 Task: Craft a Travel Agency Website.
Action: Mouse moved to (104, 181)
Screenshot: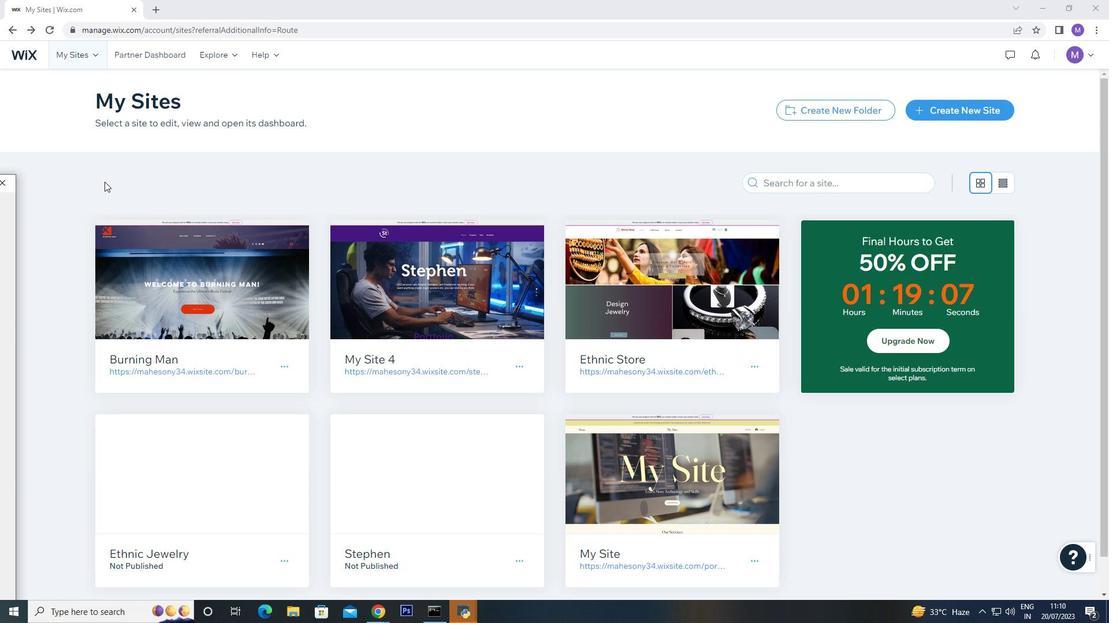 
Action: Mouse pressed left at (104, 181)
Screenshot: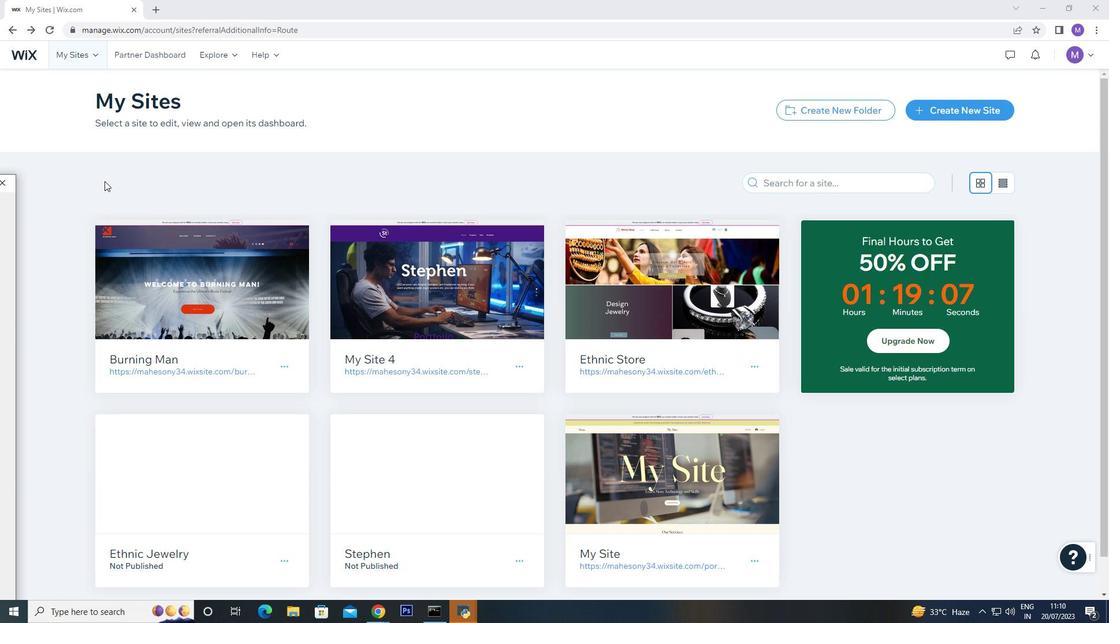
Action: Mouse moved to (92, 52)
Screenshot: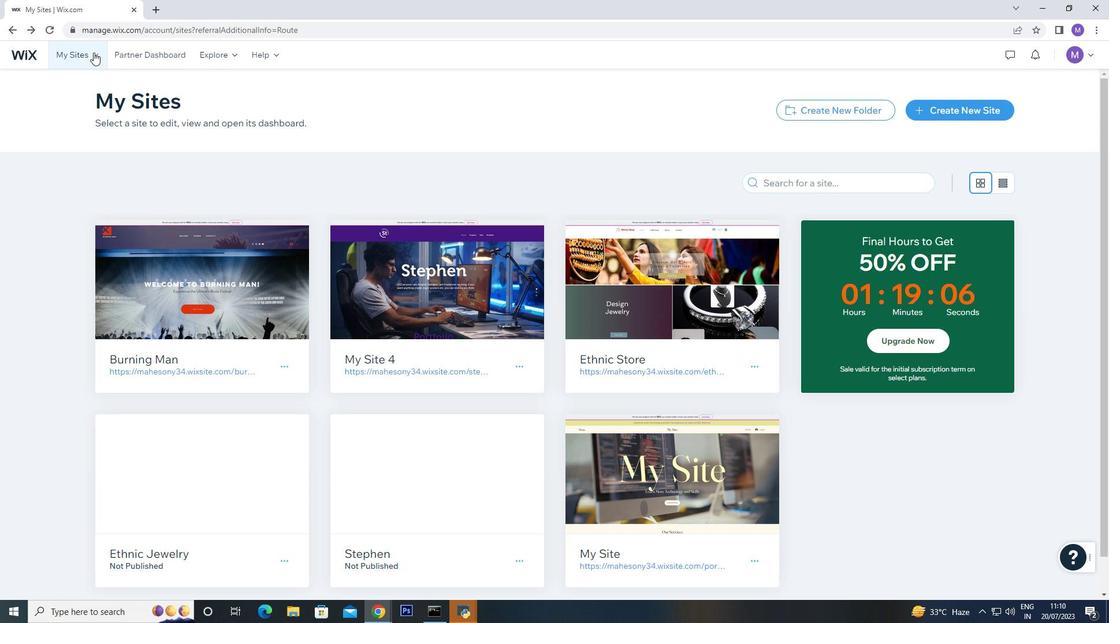 
Action: Mouse pressed left at (92, 52)
Screenshot: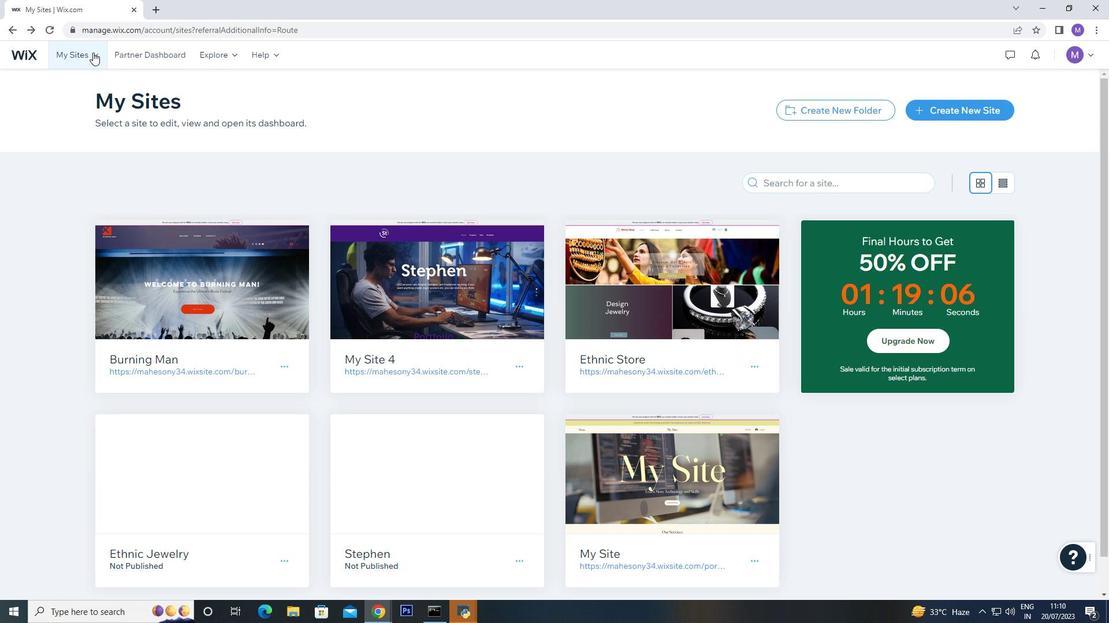 
Action: Mouse moved to (209, 98)
Screenshot: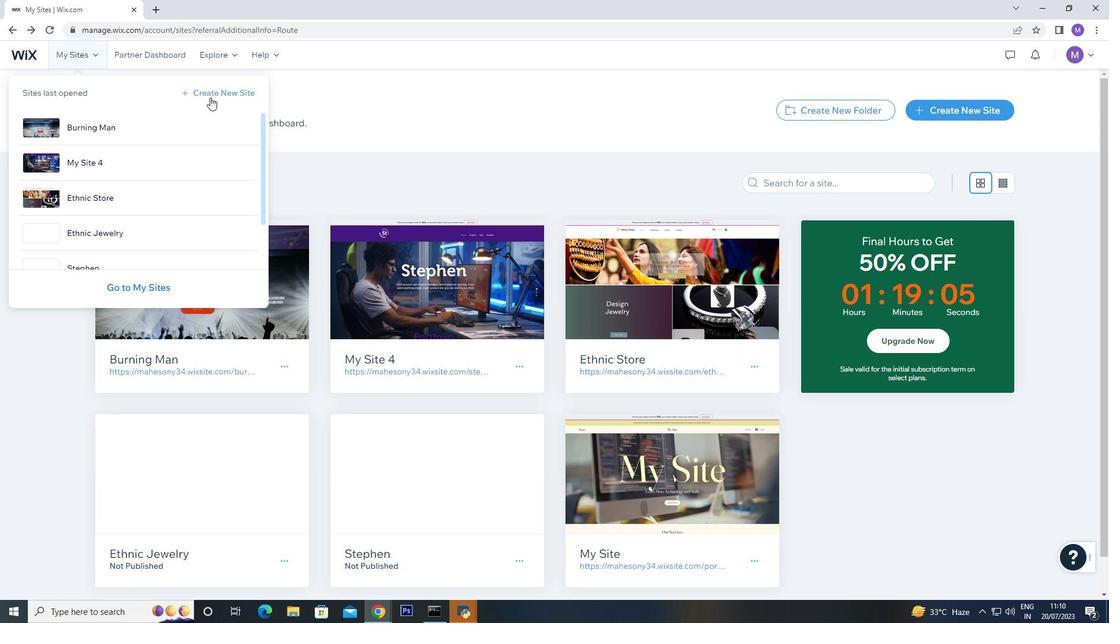 
Action: Mouse pressed left at (209, 98)
Screenshot: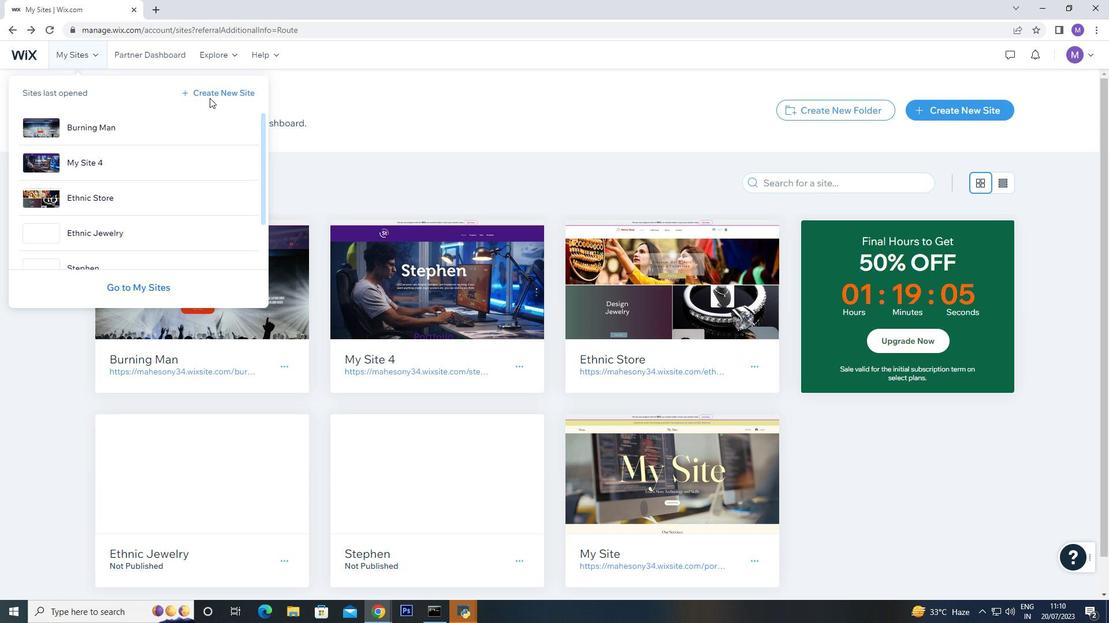 
Action: Mouse moved to (209, 94)
Screenshot: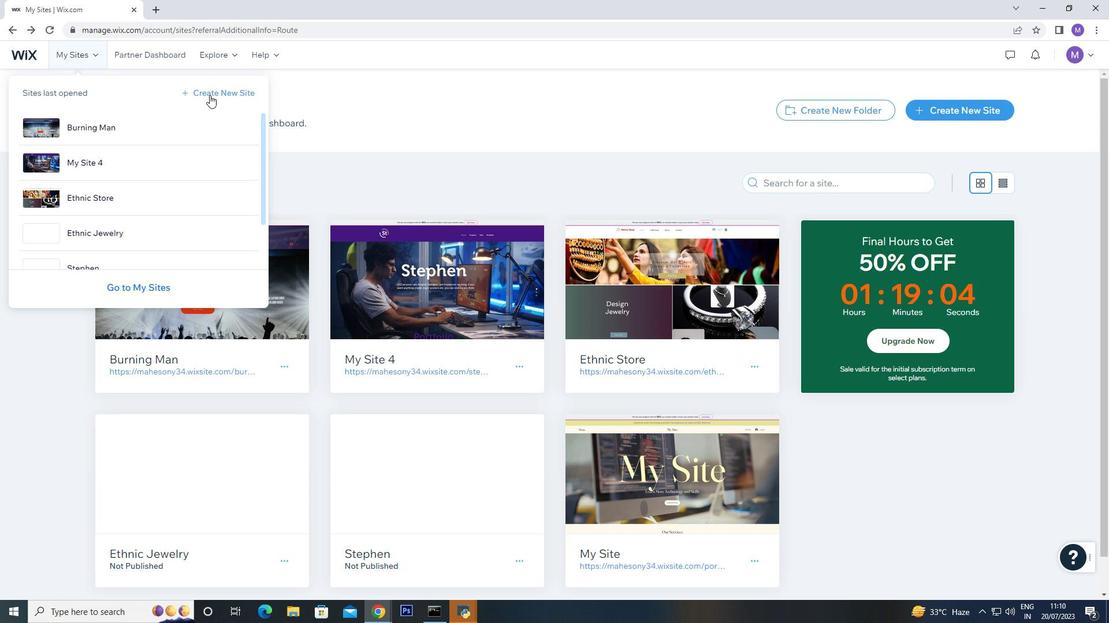 
Action: Mouse pressed left at (209, 94)
Screenshot: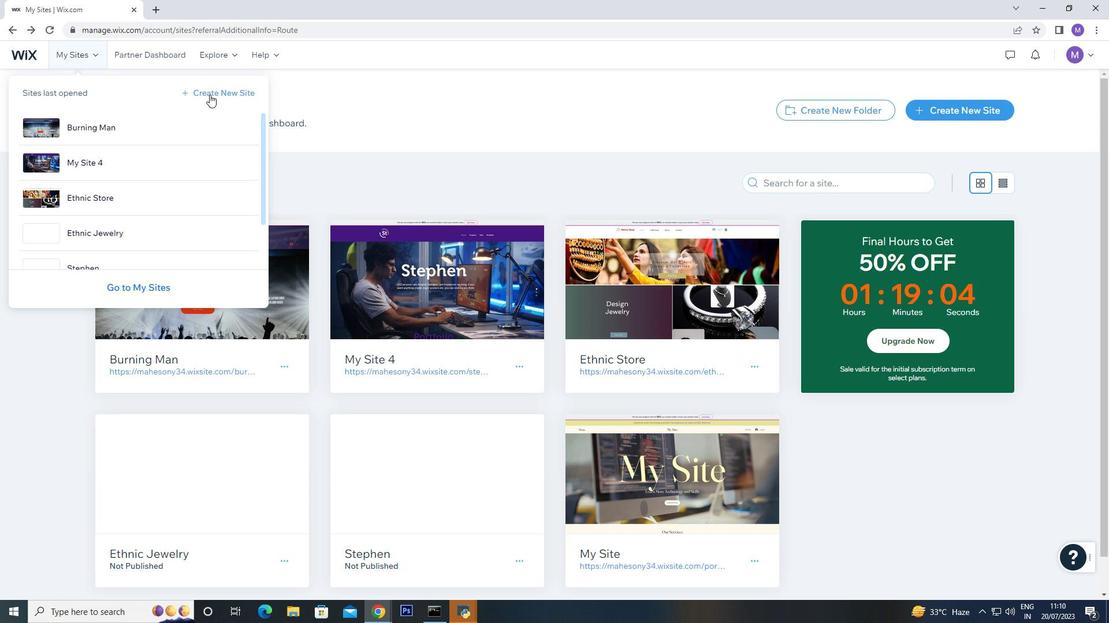 
Action: Mouse moved to (452, 202)
Screenshot: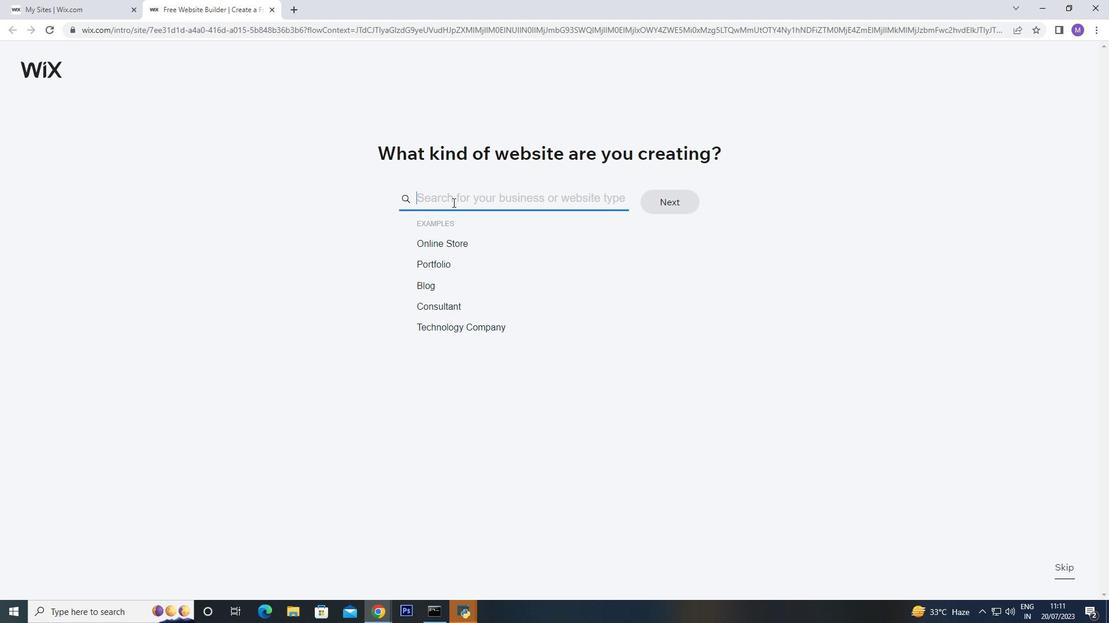 
Action: Mouse pressed left at (452, 202)
Screenshot: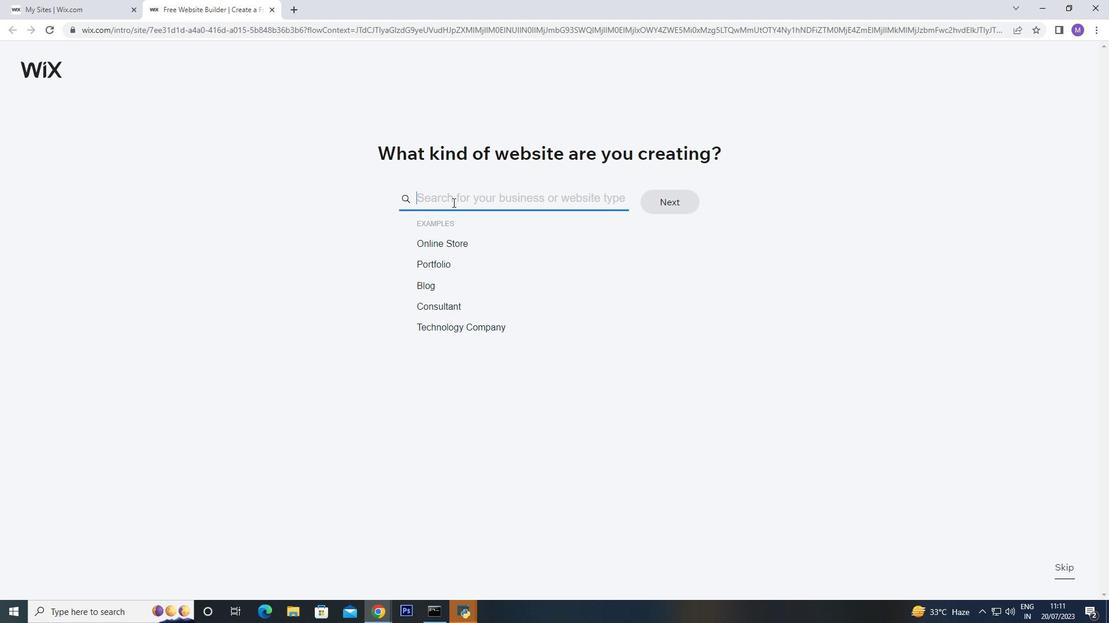 
Action: Mouse moved to (456, 199)
Screenshot: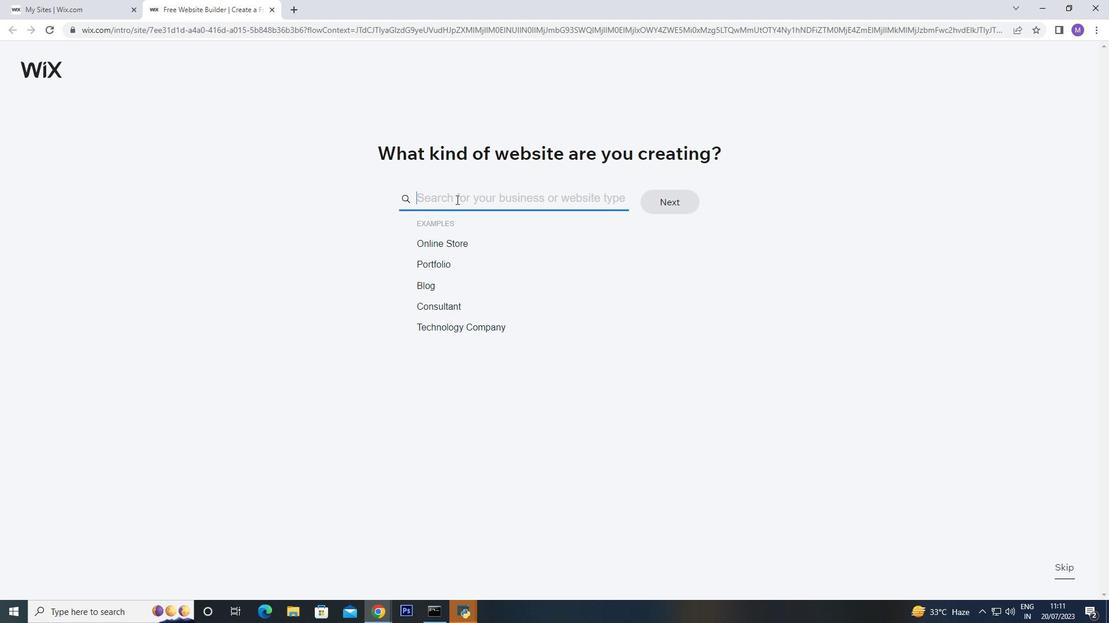 
Action: Key pressed <Key.shift>Tra<Key.caps_lock><Key.backspace><Key.backspace><Key.backspace><Key.backspace><Key.shift>tRAVEL<Key.space>AGENCY
Screenshot: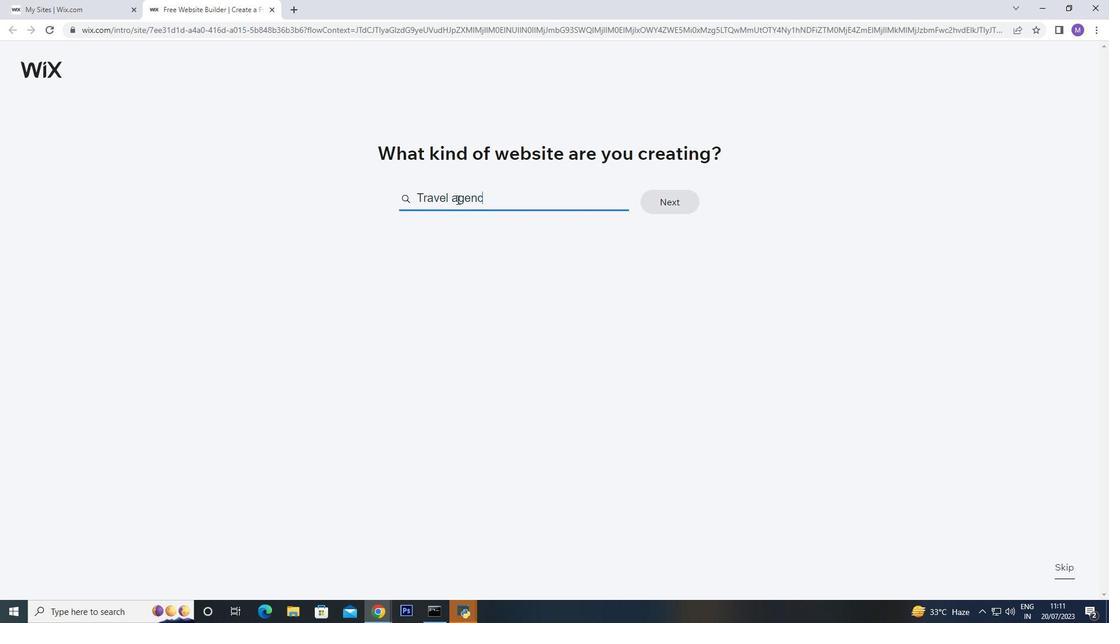 
Action: Mouse moved to (552, 255)
Screenshot: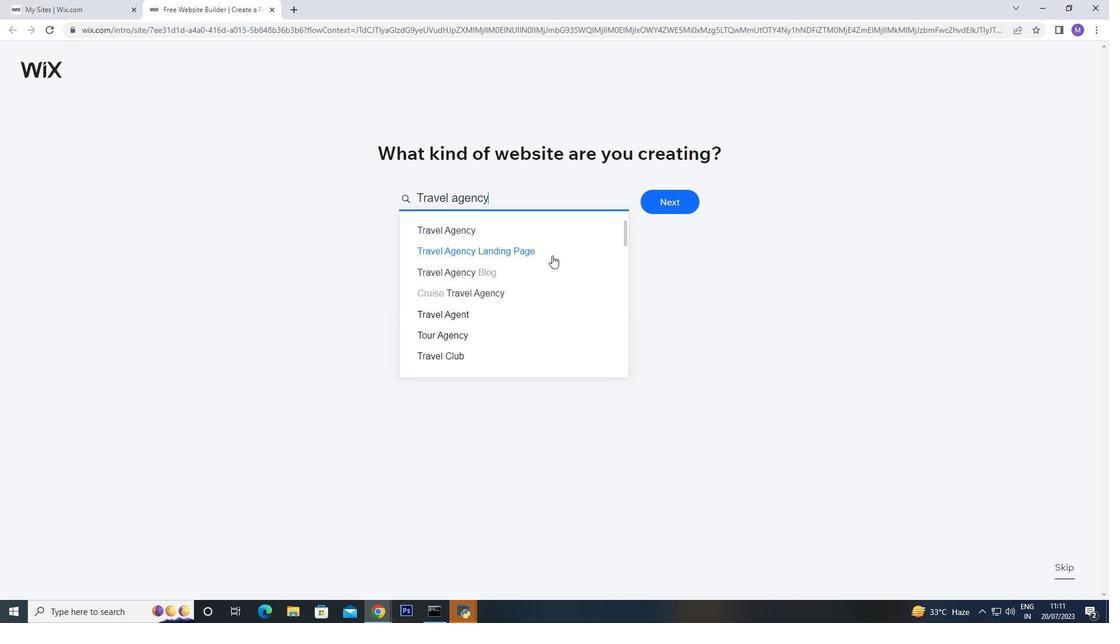 
Action: Mouse pressed left at (552, 255)
Screenshot: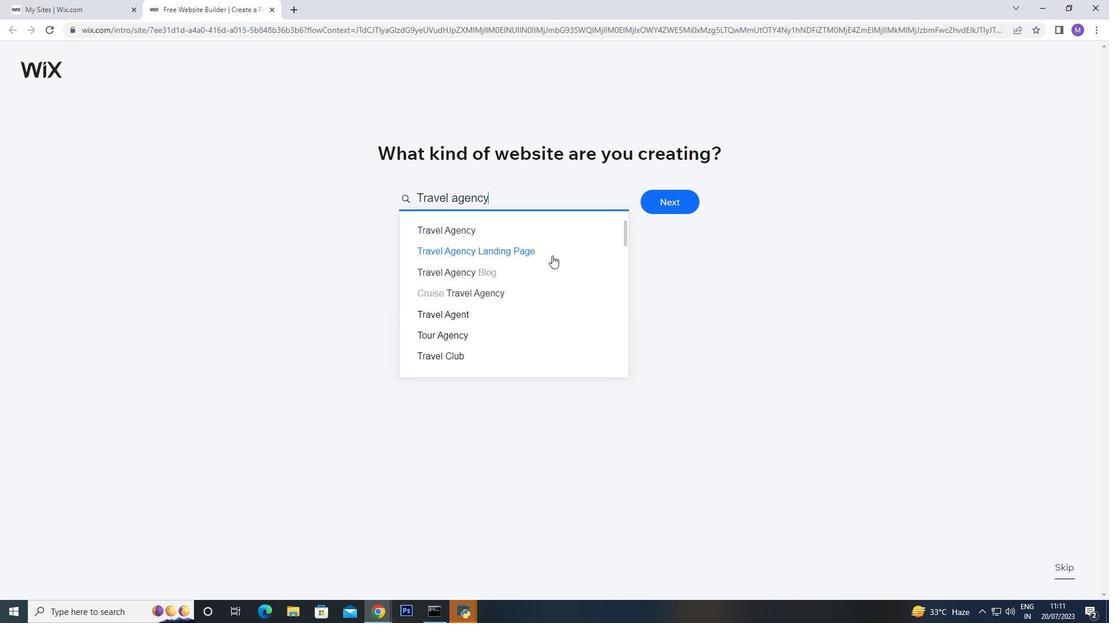 
Action: Mouse moved to (663, 201)
Screenshot: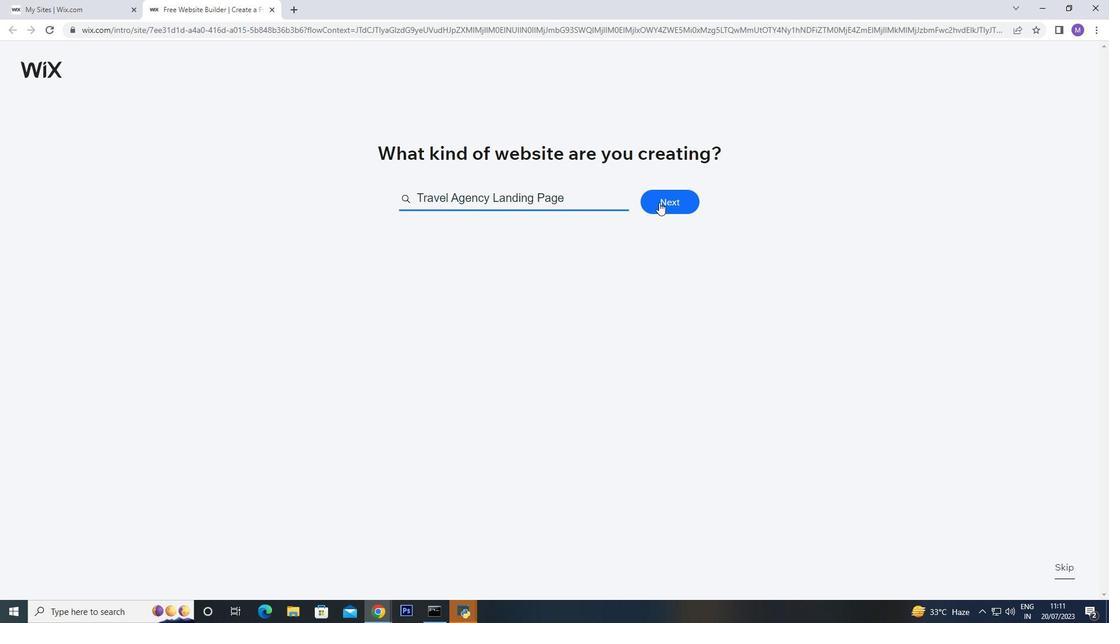 
Action: Mouse pressed left at (663, 201)
Screenshot: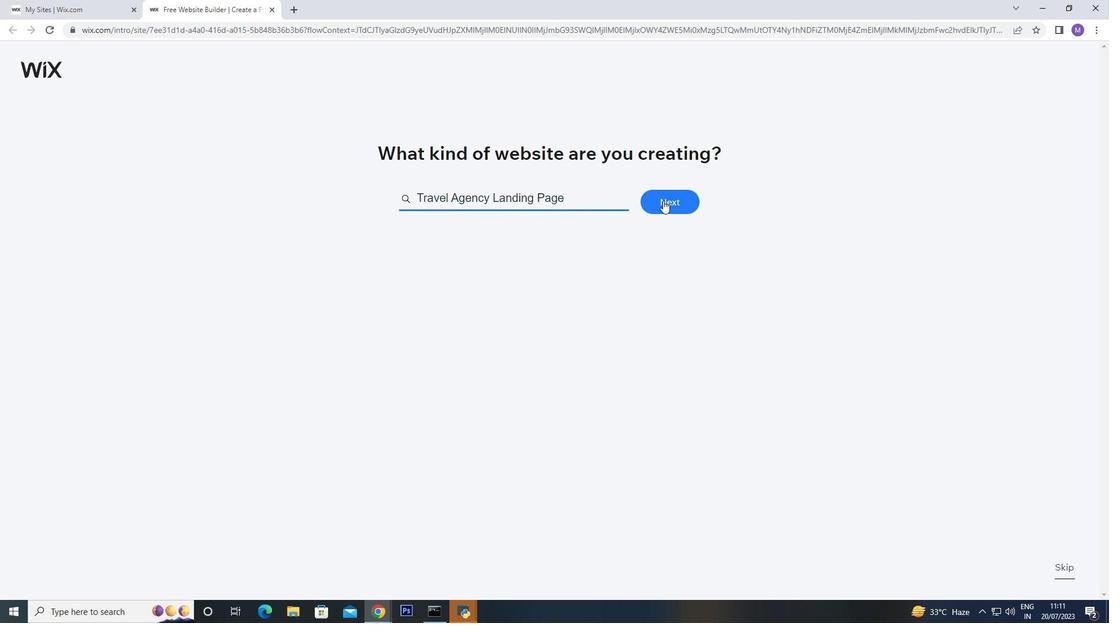 
Action: Mouse moved to (665, 201)
Screenshot: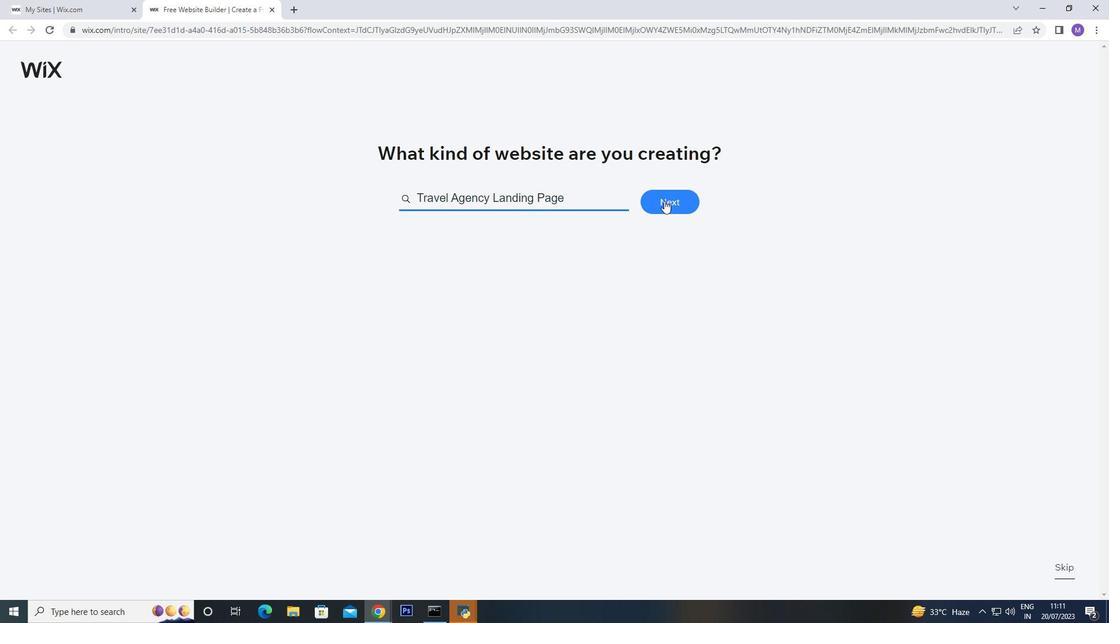 
Action: Mouse pressed left at (665, 201)
Screenshot: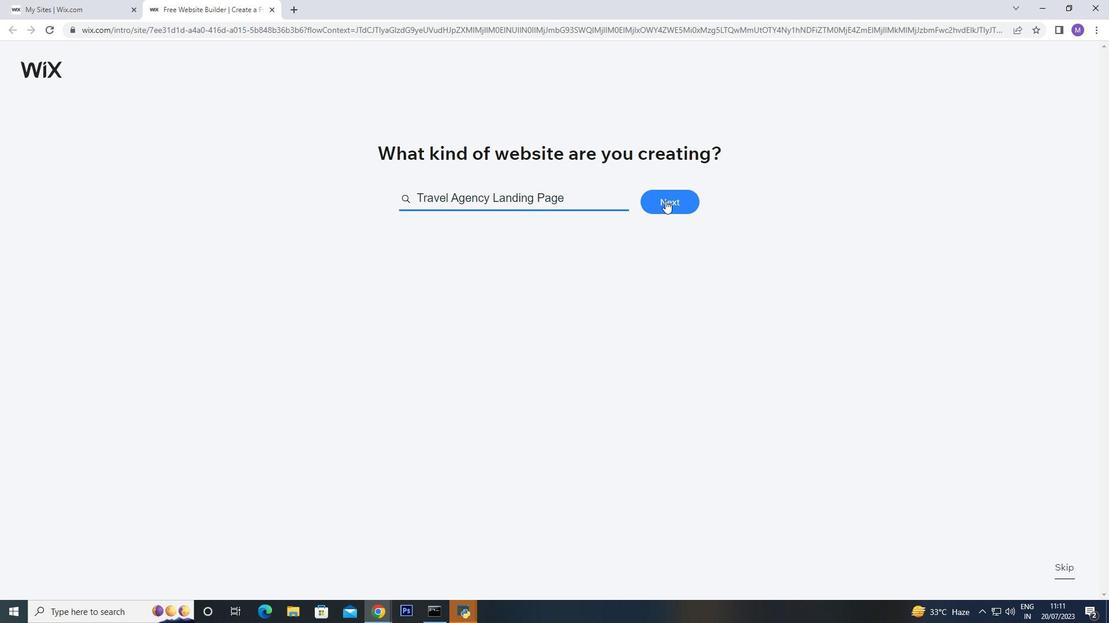 
Action: Mouse moved to (568, 272)
Screenshot: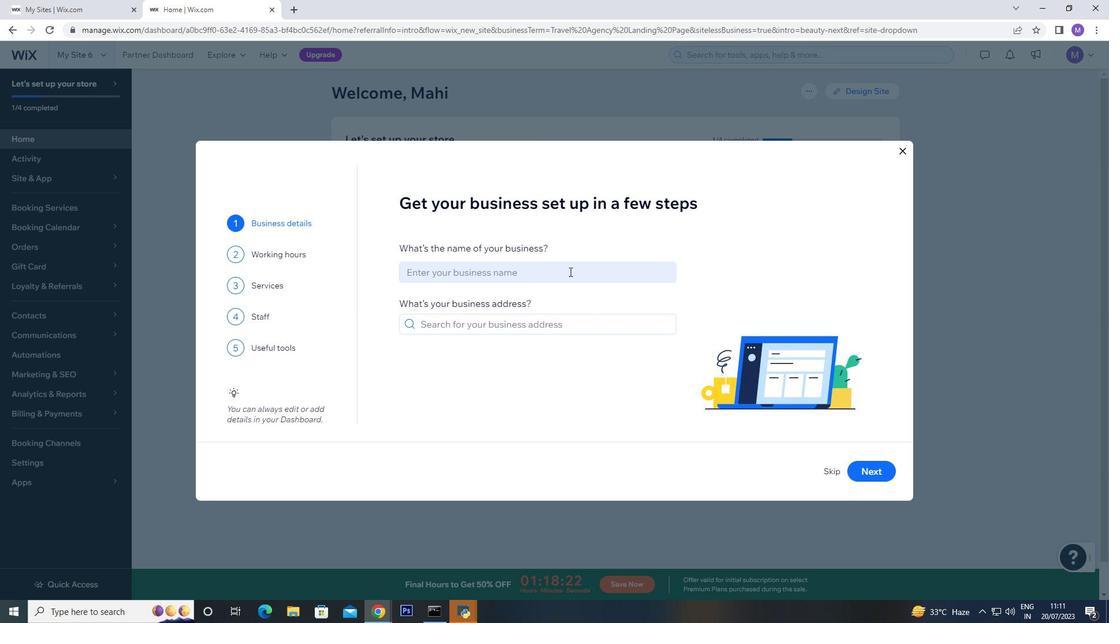 
Action: Mouse pressed left at (568, 272)
Screenshot: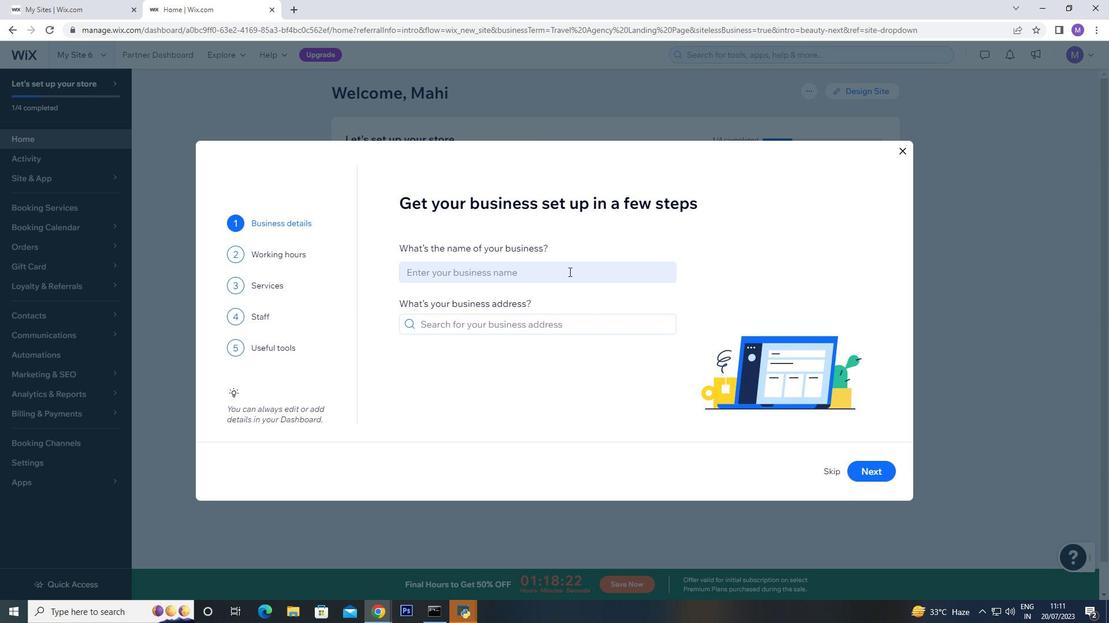 
Action: Mouse moved to (577, 275)
Screenshot: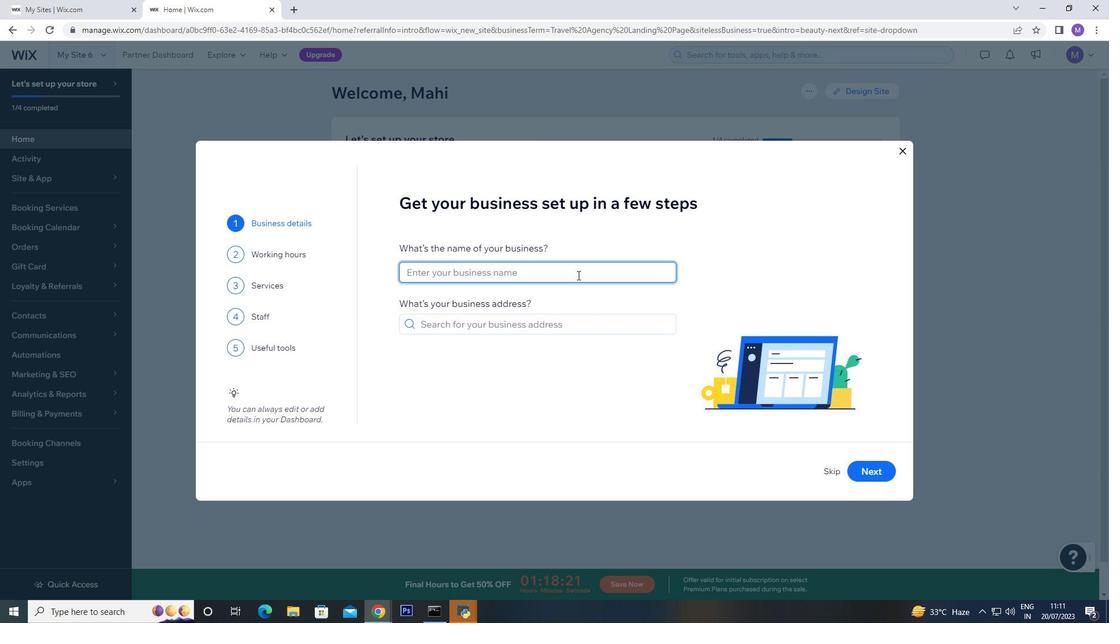 
Action: Key pressed <Key.shift>tOUR<Key.space>AND<Key.space><Key.shift>tRAVEL
Screenshot: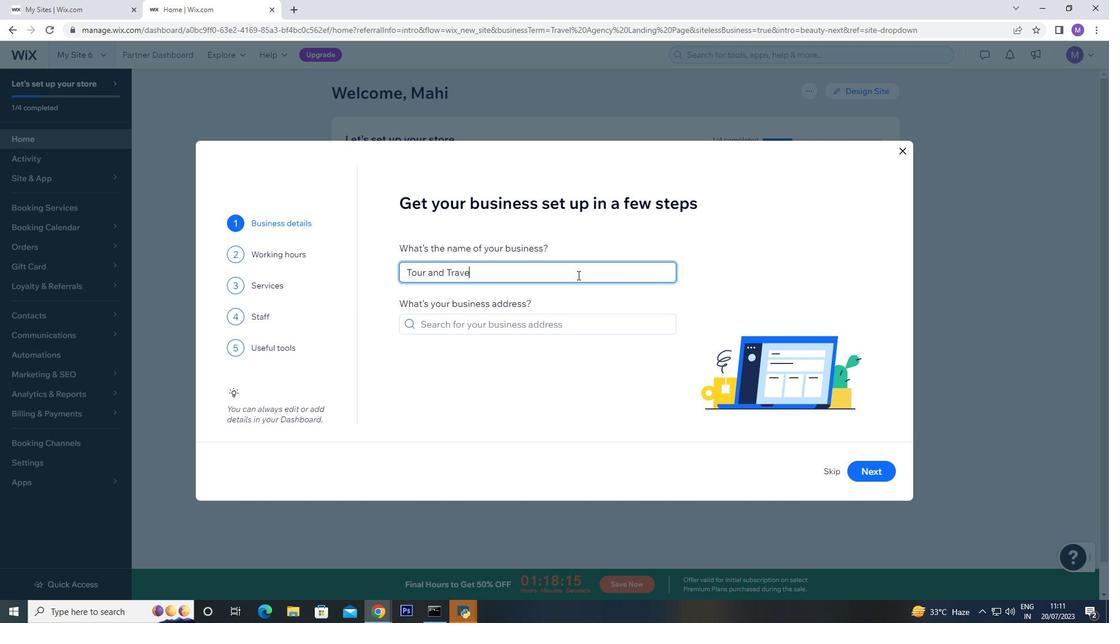 
Action: Mouse moved to (883, 469)
Screenshot: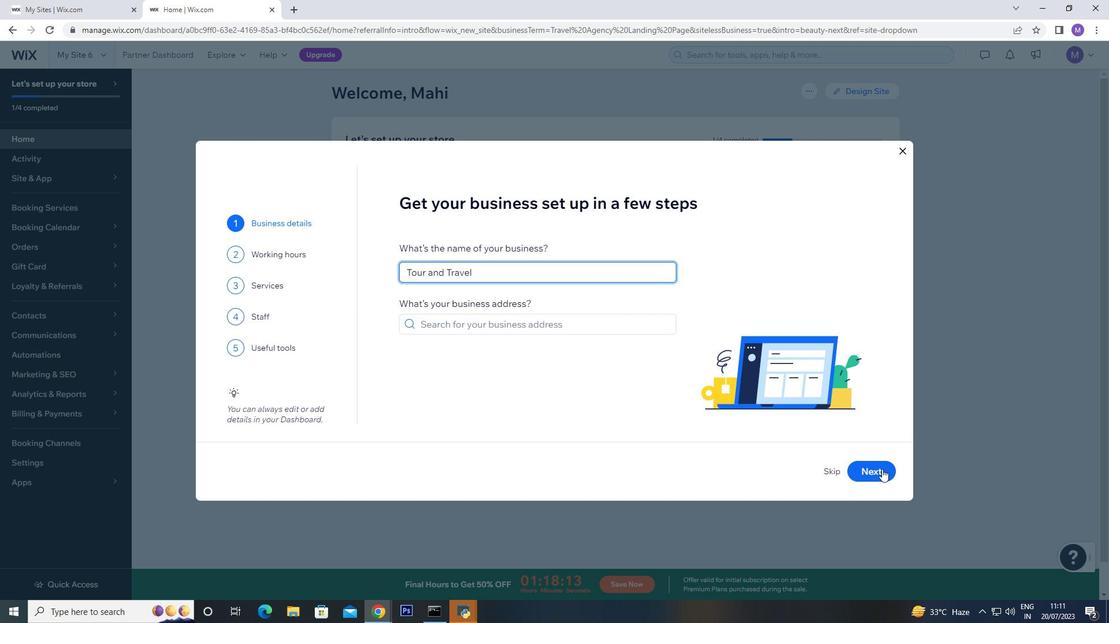 
Action: Mouse pressed left at (883, 469)
Screenshot: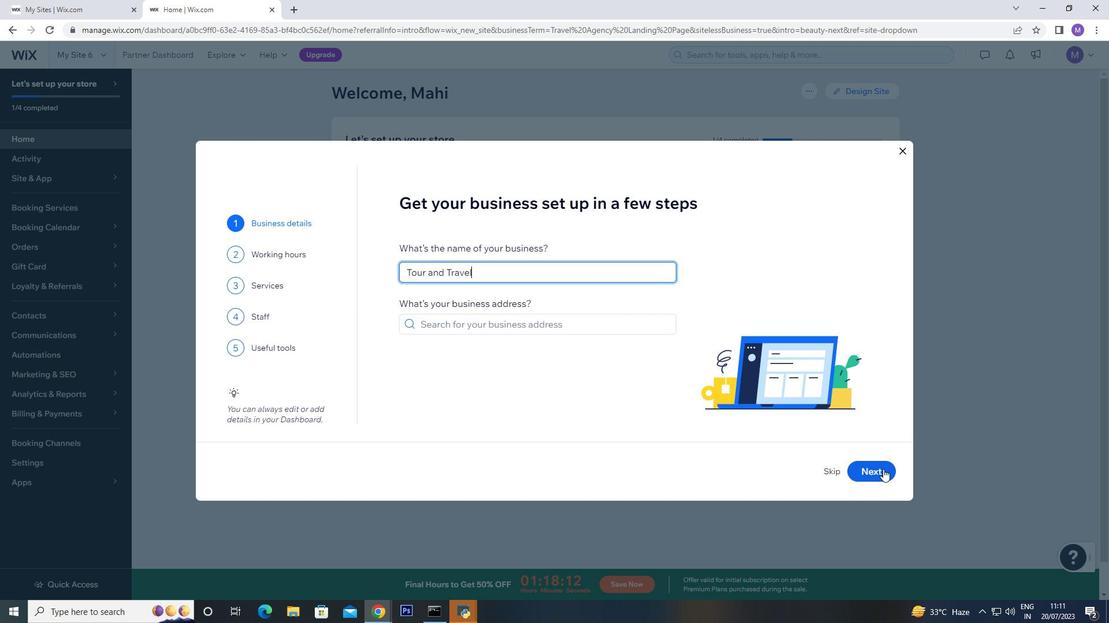 
Action: Mouse moved to (616, 252)
Screenshot: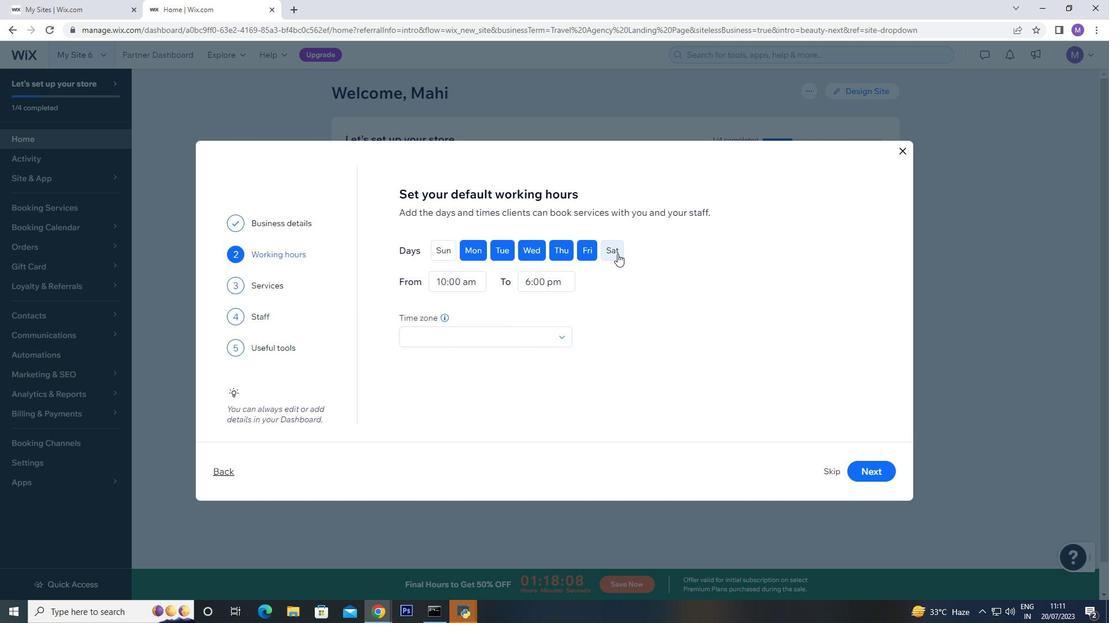 
Action: Mouse pressed left at (616, 252)
Screenshot: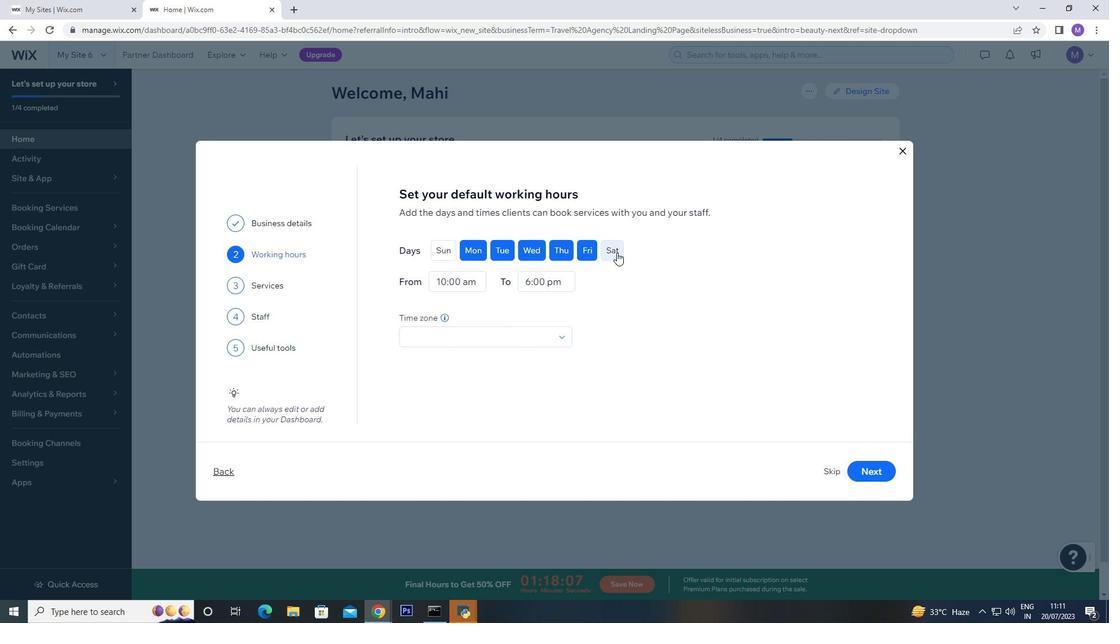 
Action: Mouse moved to (881, 473)
Screenshot: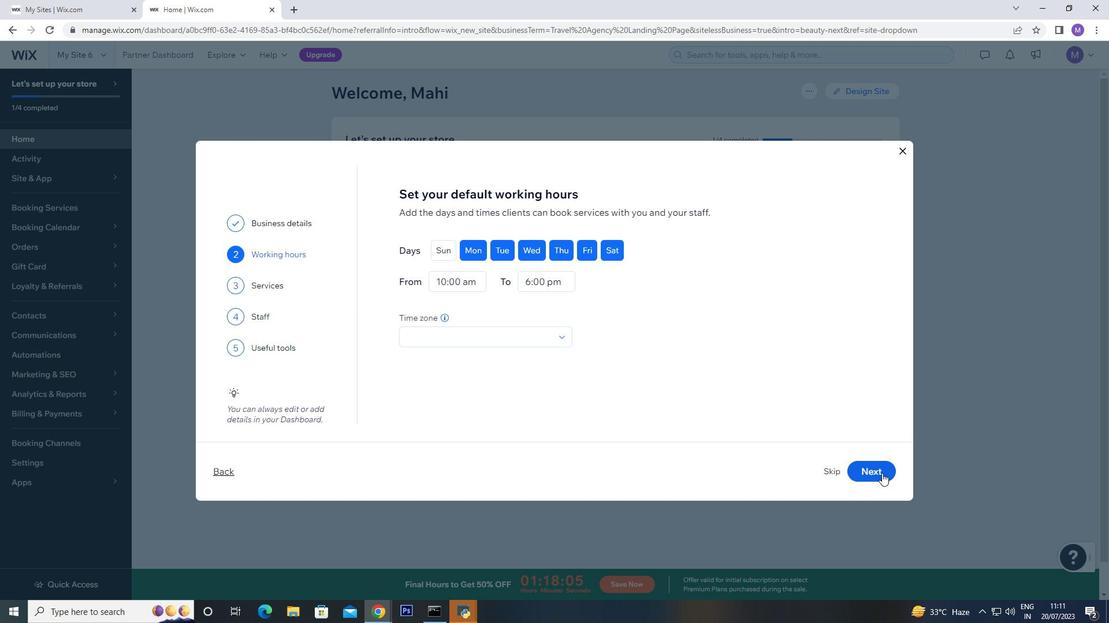 
Action: Mouse pressed left at (881, 473)
Screenshot: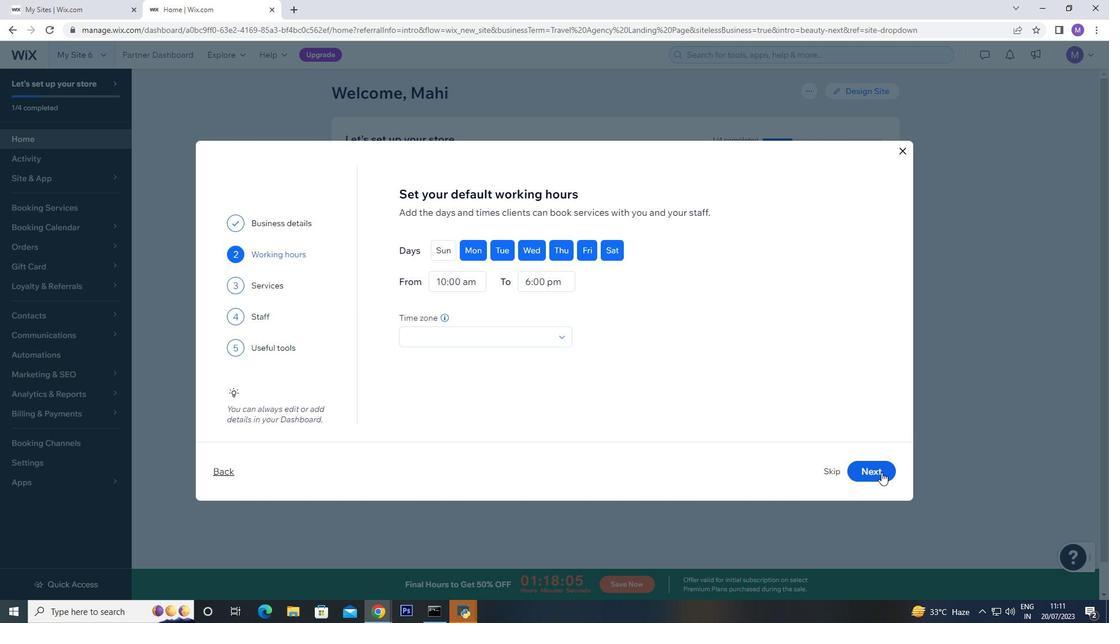 
Action: Mouse moved to (418, 289)
Screenshot: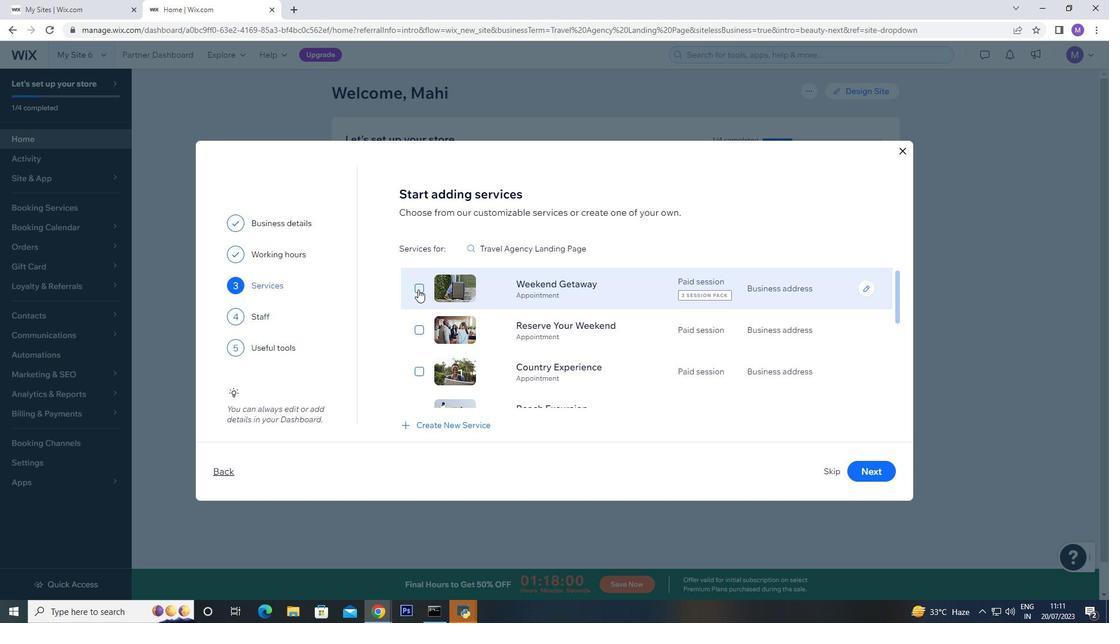 
Action: Mouse pressed left at (418, 289)
Screenshot: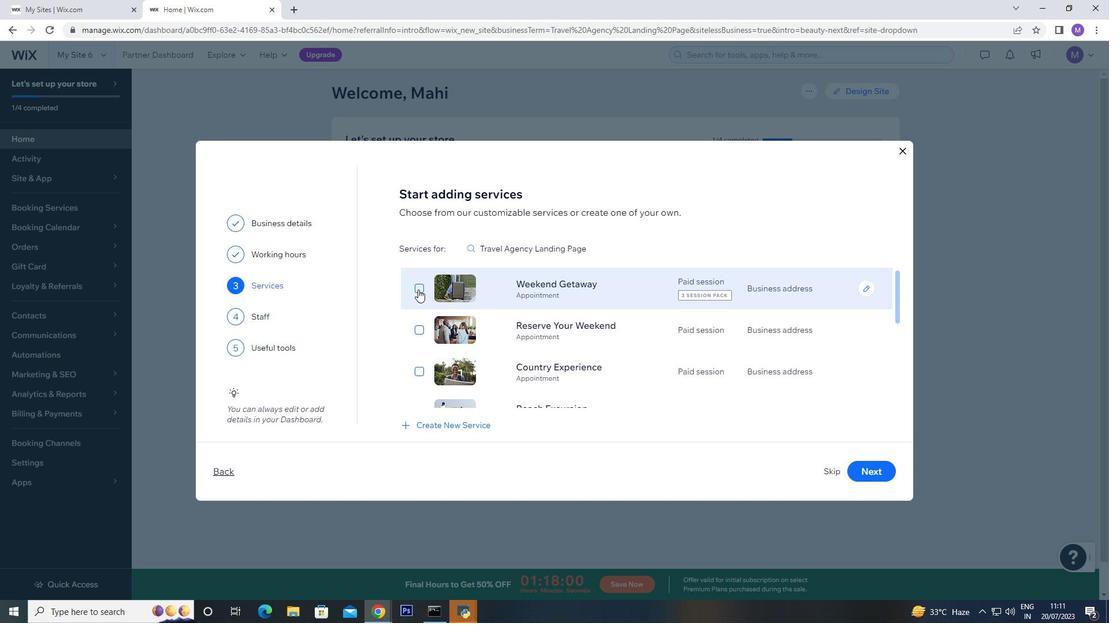 
Action: Mouse moved to (415, 373)
Screenshot: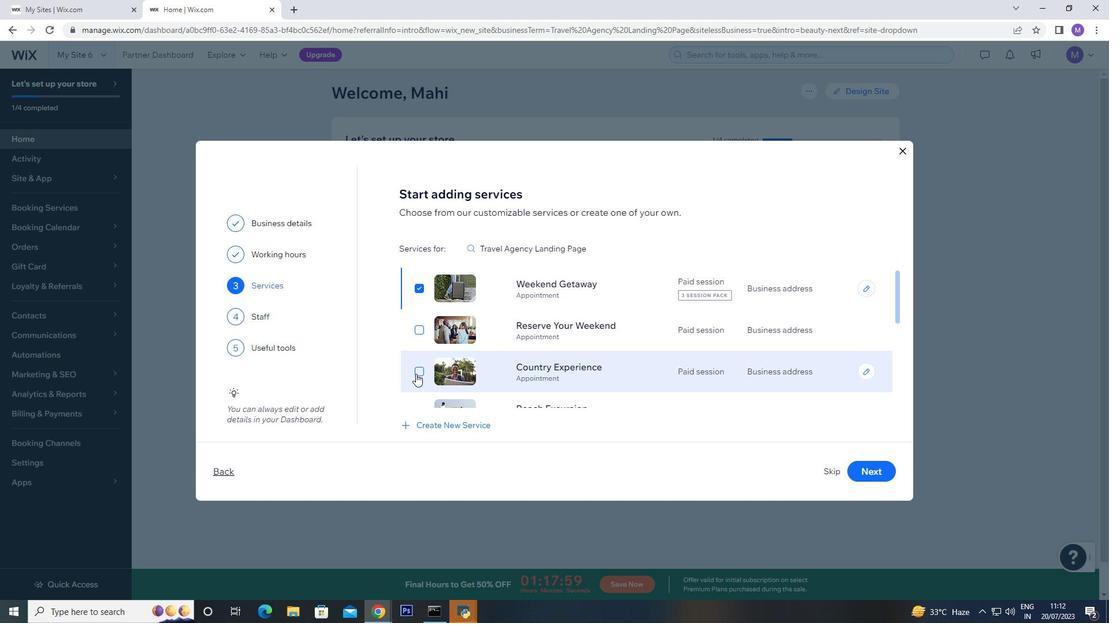 
Action: Mouse pressed left at (415, 373)
Screenshot: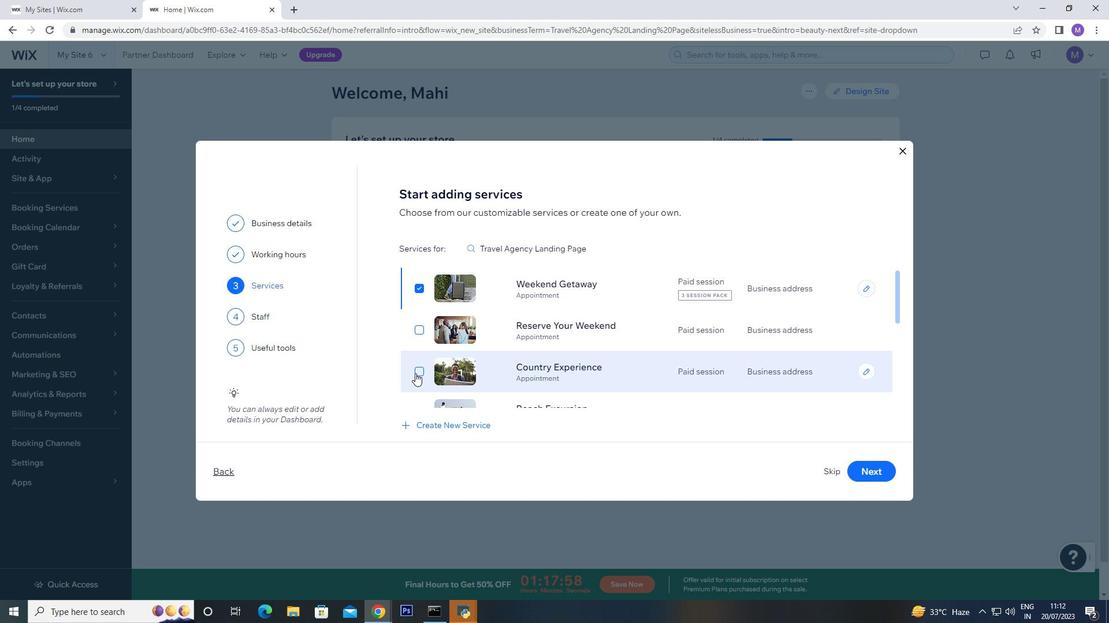 
Action: Mouse moved to (478, 345)
Screenshot: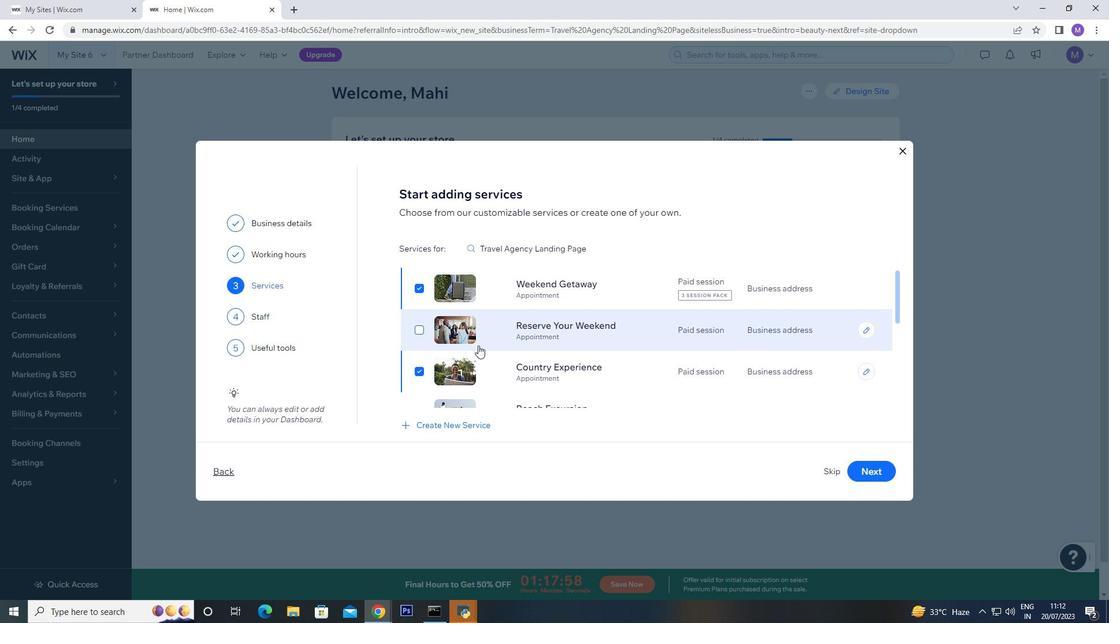 
Action: Mouse scrolled (478, 345) with delta (0, 0)
Screenshot: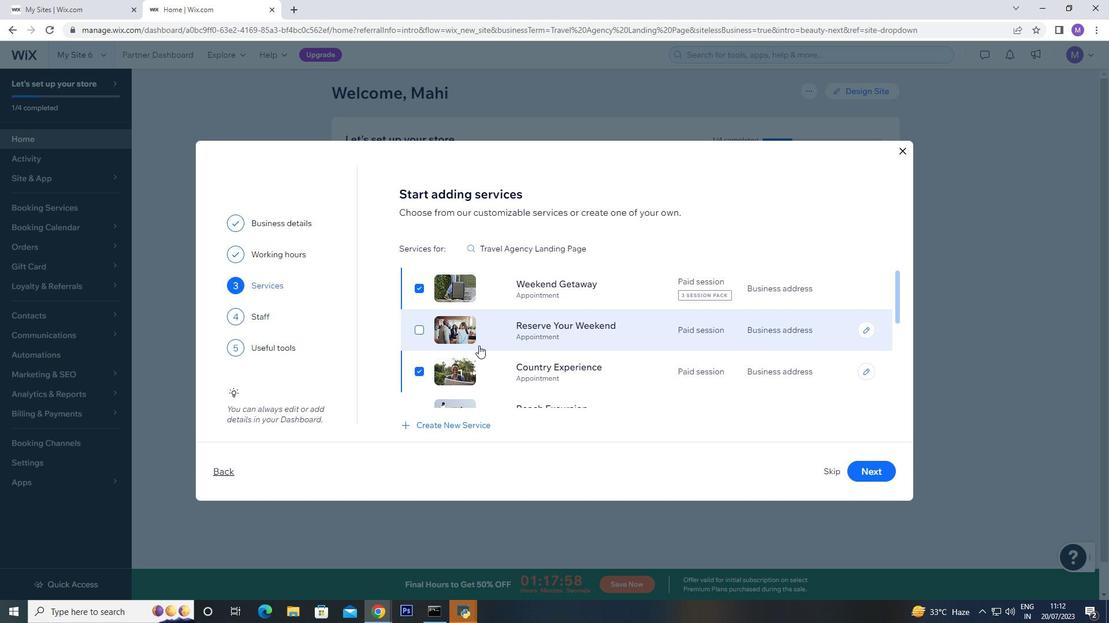 
Action: Mouse moved to (479, 345)
Screenshot: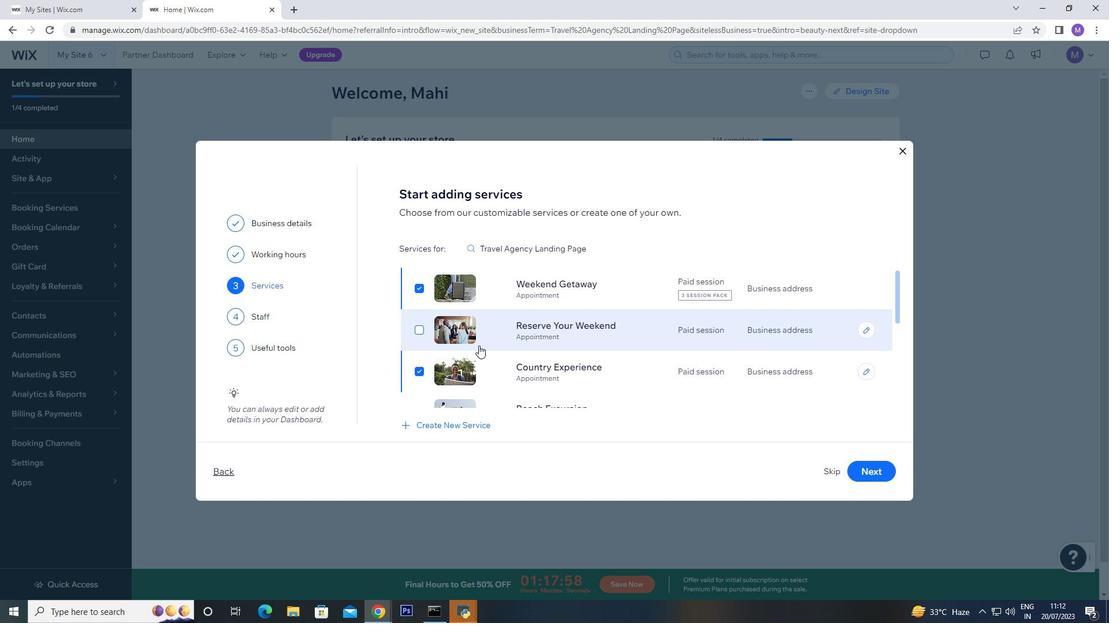 
Action: Mouse scrolled (479, 344) with delta (0, 0)
Screenshot: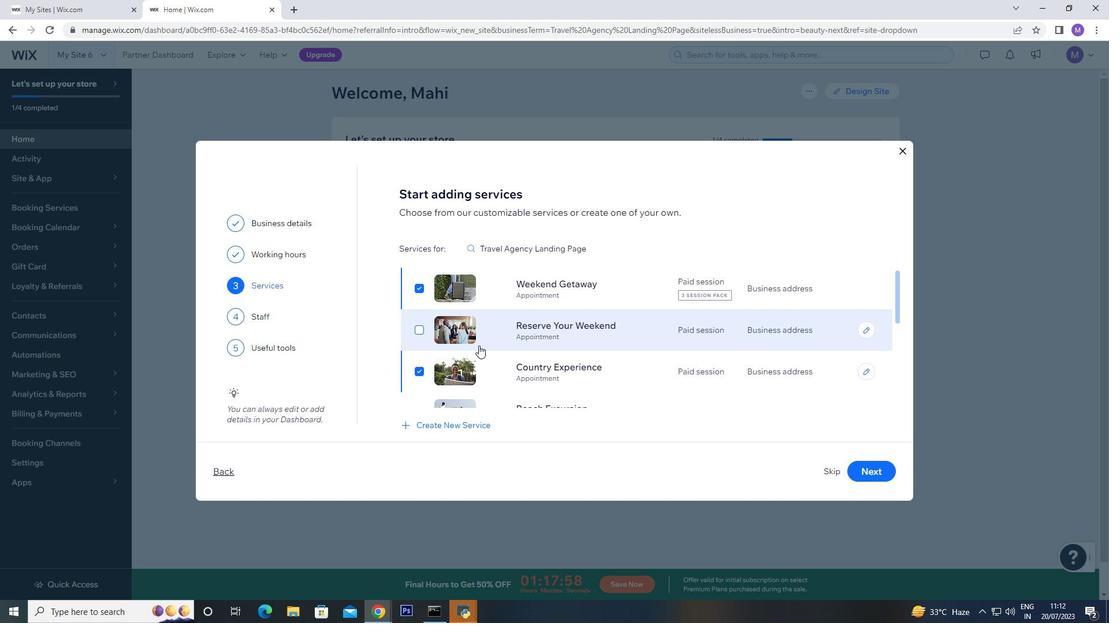 
Action: Mouse moved to (479, 345)
Screenshot: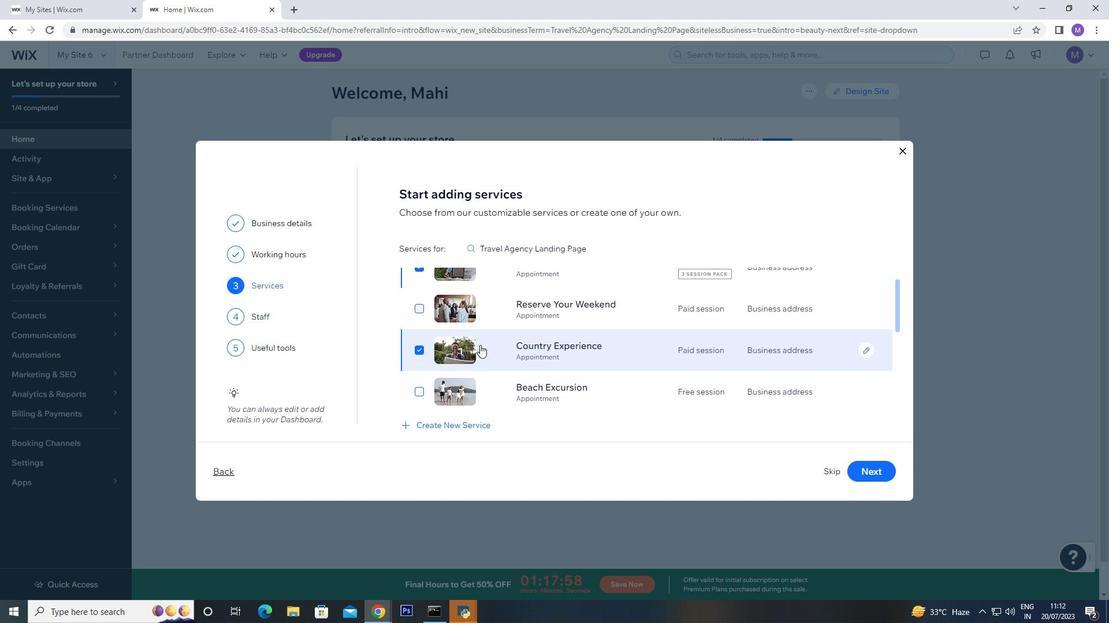 
Action: Mouse scrolled (479, 344) with delta (0, 0)
Screenshot: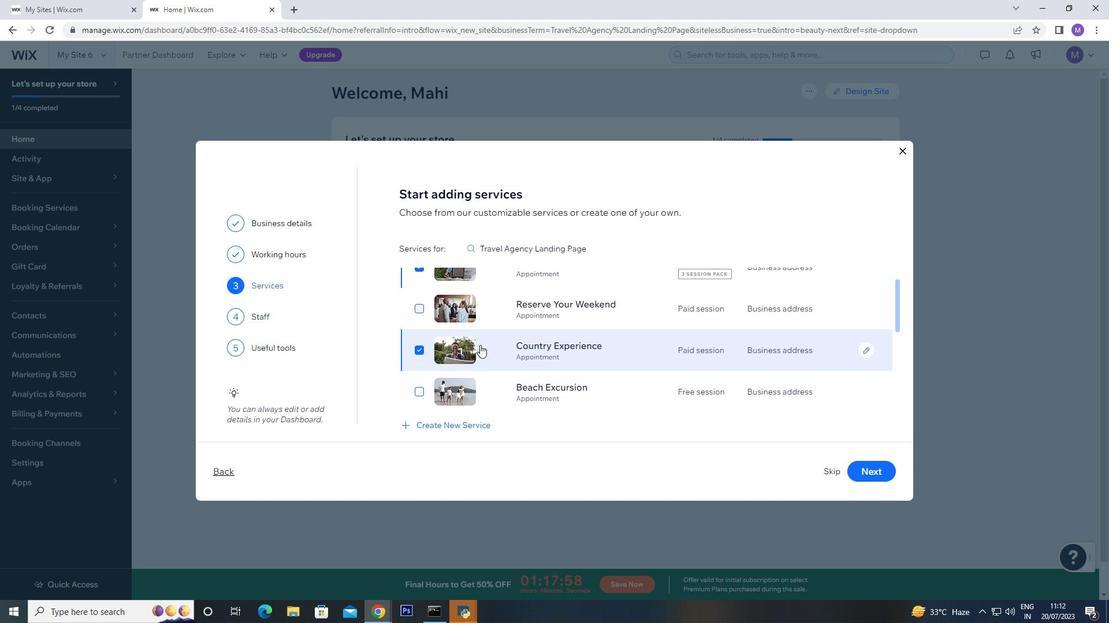
Action: Mouse moved to (418, 323)
Screenshot: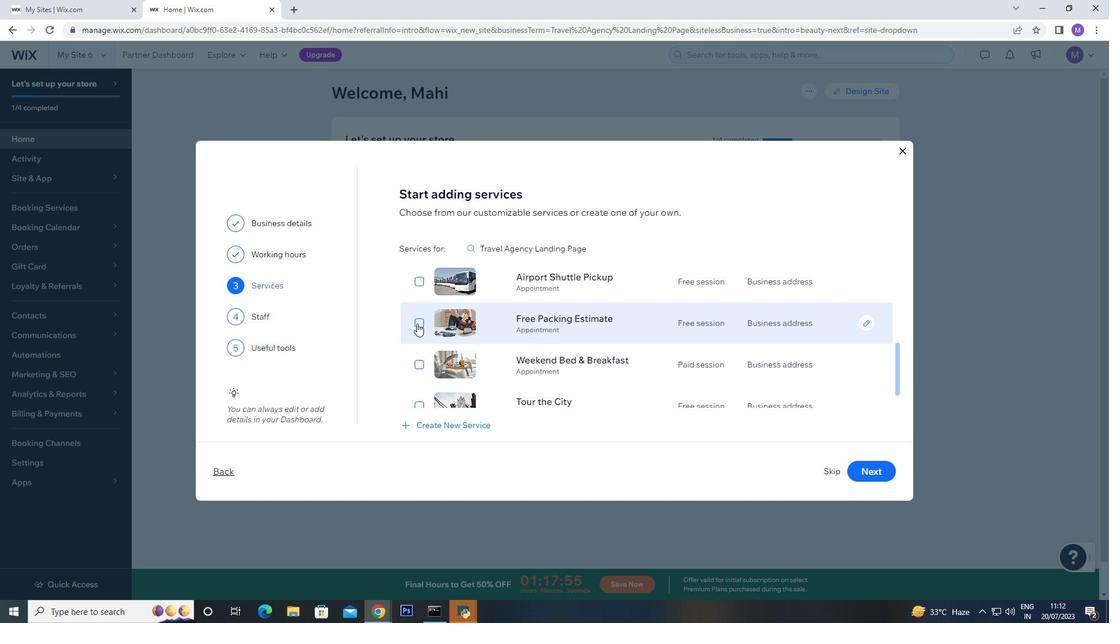 
Action: Mouse pressed left at (418, 323)
Screenshot: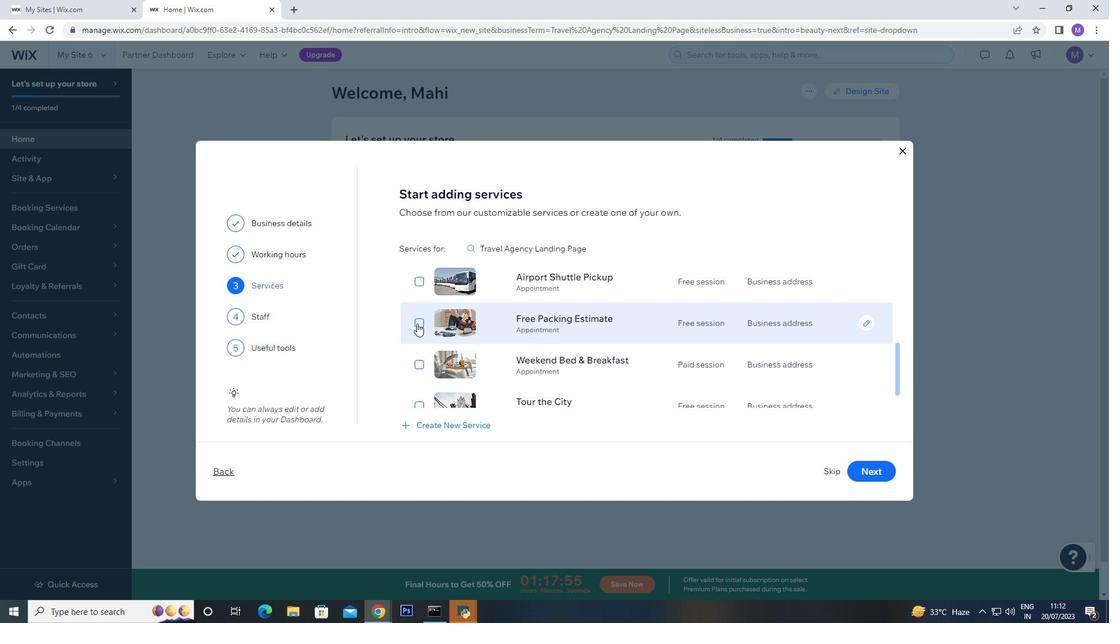 
Action: Mouse pressed left at (418, 323)
Screenshot: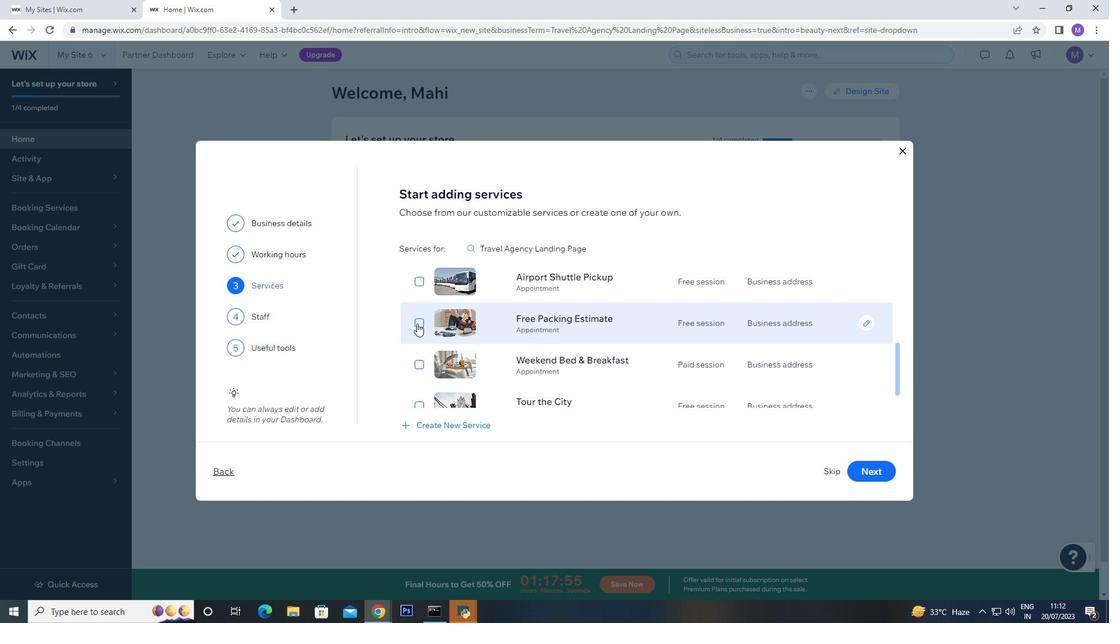 
Action: Mouse pressed right at (418, 323)
Screenshot: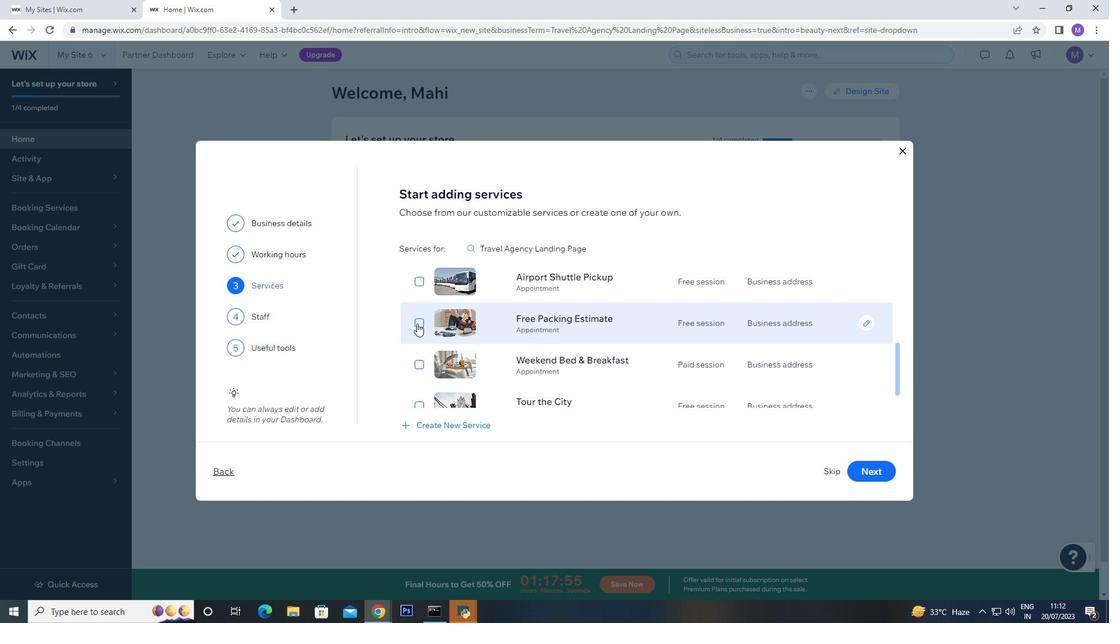
Action: Mouse moved to (418, 319)
Screenshot: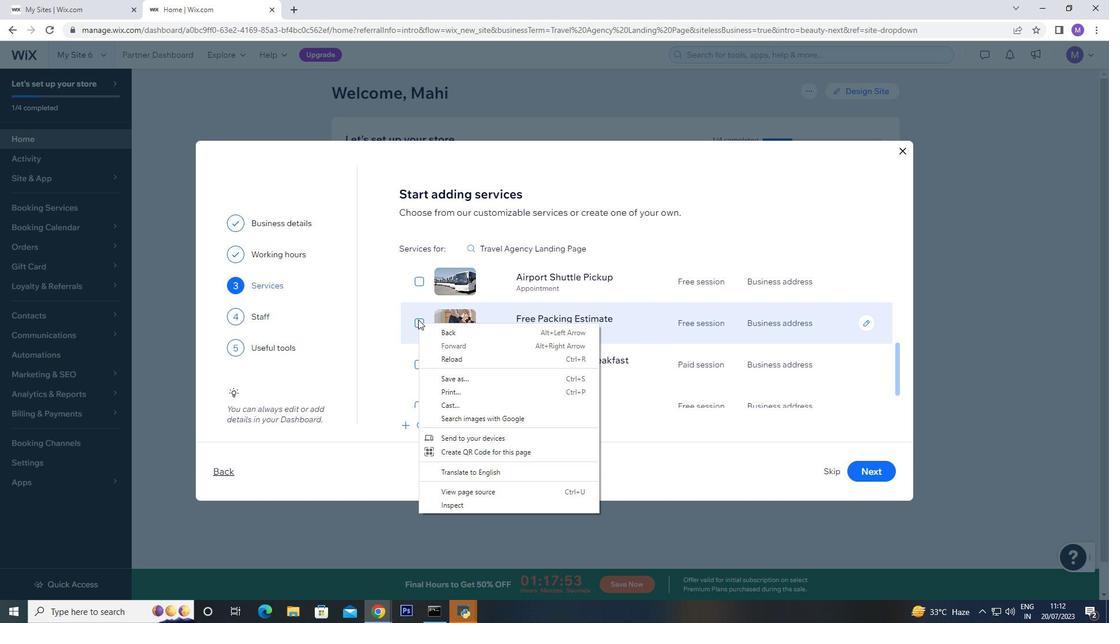 
Action: Mouse pressed left at (418, 319)
Screenshot: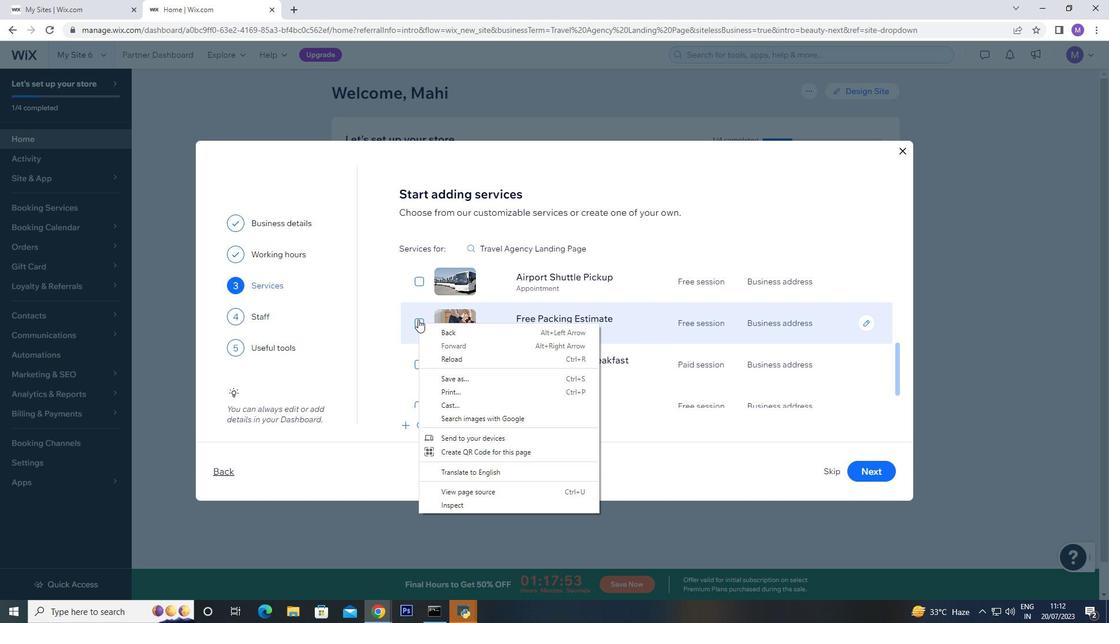 
Action: Mouse moved to (638, 362)
Screenshot: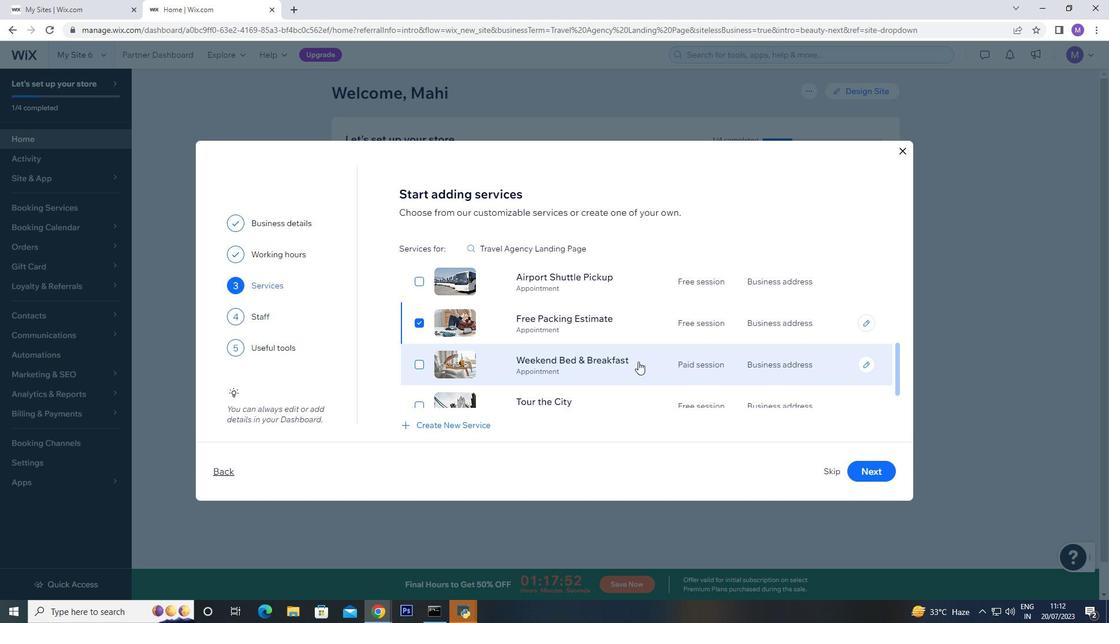 
Action: Mouse scrolled (638, 361) with delta (0, 0)
Screenshot: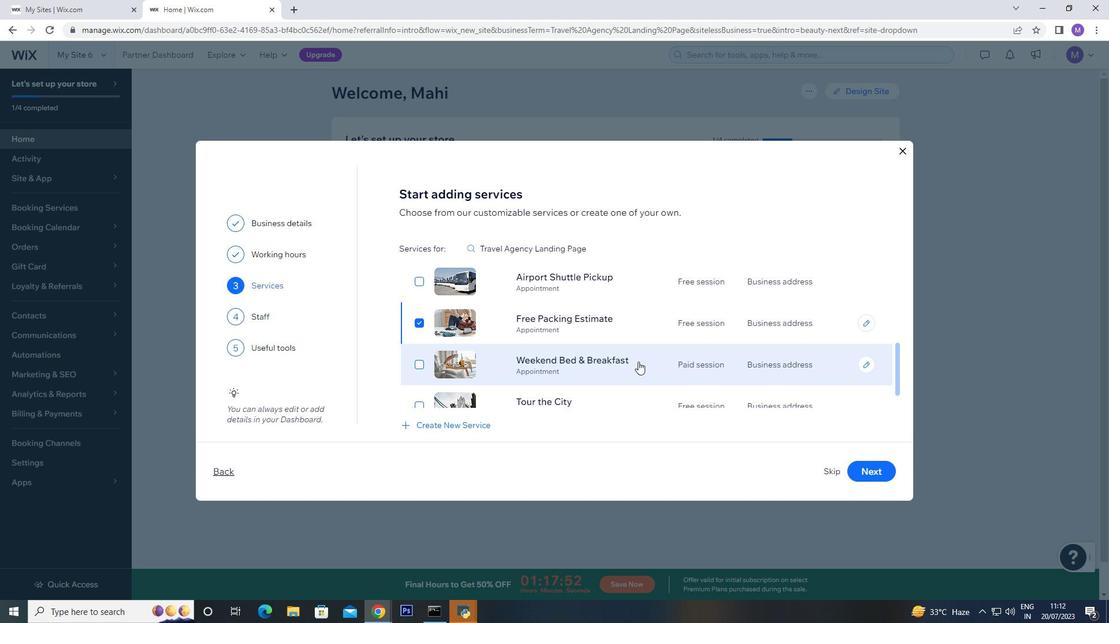 
Action: Mouse scrolled (638, 361) with delta (0, 0)
Screenshot: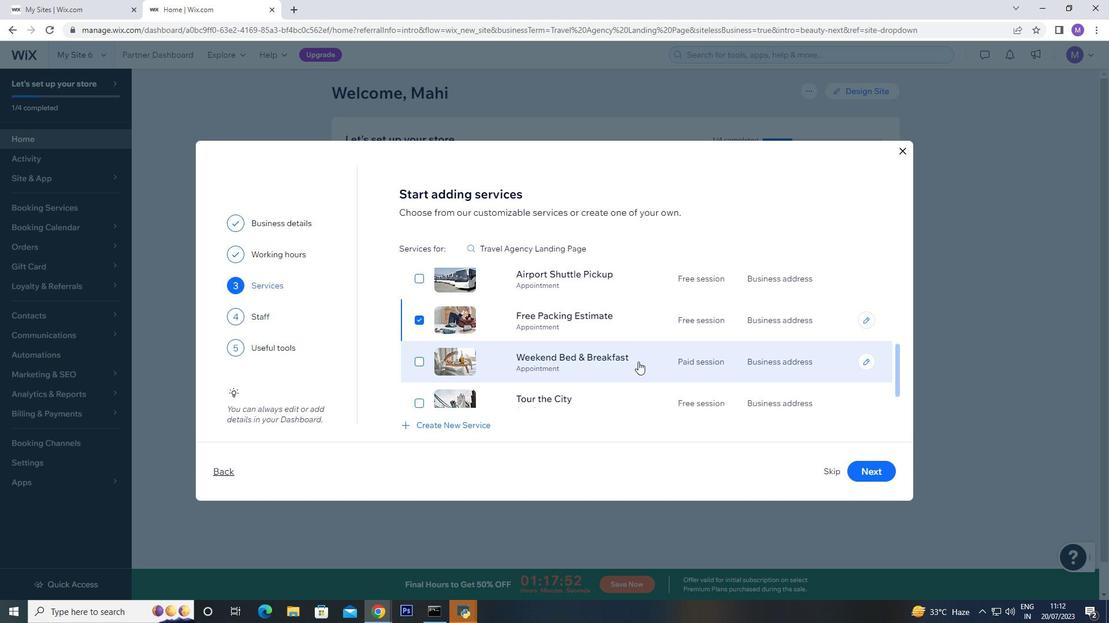 
Action: Mouse moved to (420, 384)
Screenshot: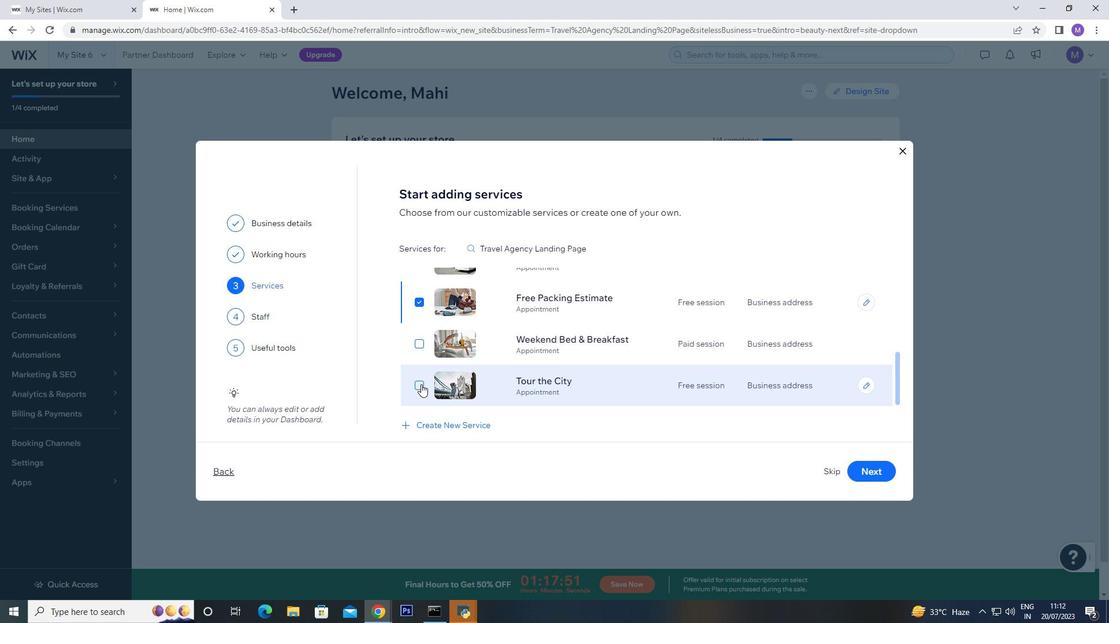 
Action: Mouse pressed left at (420, 384)
Screenshot: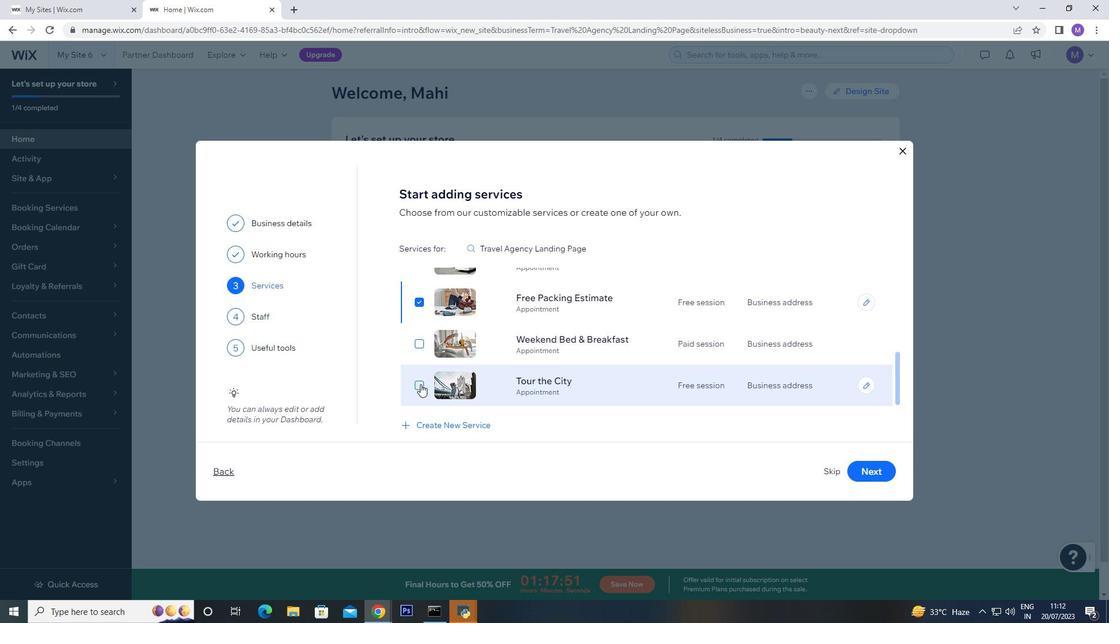 
Action: Mouse moved to (869, 471)
Screenshot: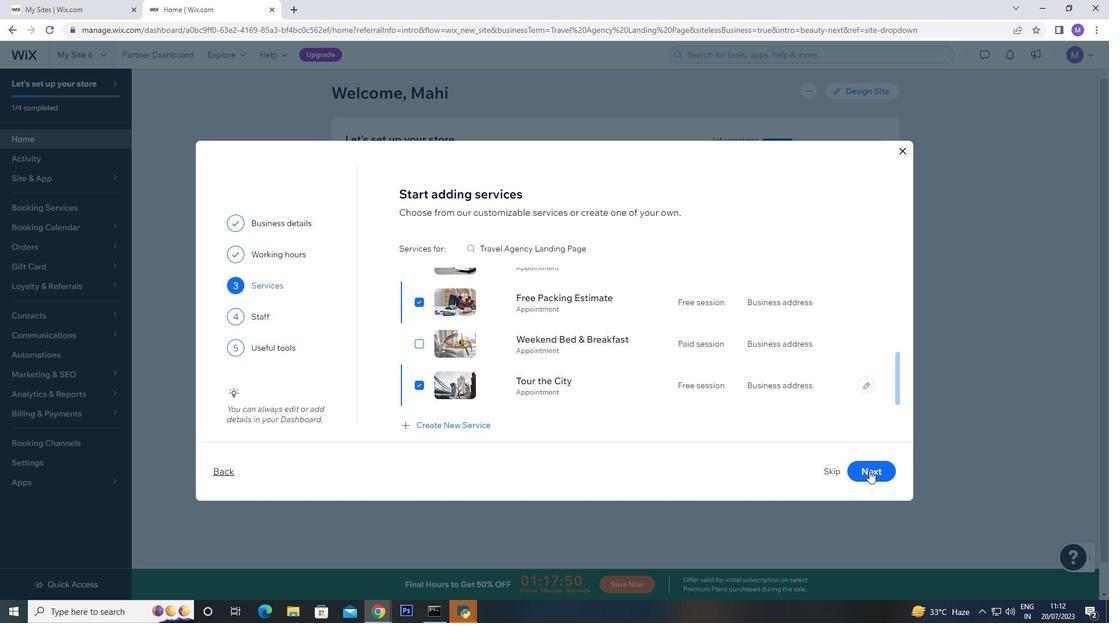
Action: Mouse pressed left at (869, 471)
Screenshot: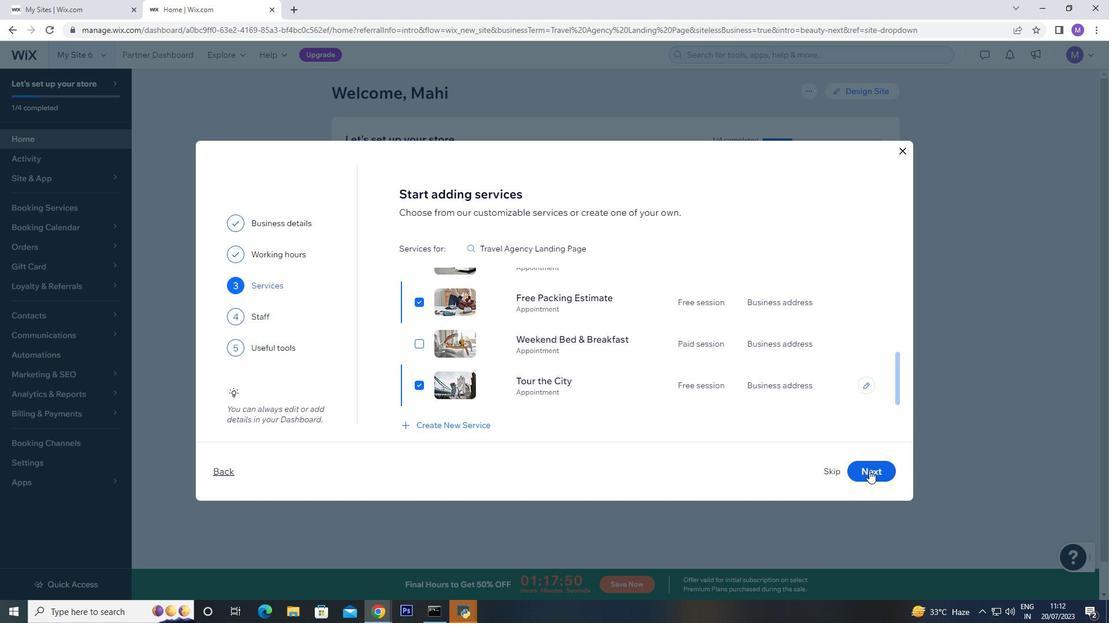 
Action: Mouse moved to (542, 265)
Screenshot: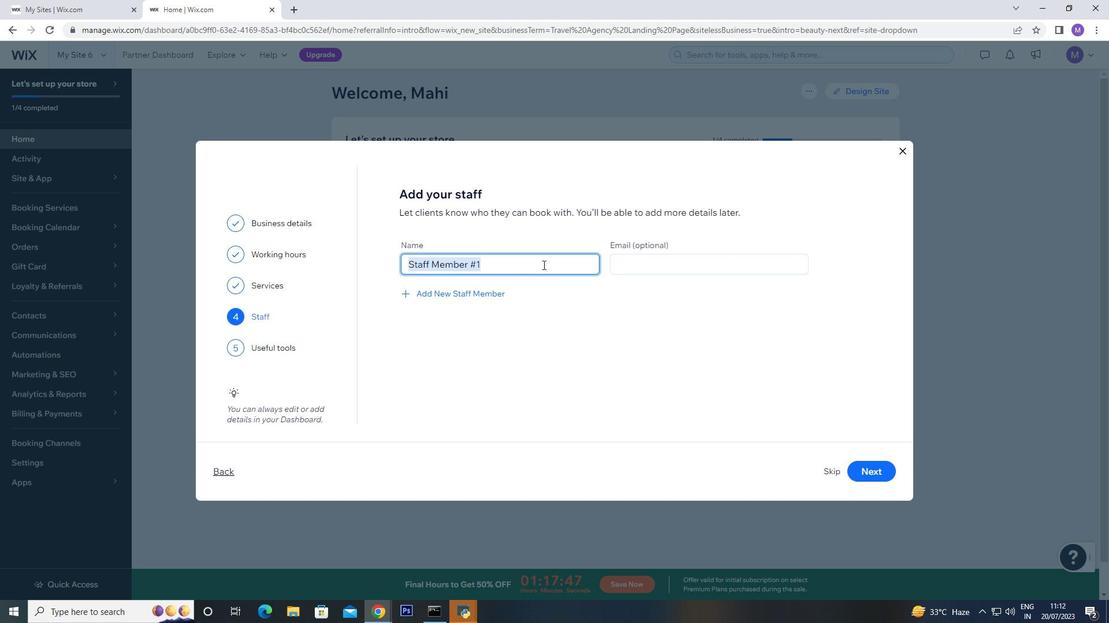 
Action: Mouse pressed left at (542, 265)
Screenshot: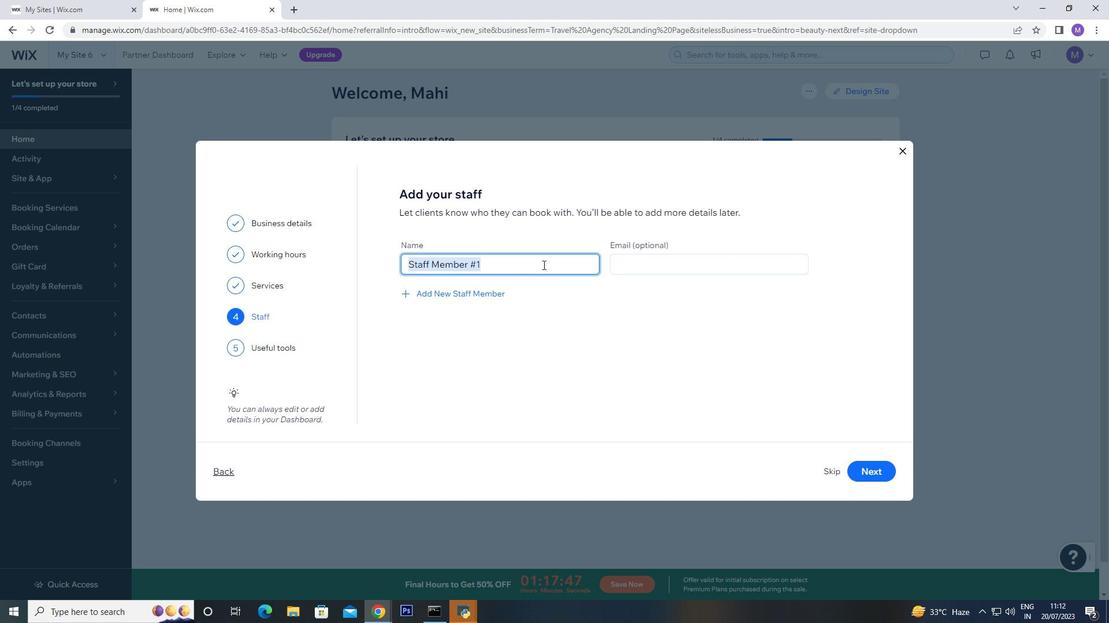 
Action: Mouse pressed left at (542, 265)
Screenshot: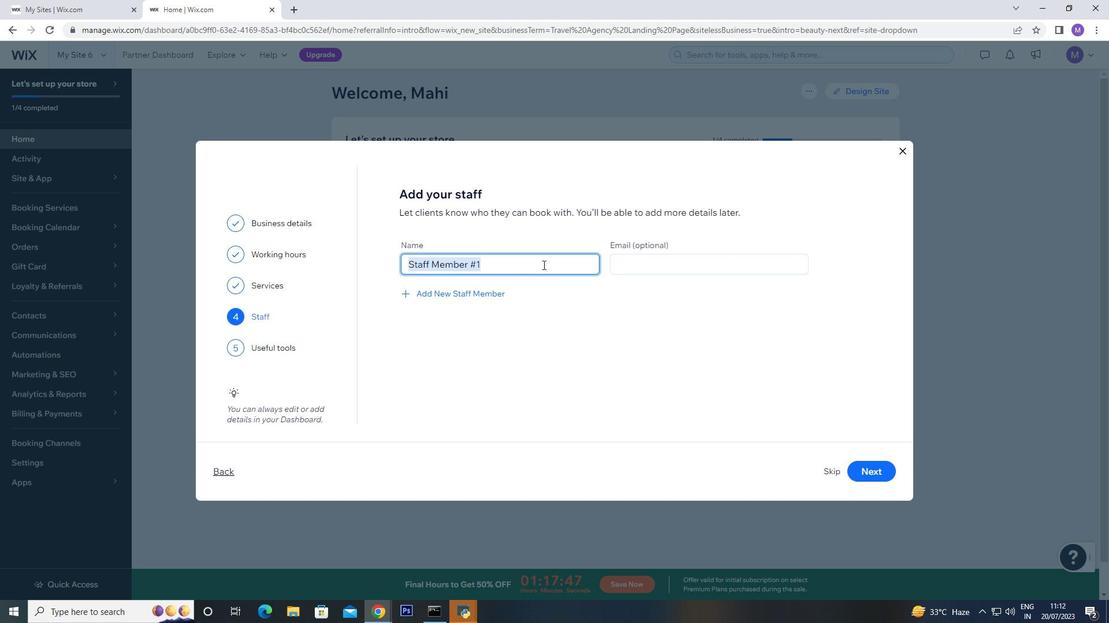 
Action: Mouse moved to (529, 264)
Screenshot: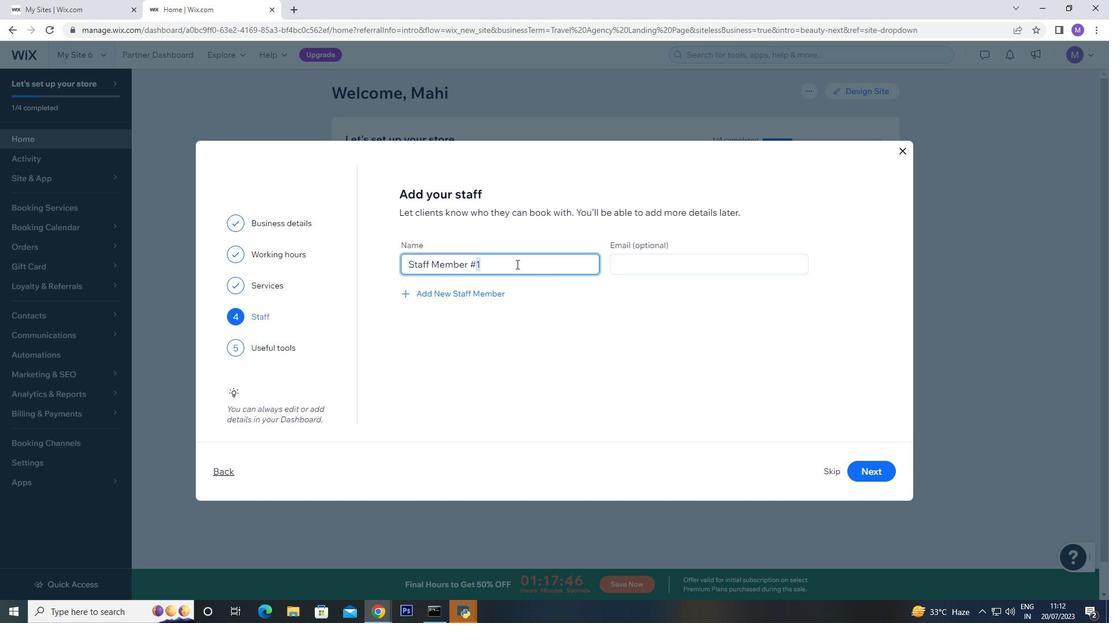 
Action: Mouse pressed left at (529, 264)
Screenshot: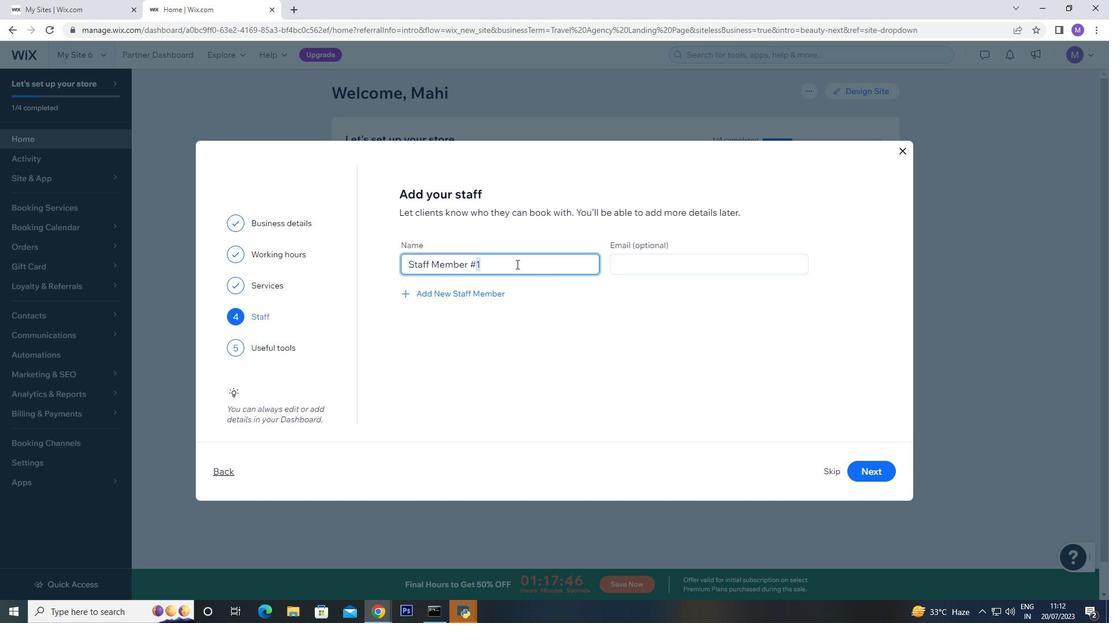 
Action: Mouse moved to (466, 265)
Screenshot: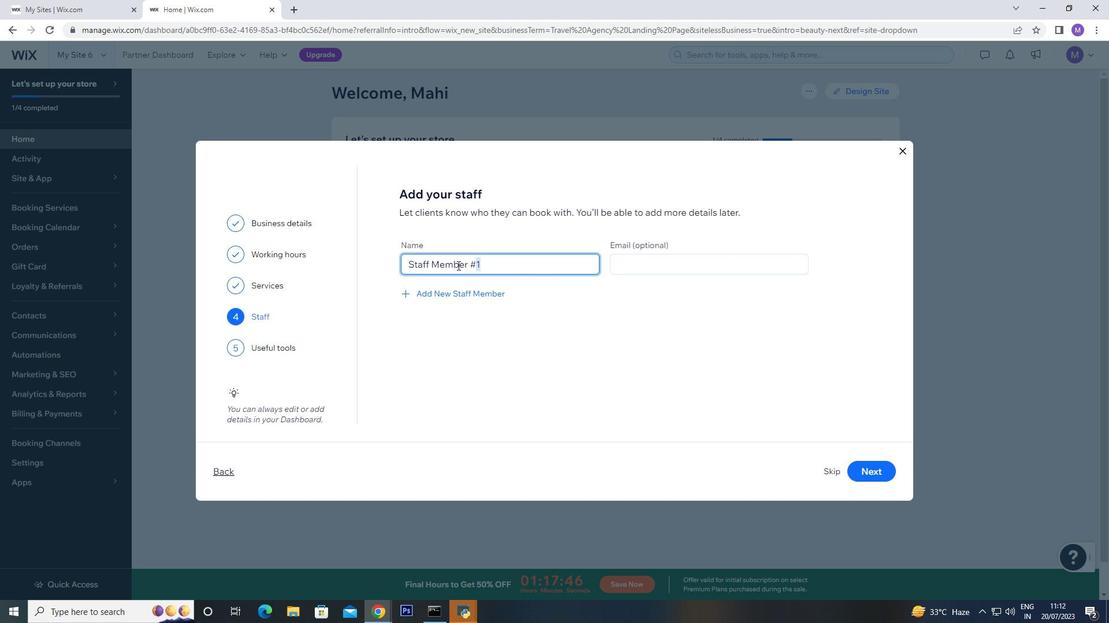 
Action: Mouse pressed left at (466, 265)
Screenshot: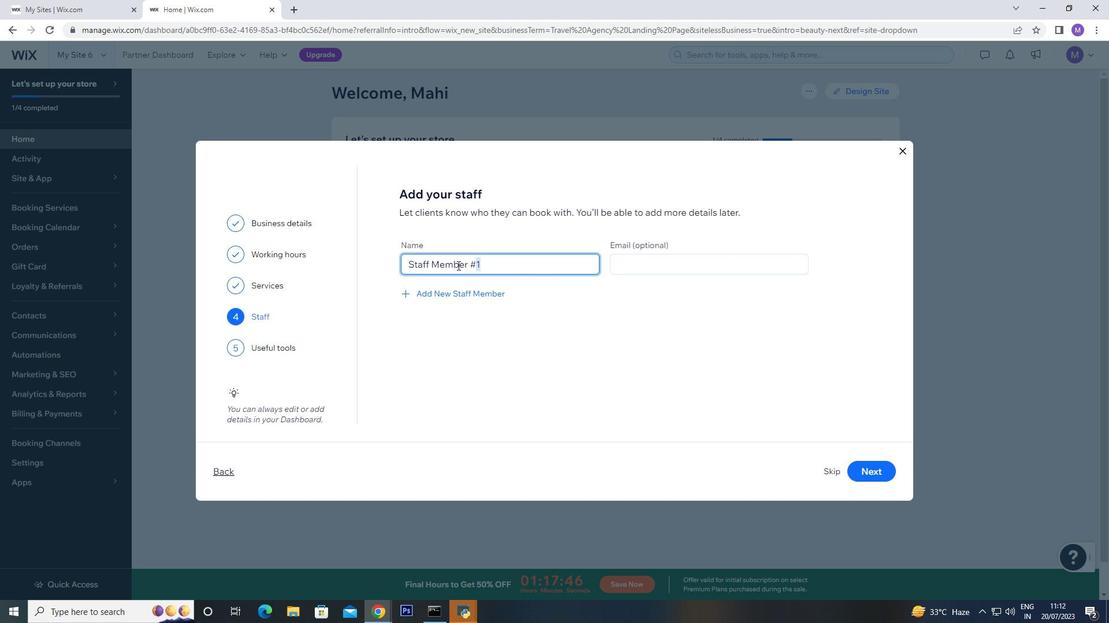 
Action: Mouse moved to (463, 265)
Screenshot: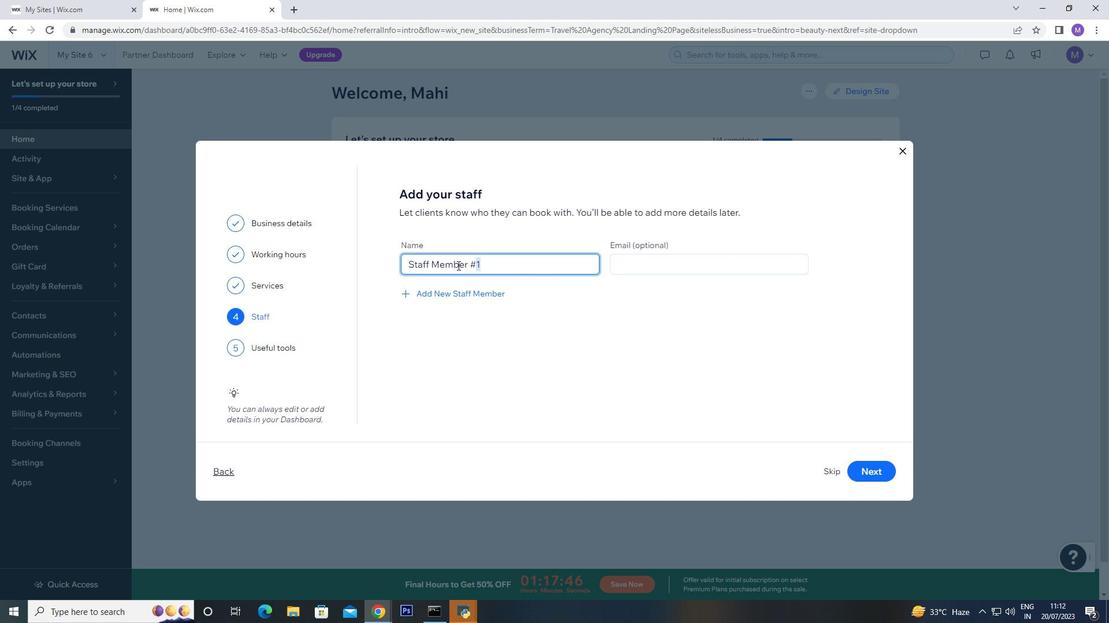 
Action: Mouse pressed right at (466, 265)
Screenshot: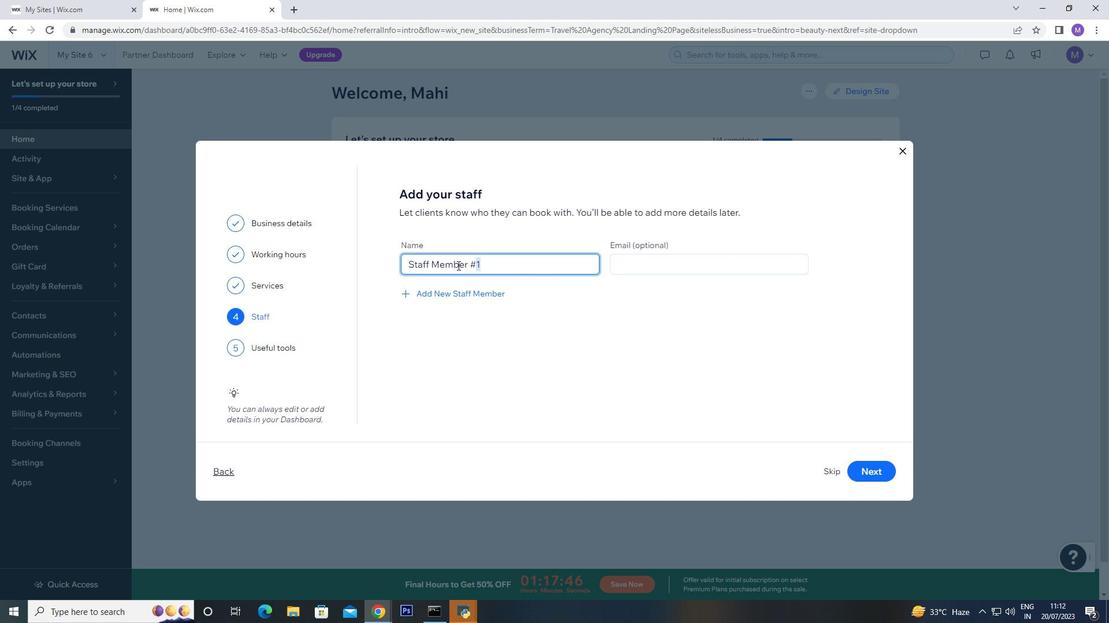 
Action: Mouse moved to (441, 265)
Screenshot: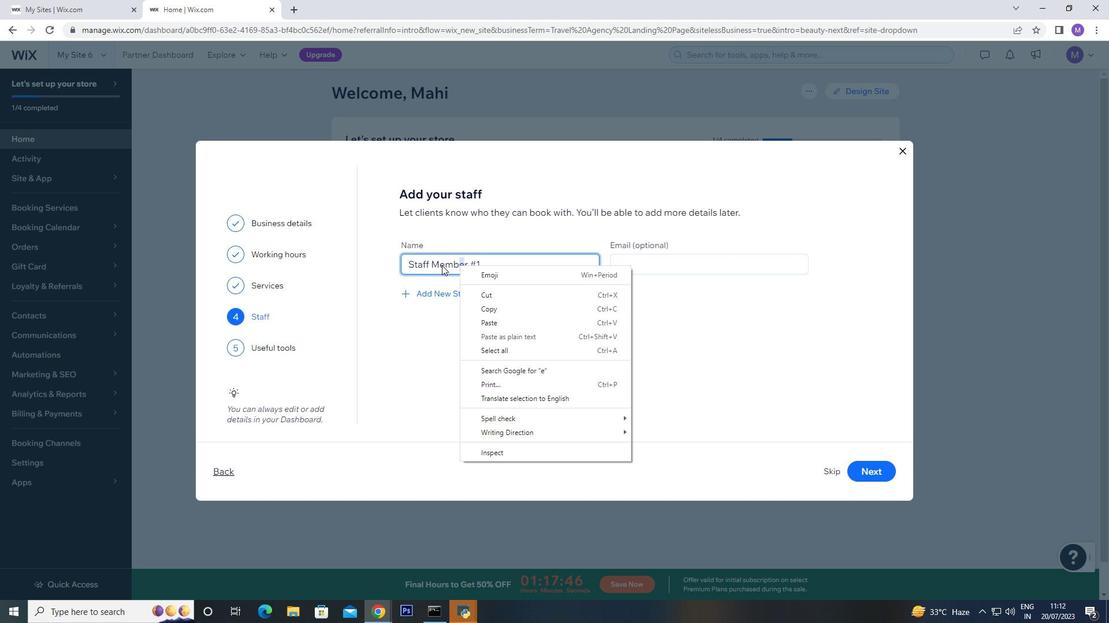 
Action: Mouse pressed left at (441, 265)
Screenshot: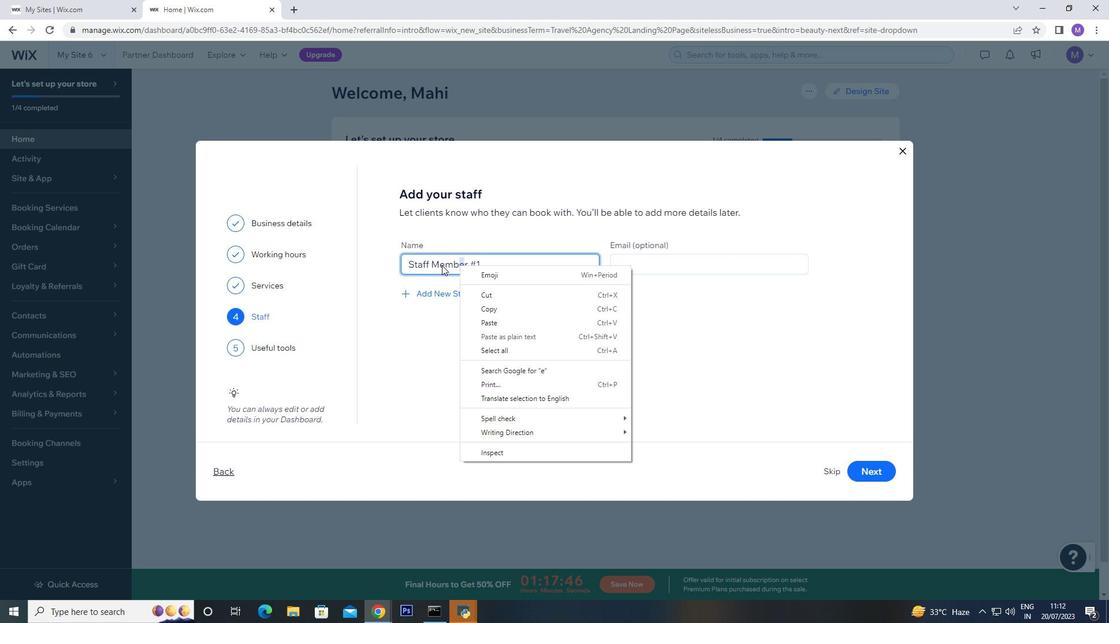 
Action: Mouse pressed left at (441, 265)
Screenshot: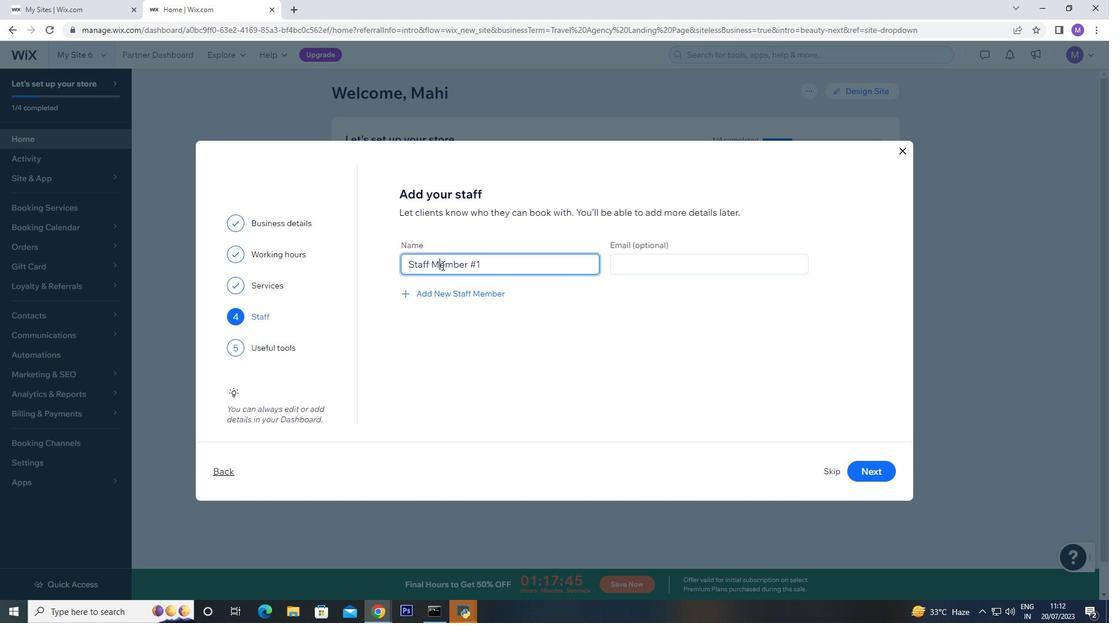 
Action: Key pressed ctrl+A<Key.shift>jHON
Screenshot: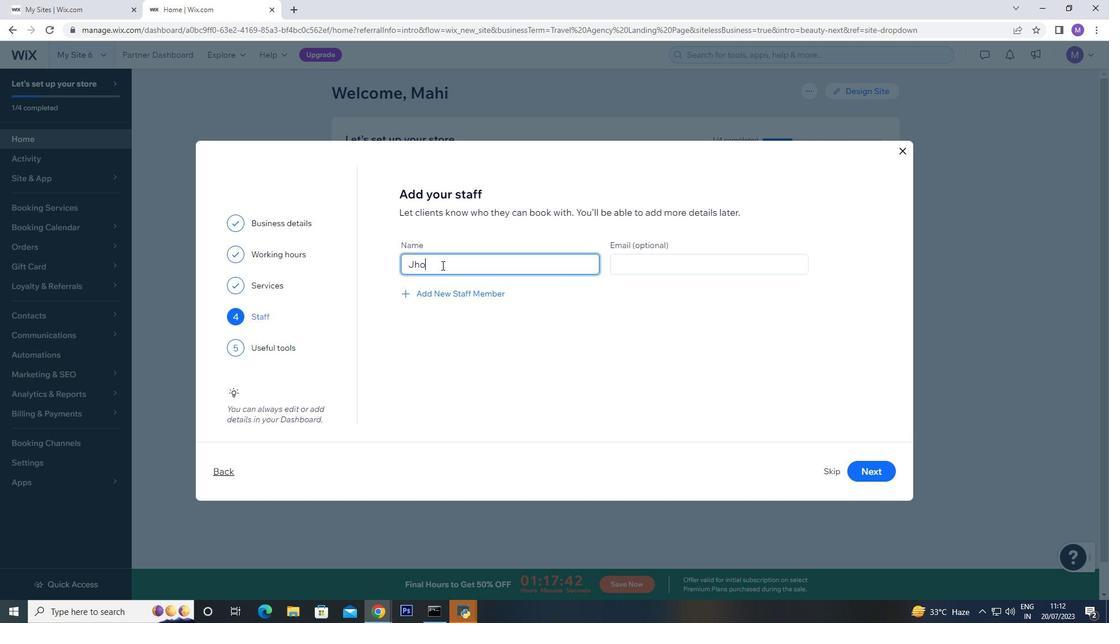 
Action: Mouse moved to (872, 471)
Screenshot: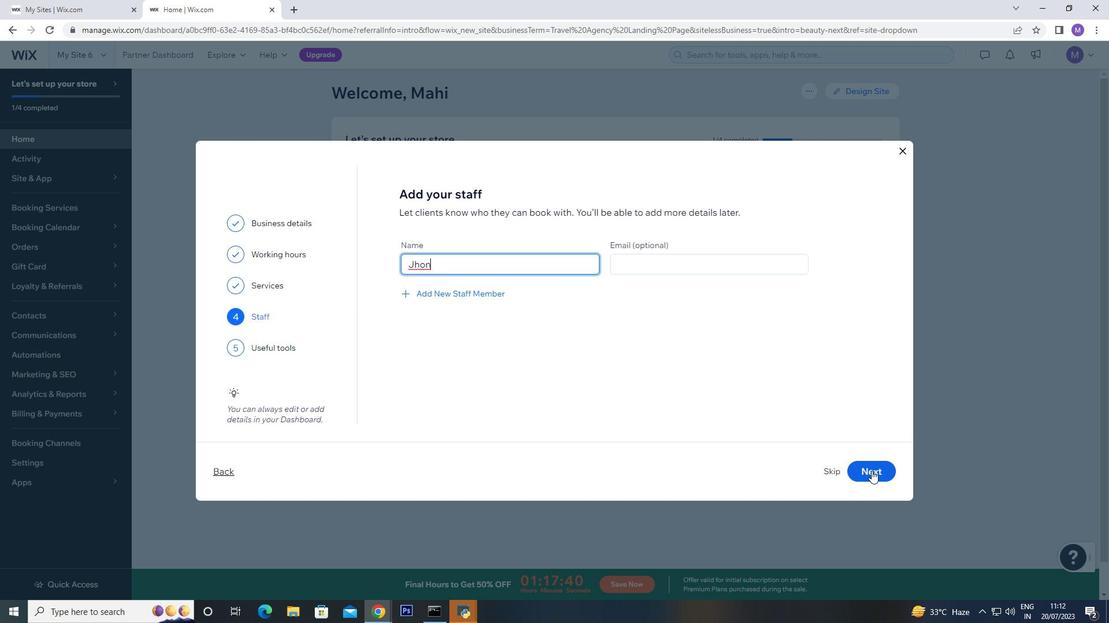 
Action: Mouse pressed left at (872, 471)
Screenshot: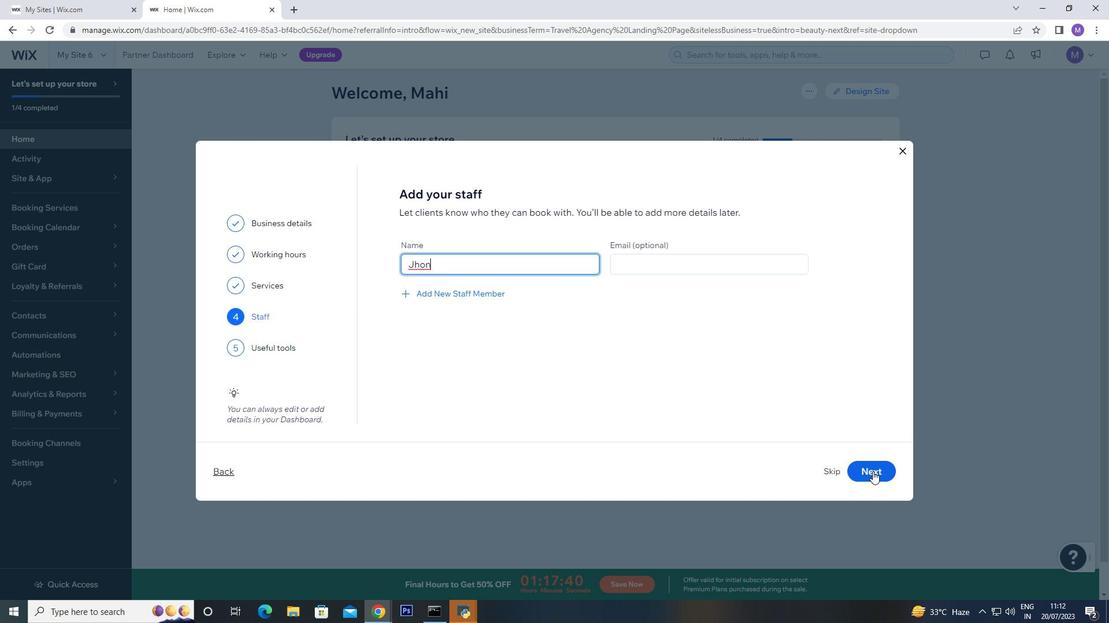 
Action: Mouse moved to (411, 260)
Screenshot: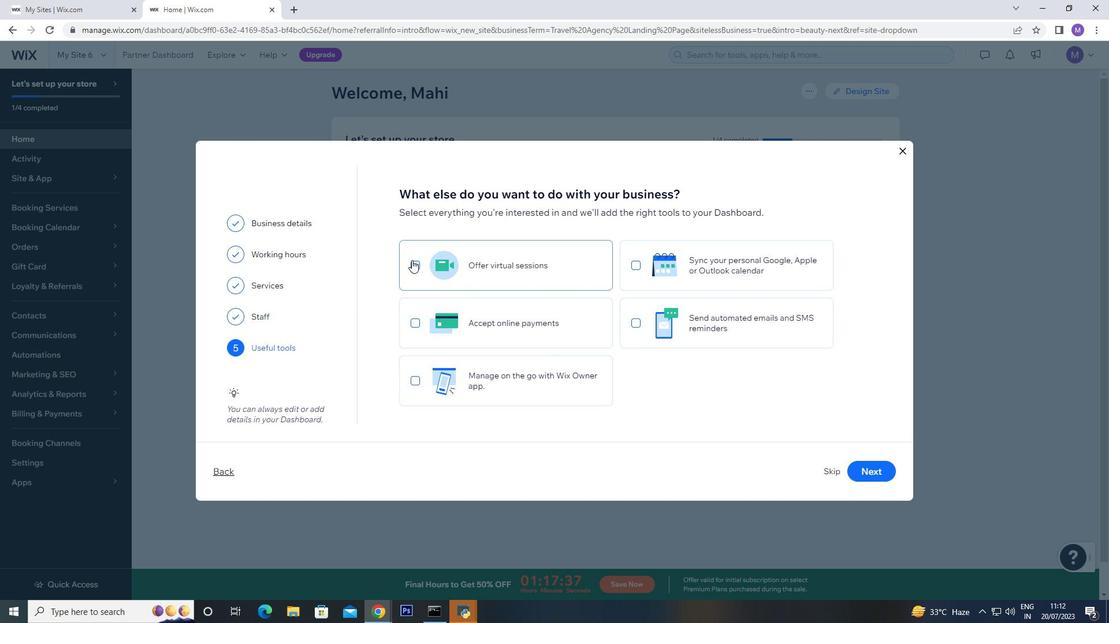 
Action: Mouse pressed left at (411, 260)
Screenshot: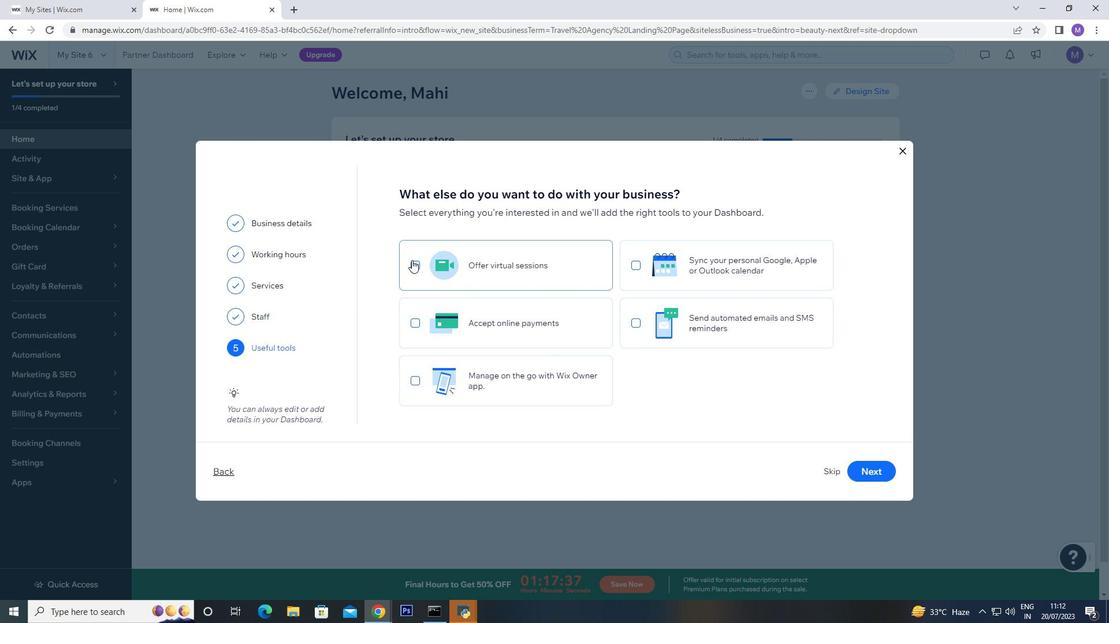 
Action: Mouse moved to (414, 323)
Screenshot: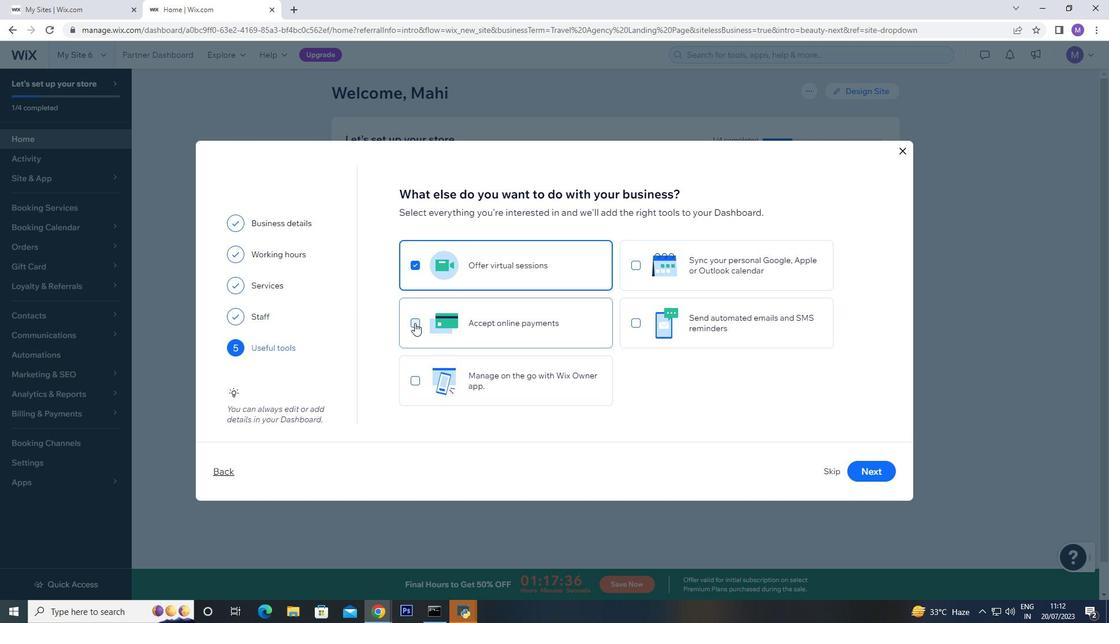 
Action: Mouse pressed left at (414, 323)
Screenshot: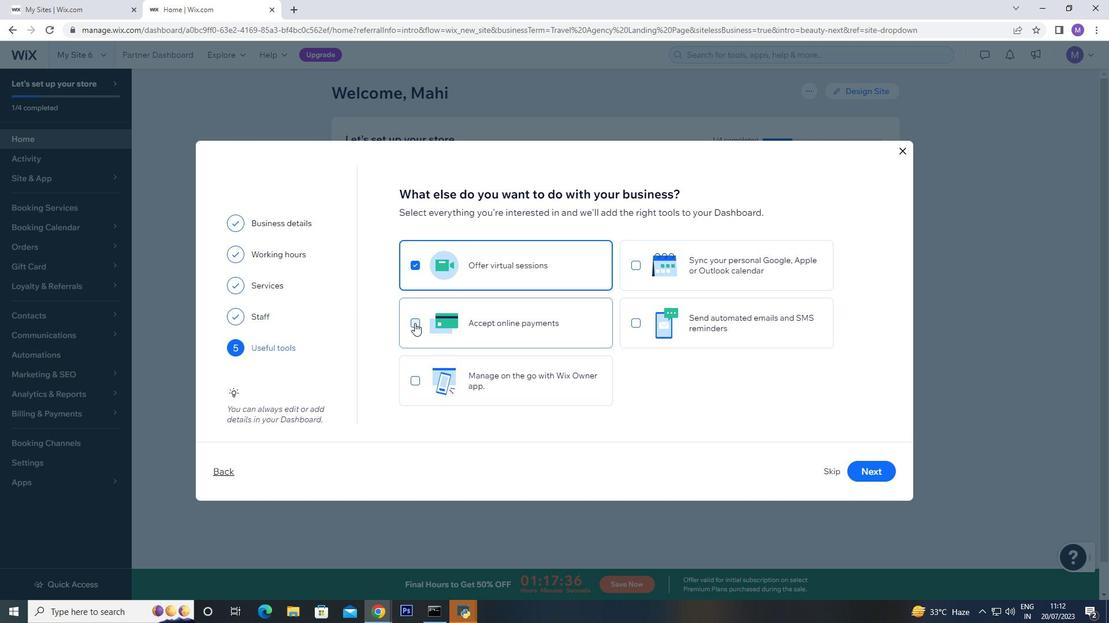 
Action: Mouse moved to (883, 473)
Screenshot: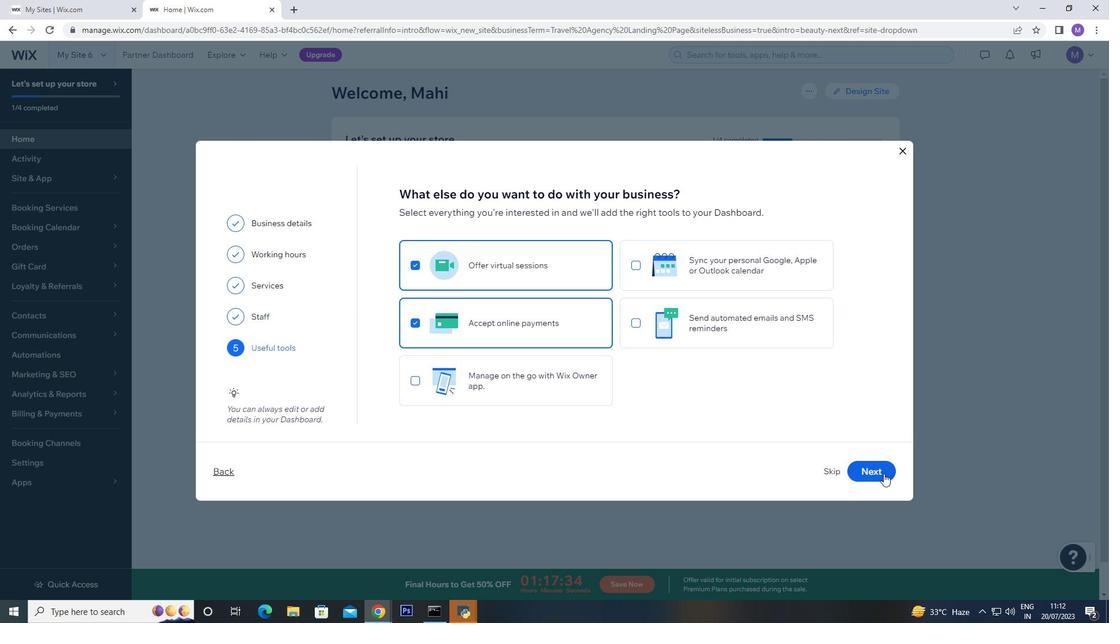 
Action: Mouse pressed left at (883, 473)
Screenshot: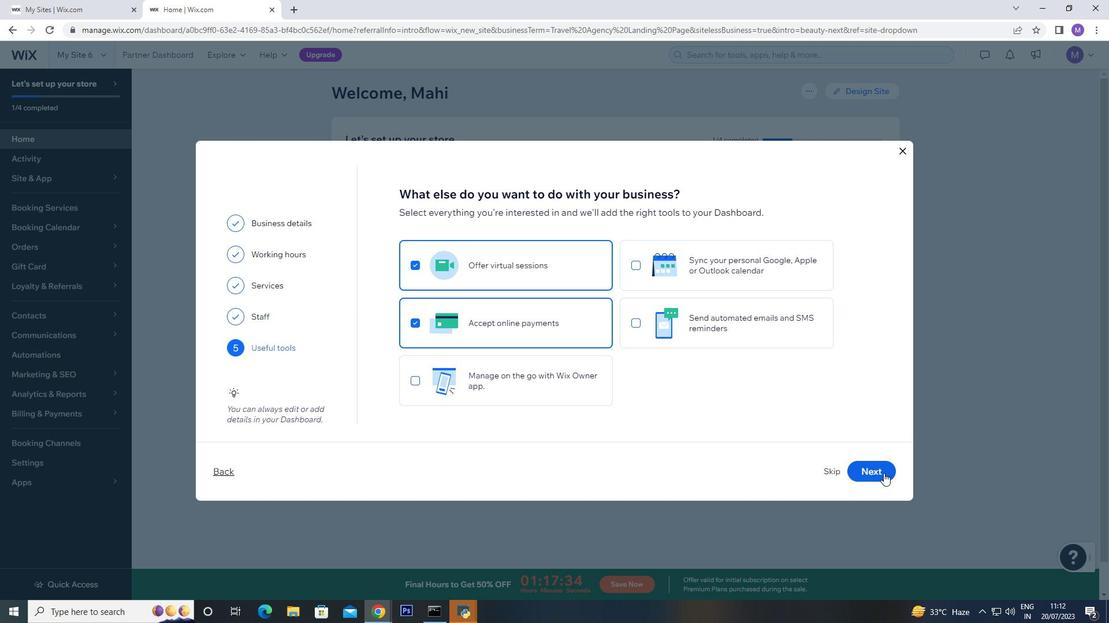 
Action: Mouse moved to (588, 324)
Screenshot: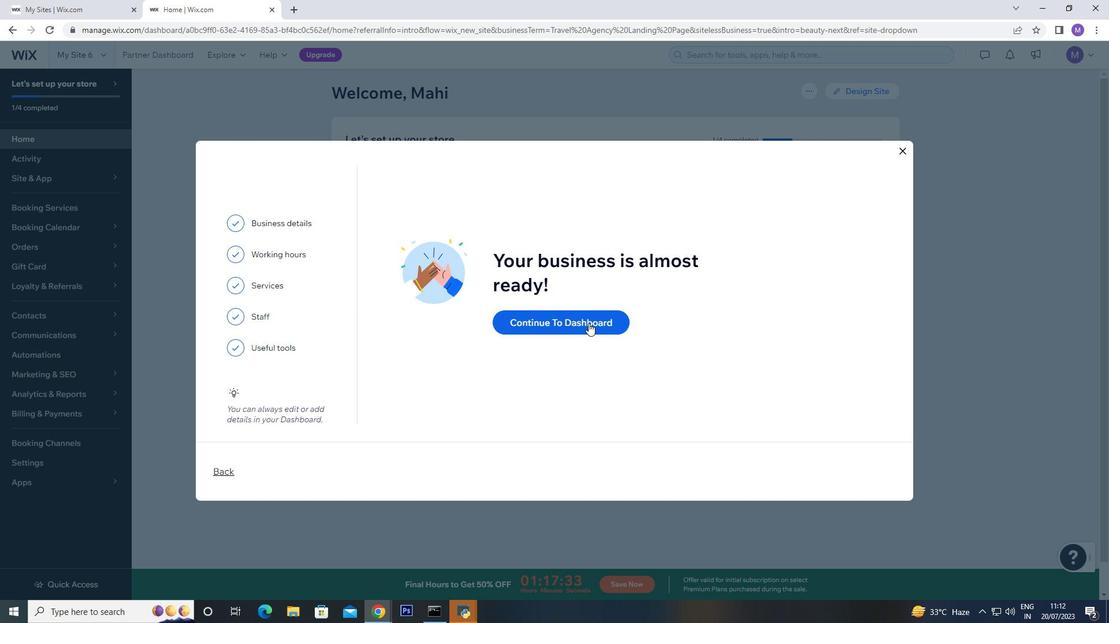 
Action: Mouse pressed left at (588, 324)
Screenshot: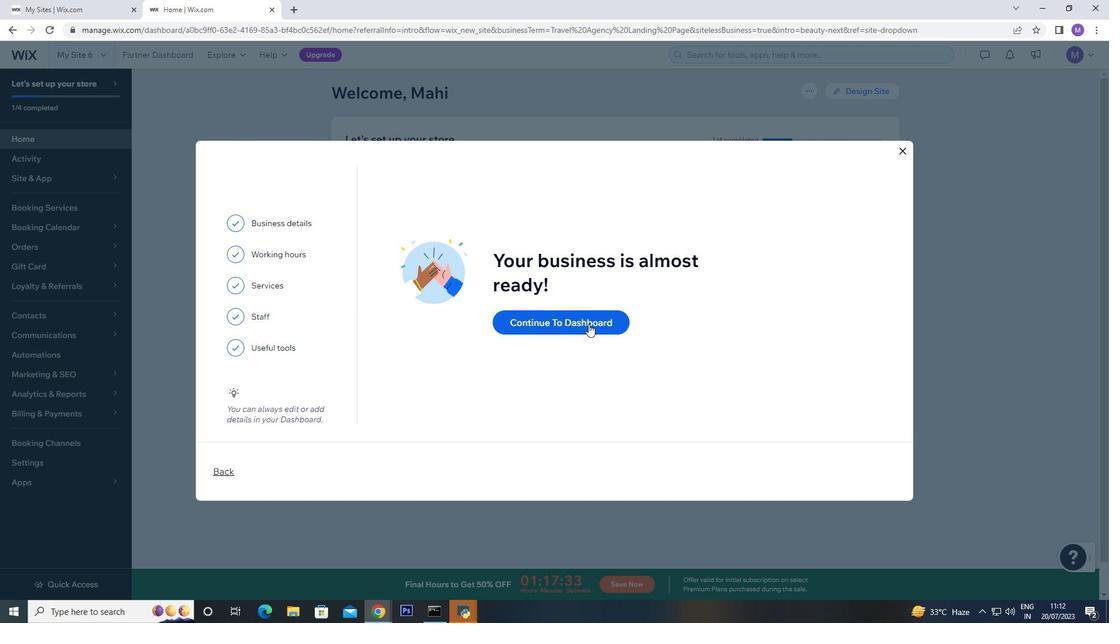 
Action: Mouse moved to (549, 254)
Screenshot: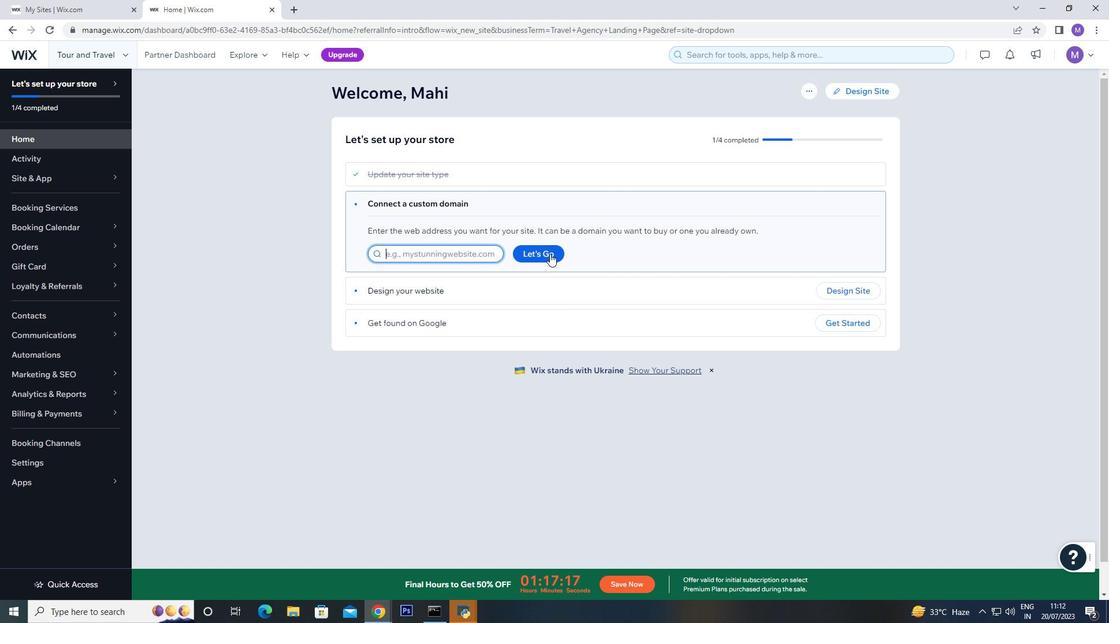 
Action: Mouse pressed left at (549, 254)
Screenshot: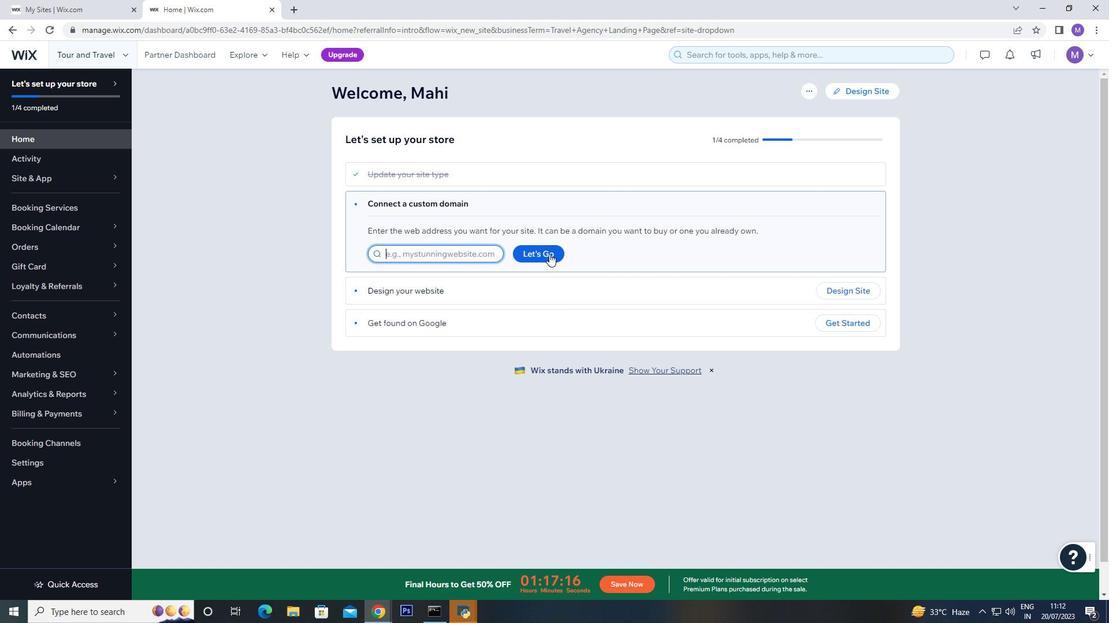 
Action: Mouse moved to (868, 89)
Screenshot: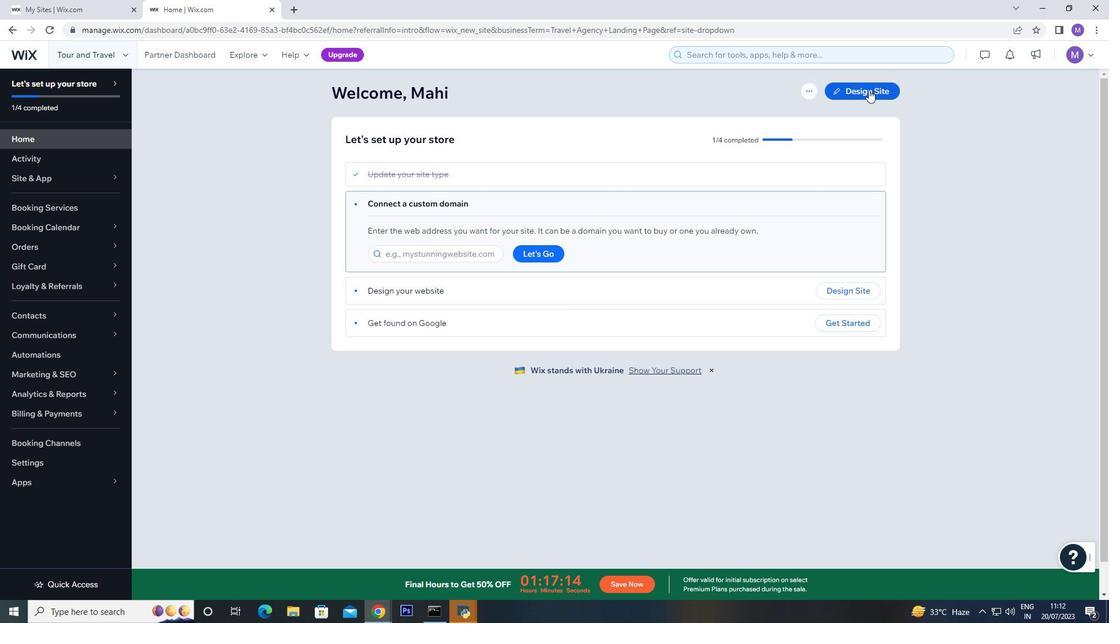 
Action: Mouse pressed left at (868, 89)
Screenshot: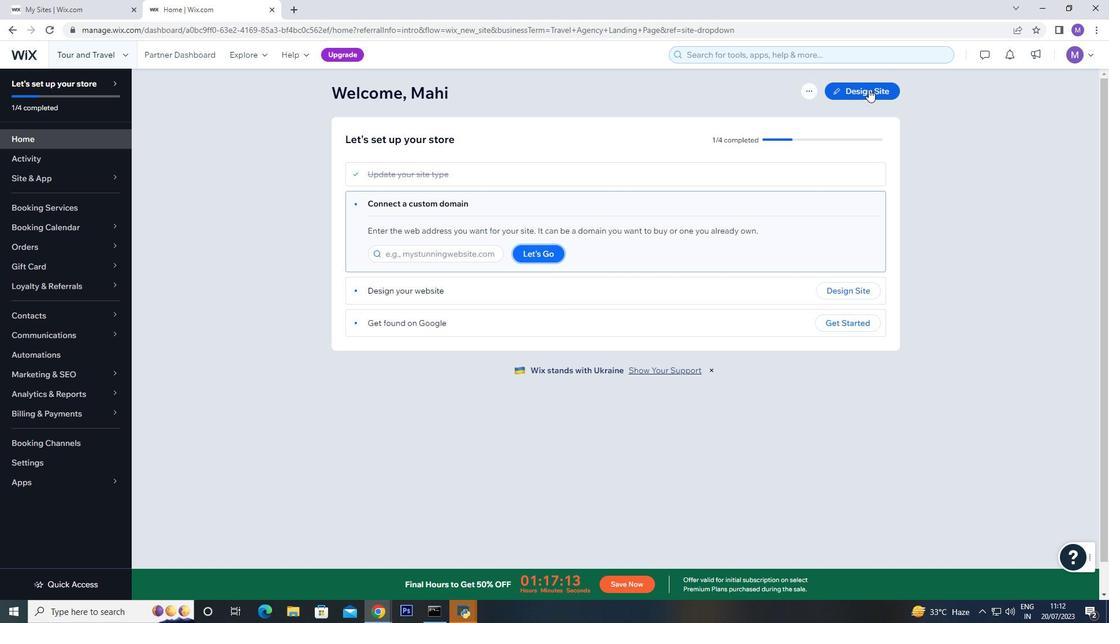 
Action: Mouse moved to (458, 369)
Screenshot: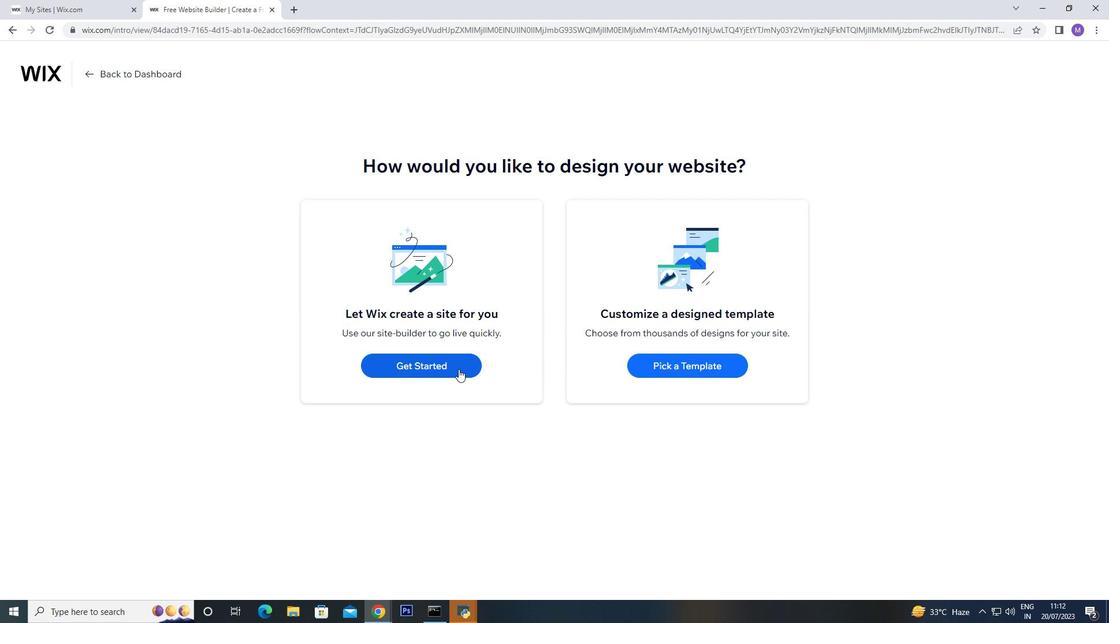 
Action: Mouse pressed left at (458, 369)
Screenshot: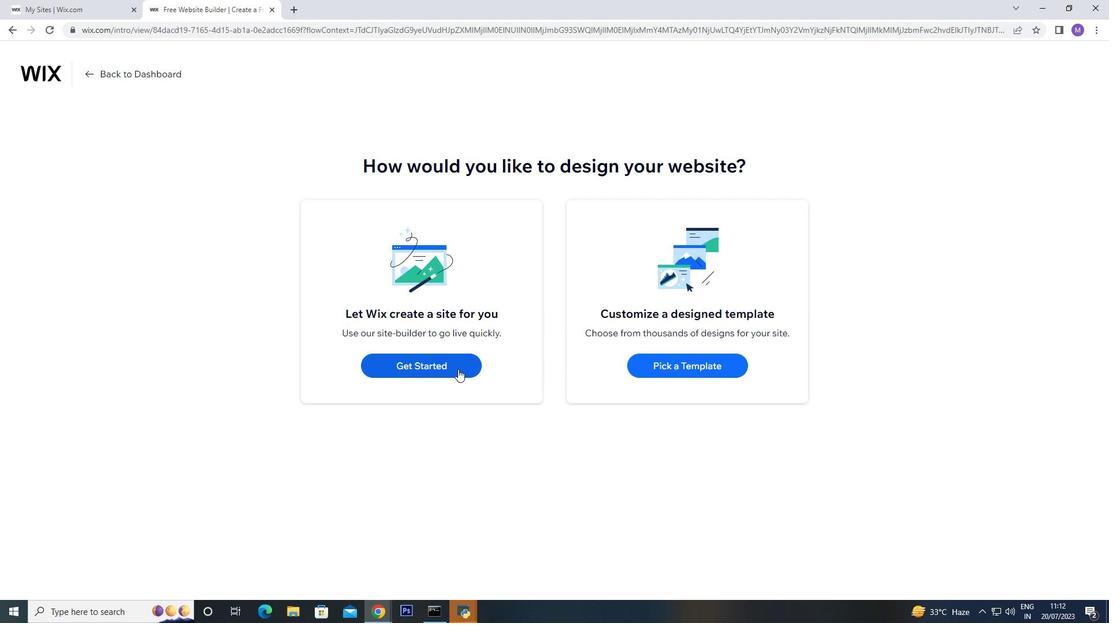 
Action: Mouse moved to (1076, 573)
Screenshot: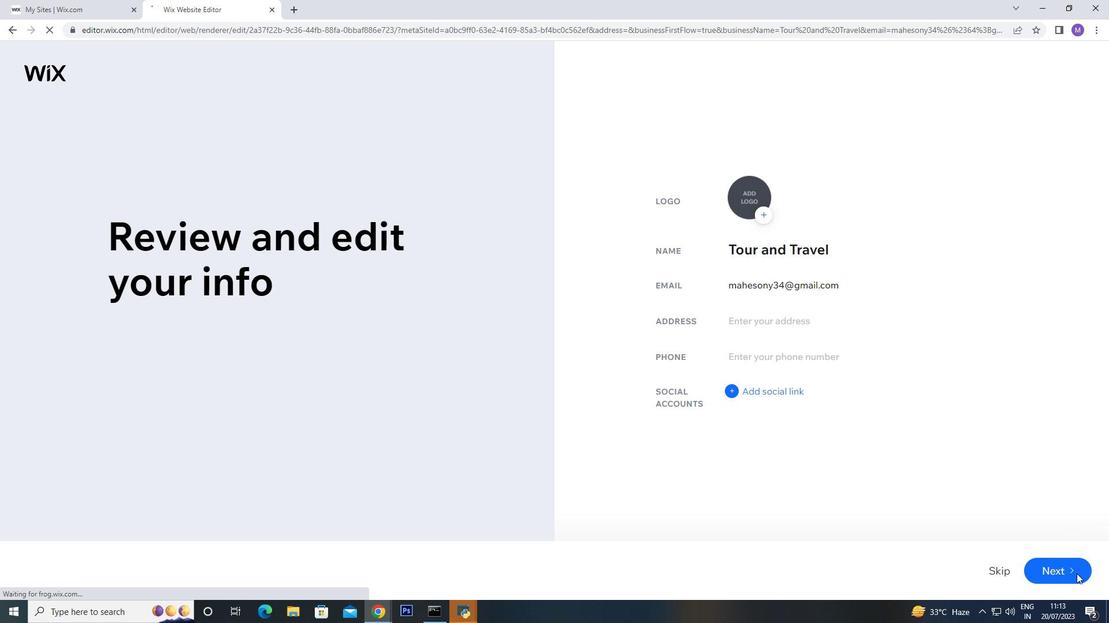 
Action: Mouse pressed left at (1076, 573)
Screenshot: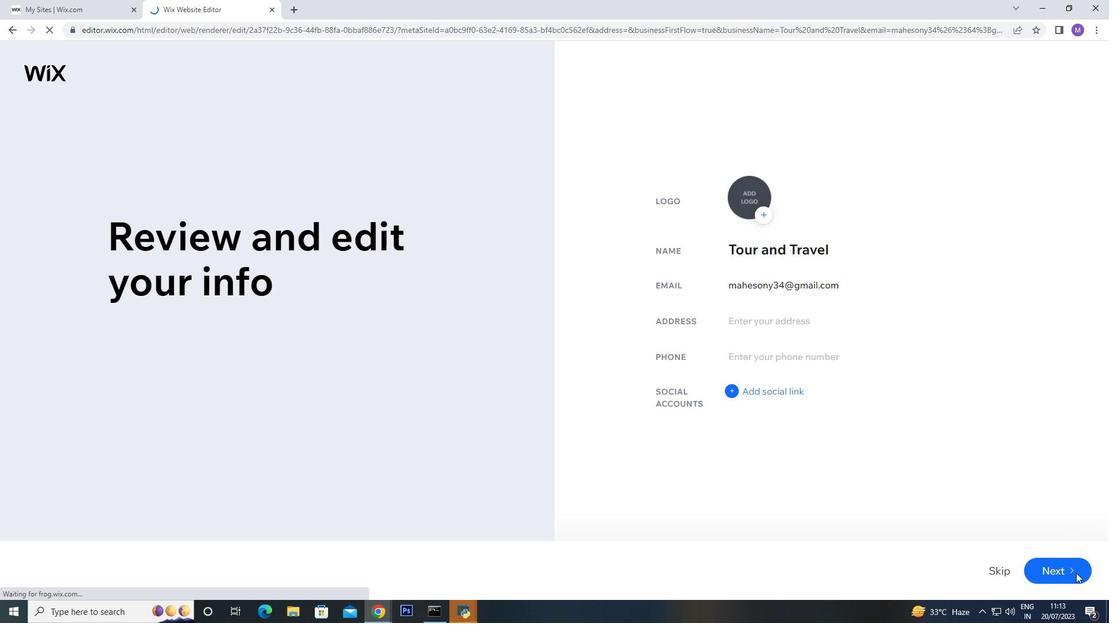 
Action: Mouse moved to (882, 329)
Screenshot: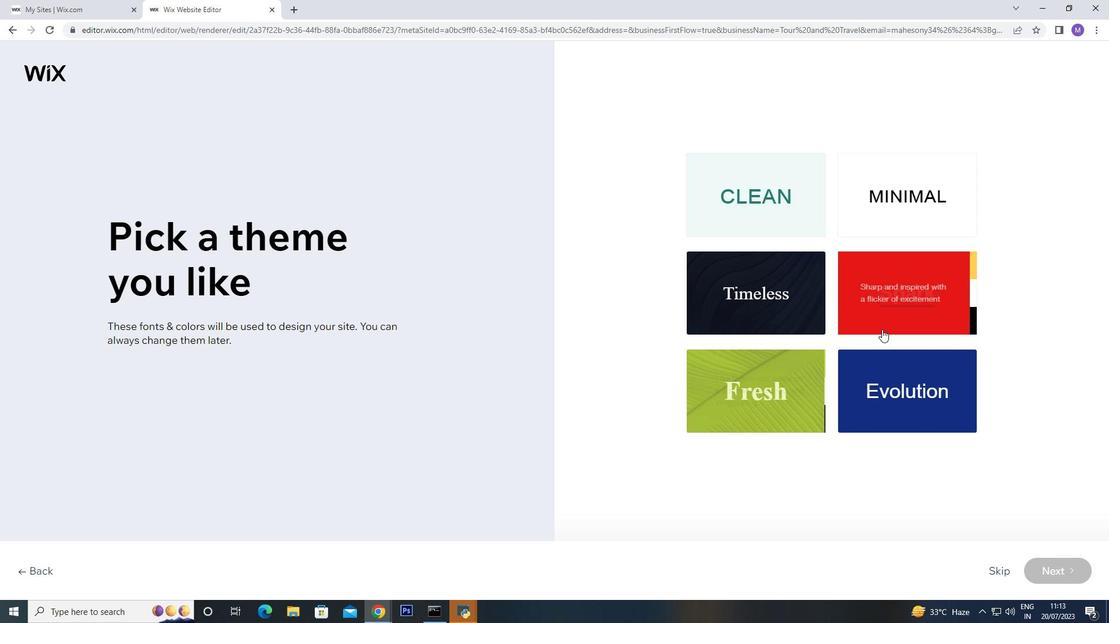 
Action: Mouse scrolled (882, 329) with delta (0, 0)
Screenshot: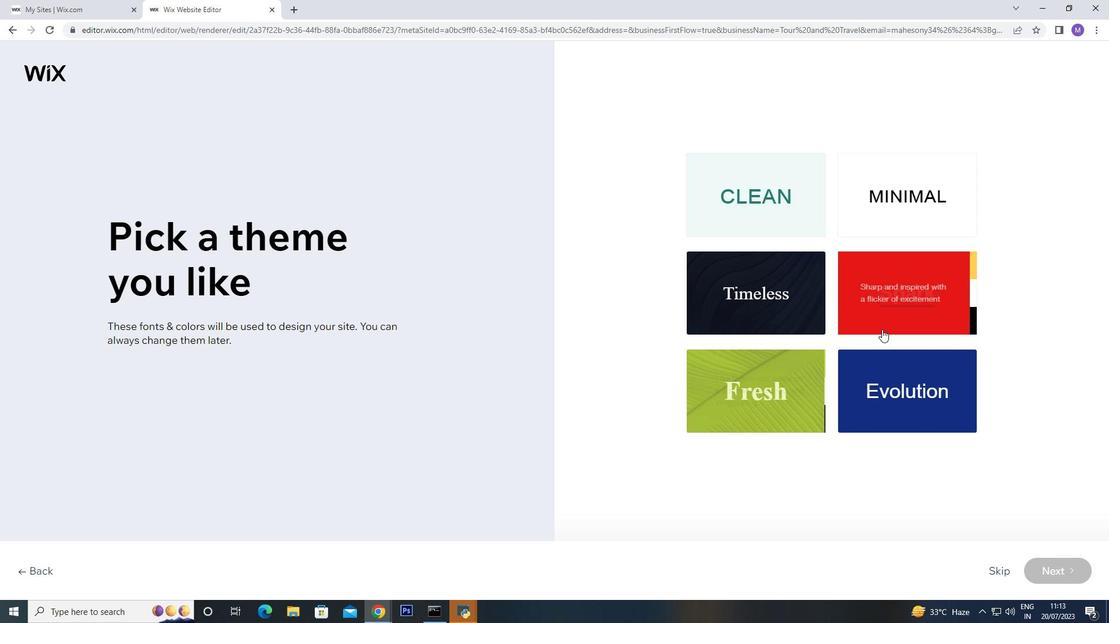 
Action: Mouse moved to (882, 330)
Screenshot: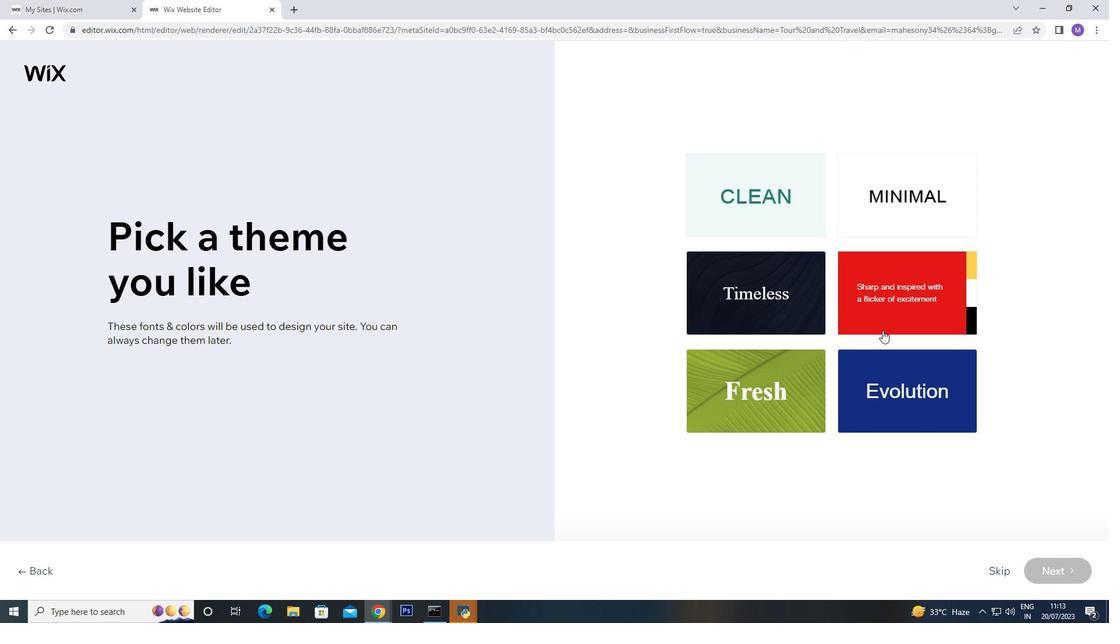 
Action: Mouse scrolled (882, 330) with delta (0, 0)
Screenshot: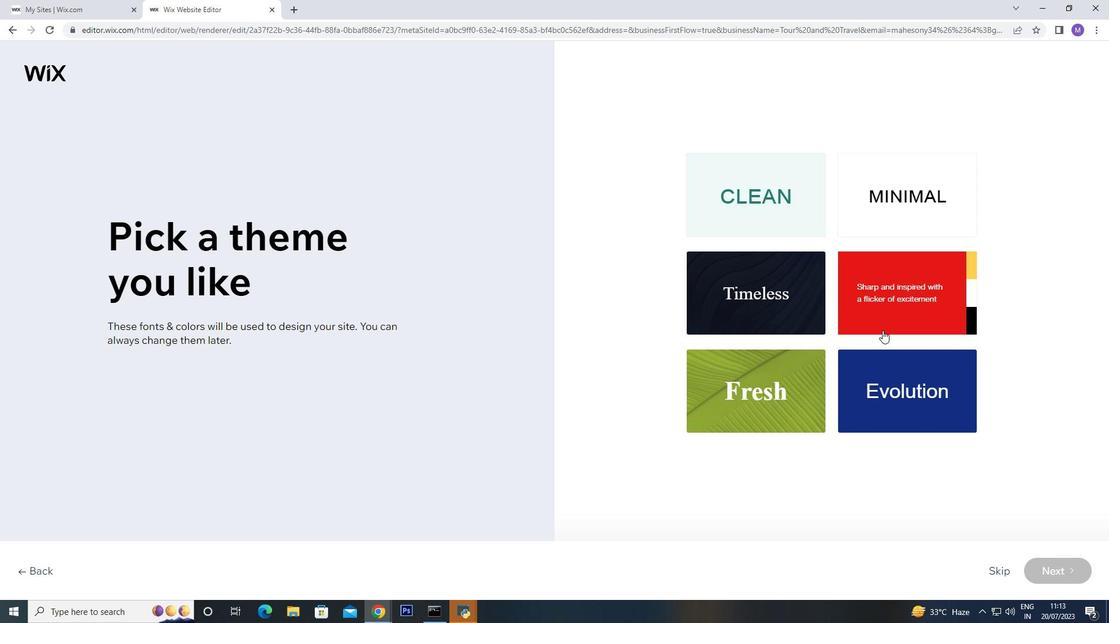 
Action: Mouse moved to (883, 331)
Screenshot: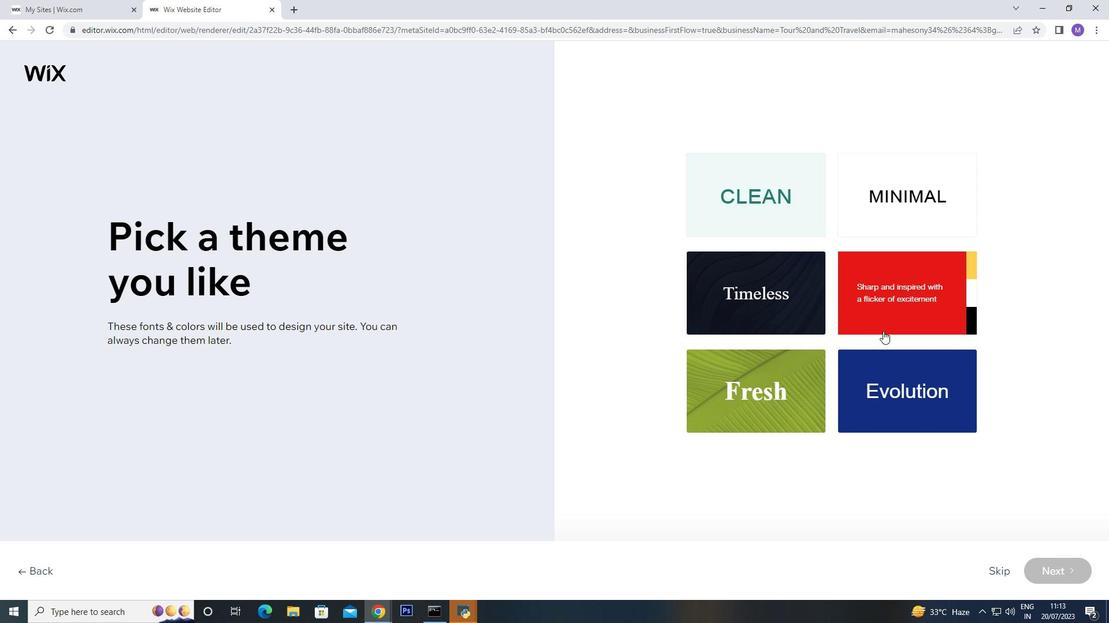 
Action: Mouse scrolled (883, 330) with delta (0, 0)
Screenshot: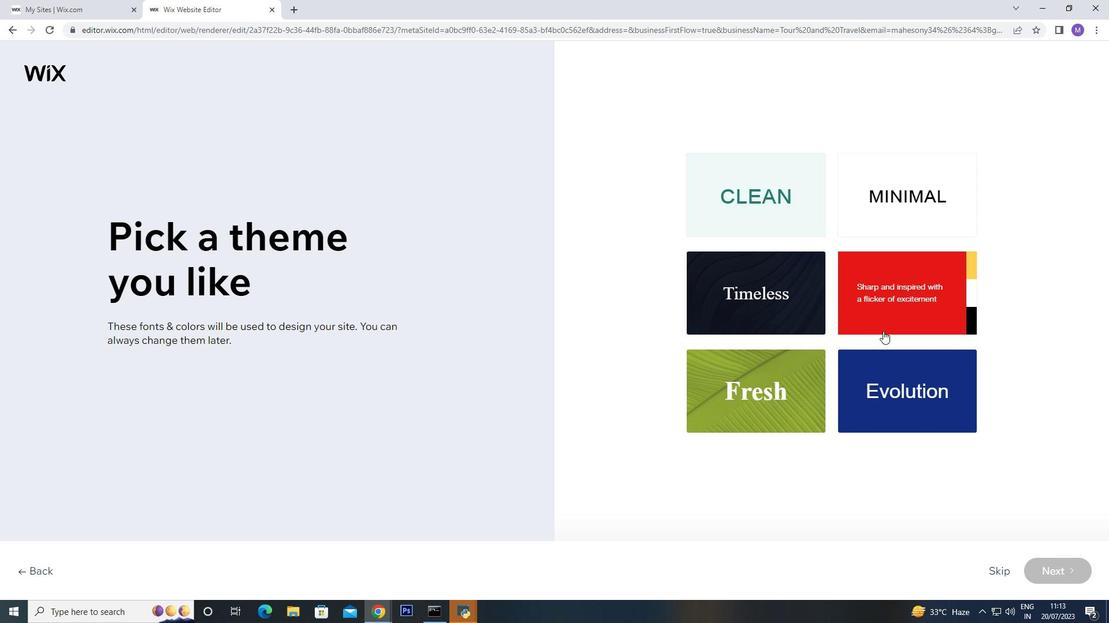 
Action: Mouse moved to (883, 332)
Screenshot: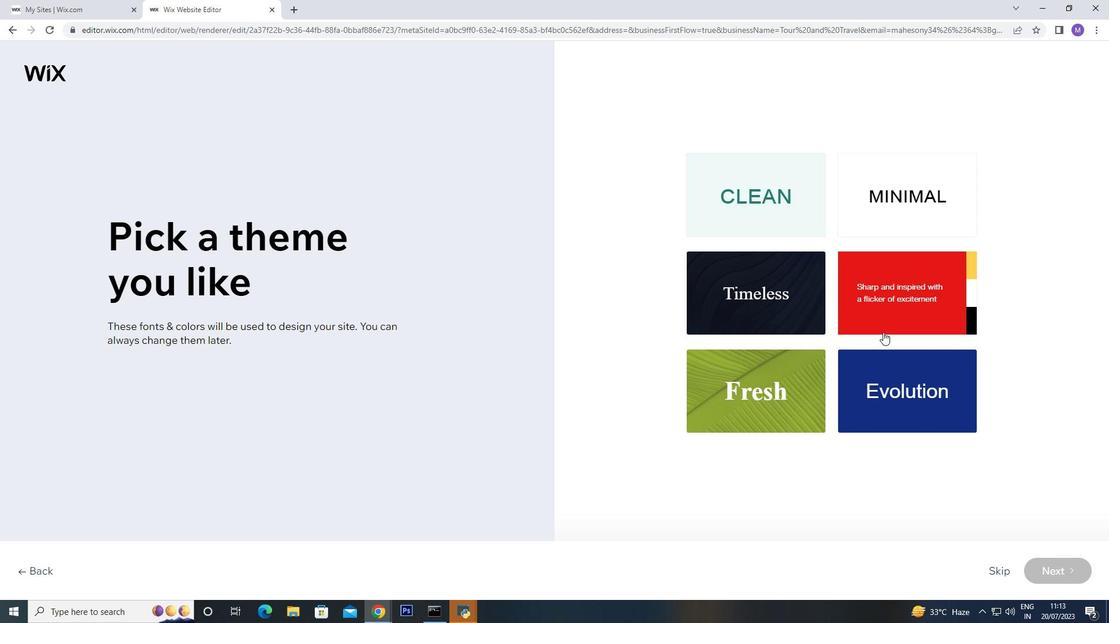 
Action: Mouse scrolled (883, 332) with delta (0, 0)
Screenshot: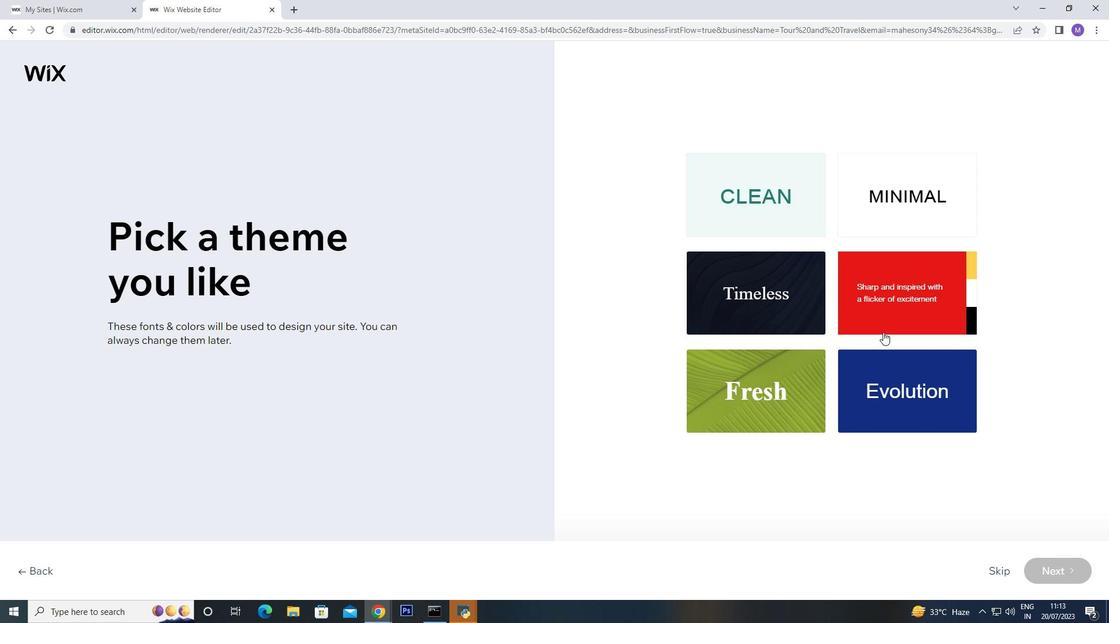 
Action: Mouse moved to (721, 321)
Screenshot: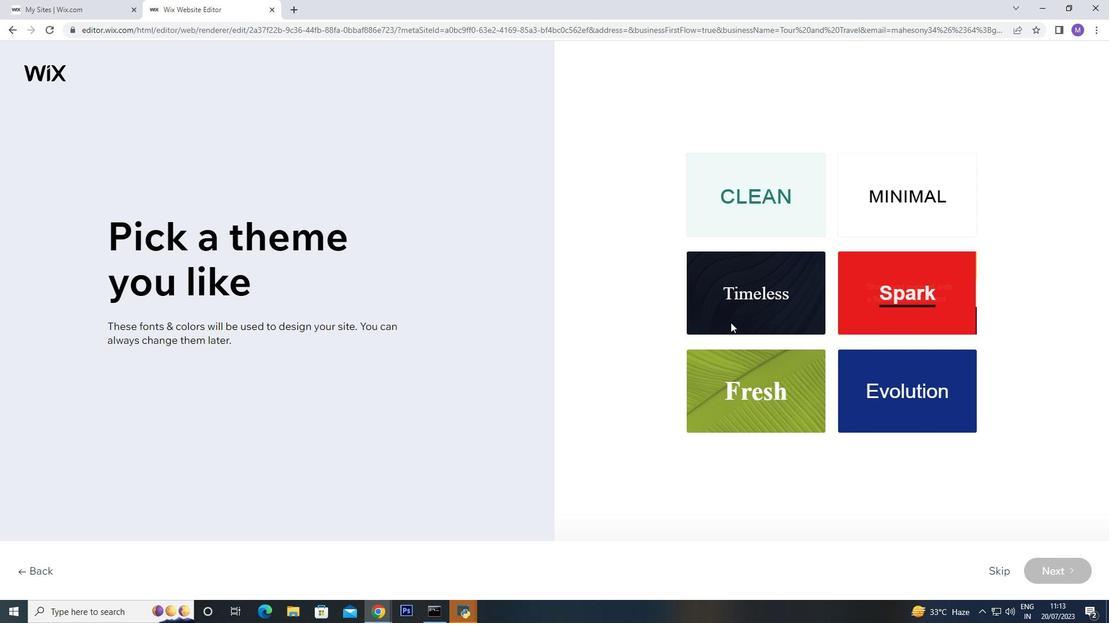 
Action: Mouse pressed left at (721, 321)
Screenshot: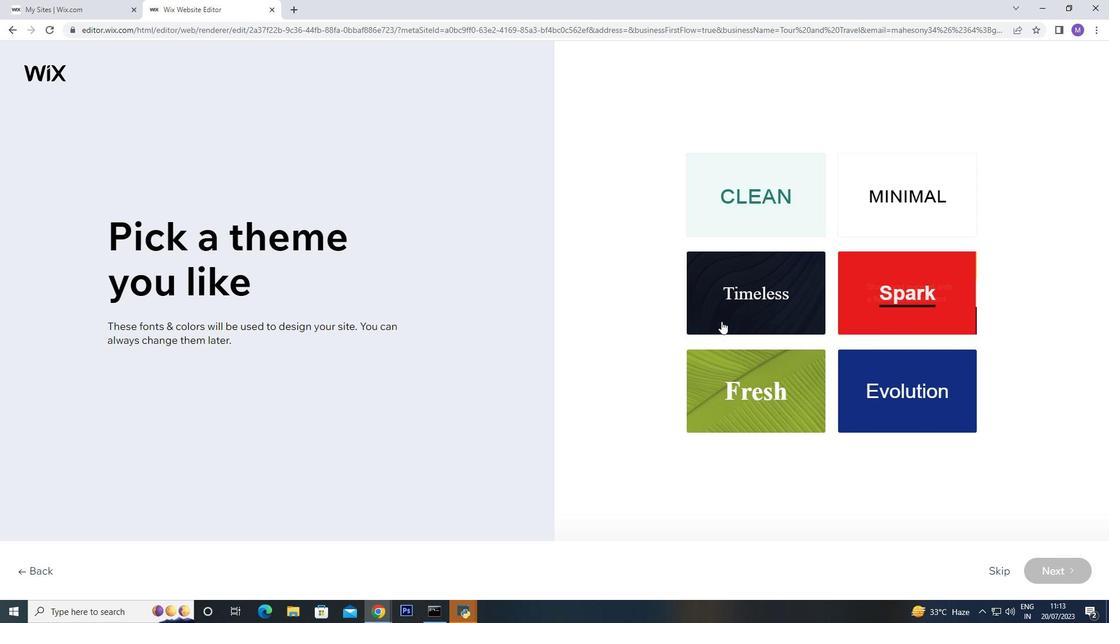 
Action: Mouse moved to (1070, 570)
Screenshot: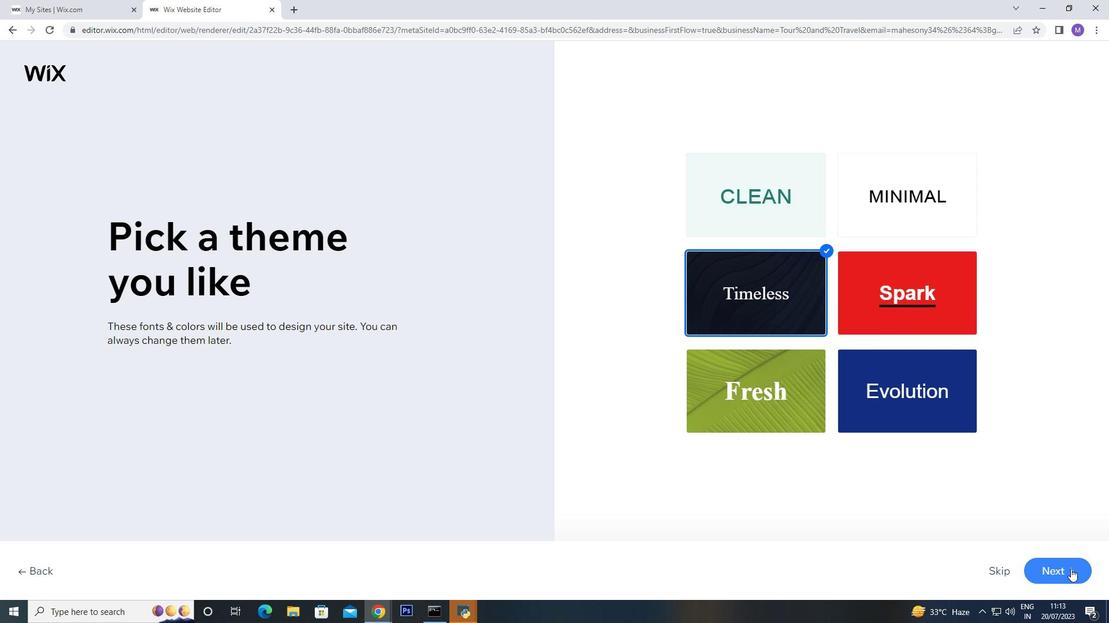 
Action: Mouse pressed left at (1070, 570)
Screenshot: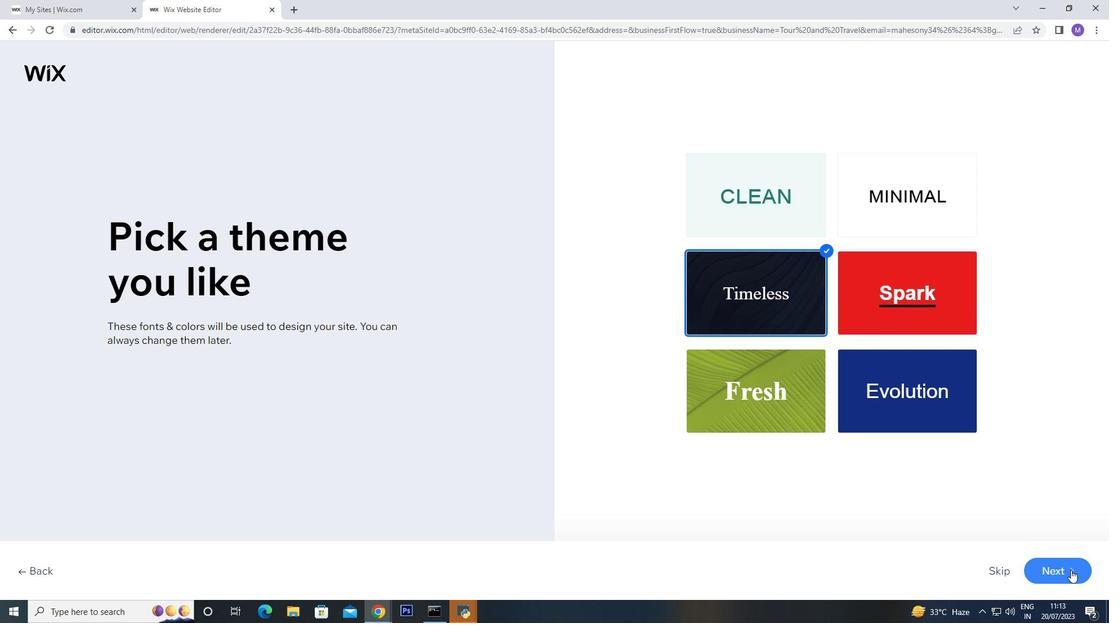 
Action: Mouse moved to (823, 433)
Screenshot: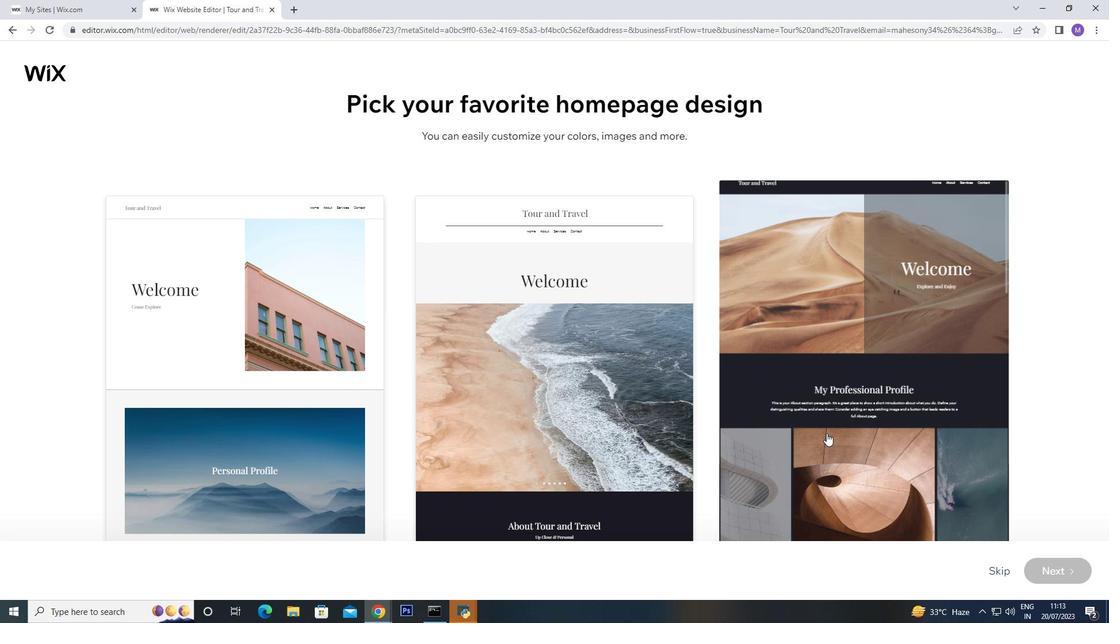 
Action: Mouse scrolled (823, 433) with delta (0, 0)
Screenshot: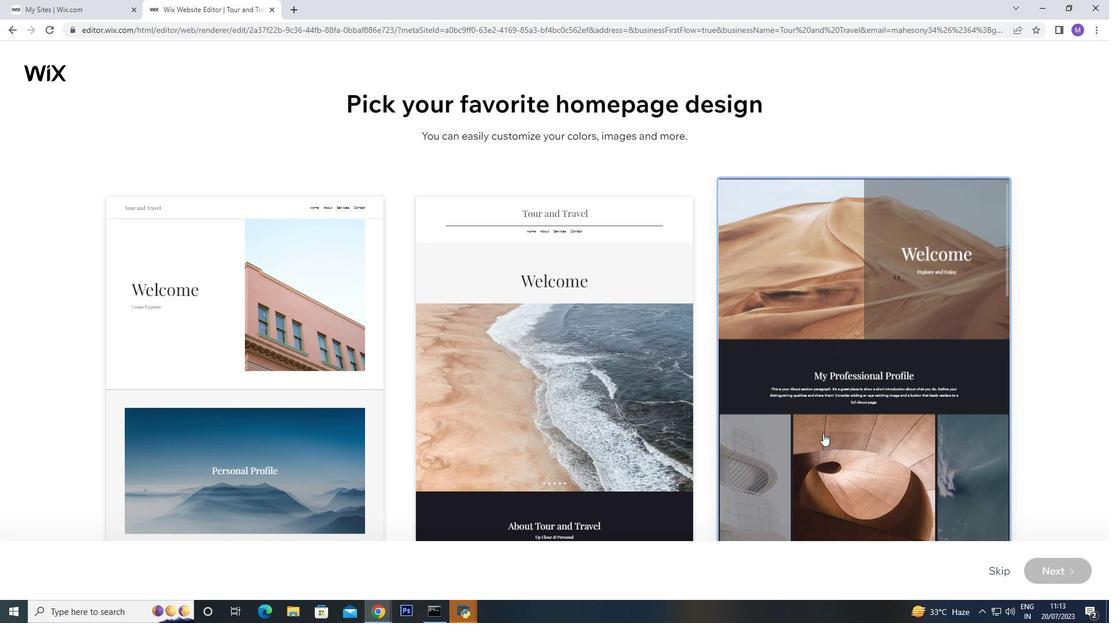
Action: Mouse moved to (810, 437)
Screenshot: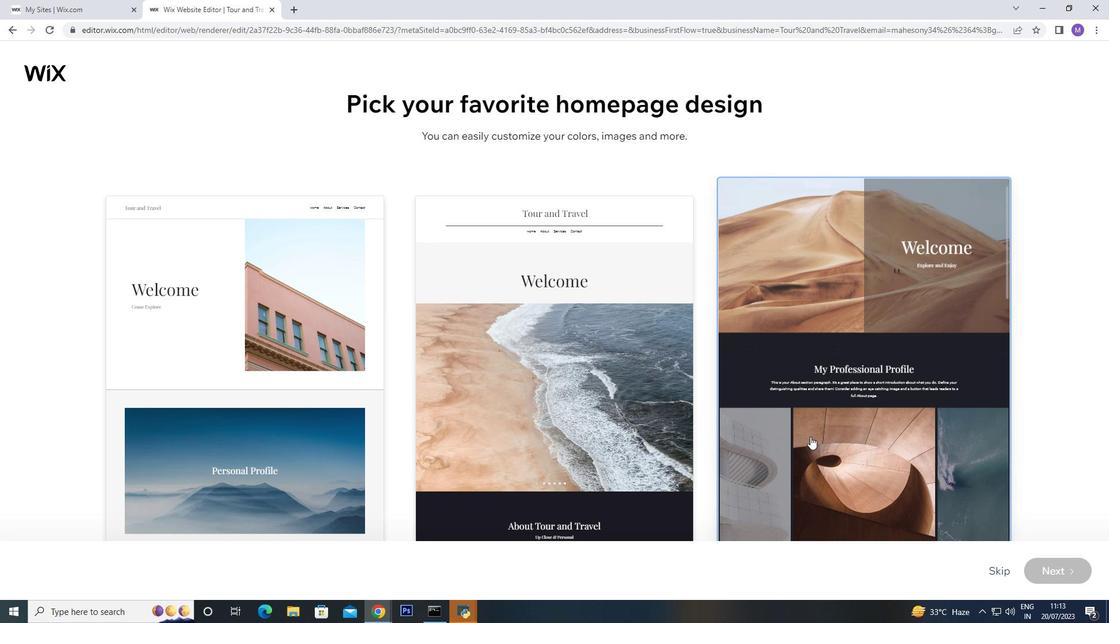 
Action: Mouse scrolled (810, 436) with delta (0, 0)
Screenshot: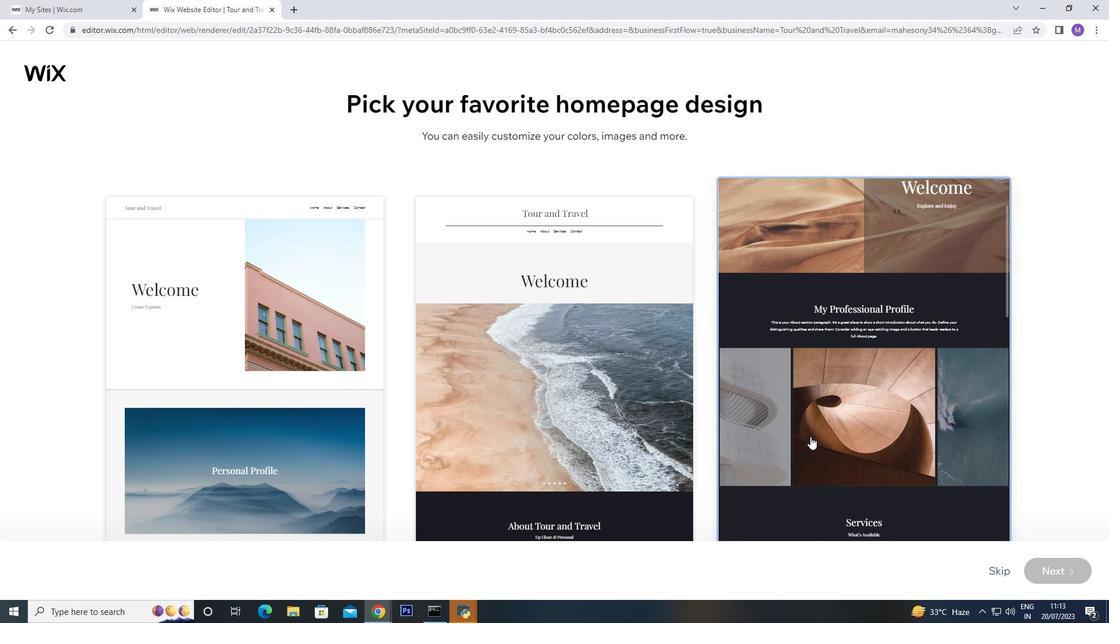 
Action: Mouse scrolled (810, 436) with delta (0, 0)
Screenshot: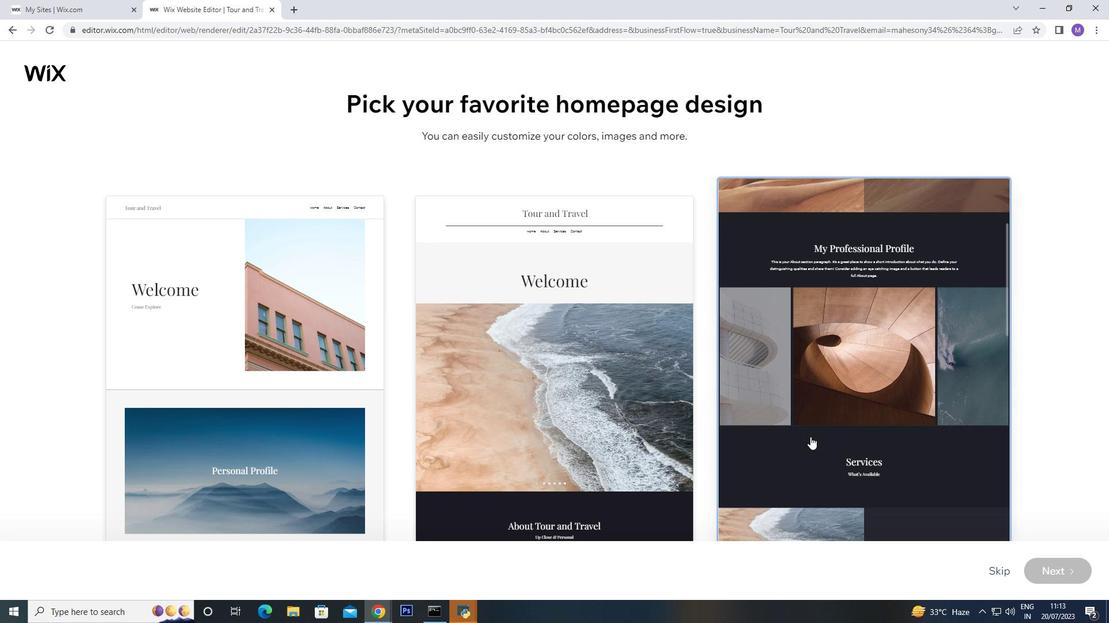 
Action: Mouse scrolled (810, 436) with delta (0, 0)
Screenshot: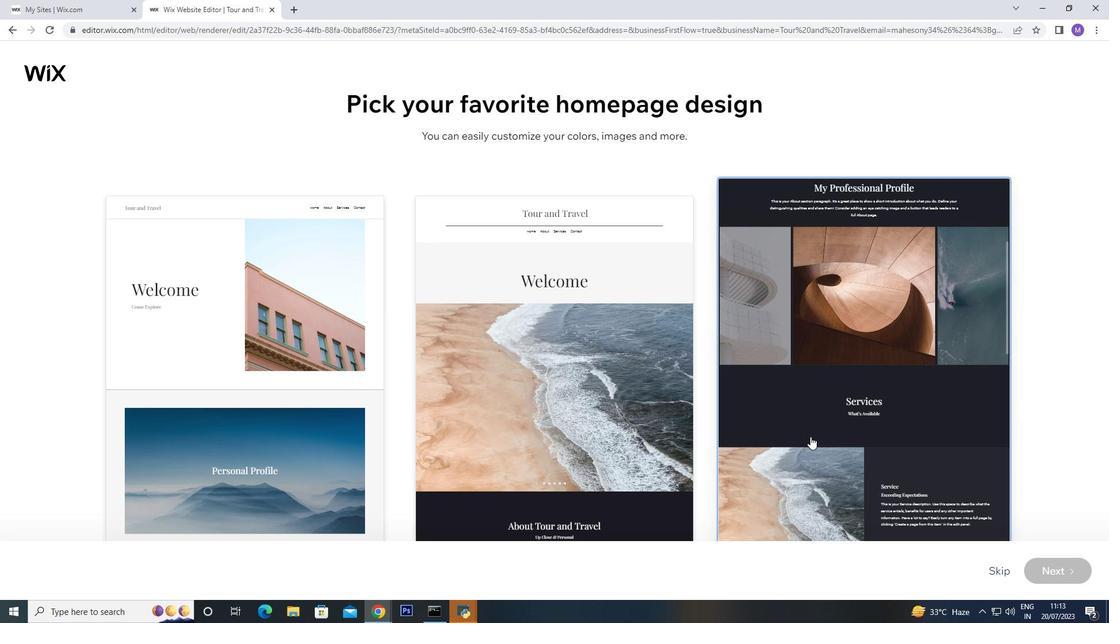 
Action: Mouse scrolled (810, 436) with delta (0, 0)
Screenshot: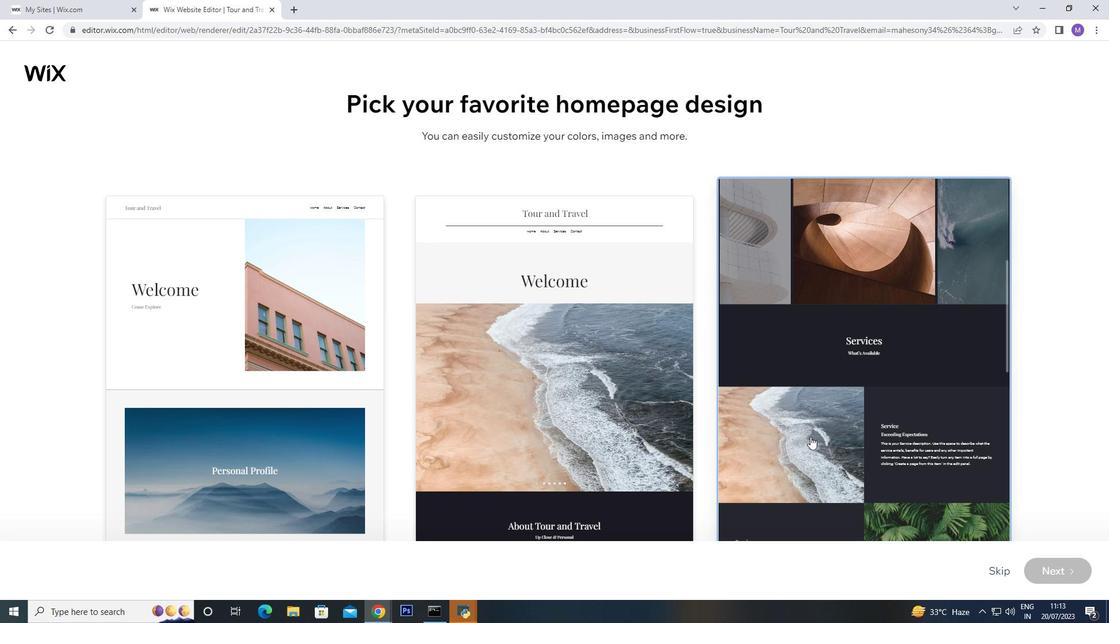 
Action: Mouse moved to (575, 457)
Screenshot: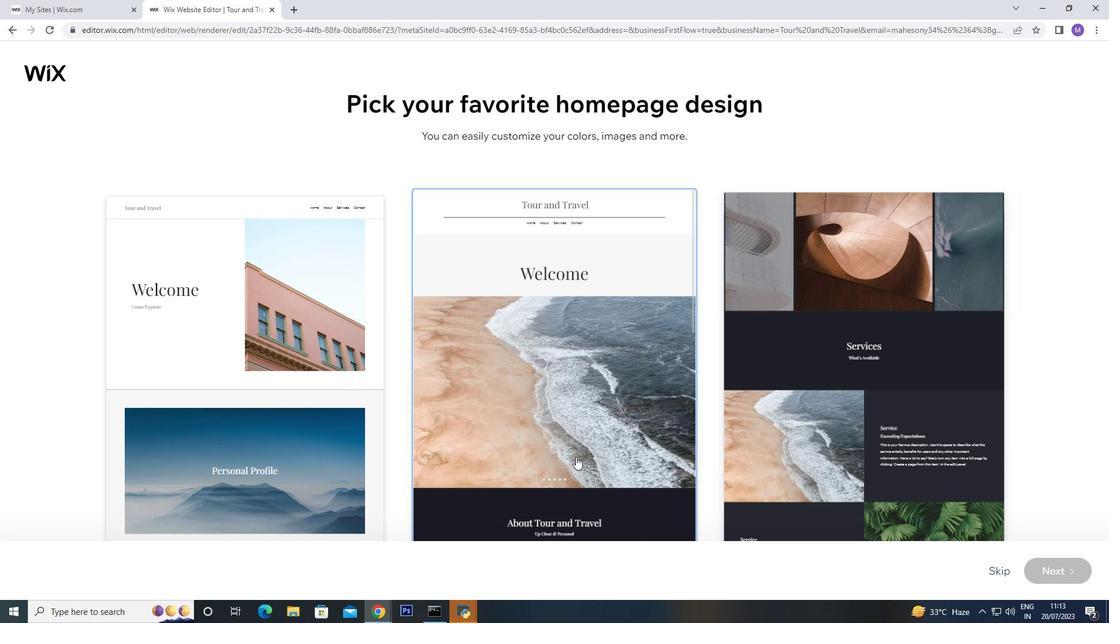 
Action: Mouse scrolled (575, 456) with delta (0, 0)
Screenshot: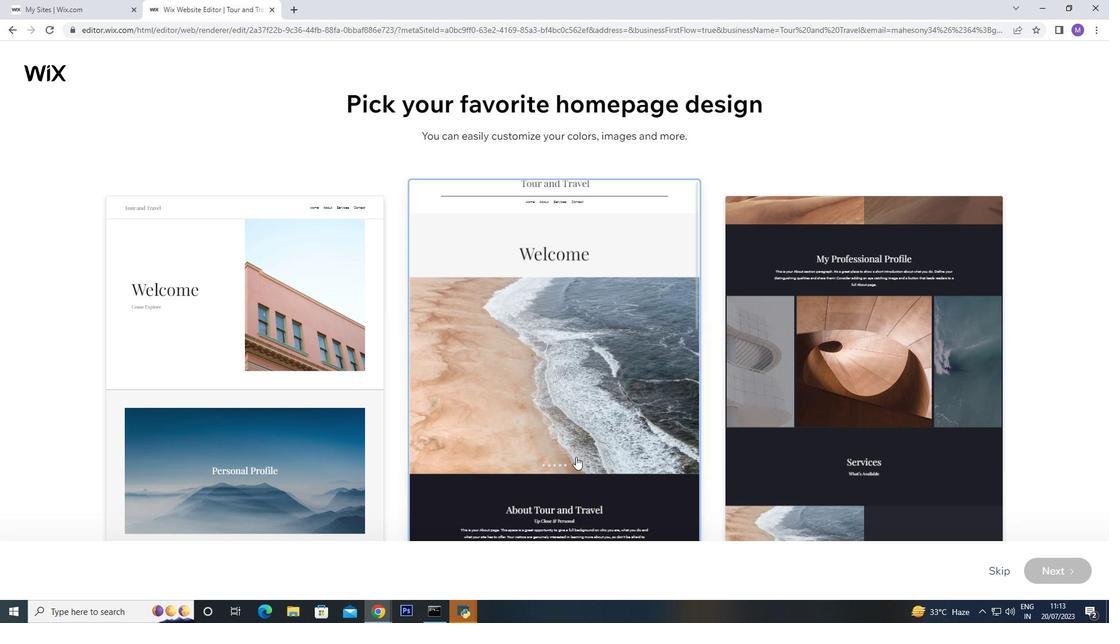 
Action: Mouse moved to (575, 457)
Screenshot: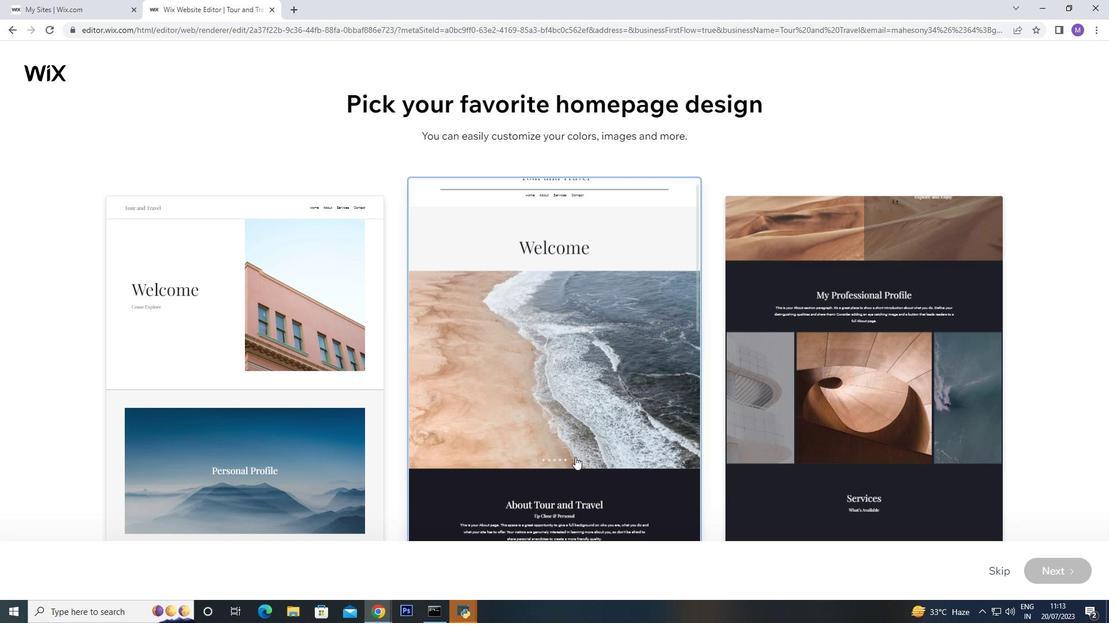 
Action: Mouse scrolled (575, 456) with delta (0, 0)
Screenshot: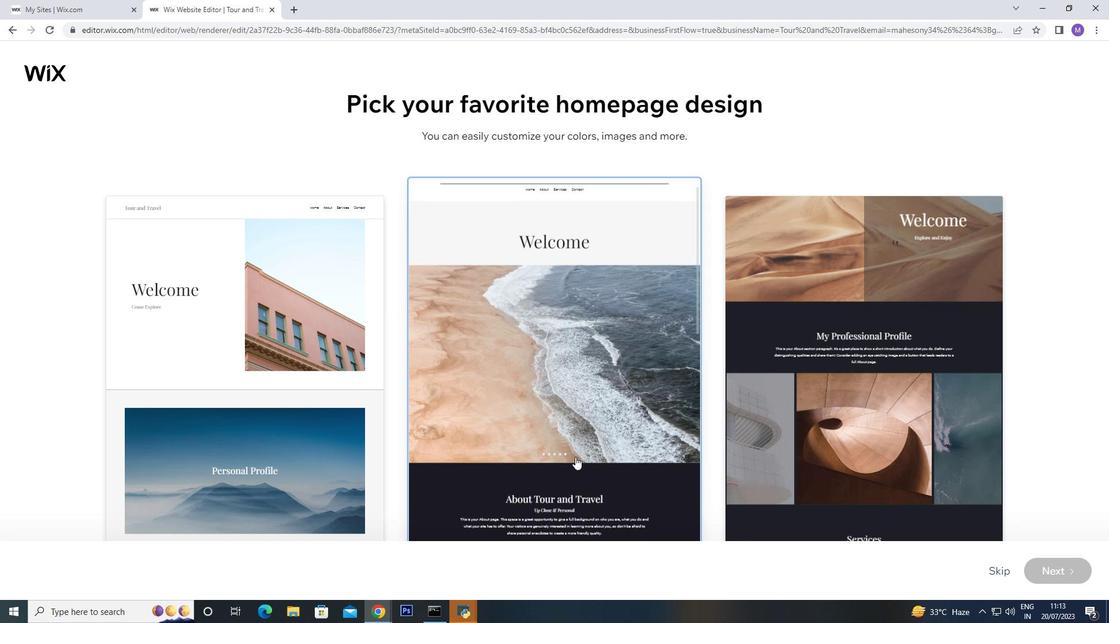 
Action: Mouse moved to (574, 460)
Screenshot: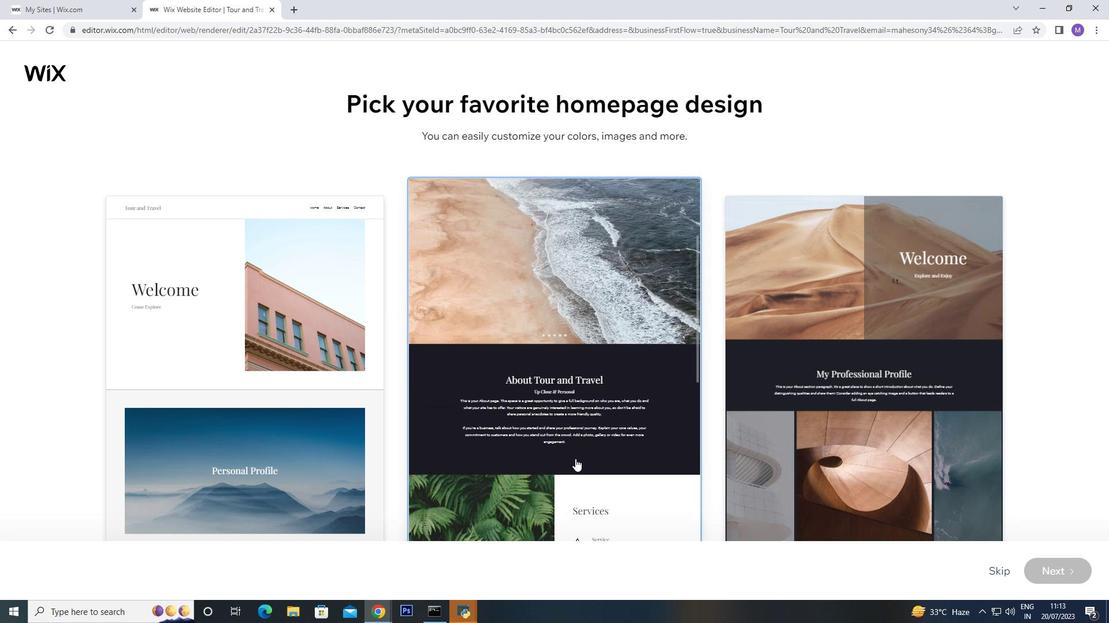 
Action: Mouse scrolled (574, 459) with delta (0, 0)
Screenshot: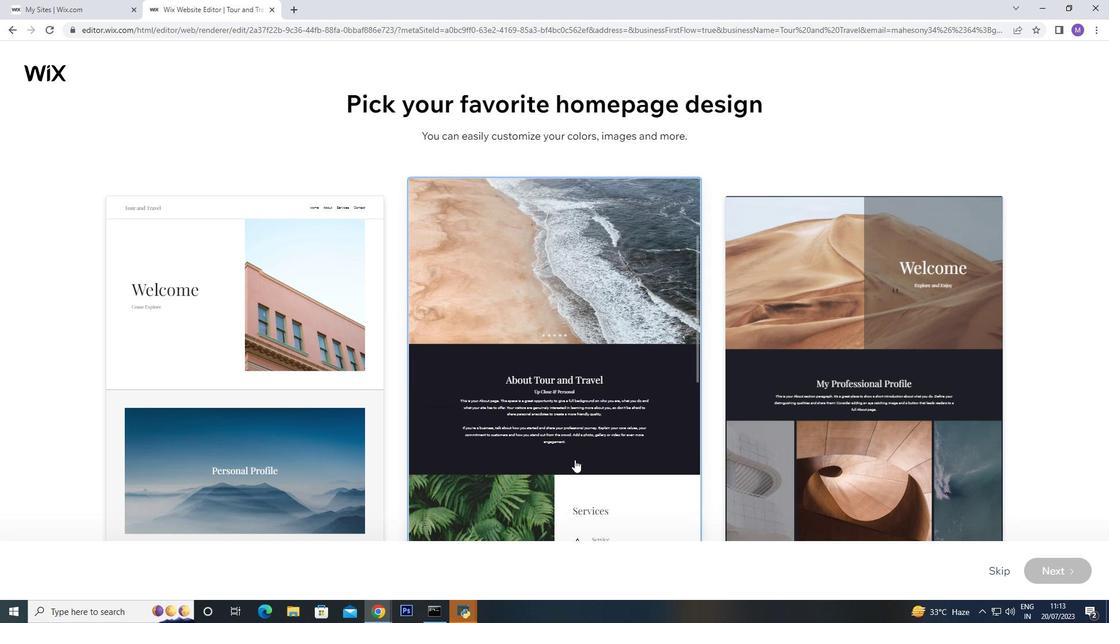 
Action: Mouse moved to (574, 460)
Screenshot: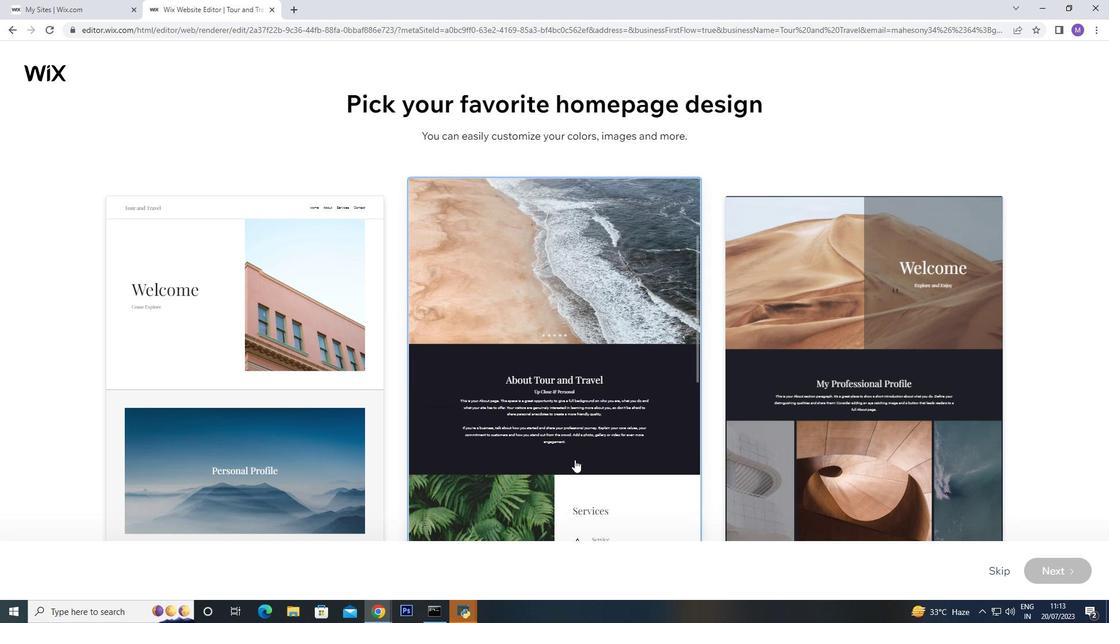 
Action: Mouse scrolled (574, 459) with delta (0, 0)
Screenshot: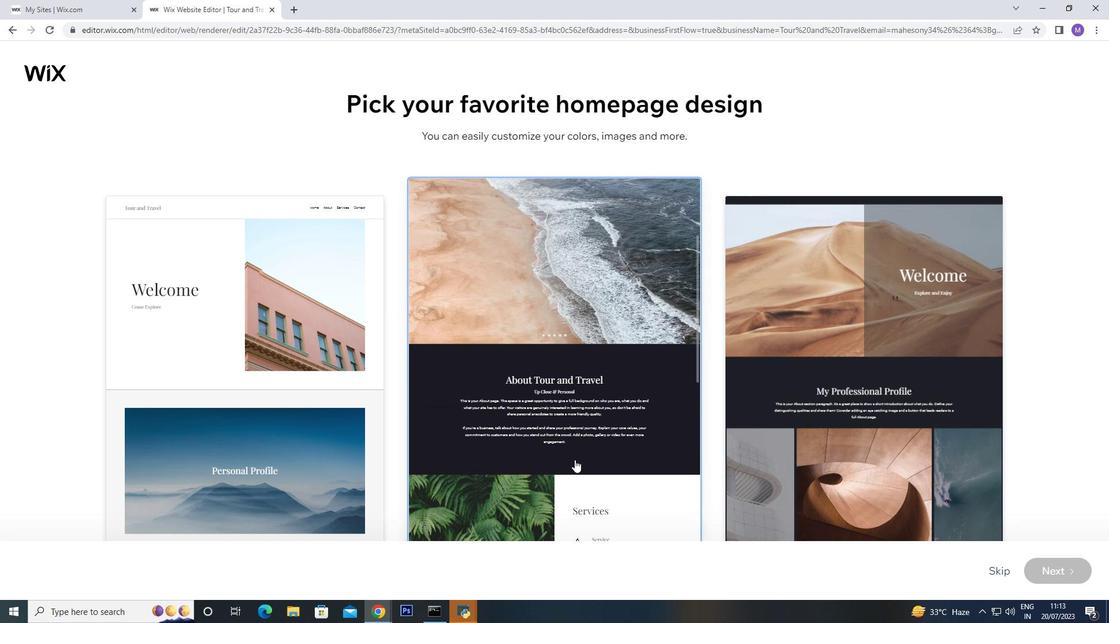 
Action: Mouse scrolled (574, 459) with delta (0, 0)
Screenshot: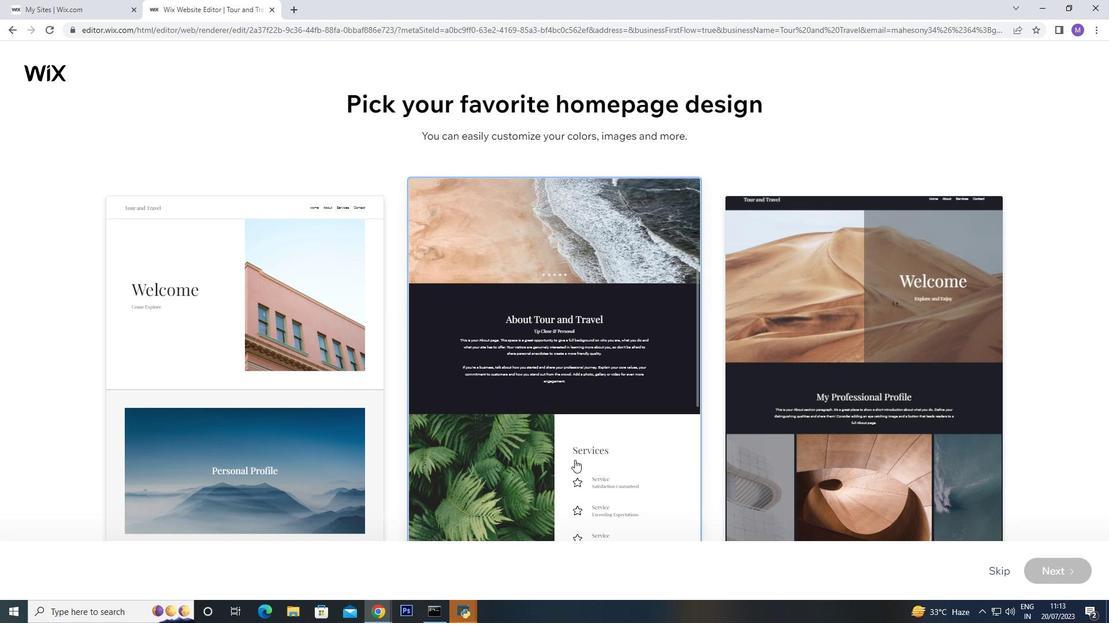 
Action: Mouse moved to (572, 472)
Screenshot: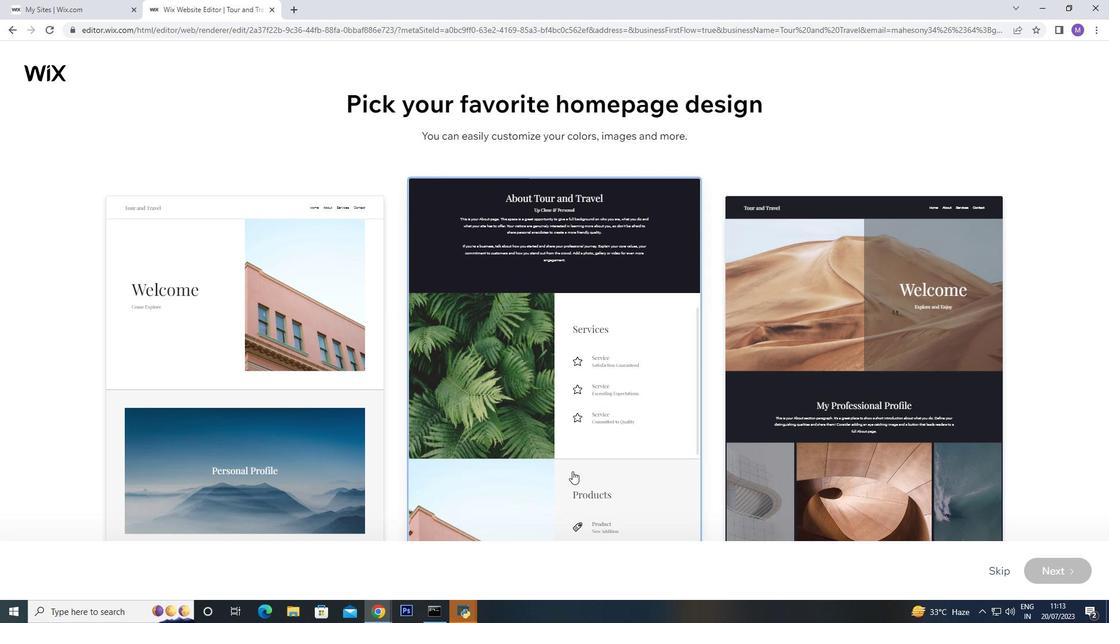 
Action: Mouse scrolled (572, 471) with delta (0, 0)
Screenshot: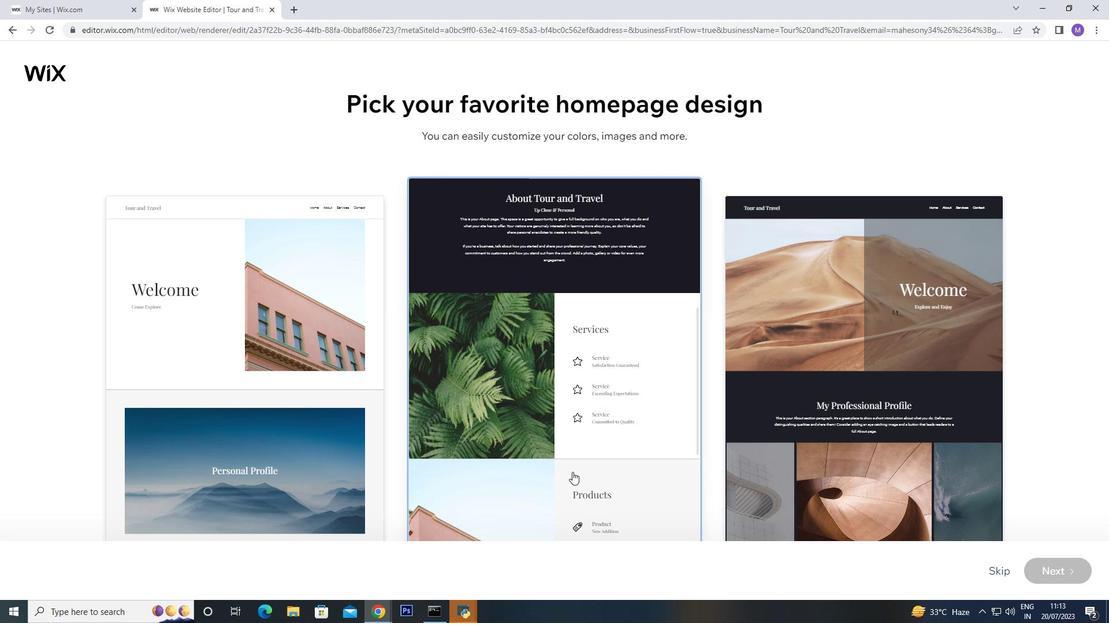 
Action: Mouse scrolled (572, 471) with delta (0, 0)
Screenshot: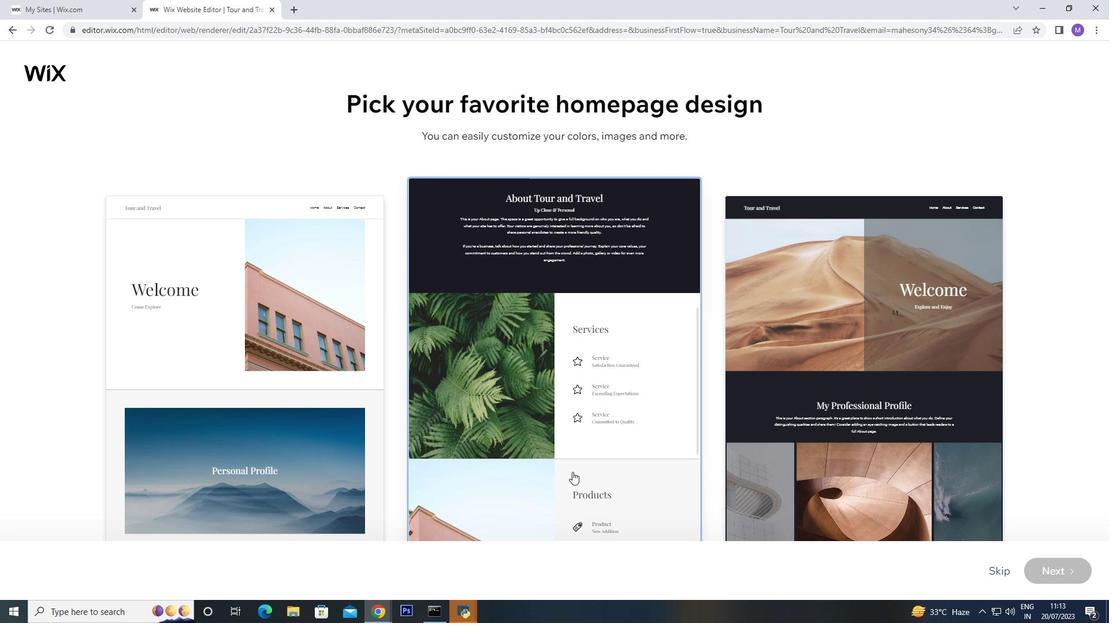
Action: Mouse scrolled (572, 471) with delta (0, 0)
Screenshot: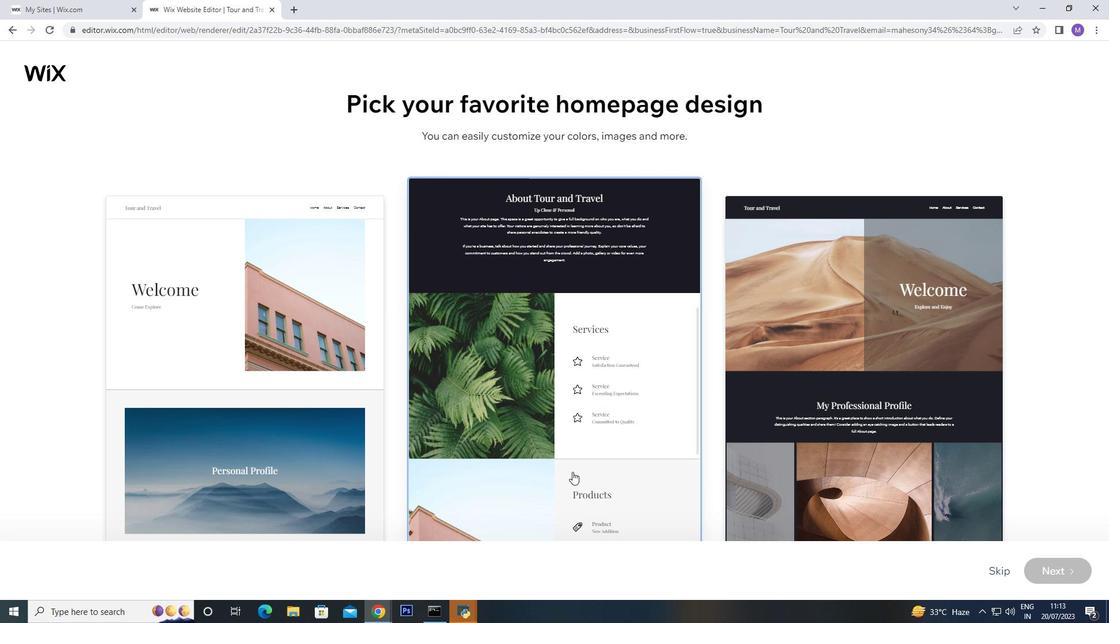 
Action: Mouse scrolled (572, 471) with delta (0, 0)
Screenshot: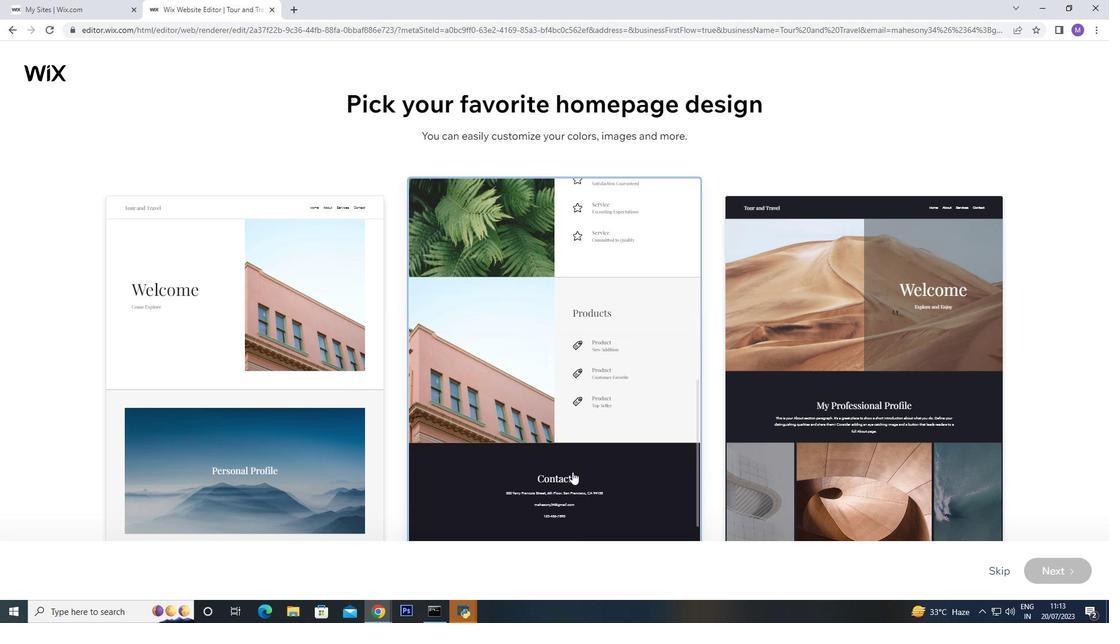 
Action: Mouse moved to (291, 486)
Screenshot: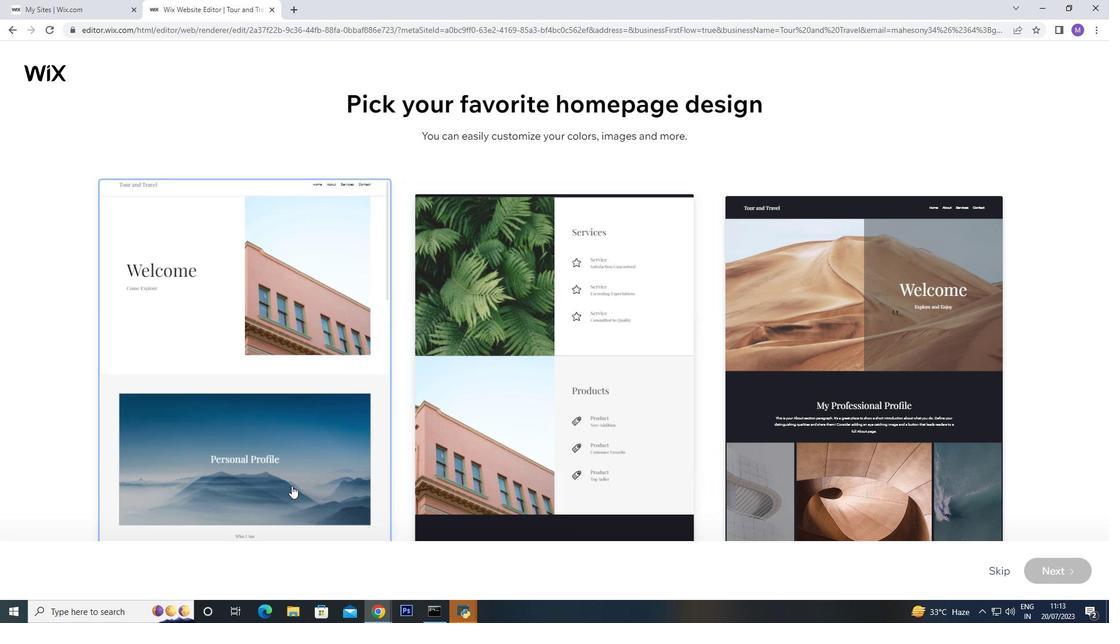 
Action: Mouse scrolled (291, 485) with delta (0, 0)
Screenshot: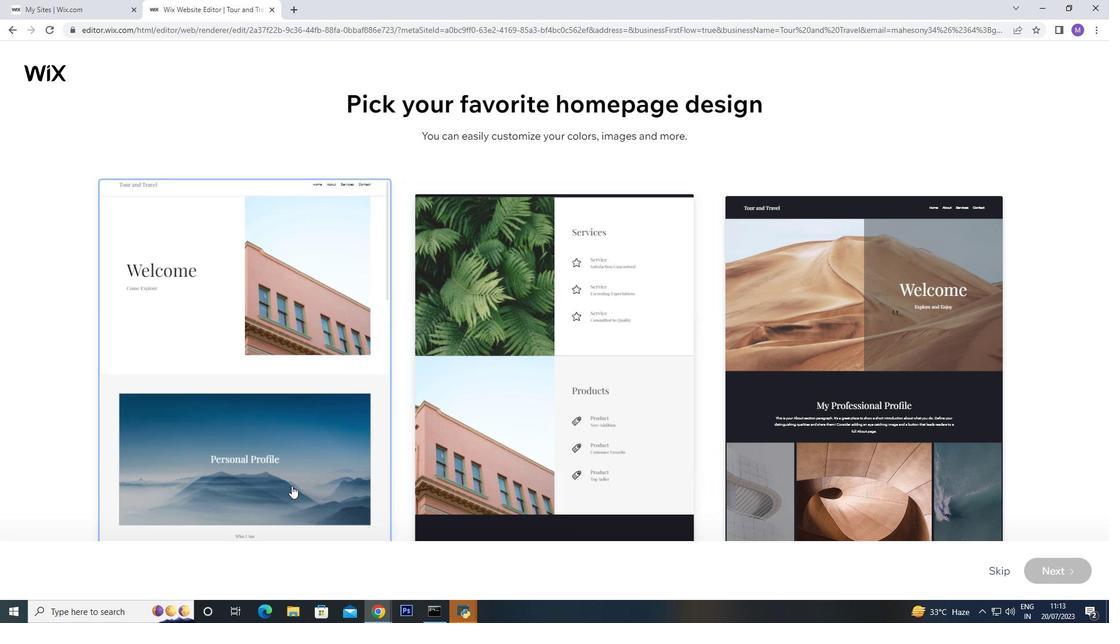 
Action: Mouse moved to (291, 487)
Screenshot: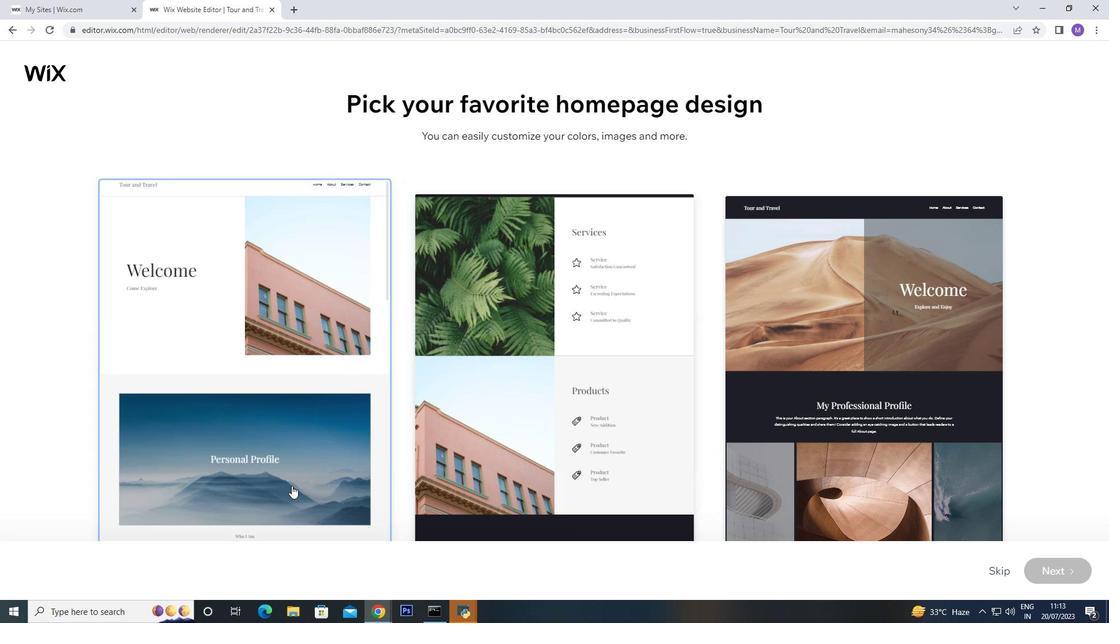 
Action: Mouse scrolled (291, 486) with delta (0, 0)
Screenshot: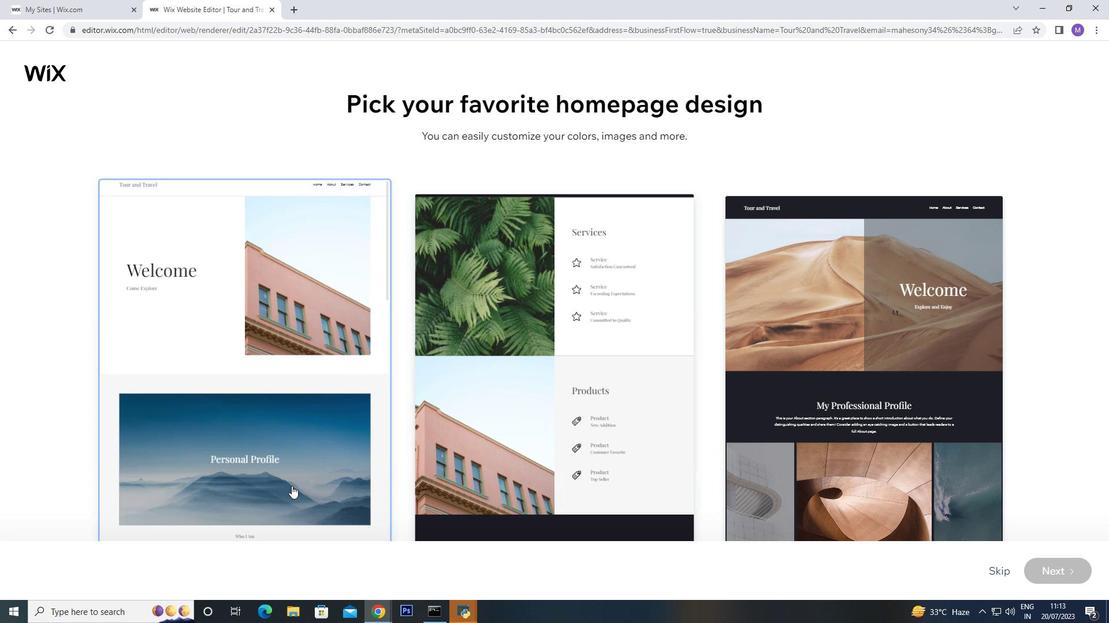 
Action: Mouse moved to (292, 489)
Screenshot: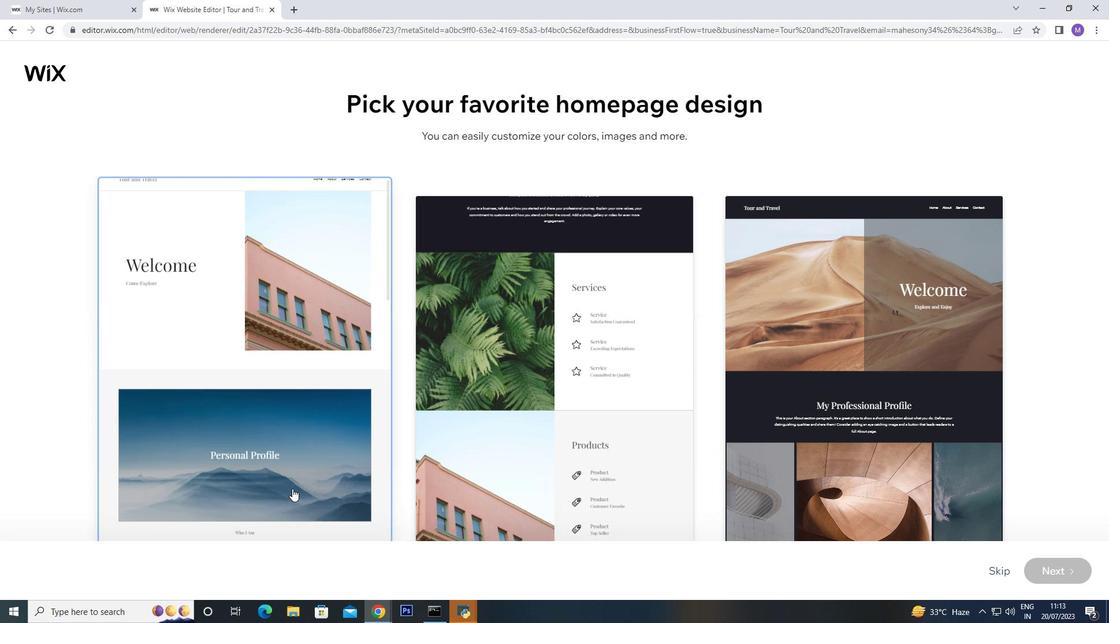 
Action: Mouse scrolled (292, 488) with delta (0, 0)
Screenshot: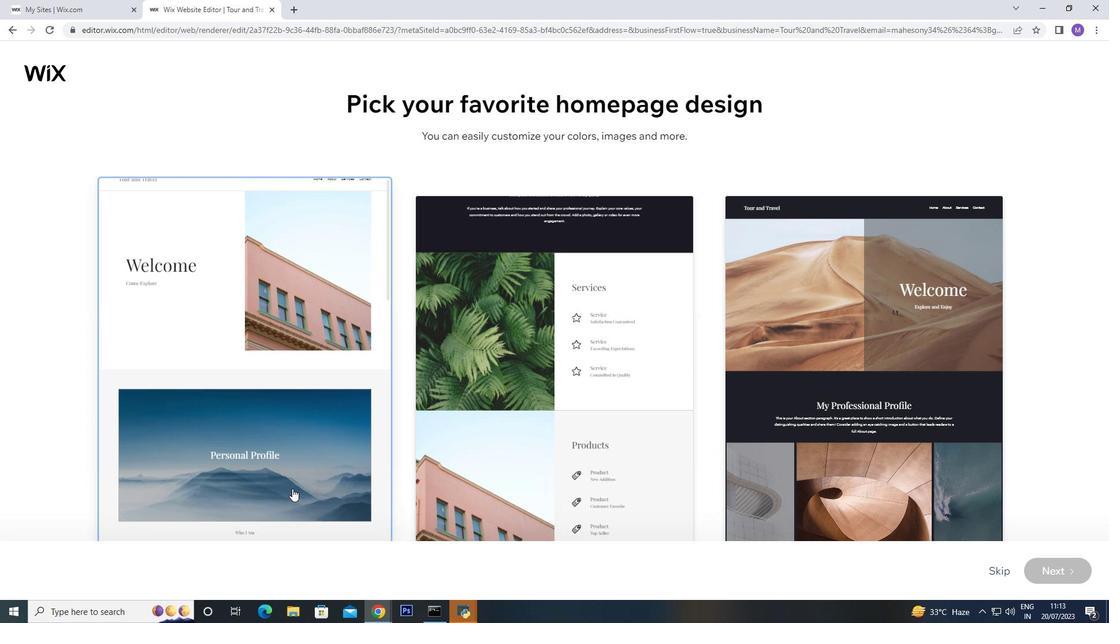 
Action: Mouse moved to (292, 490)
Screenshot: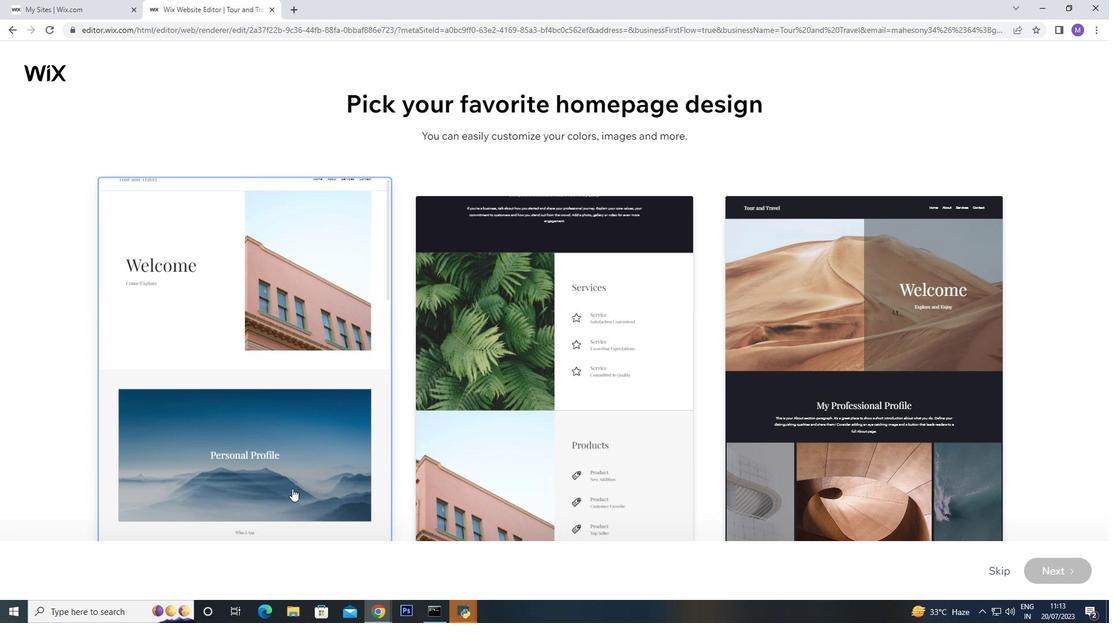 
Action: Mouse scrolled (292, 490) with delta (0, 0)
Screenshot: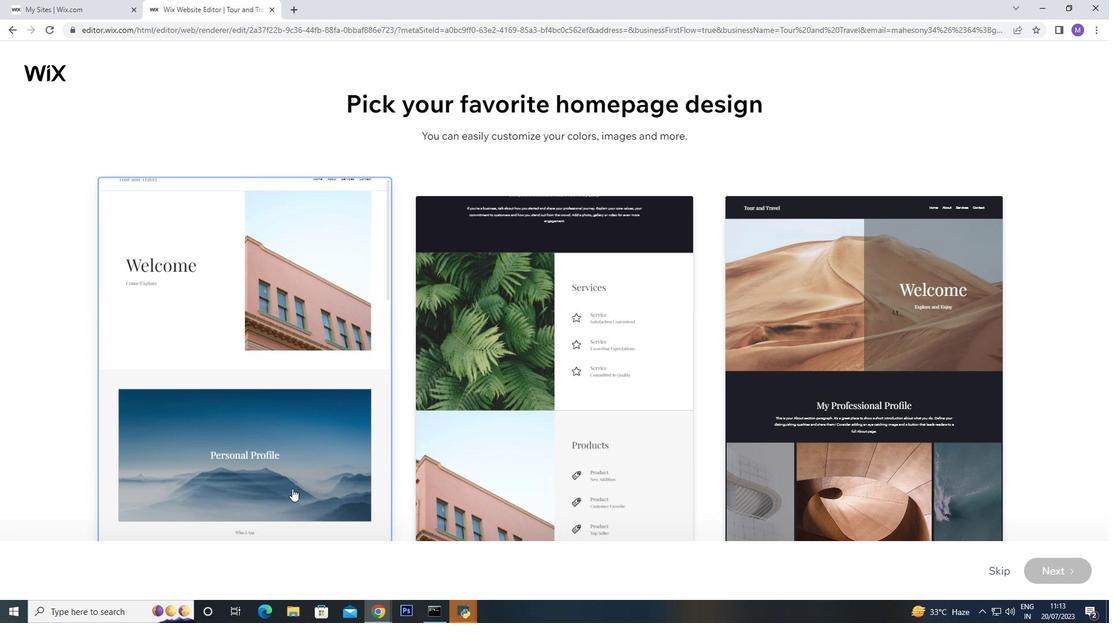 
Action: Mouse moved to (294, 492)
Screenshot: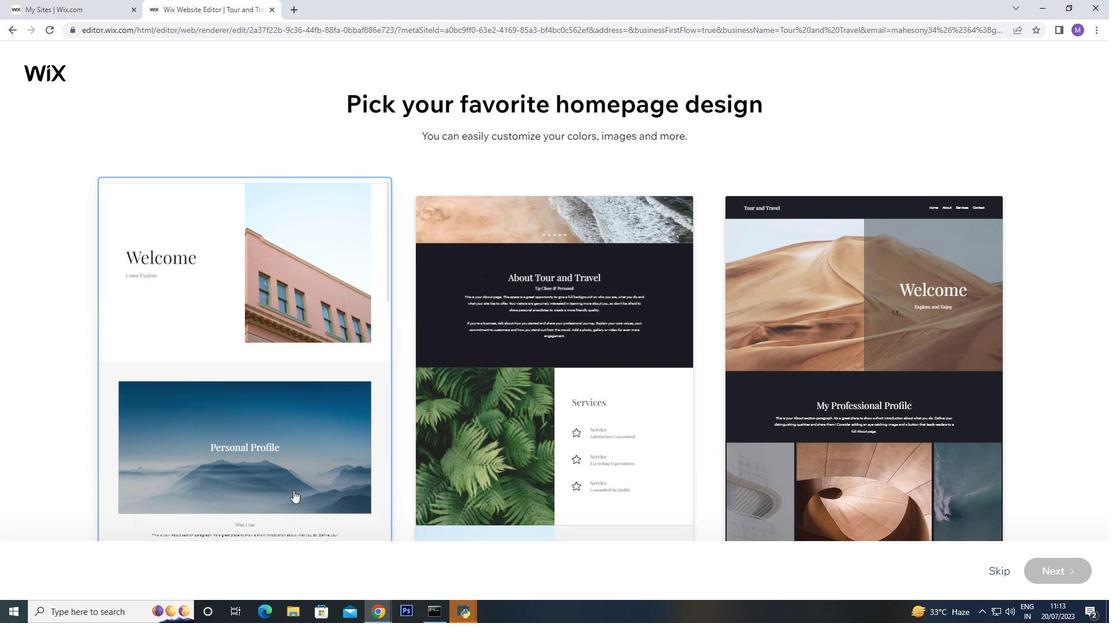 
Action: Mouse scrolled (294, 492) with delta (0, 0)
Screenshot: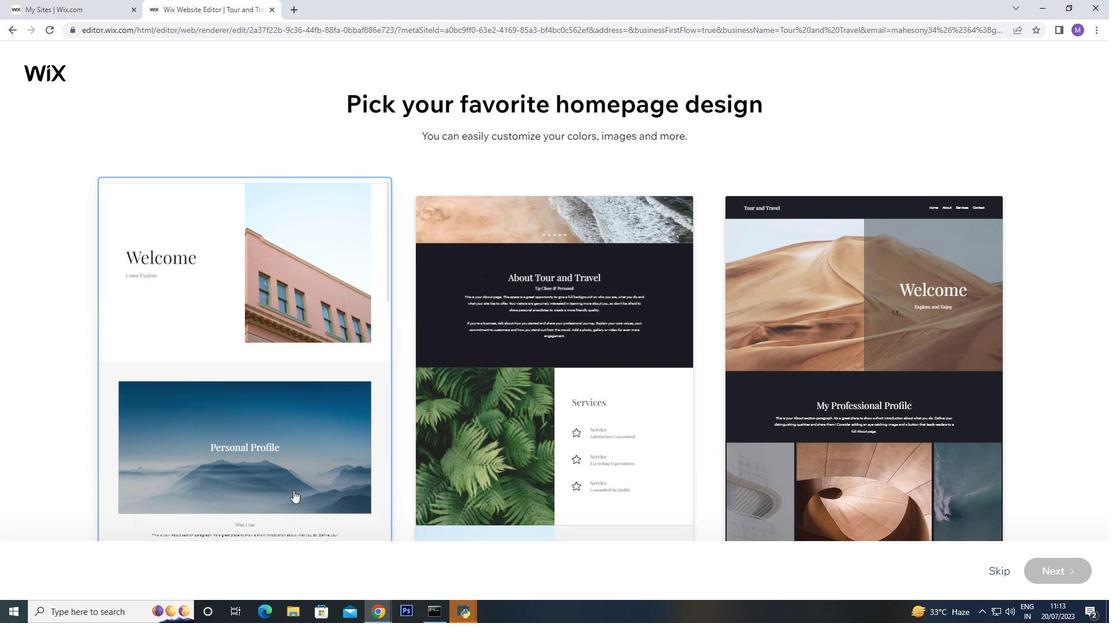
Action: Mouse moved to (345, 499)
Screenshot: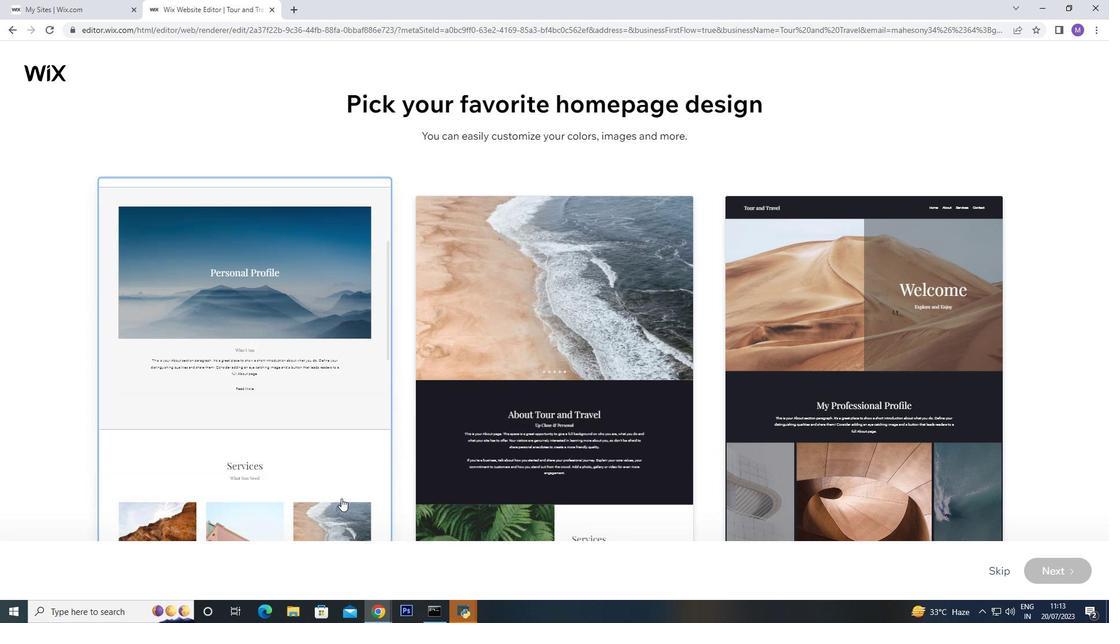 
Action: Mouse scrolled (345, 498) with delta (0, 0)
Screenshot: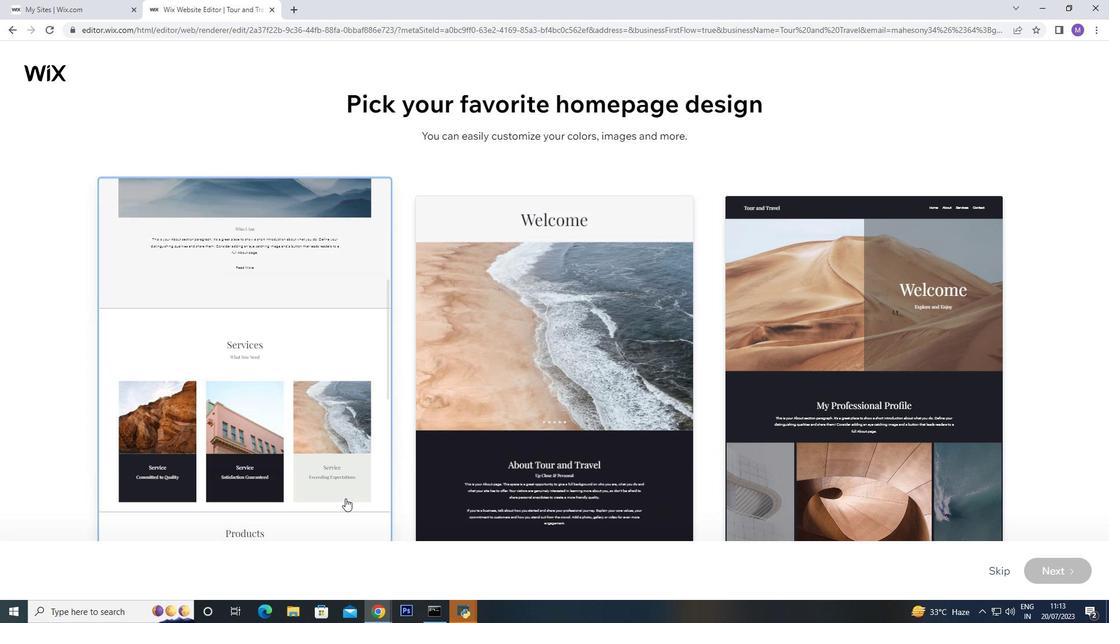 
Action: Mouse moved to (345, 499)
Screenshot: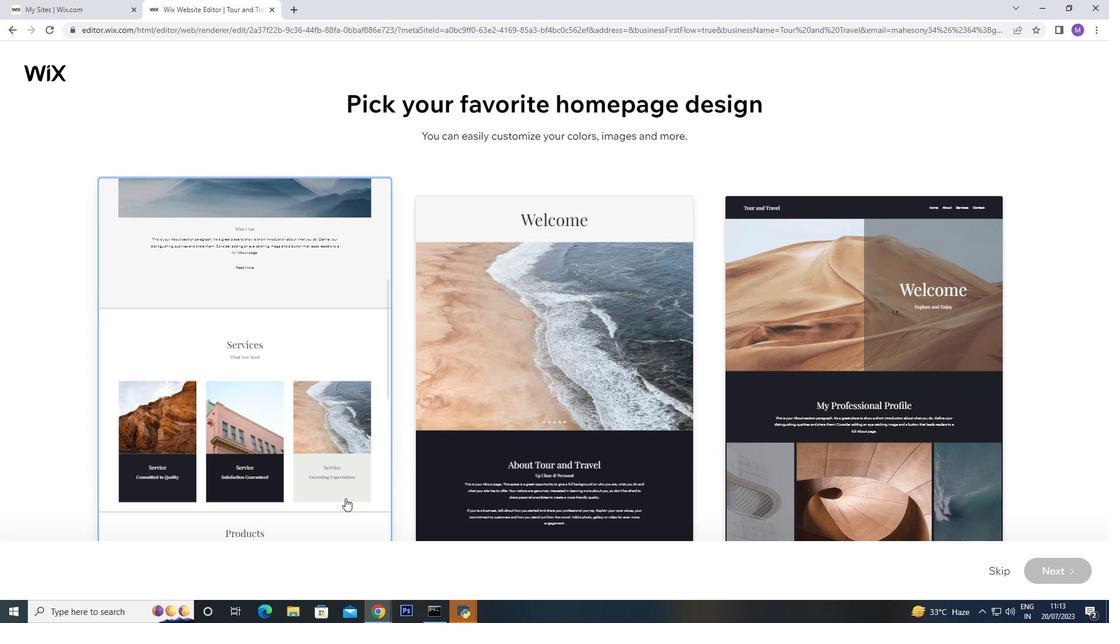 
Action: Mouse scrolled (345, 498) with delta (0, 0)
Screenshot: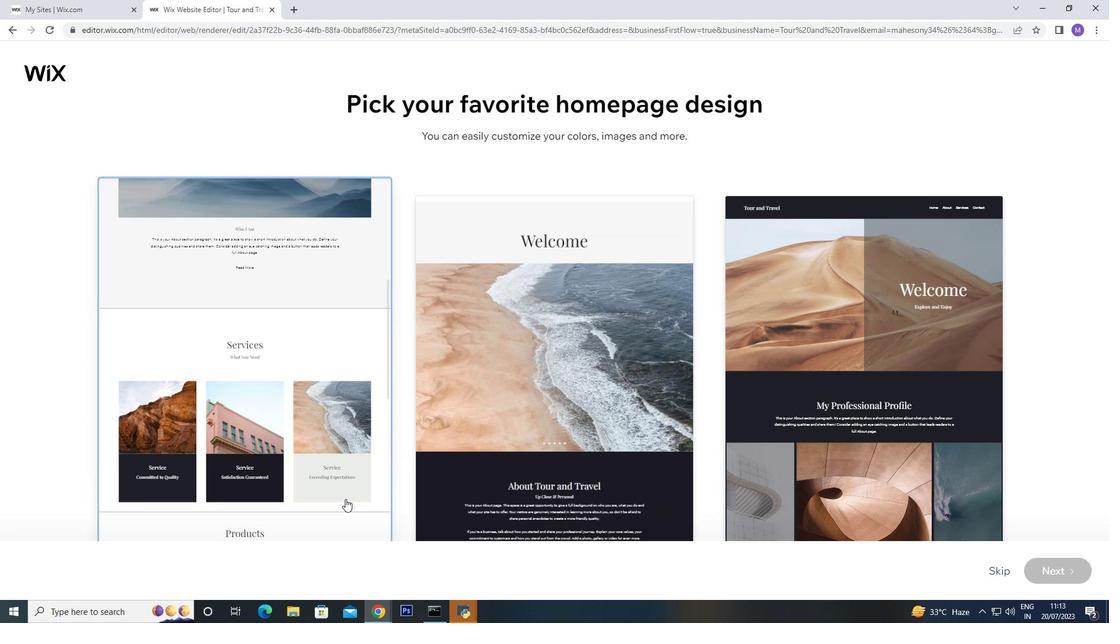 
Action: Mouse moved to (345, 499)
Screenshot: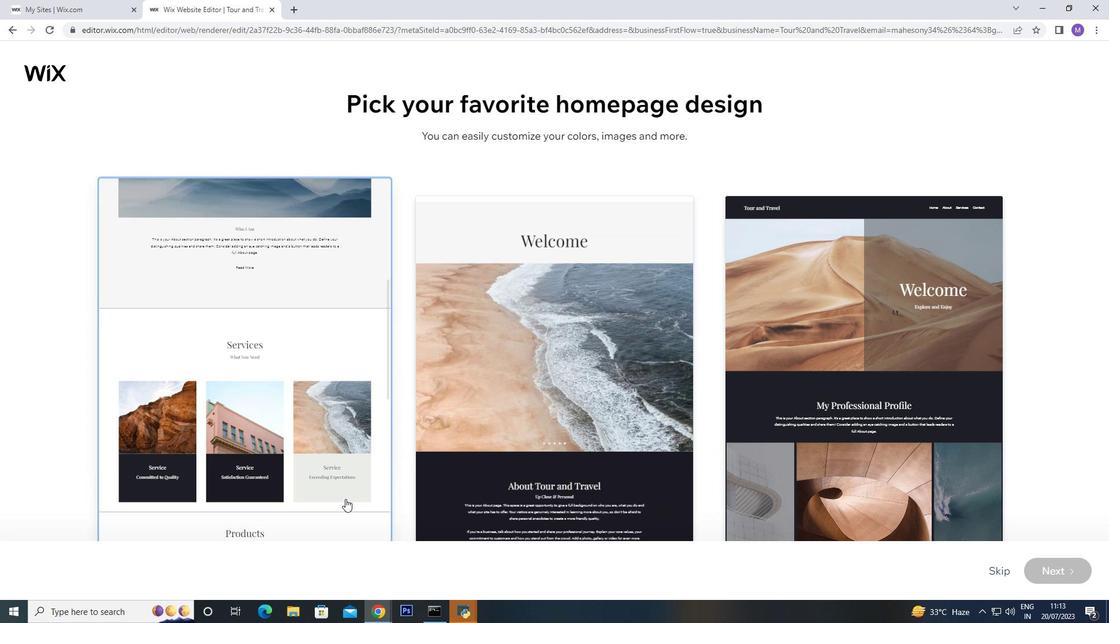 
Action: Mouse scrolled (345, 499) with delta (0, 0)
Screenshot: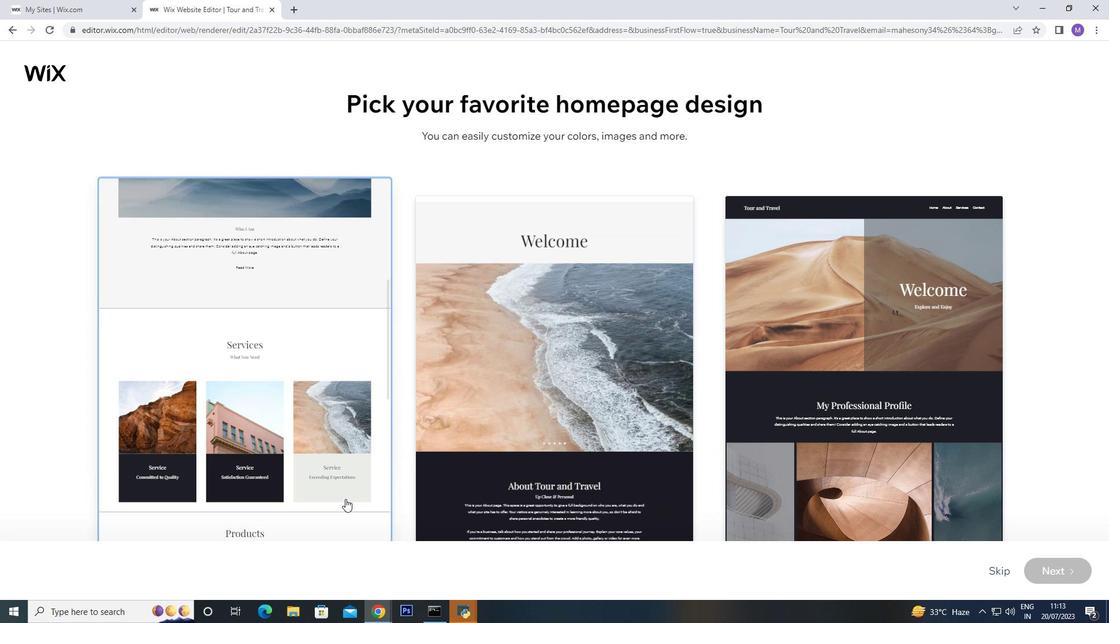 
Action: Mouse scrolled (345, 499) with delta (0, 0)
Screenshot: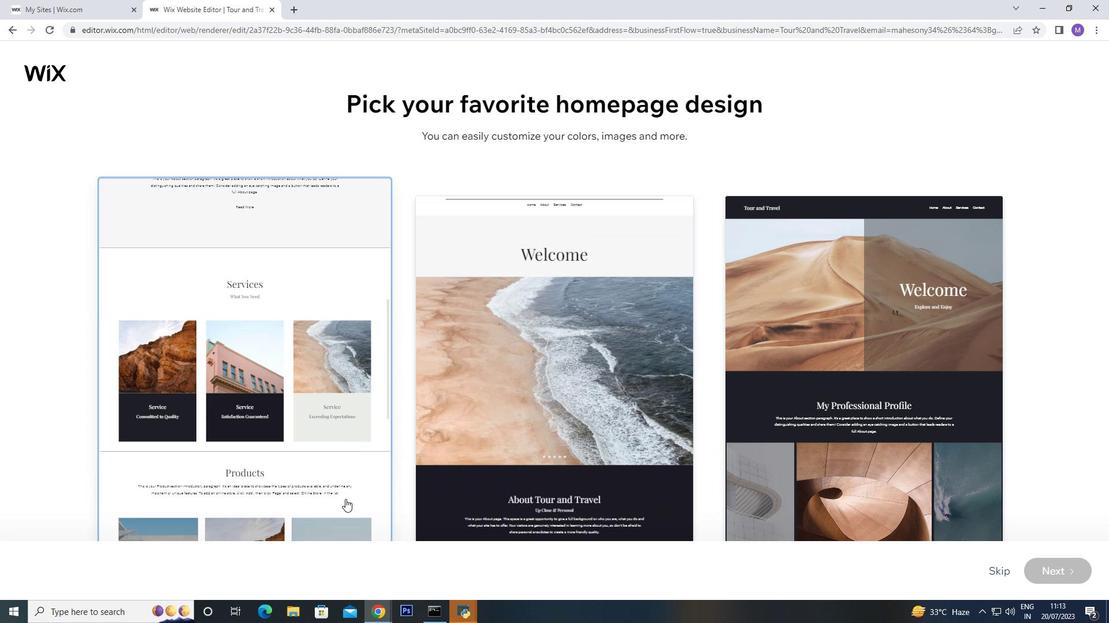
Action: Mouse moved to (369, 509)
Screenshot: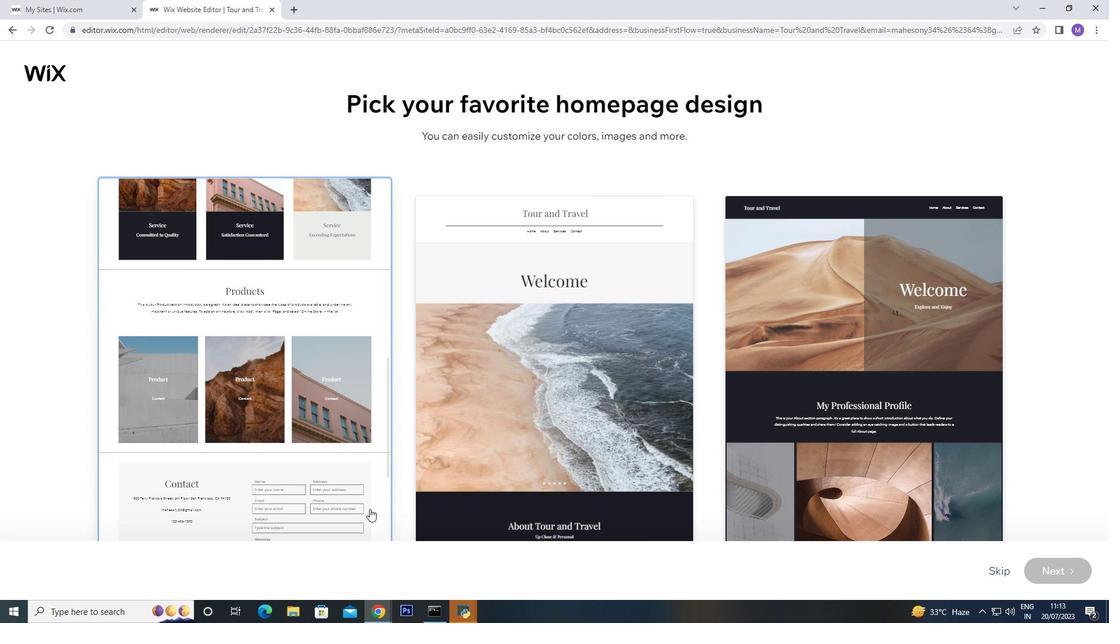 
Action: Mouse scrolled (369, 508) with delta (0, 0)
Screenshot: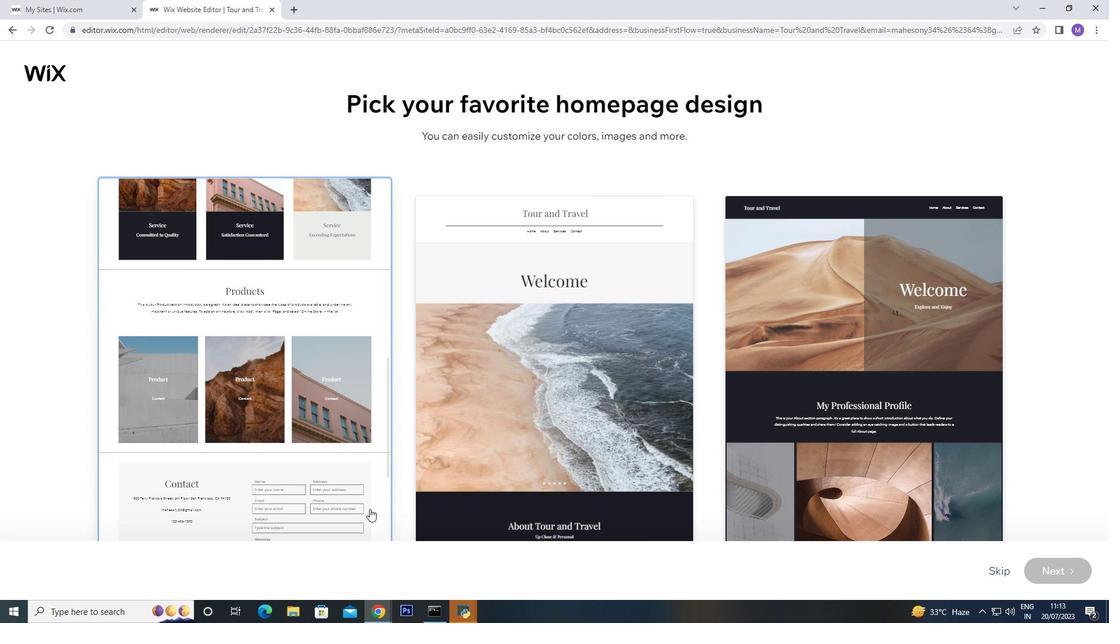 
Action: Mouse moved to (371, 510)
Screenshot: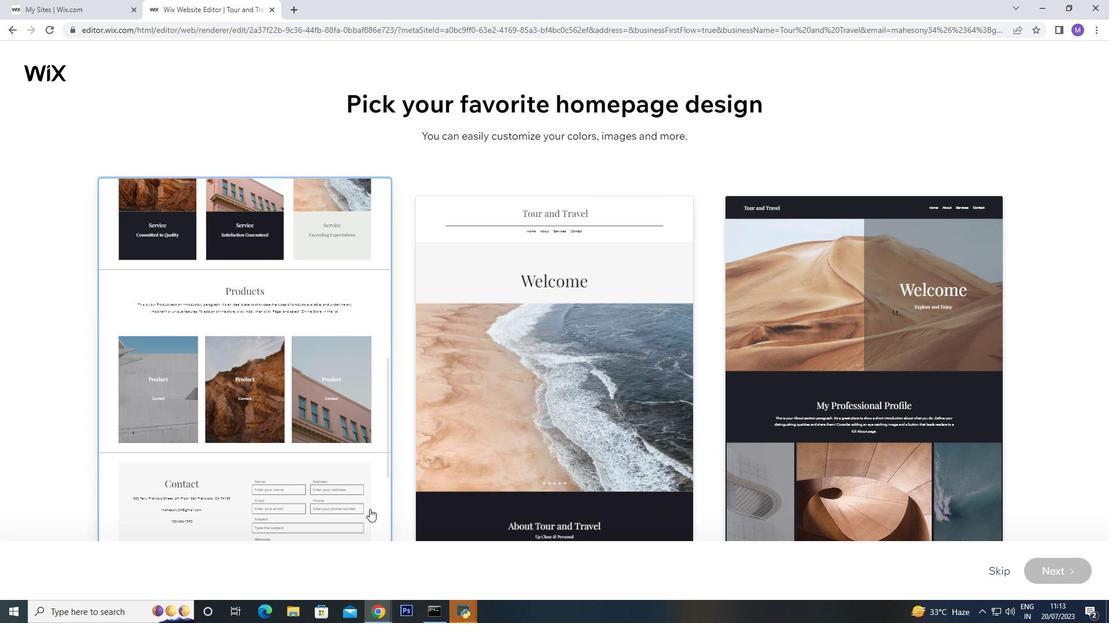 
Action: Mouse scrolled (371, 509) with delta (0, 0)
Screenshot: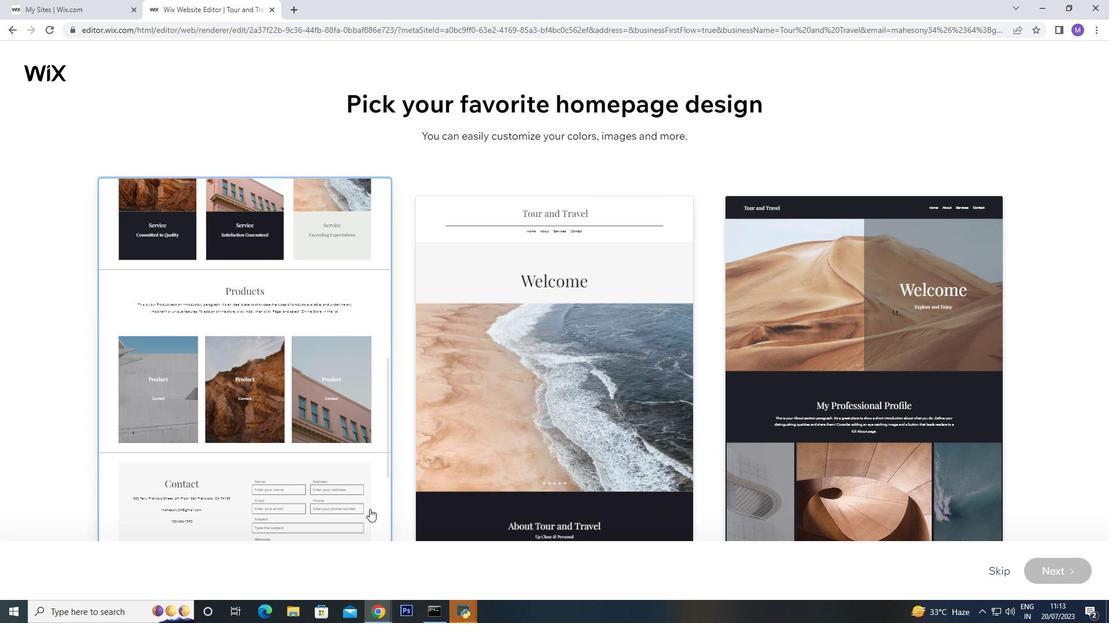 
Action: Mouse moved to (376, 510)
Screenshot: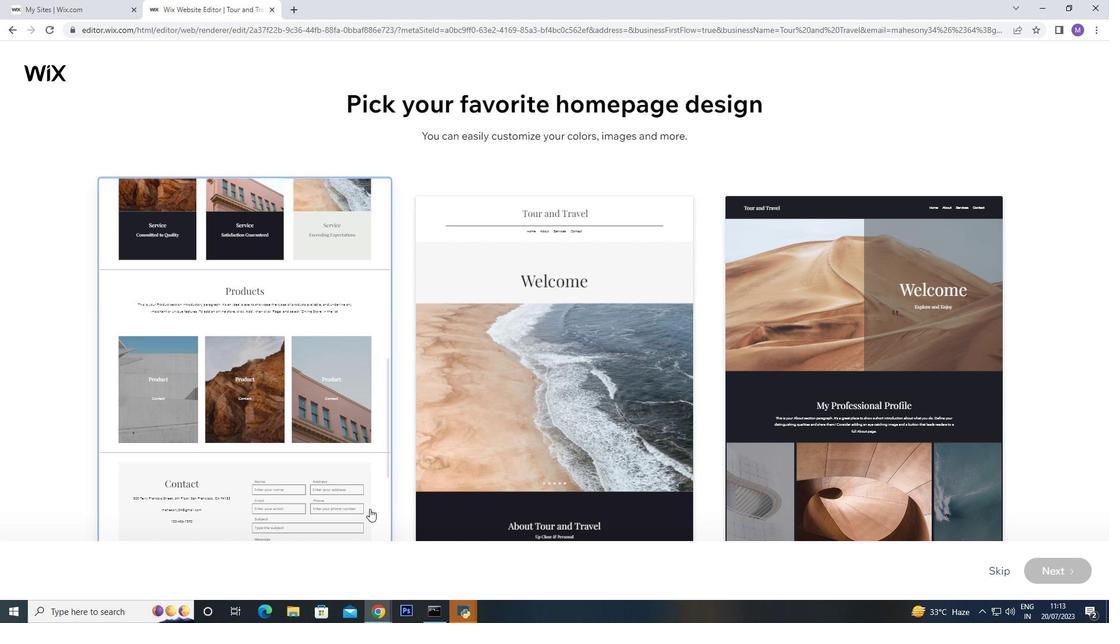 
Action: Mouse scrolled (374, 509) with delta (0, 0)
Screenshot: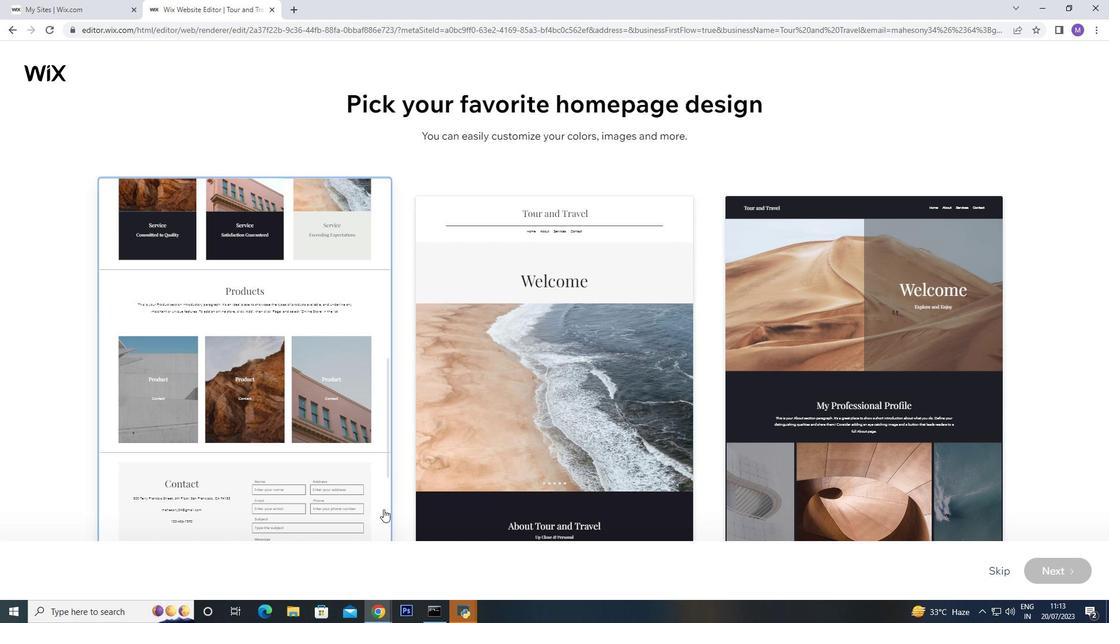 
Action: Mouse moved to (381, 510)
Screenshot: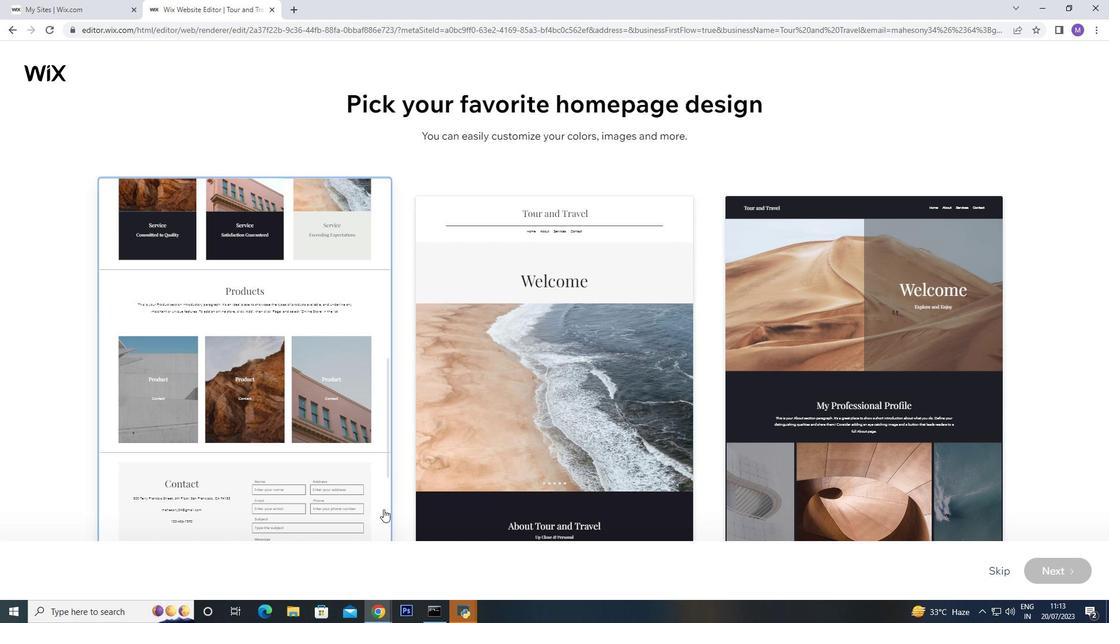
Action: Mouse scrolled (380, 509) with delta (0, 0)
Screenshot: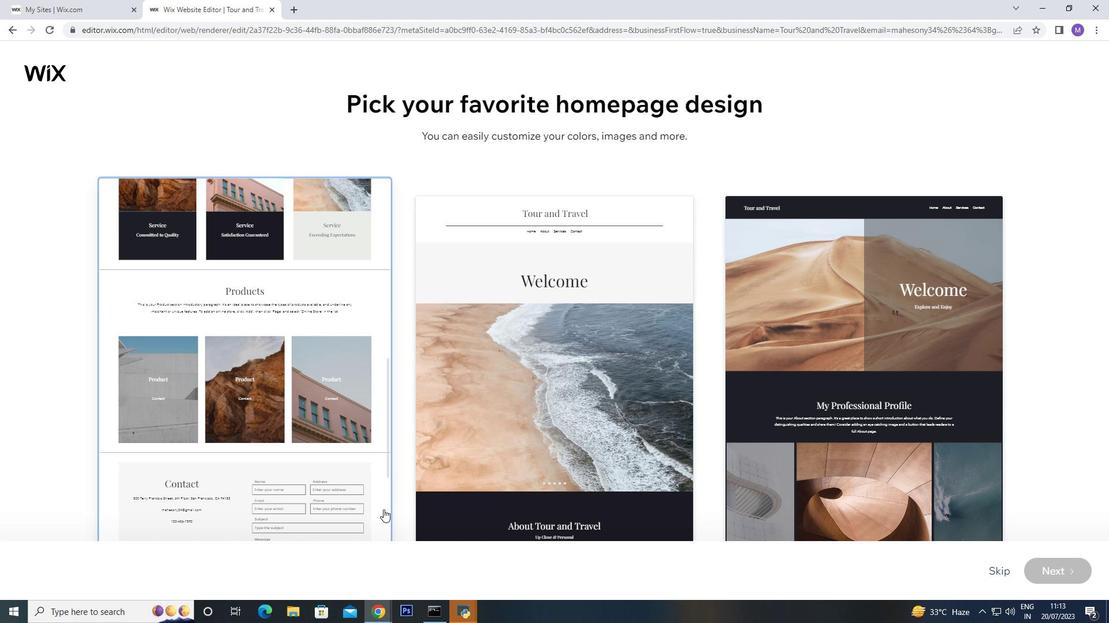 
Action: Mouse moved to (445, 498)
Screenshot: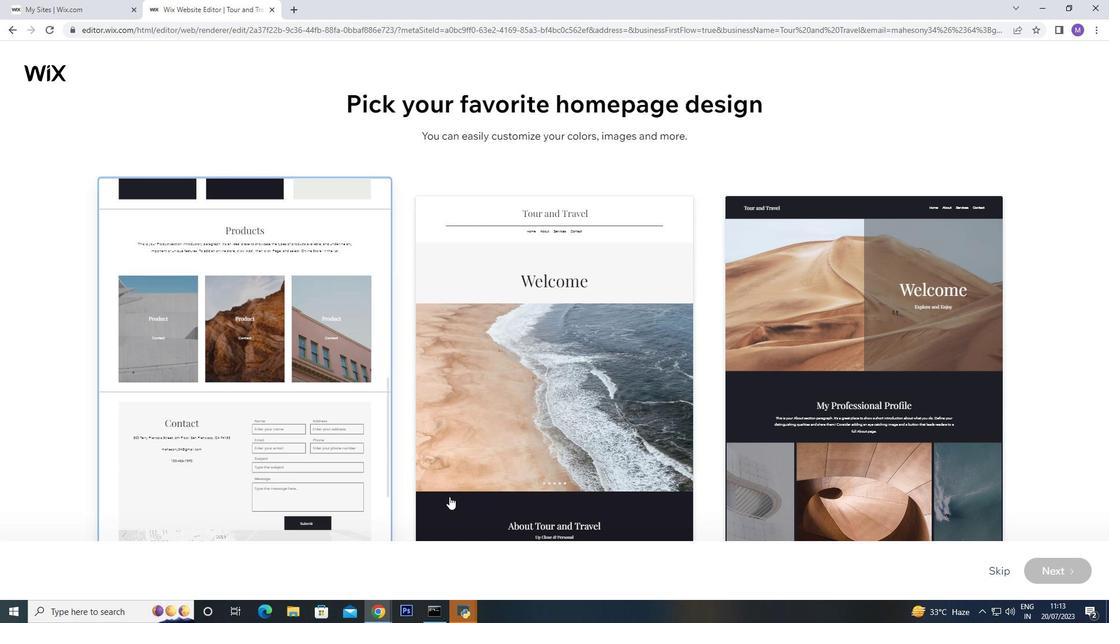 
Action: Mouse scrolled (418, 503) with delta (0, 0)
Screenshot: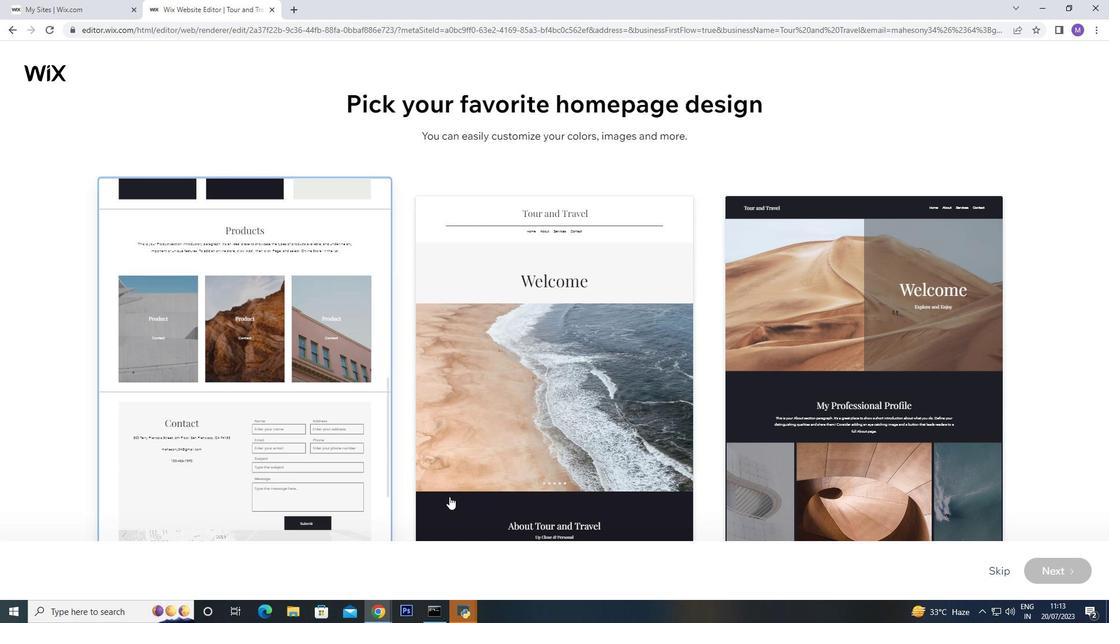 
Action: Mouse moved to (560, 485)
Screenshot: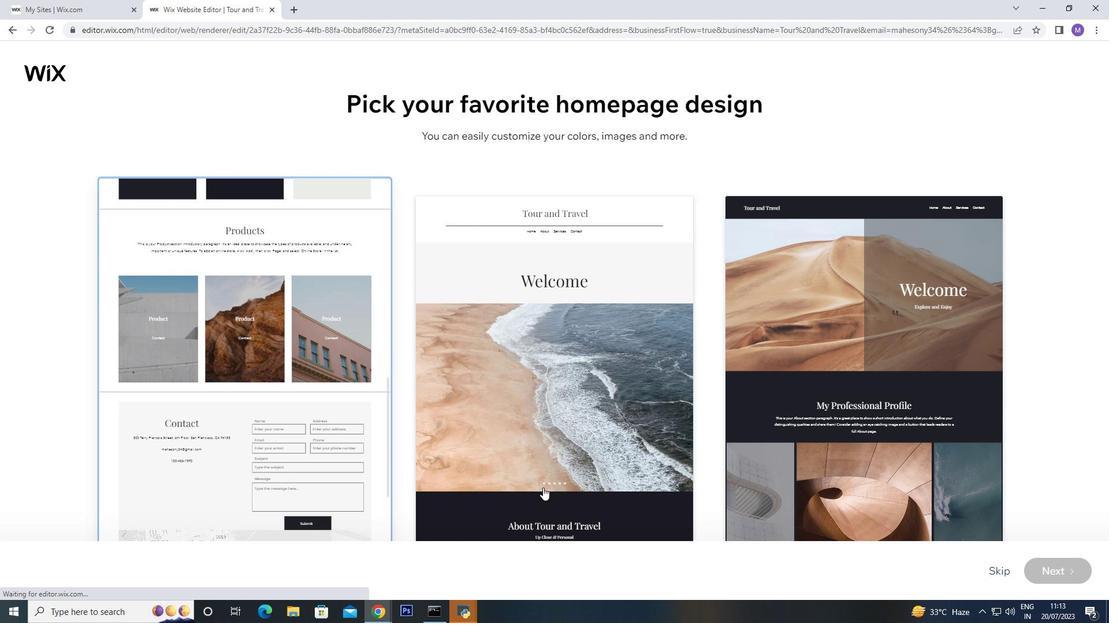 
Action: Mouse scrolled (560, 485) with delta (0, 0)
Screenshot: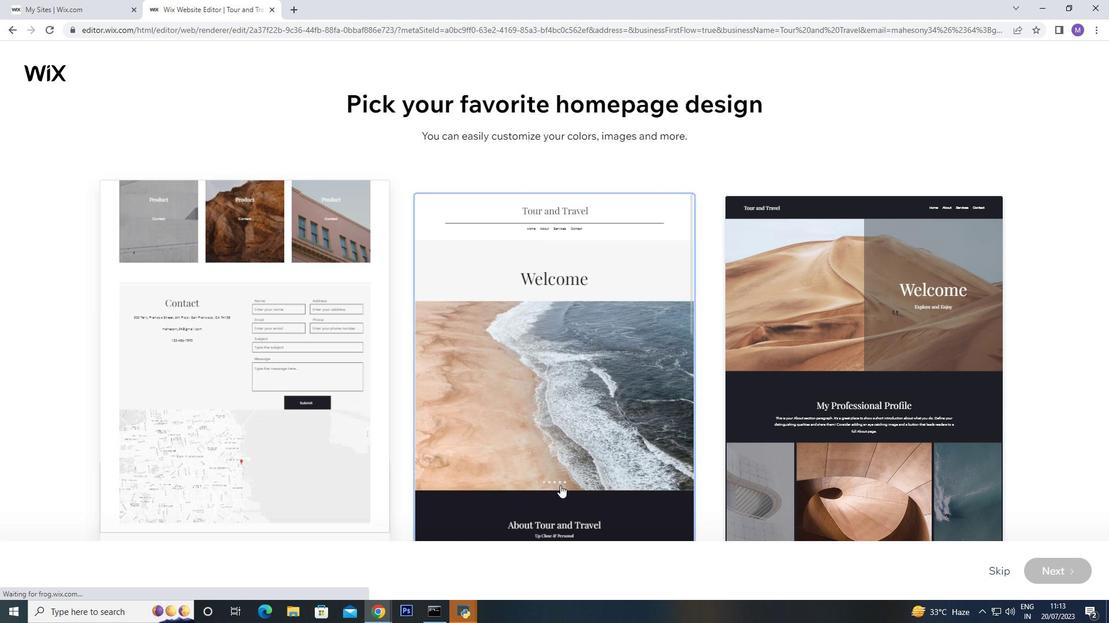 
Action: Mouse scrolled (560, 485) with delta (0, 0)
Screenshot: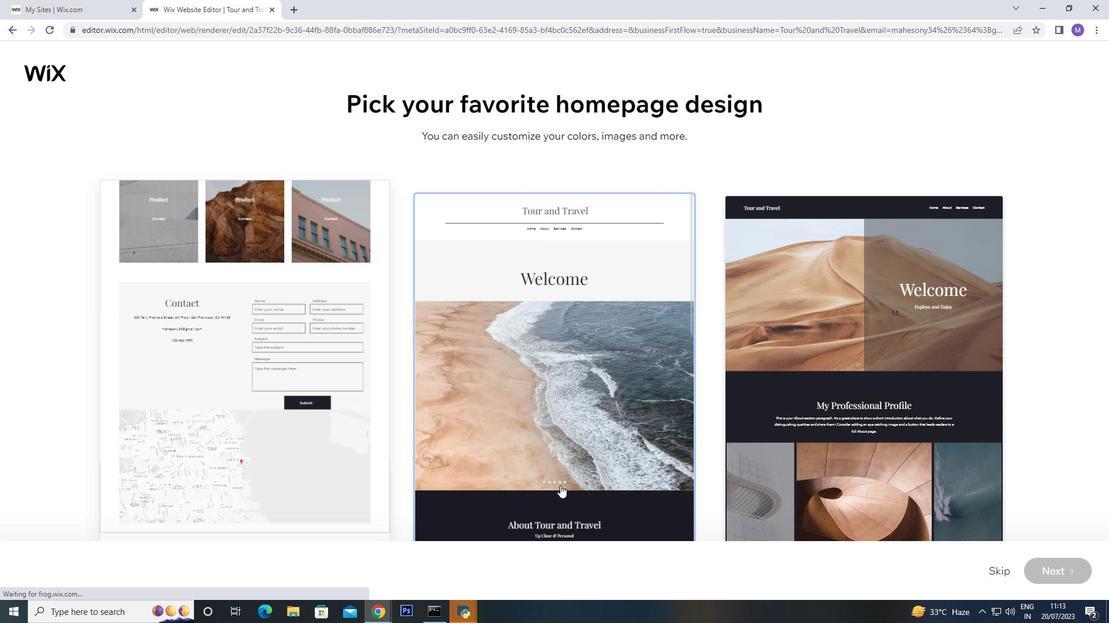 
Action: Mouse scrolled (560, 485) with delta (0, 0)
Screenshot: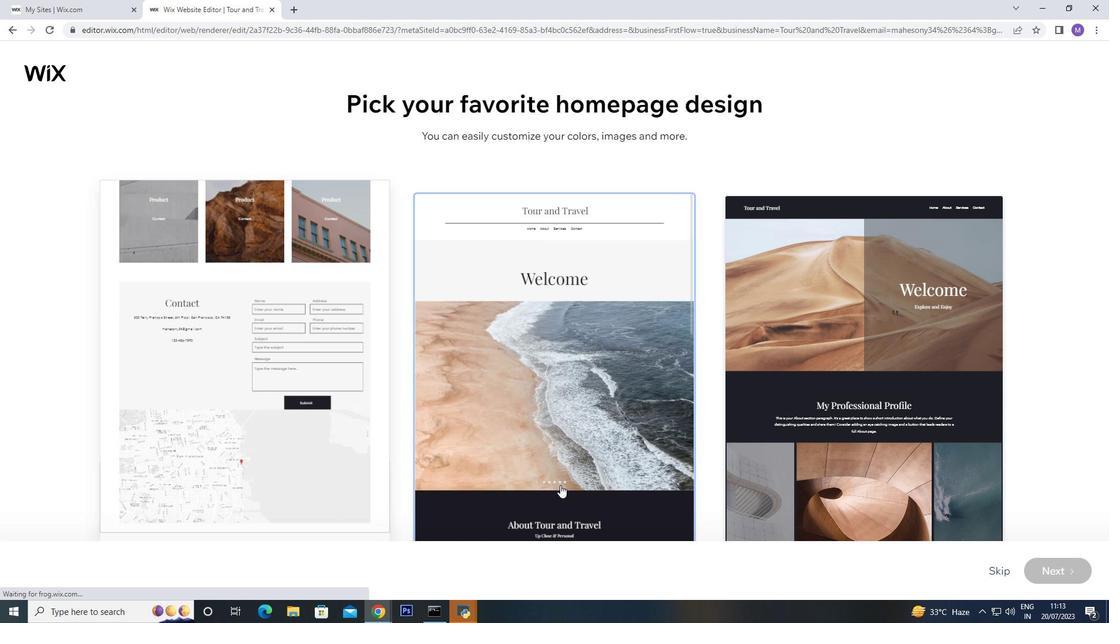 
Action: Mouse scrolled (560, 485) with delta (0, 0)
Screenshot: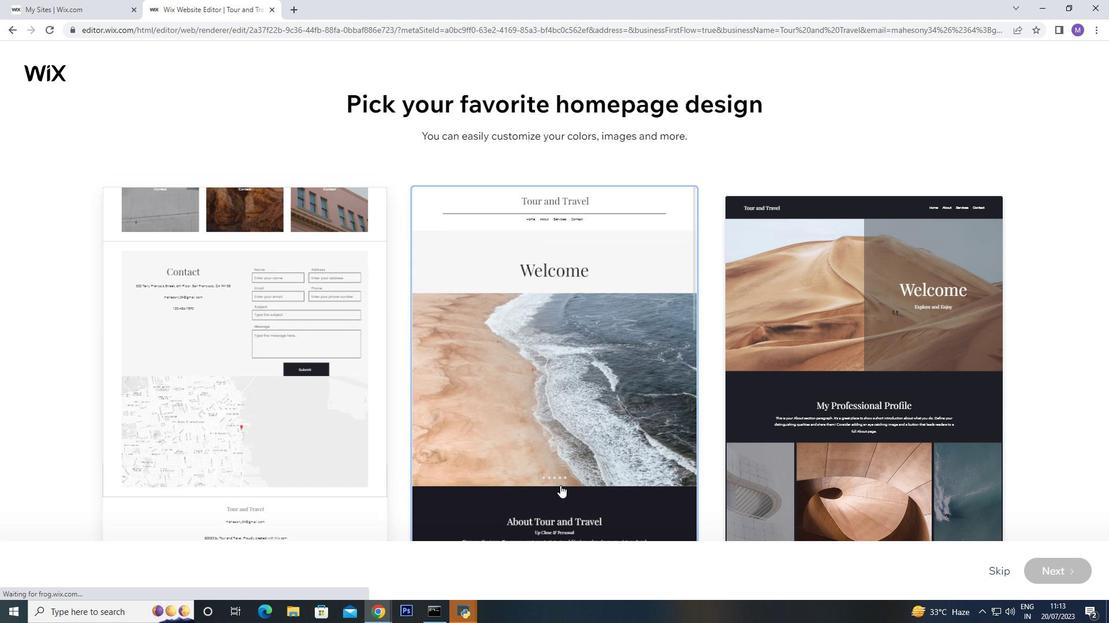 
Action: Mouse scrolled (560, 485) with delta (0, 0)
Screenshot: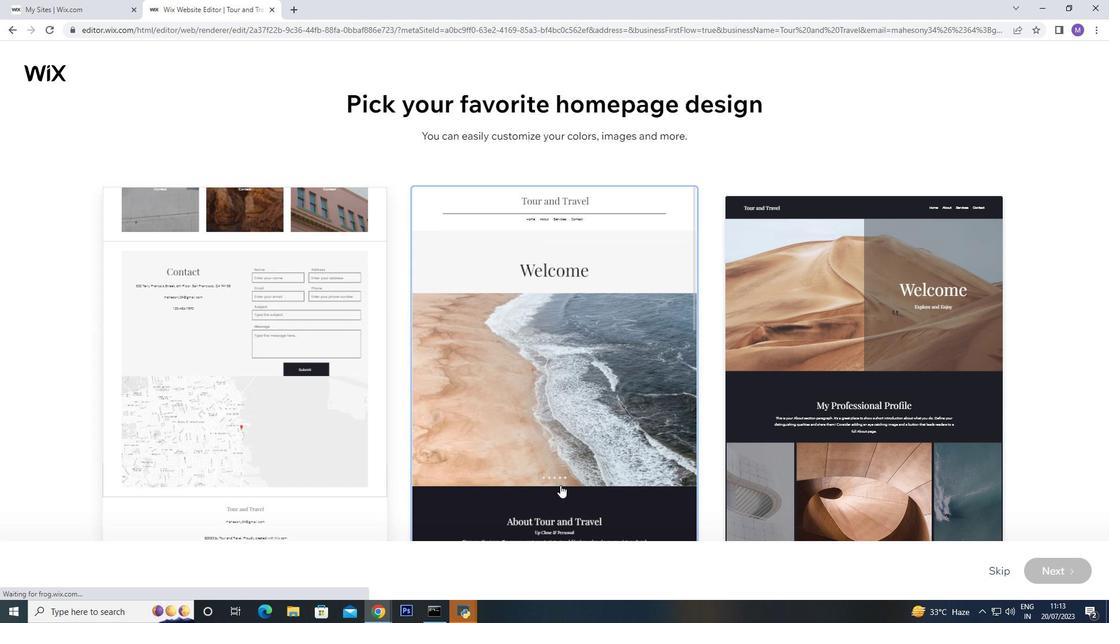 
Action: Mouse moved to (599, 480)
Screenshot: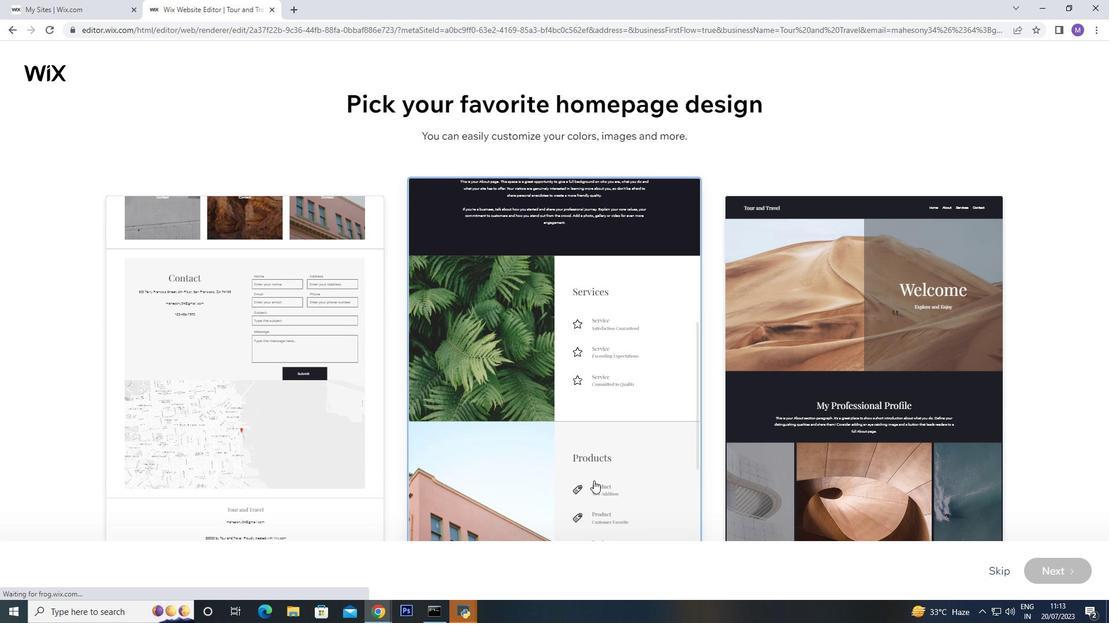 
Action: Mouse scrolled (599, 479) with delta (0, 0)
Screenshot: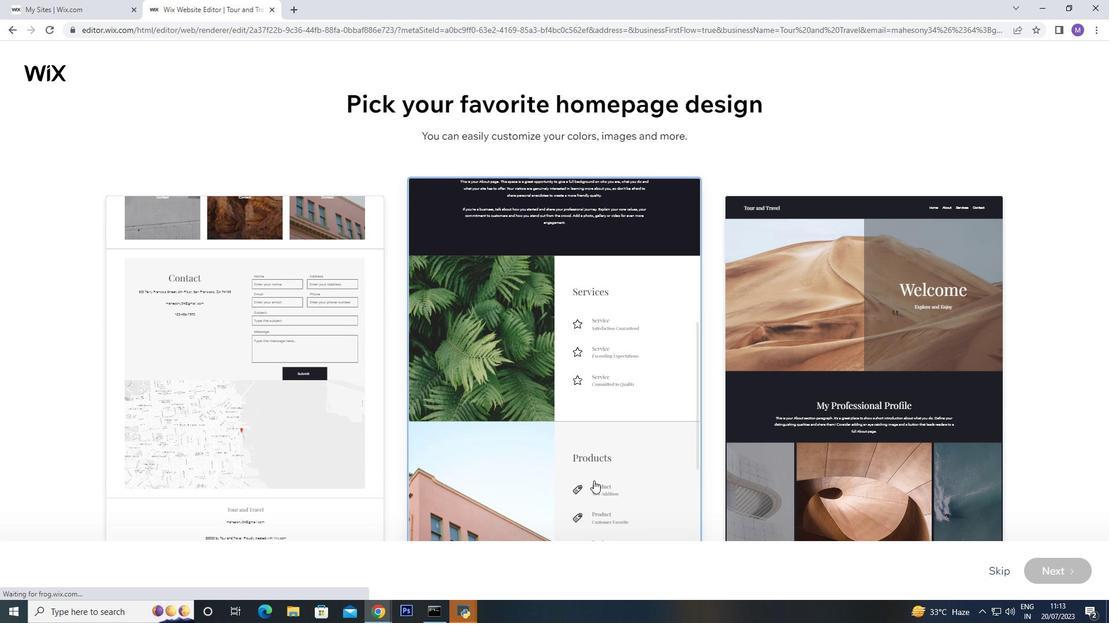 
Action: Mouse moved to (600, 480)
Screenshot: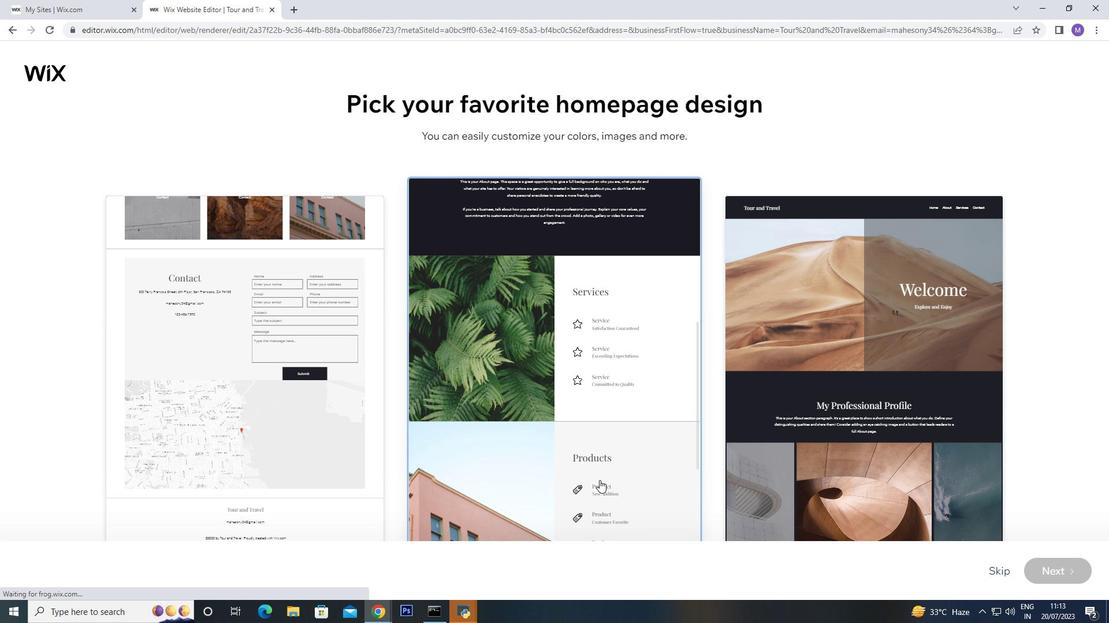 
Action: Mouse scrolled (600, 479) with delta (0, 0)
Screenshot: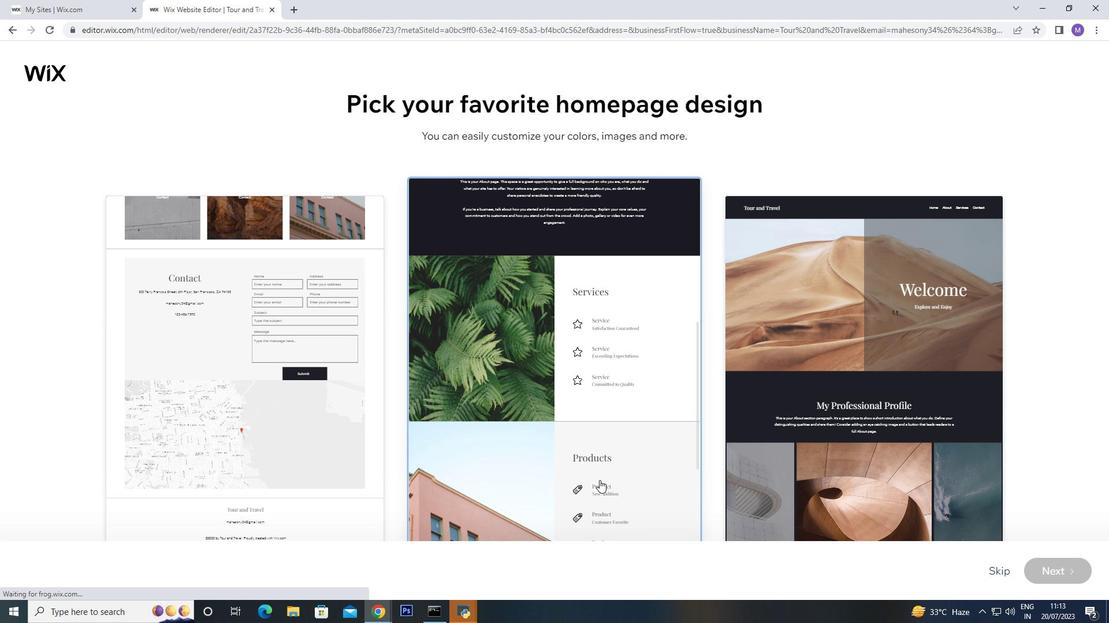 
Action: Mouse scrolled (600, 479) with delta (0, 0)
Screenshot: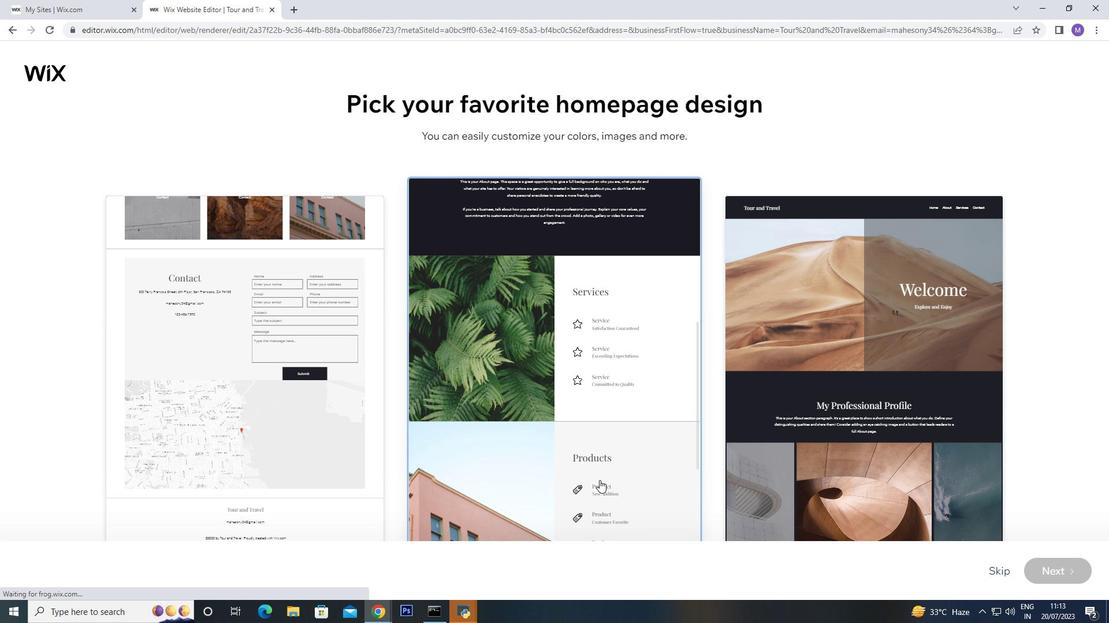 
Action: Mouse moved to (600, 480)
Screenshot: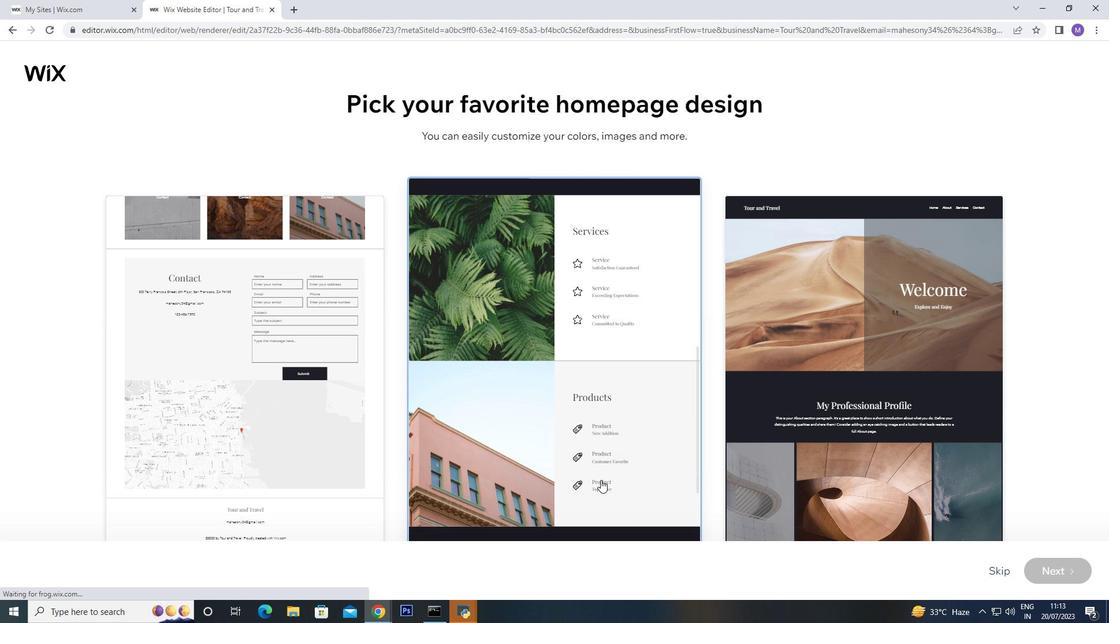 
Action: Mouse scrolled (600, 479) with delta (0, 0)
Screenshot: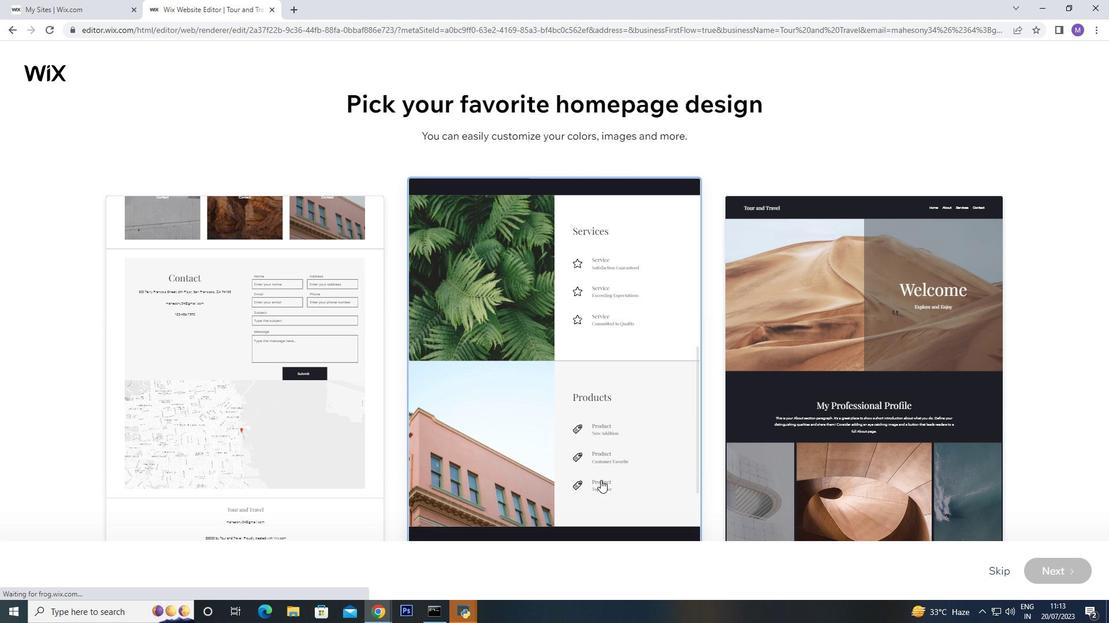 
Action: Mouse scrolled (600, 479) with delta (0, 0)
Screenshot: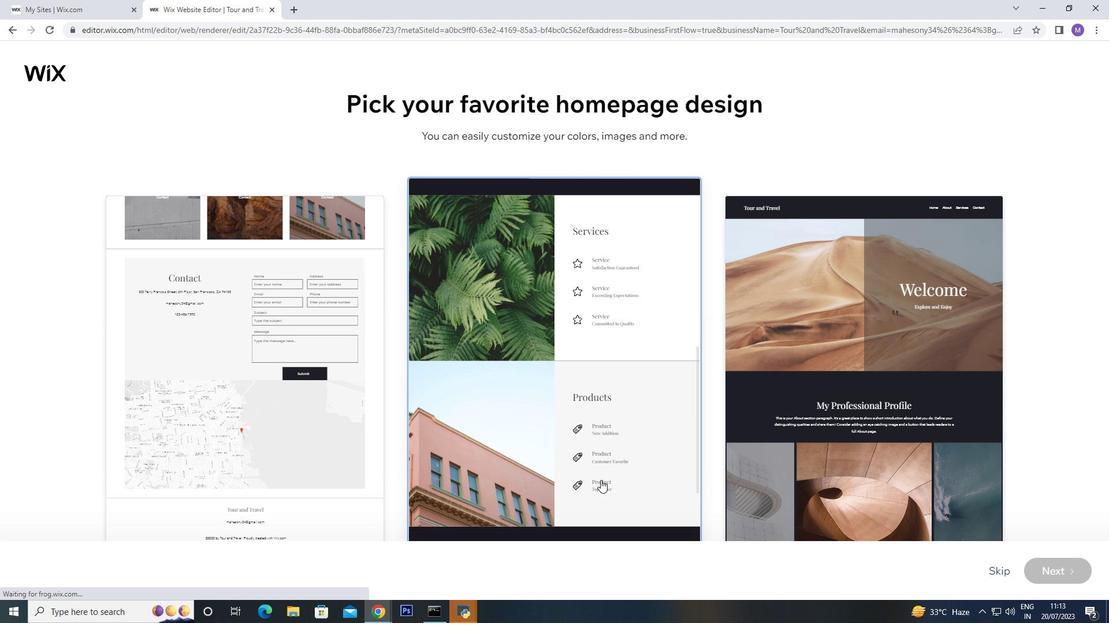
Action: Mouse moved to (847, 449)
Screenshot: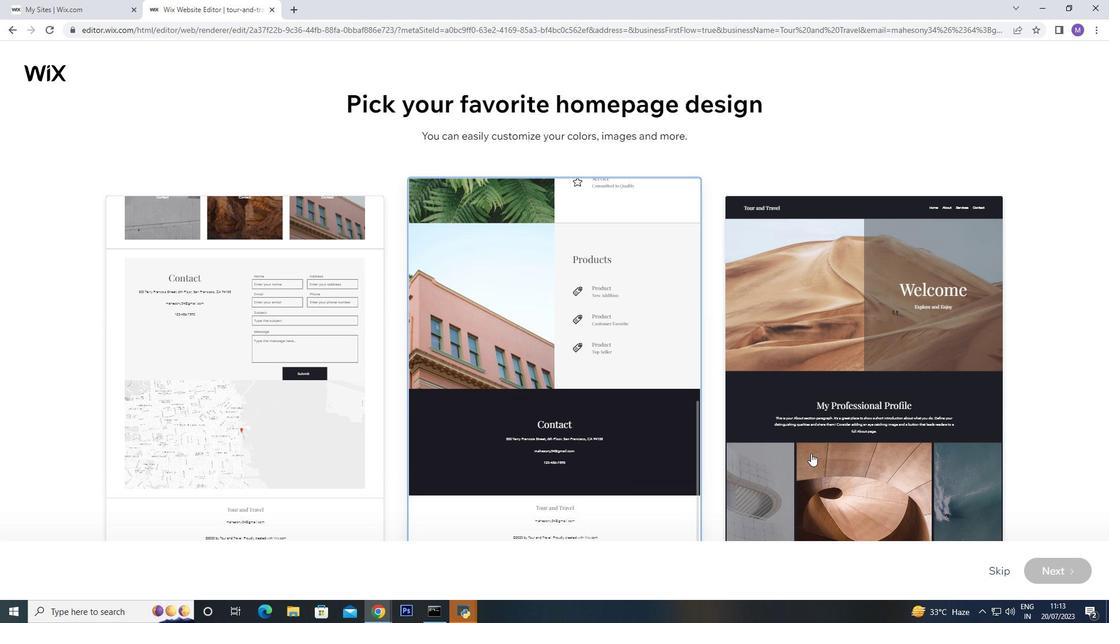
Action: Mouse scrolled (830, 451) with delta (0, 0)
Screenshot: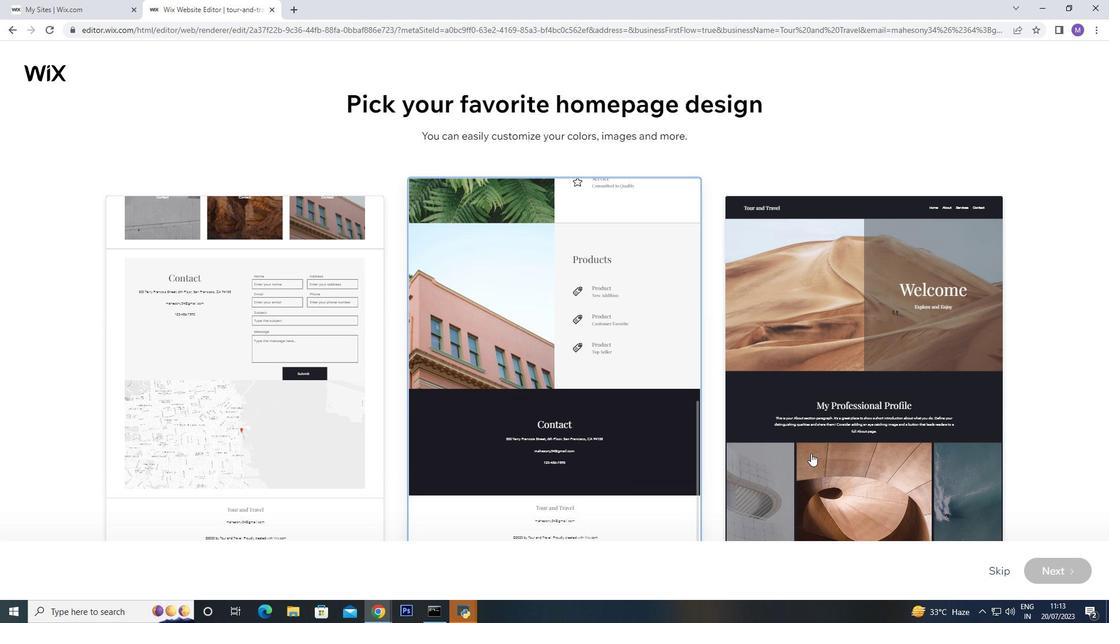 
Action: Mouse moved to (860, 448)
Screenshot: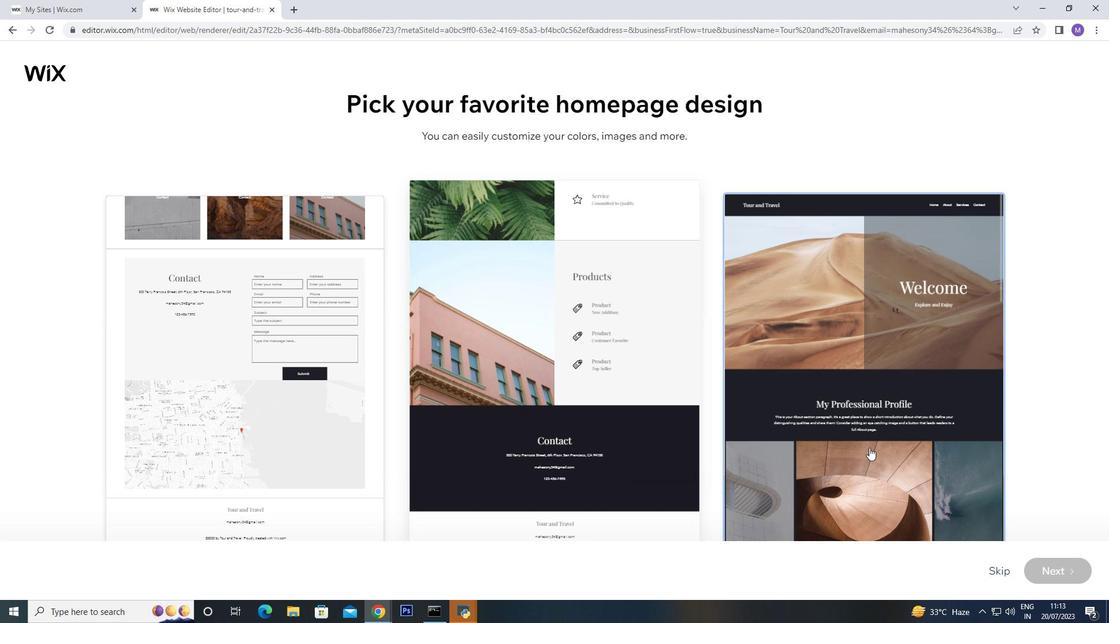 
Action: Mouse scrolled (851, 448) with delta (0, 0)
Screenshot: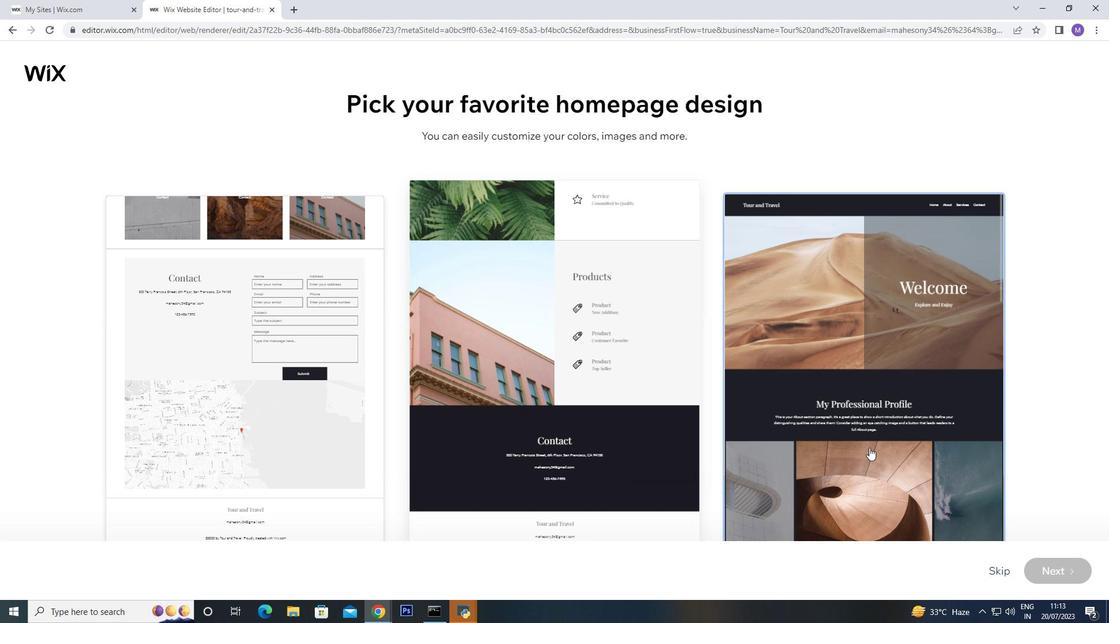 
Action: Mouse moved to (869, 448)
Screenshot: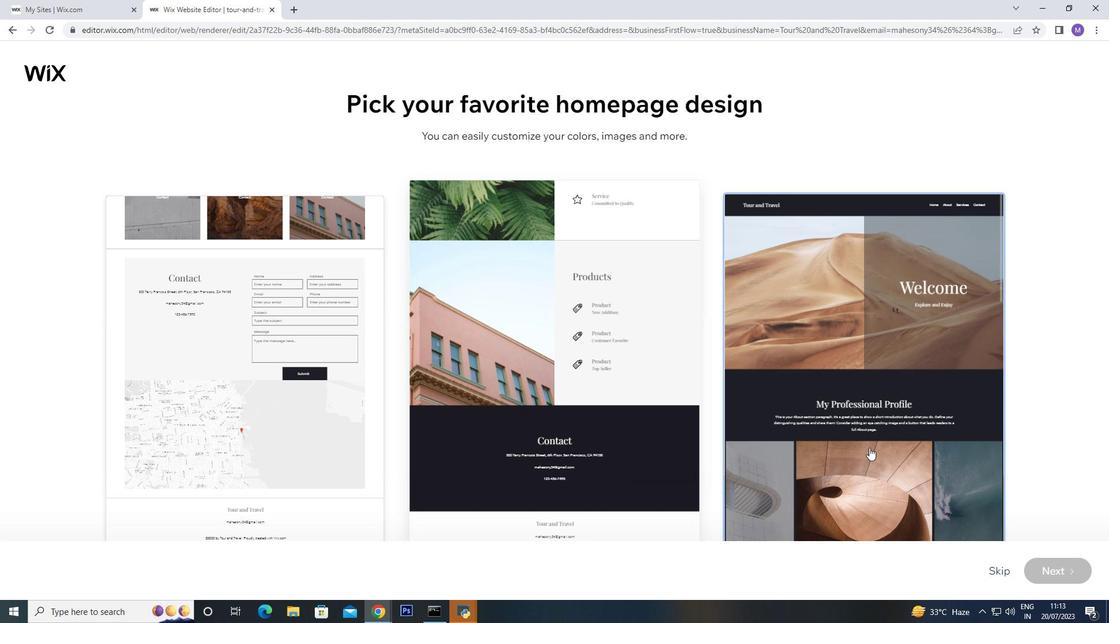 
Action: Mouse scrolled (863, 448) with delta (0, 0)
Screenshot: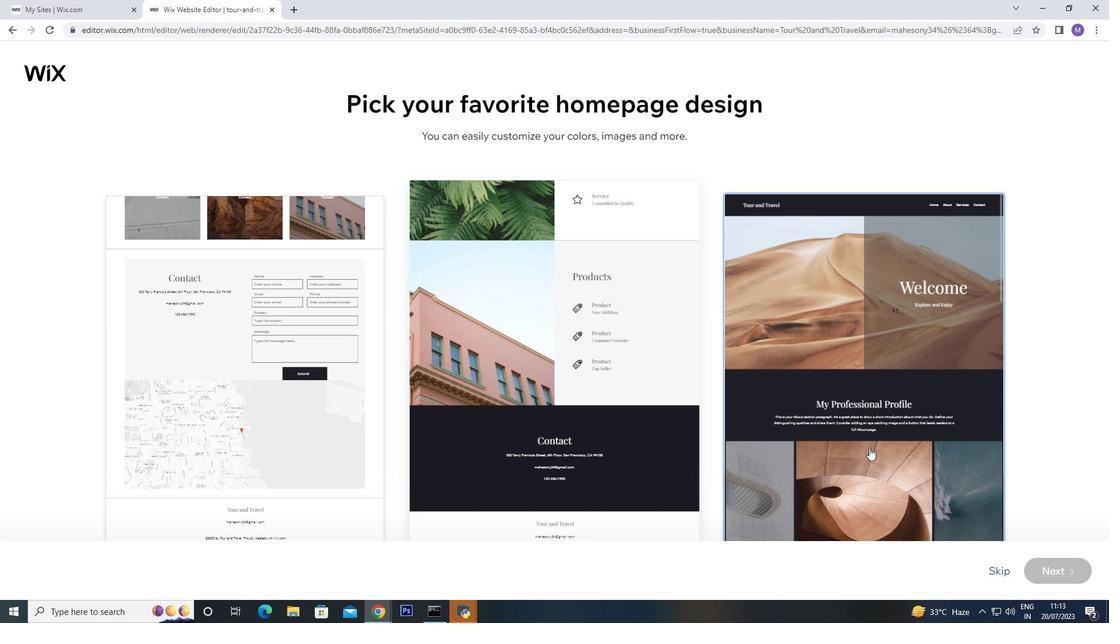 
Action: Mouse moved to (874, 448)
Screenshot: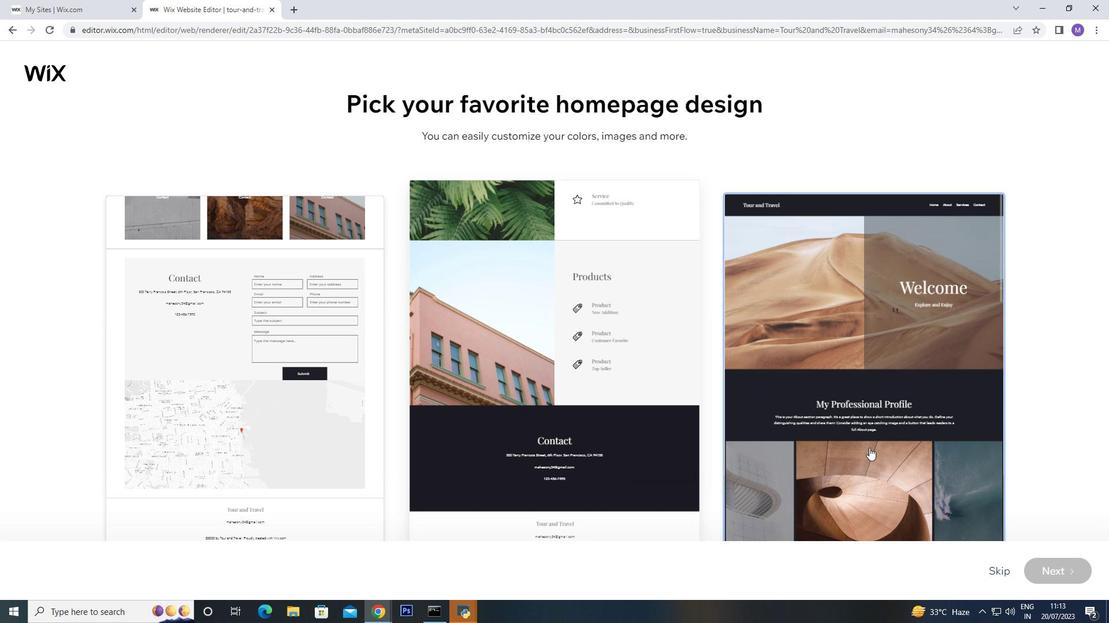 
Action: Mouse scrolled (871, 447) with delta (0, 0)
Screenshot: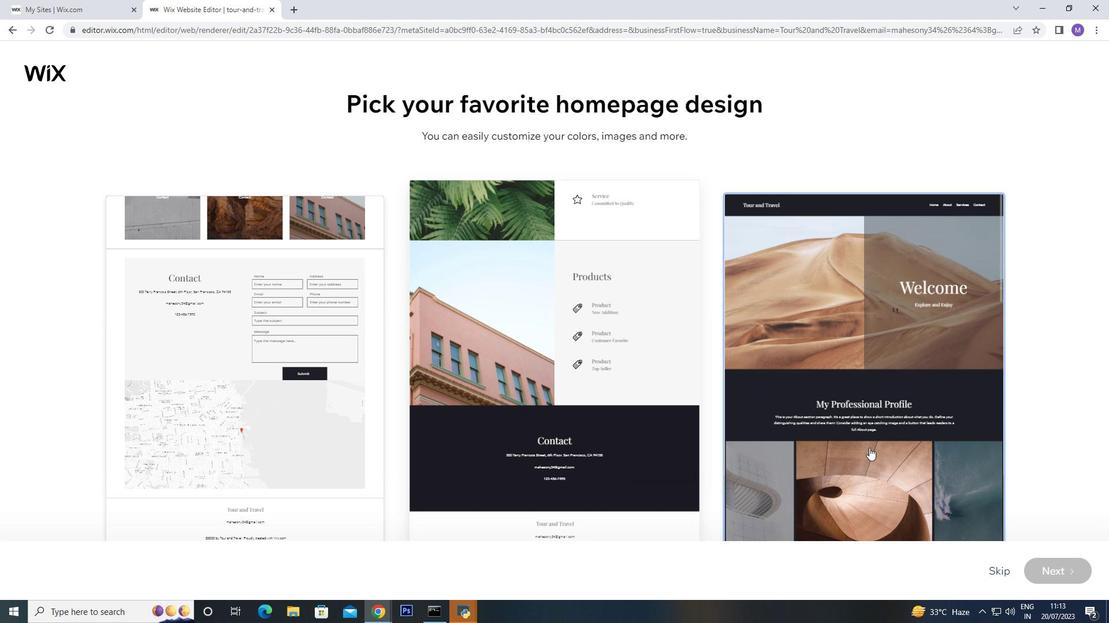 
Action: Mouse moved to (881, 446)
Screenshot: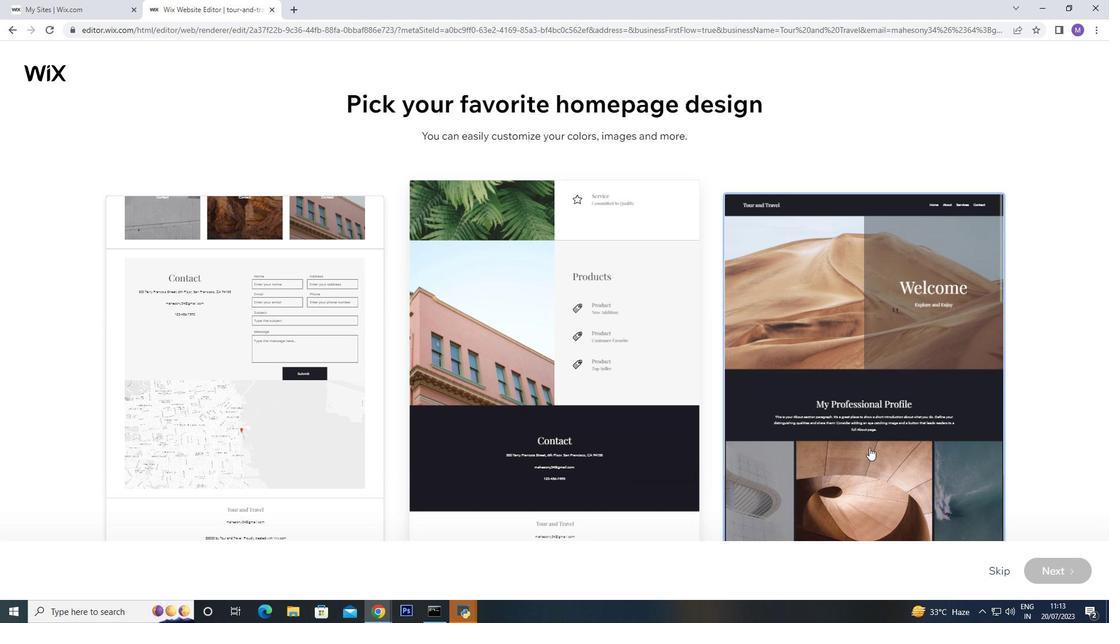 
Action: Mouse scrolled (875, 446) with delta (0, 0)
Screenshot: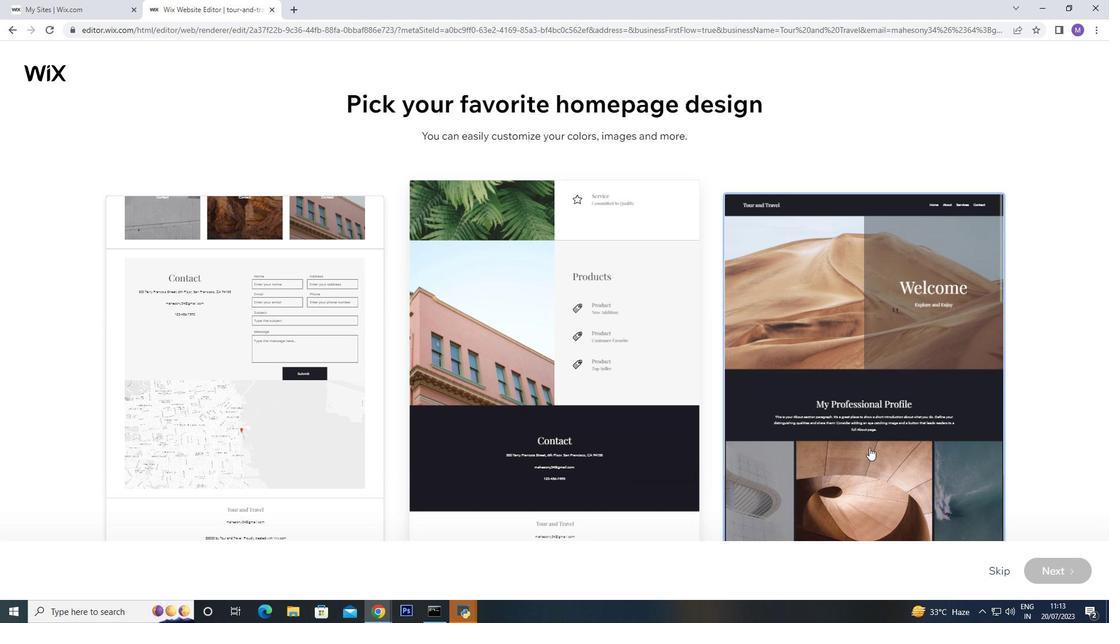 
Action: Mouse moved to (896, 445)
Screenshot: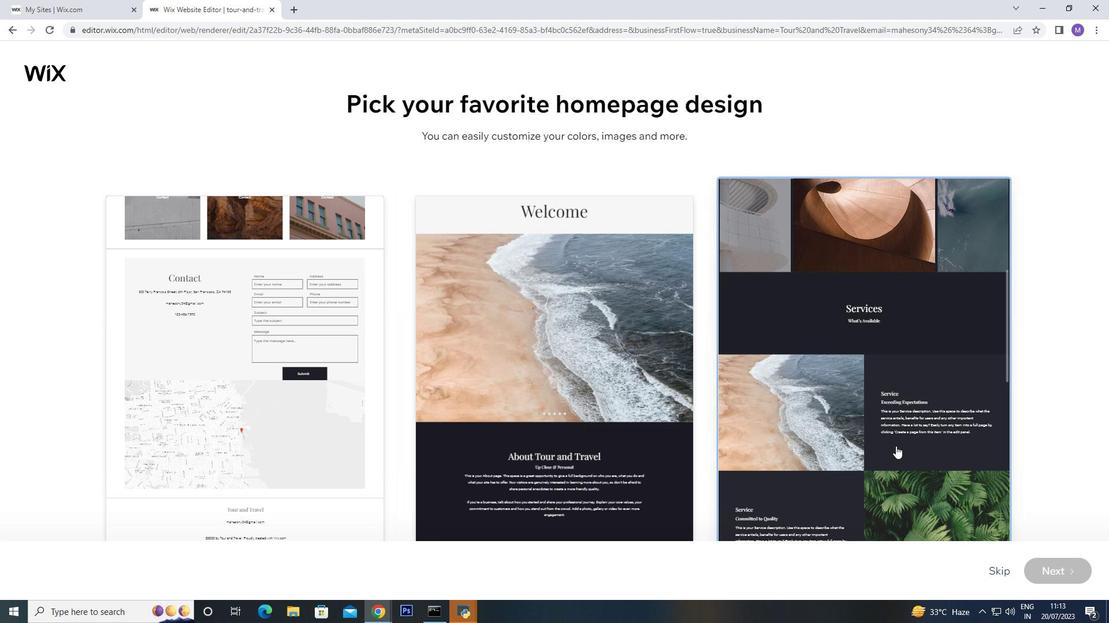 
Action: Mouse pressed left at (896, 445)
Screenshot: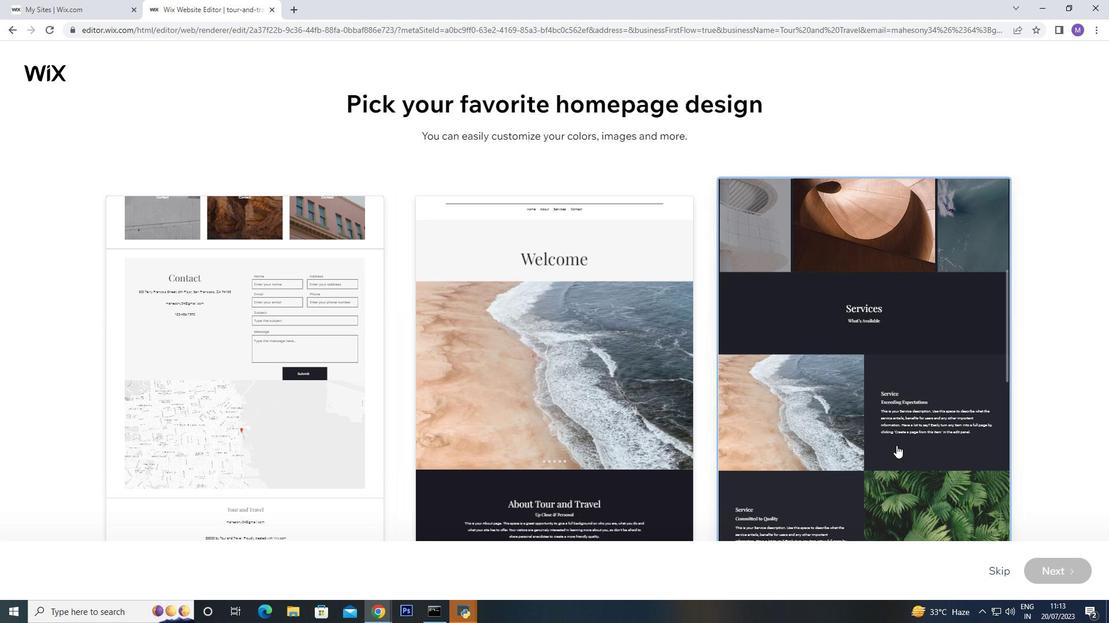
Action: Mouse moved to (1061, 571)
Screenshot: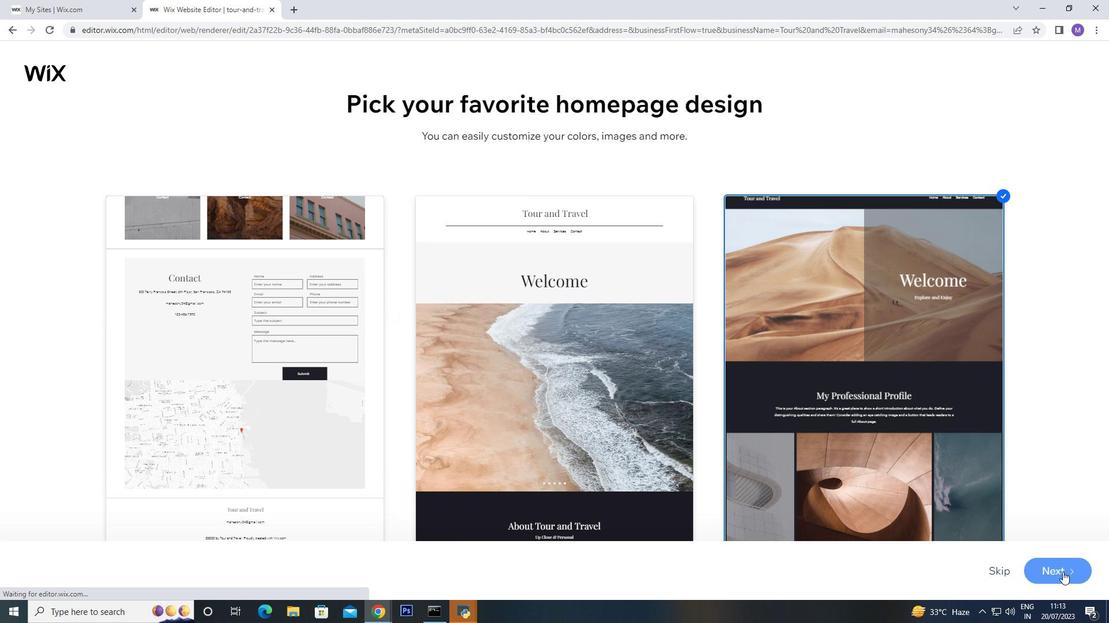 
Action: Mouse pressed left at (1061, 571)
Screenshot: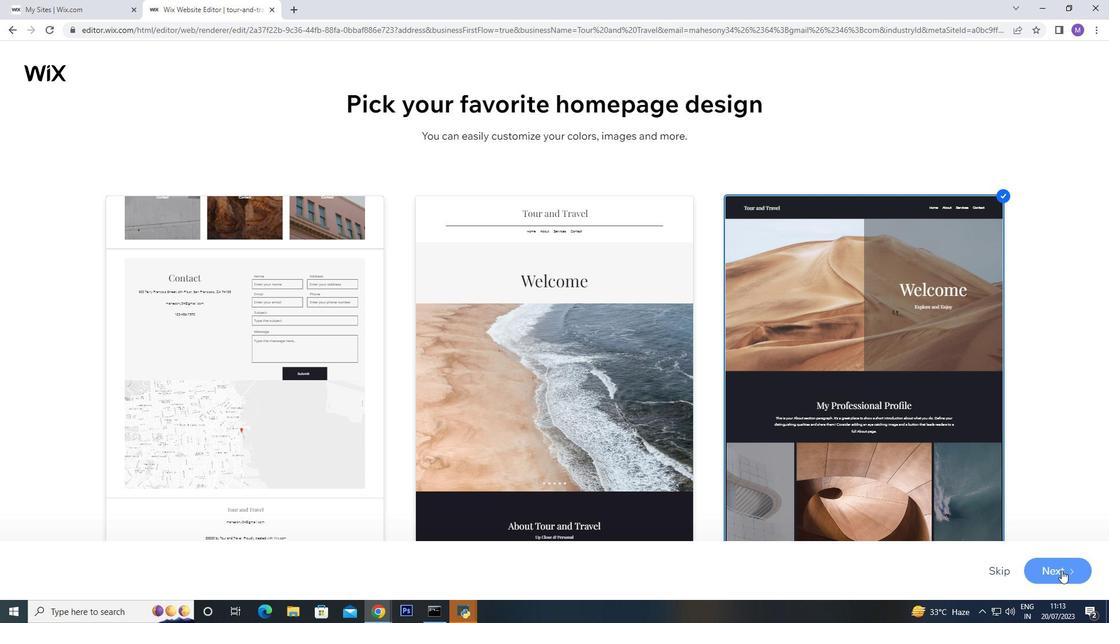 
Action: Mouse moved to (756, 421)
Screenshot: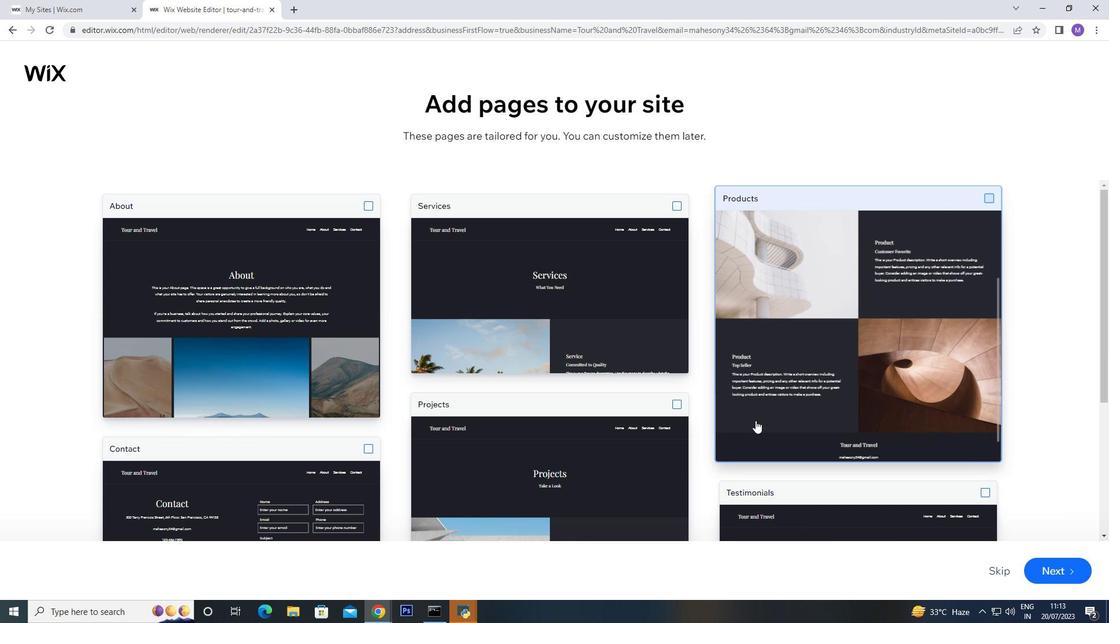 
Action: Mouse scrolled (756, 420) with delta (0, 0)
Screenshot: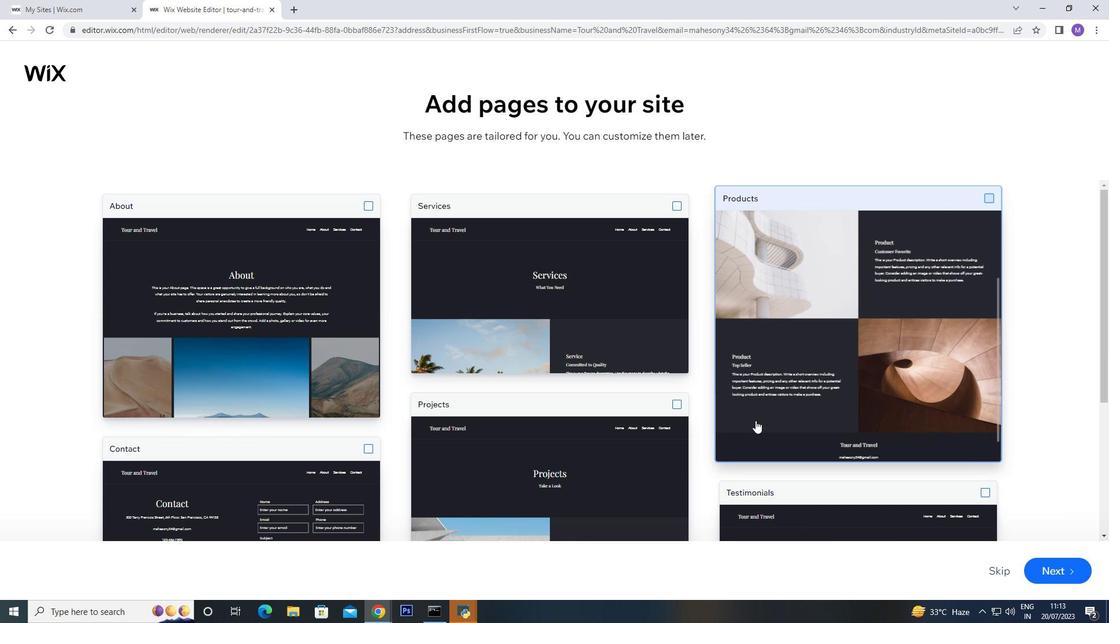
Action: Mouse moved to (756, 423)
Screenshot: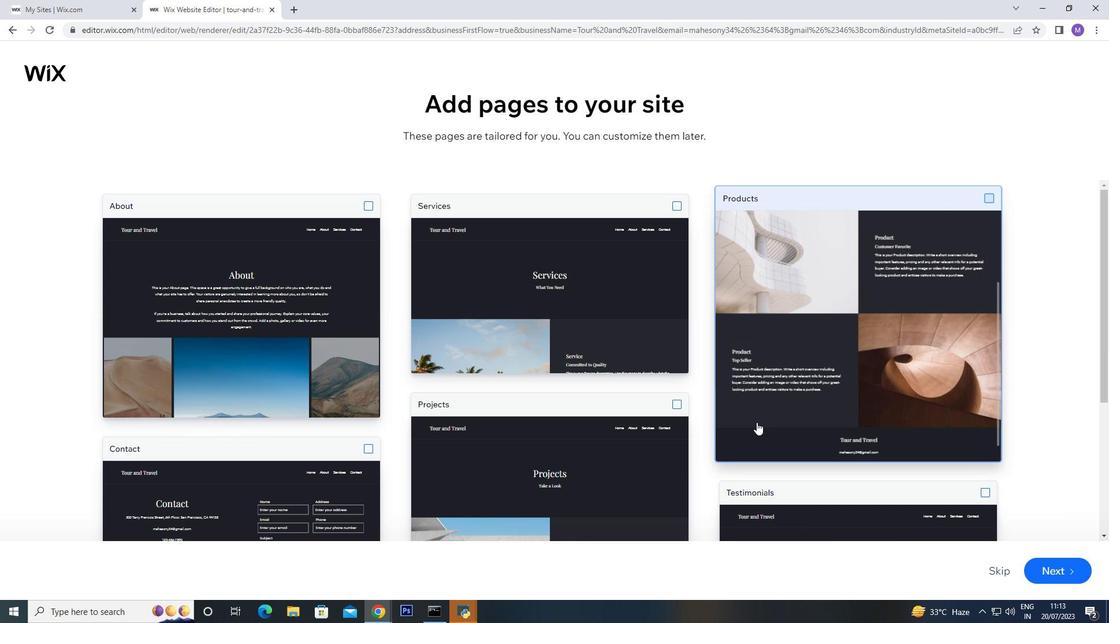 
Action: Mouse scrolled (756, 422) with delta (0, 0)
Screenshot: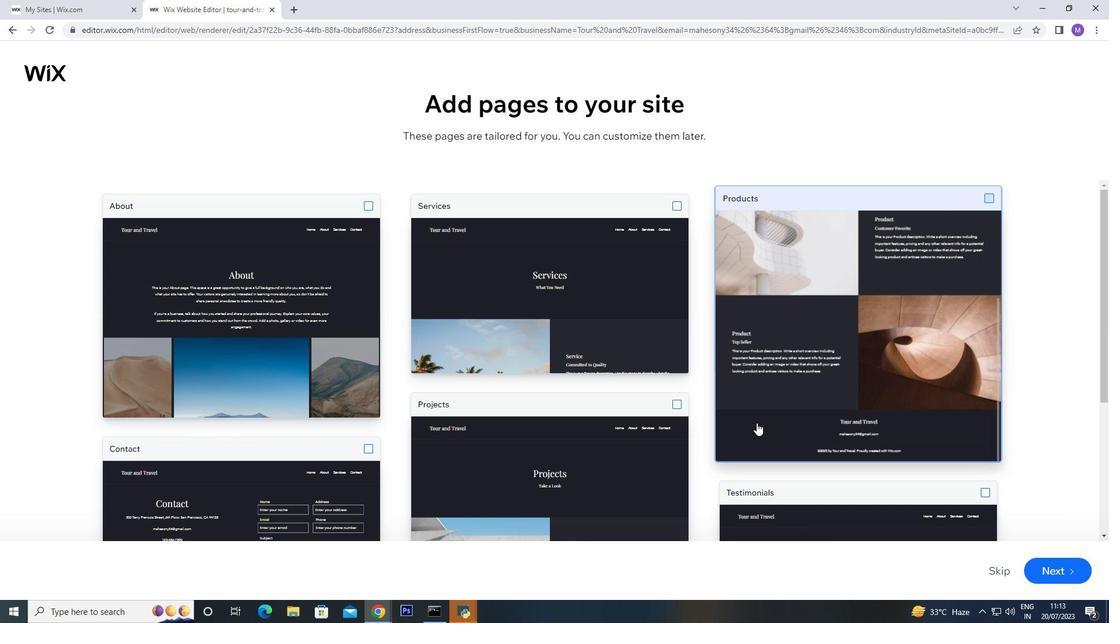 
Action: Mouse scrolled (756, 422) with delta (0, 0)
Screenshot: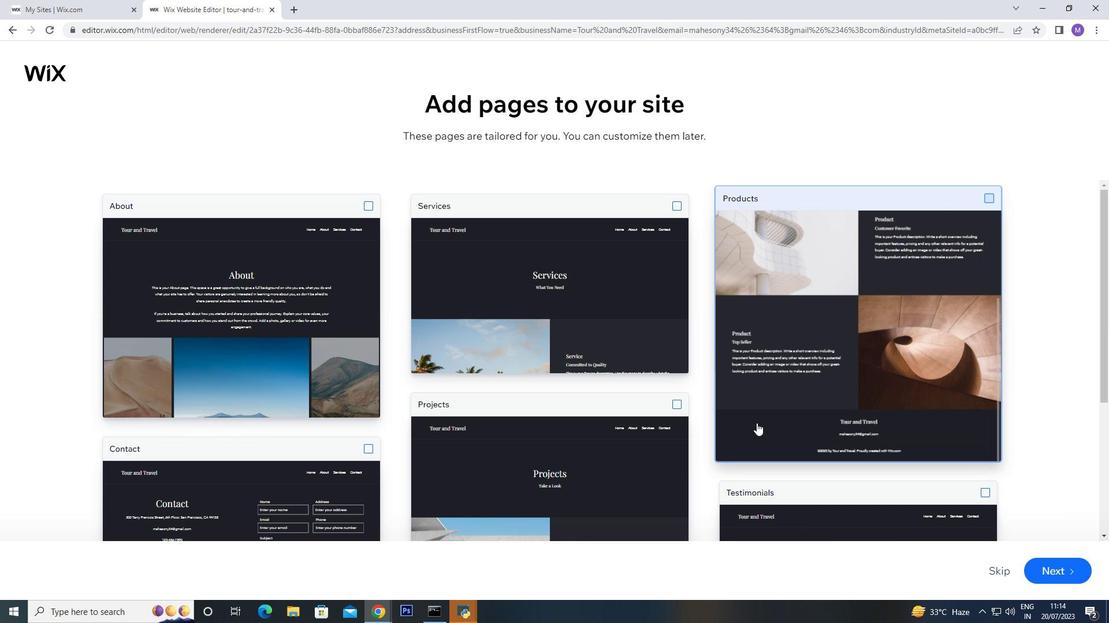 
Action: Mouse moved to (534, 325)
Screenshot: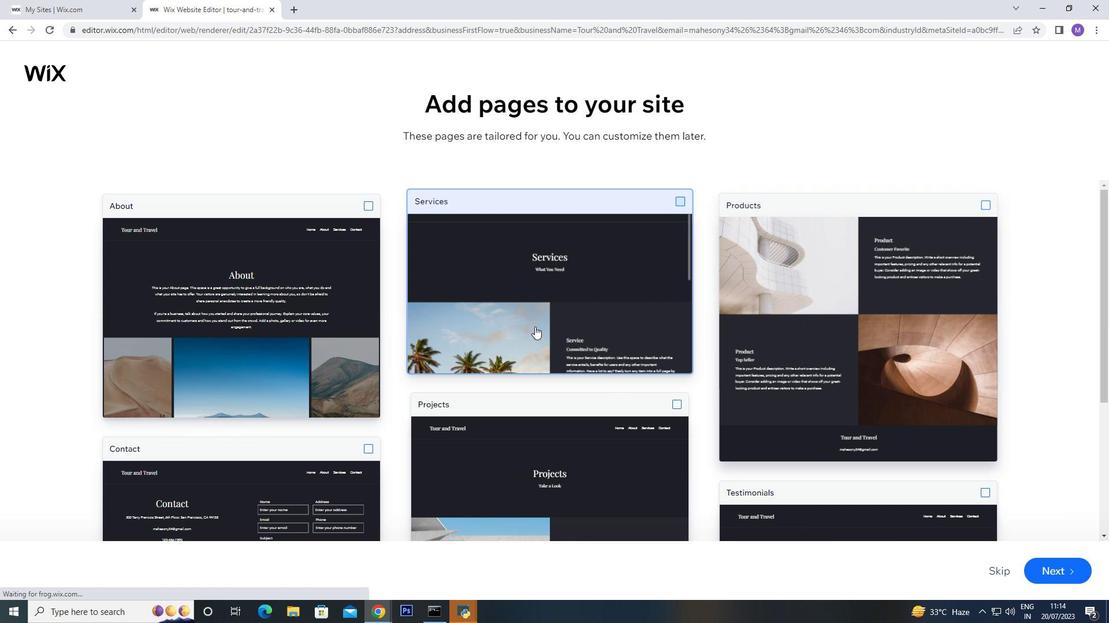 
Action: Mouse pressed left at (534, 325)
Screenshot: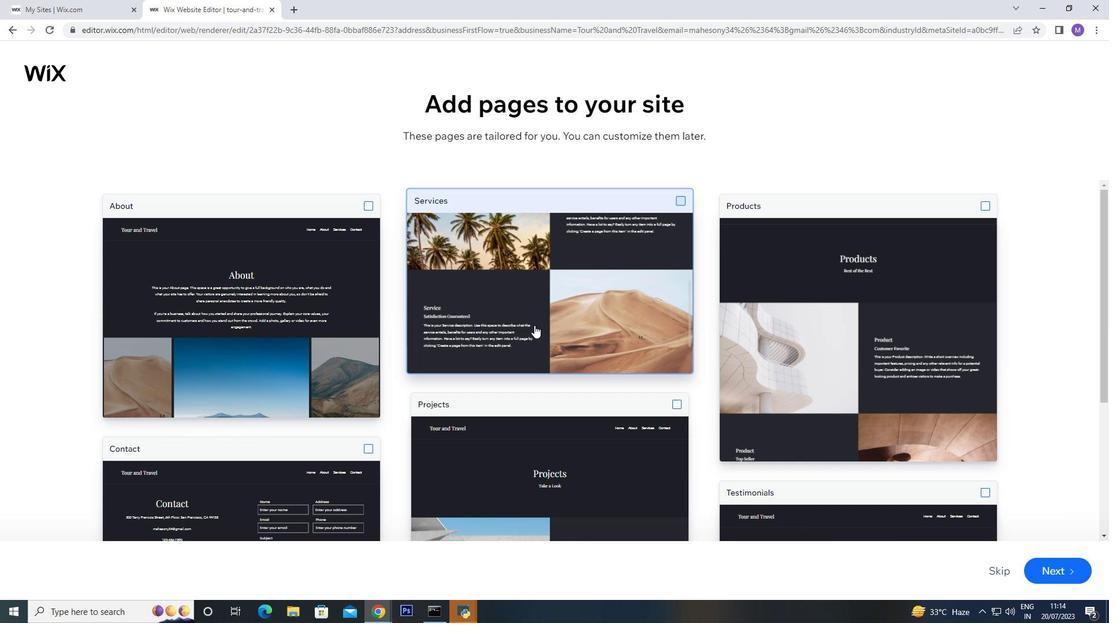 
Action: Mouse moved to (1057, 570)
Screenshot: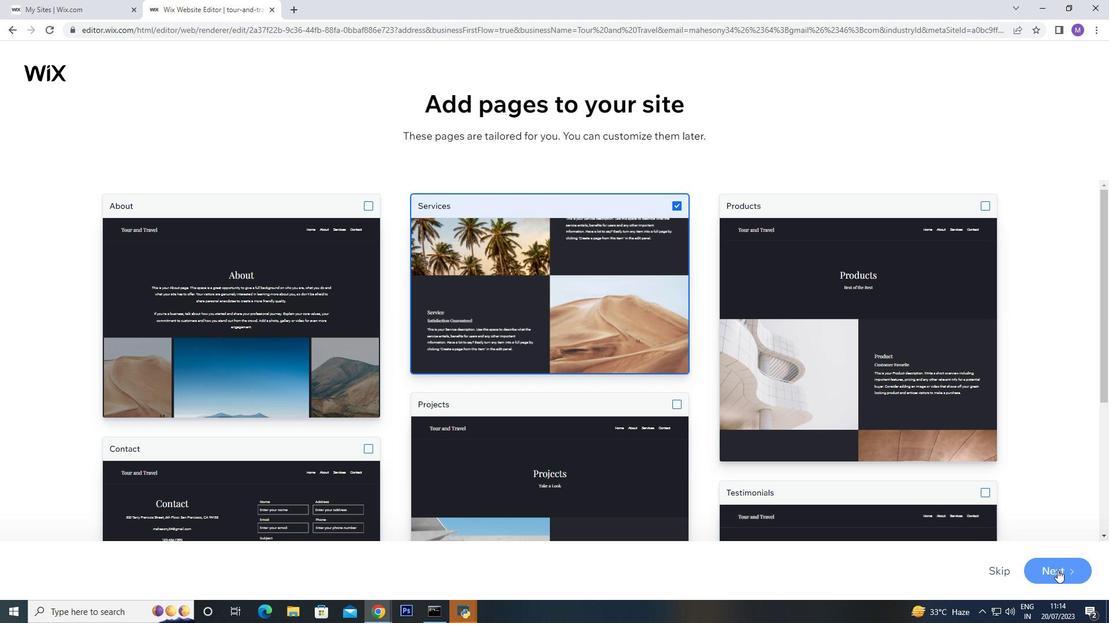 
Action: Mouse pressed left at (1057, 570)
Screenshot: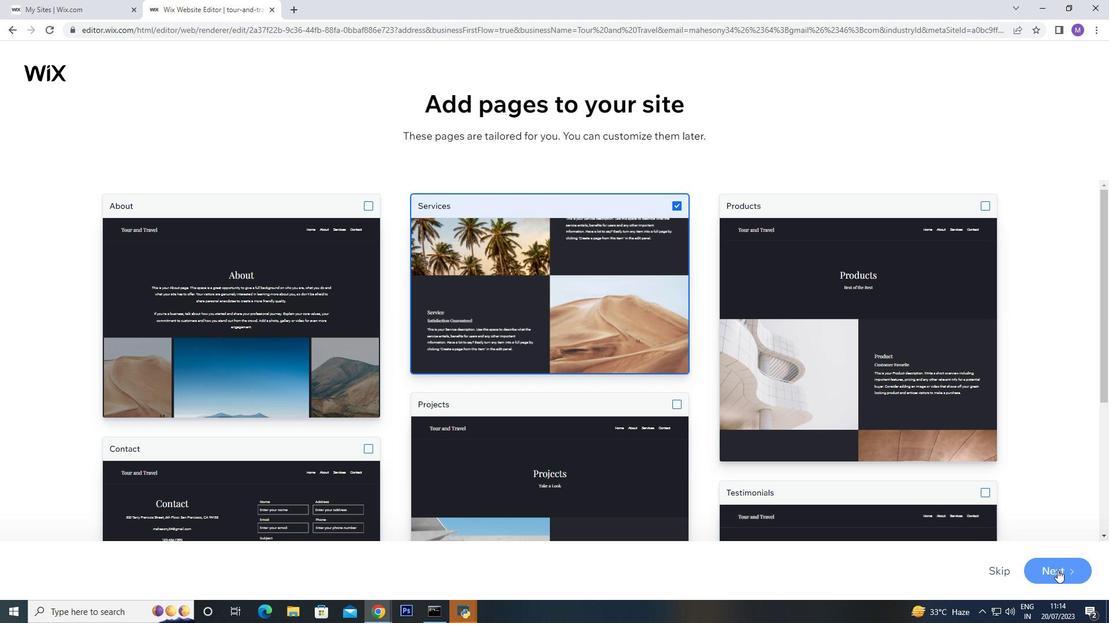 
Action: Mouse moved to (825, 418)
Screenshot: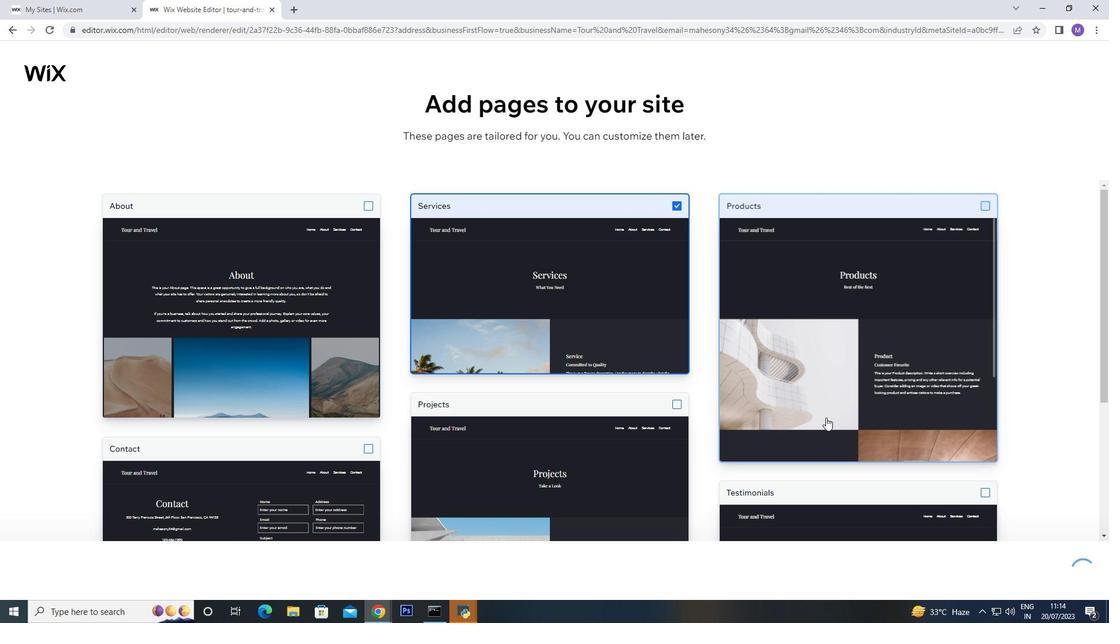 
Action: Mouse scrolled (825, 418) with delta (0, 0)
Screenshot: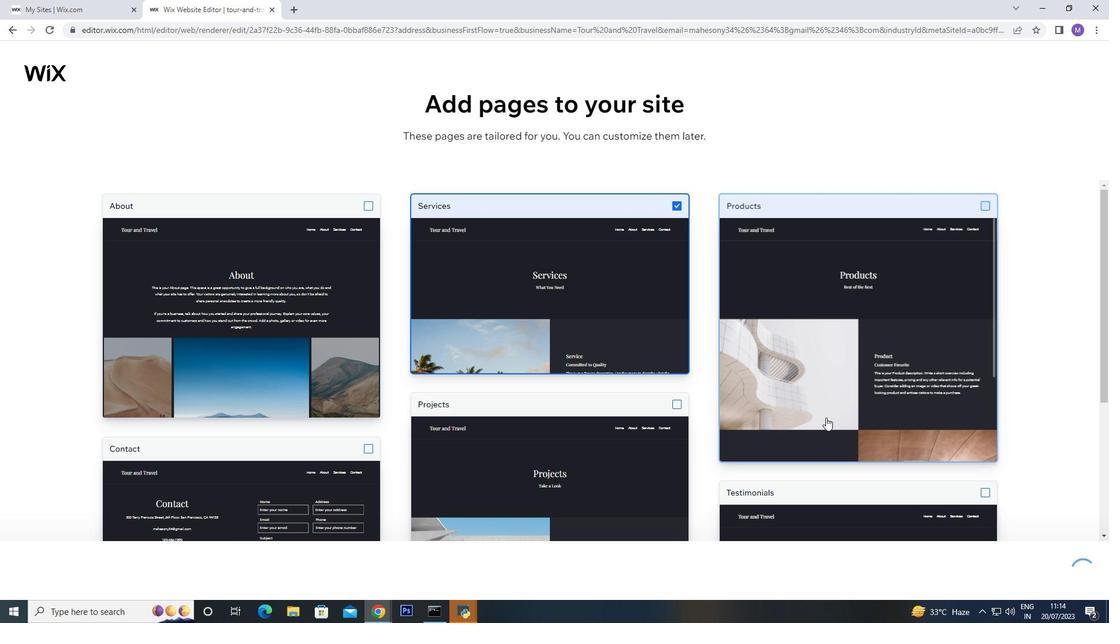 
Action: Mouse scrolled (825, 417) with delta (0, 0)
Screenshot: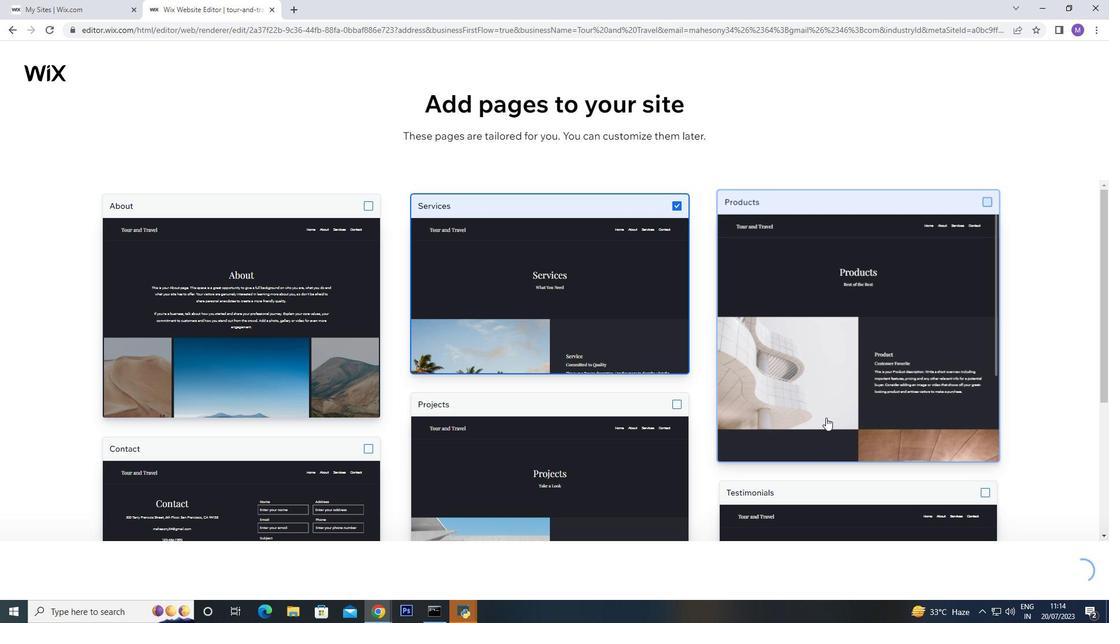 
Action: Mouse scrolled (825, 417) with delta (0, 0)
Screenshot: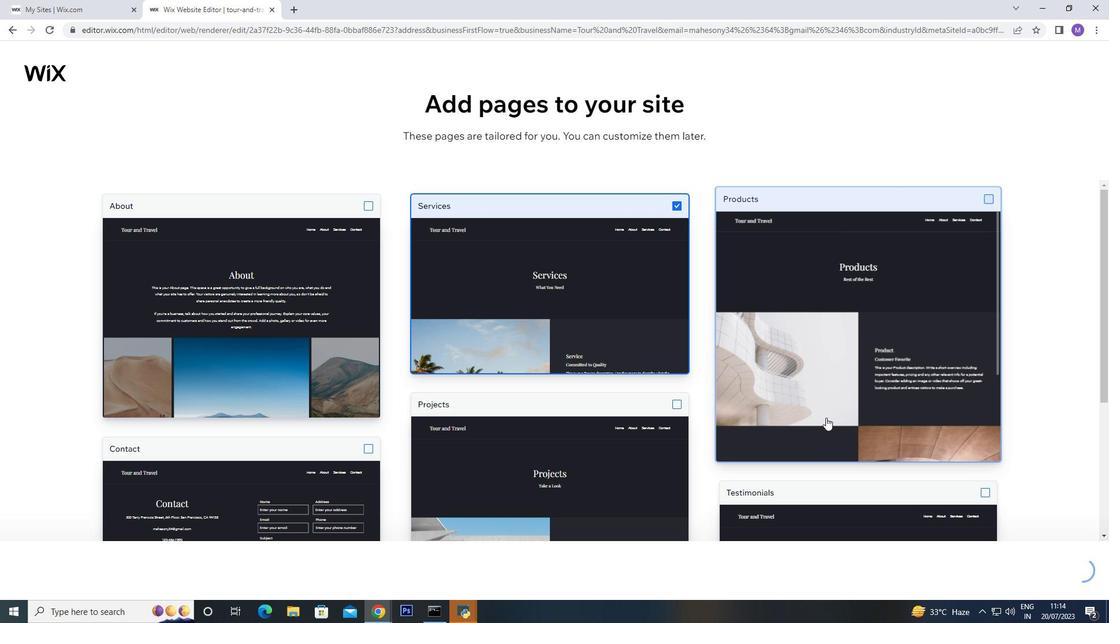 
Action: Mouse scrolled (825, 417) with delta (0, 0)
Screenshot: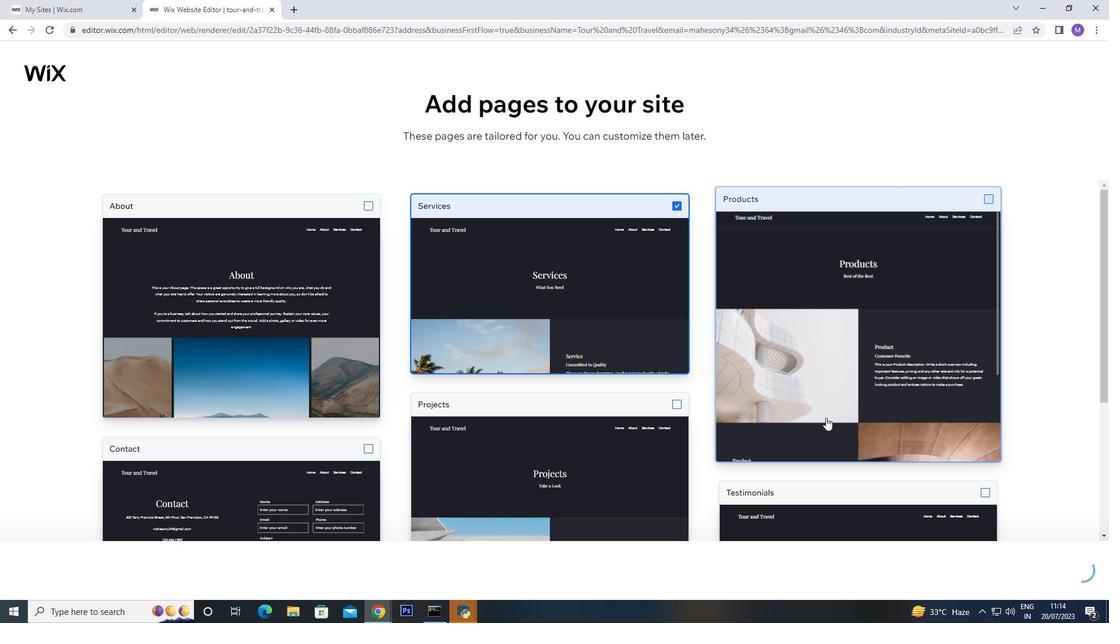 
Action: Mouse moved to (693, 500)
Screenshot: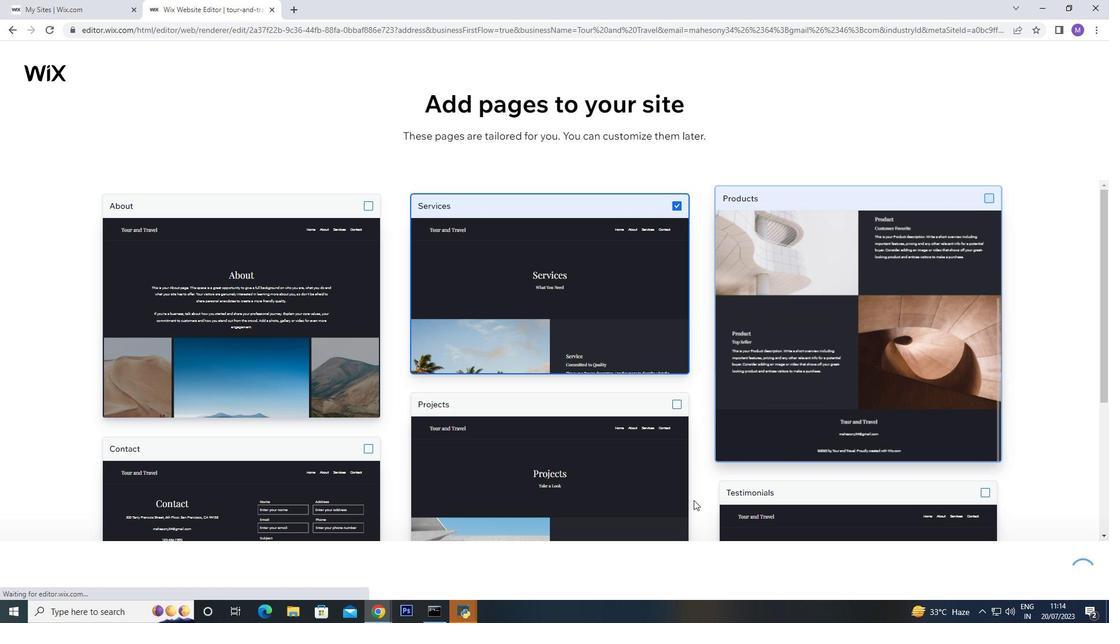 
Action: Mouse scrolled (693, 500) with delta (0, 0)
Screenshot: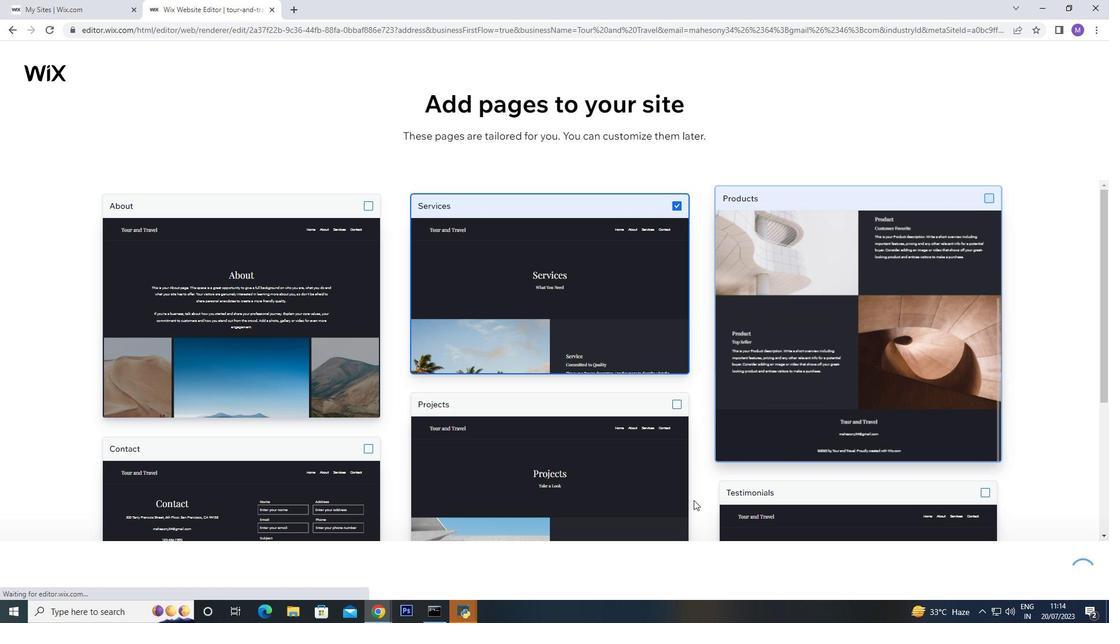 
Action: Mouse moved to (693, 500)
Screenshot: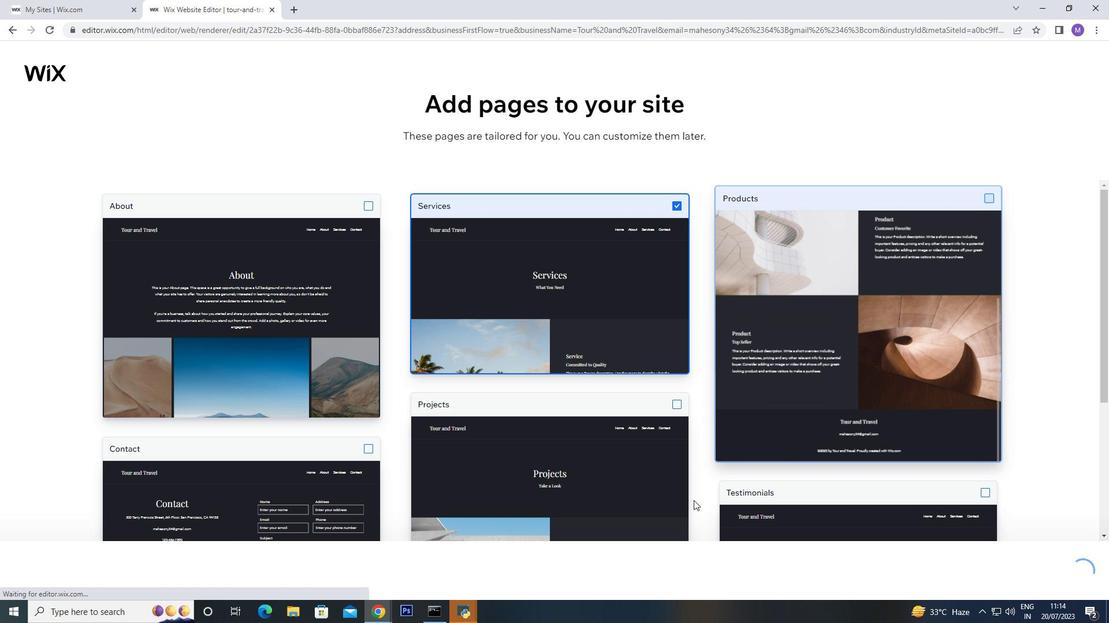 
Action: Mouse scrolled (693, 500) with delta (0, 0)
Screenshot: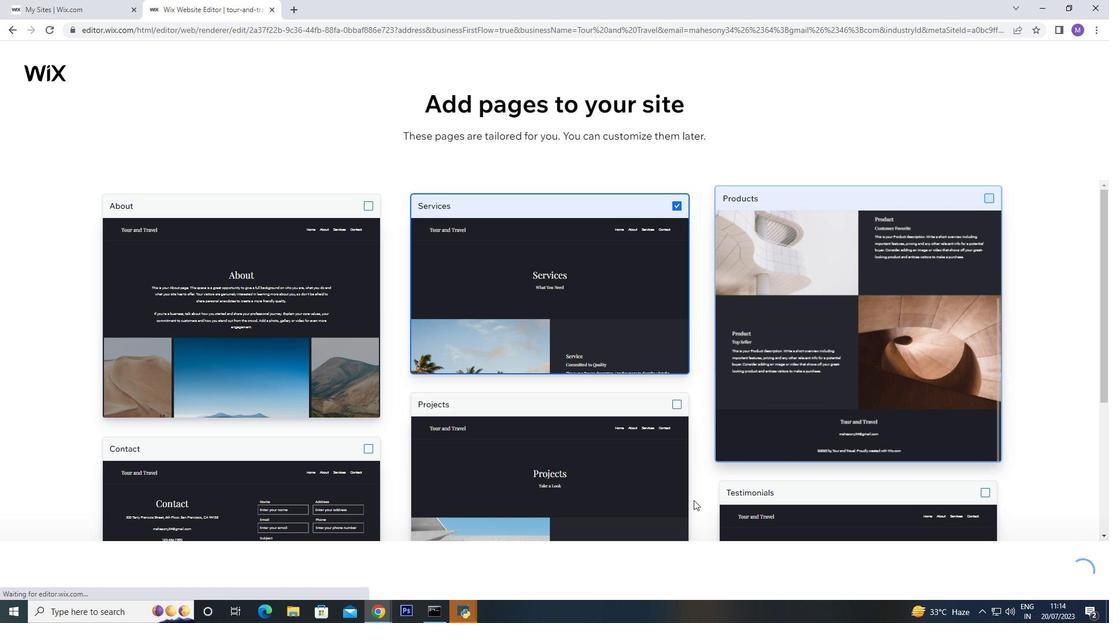 
Action: Mouse scrolled (693, 500) with delta (0, 0)
Screenshot: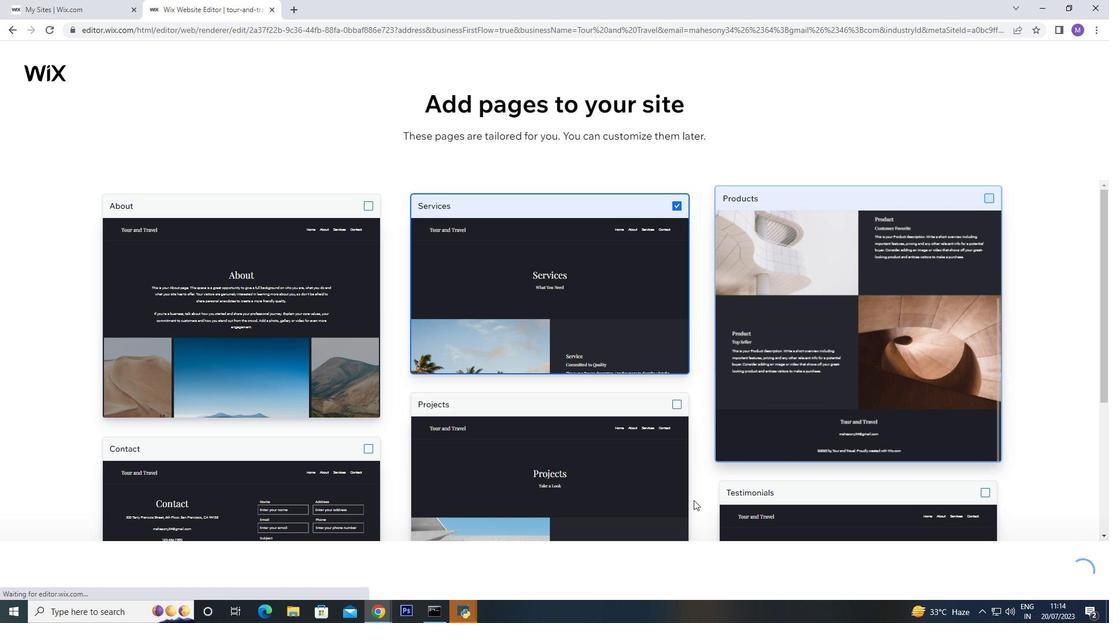 
Action: Mouse scrolled (693, 500) with delta (0, 0)
Screenshot: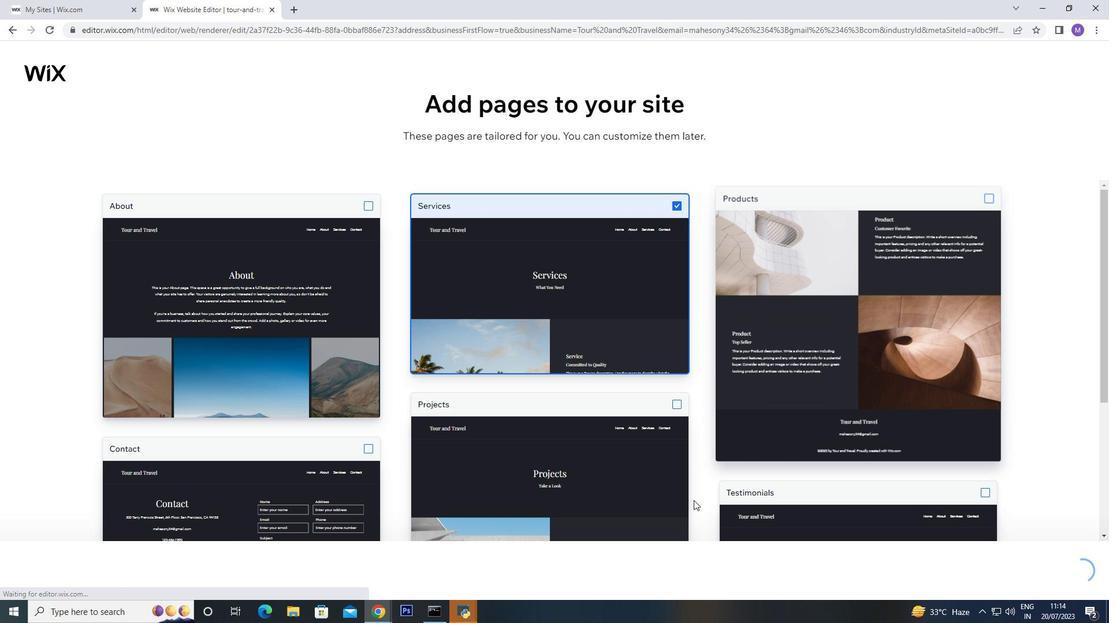 
Action: Mouse moved to (731, 518)
Screenshot: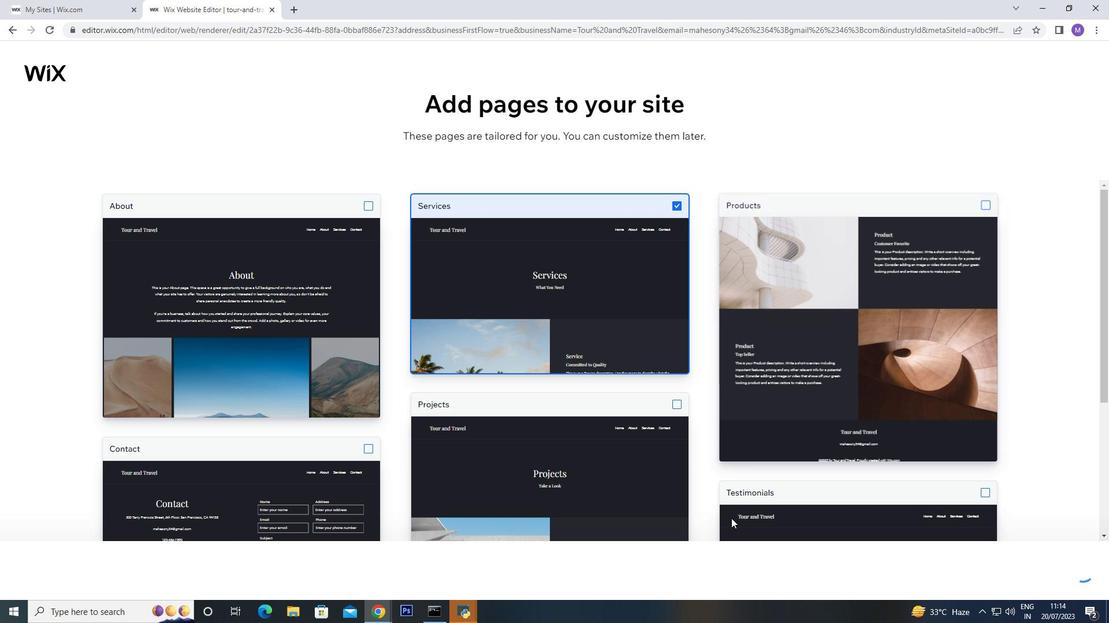 
Action: Mouse scrolled (731, 518) with delta (0, 0)
Screenshot: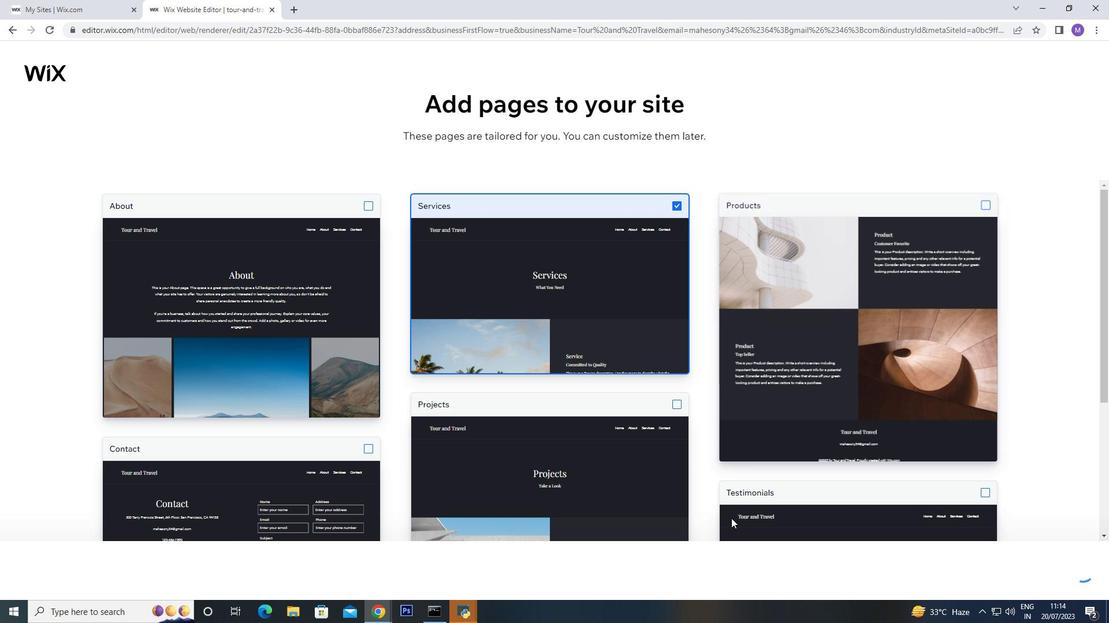 
Action: Mouse moved to (730, 520)
Screenshot: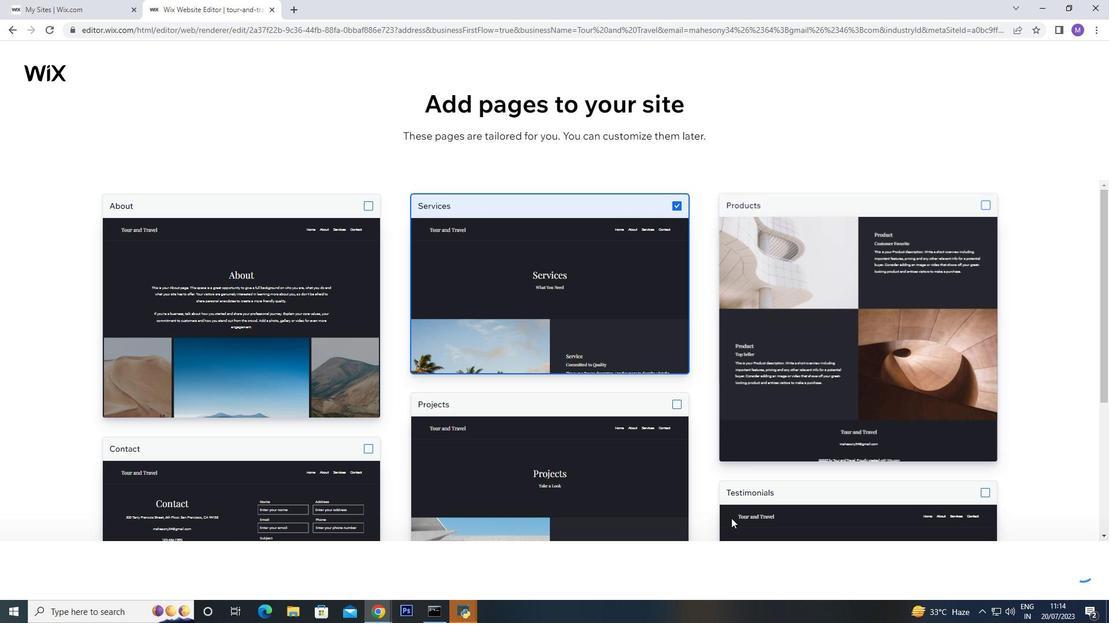 
Action: Mouse scrolled (730, 520) with delta (0, 0)
Screenshot: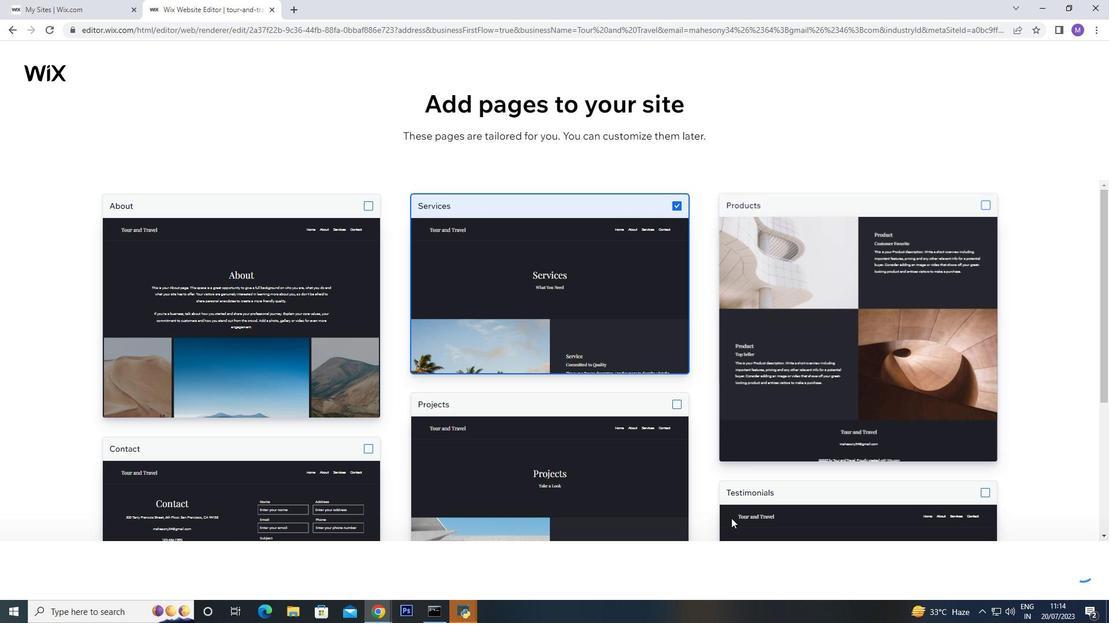 
Action: Mouse moved to (727, 523)
Screenshot: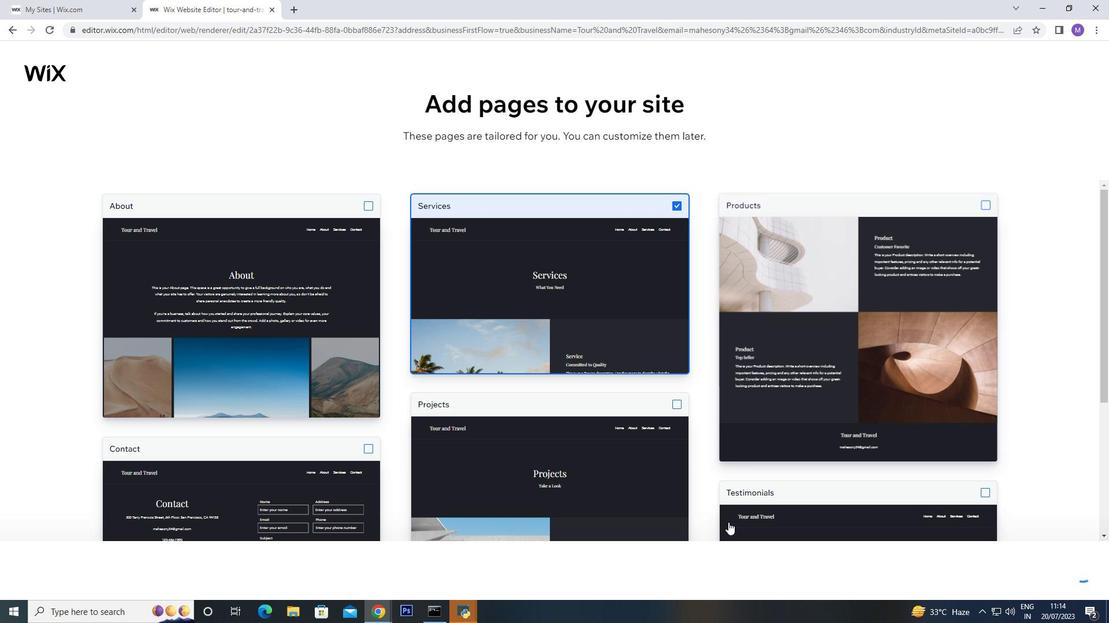 
Action: Mouse scrolled (727, 523) with delta (0, 0)
Screenshot: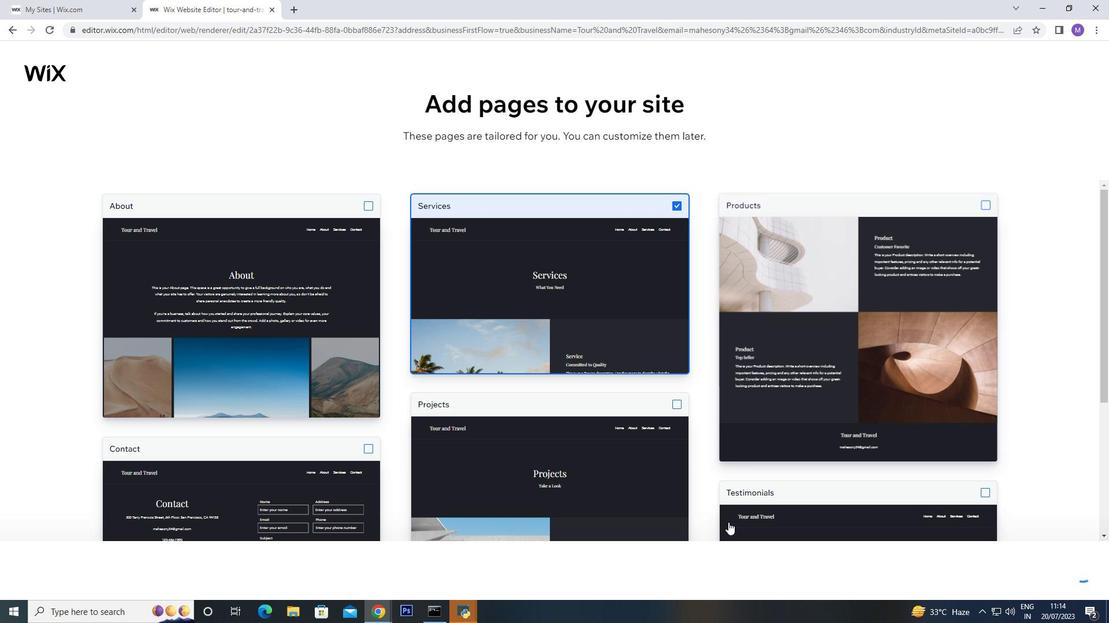 
Action: Mouse moved to (901, 476)
Screenshot: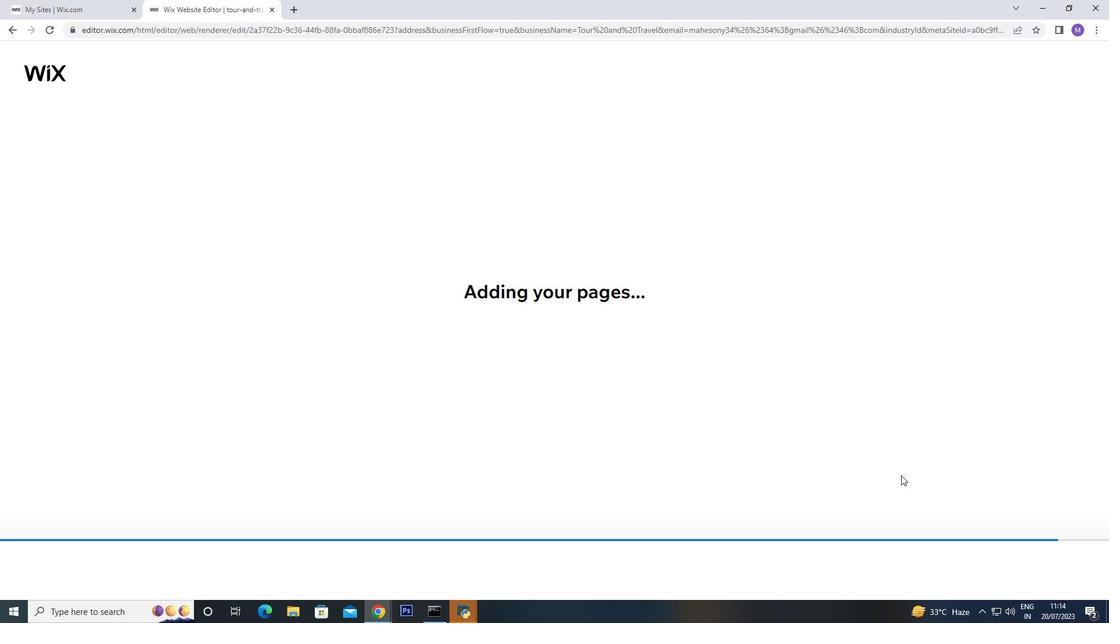 
Action: Mouse pressed left at (901, 476)
Screenshot: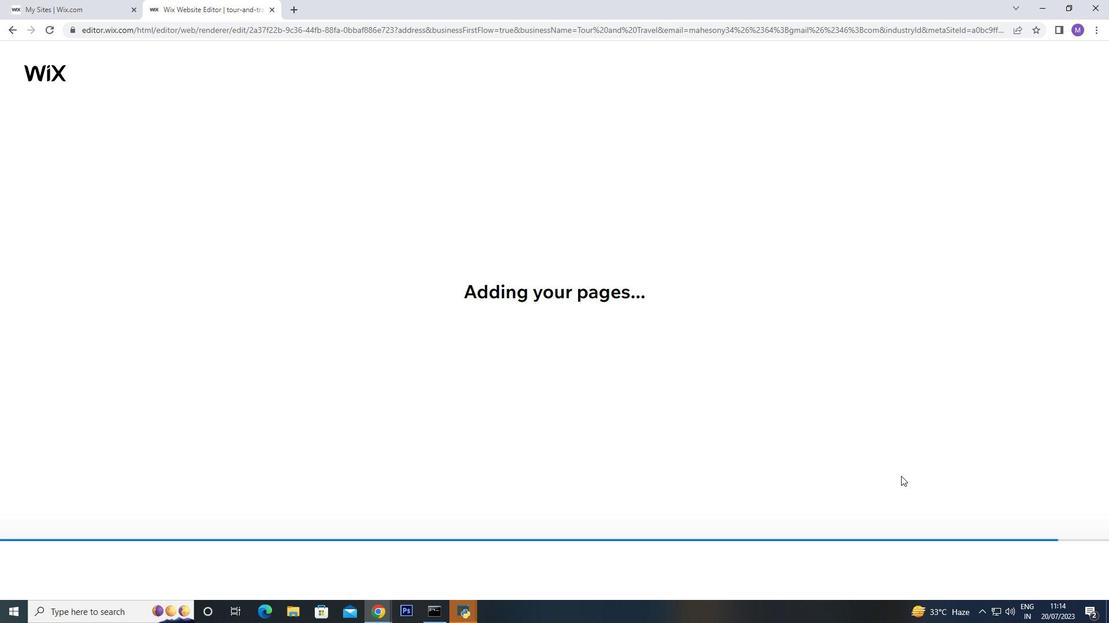 
Action: Mouse moved to (814, 373)
Screenshot: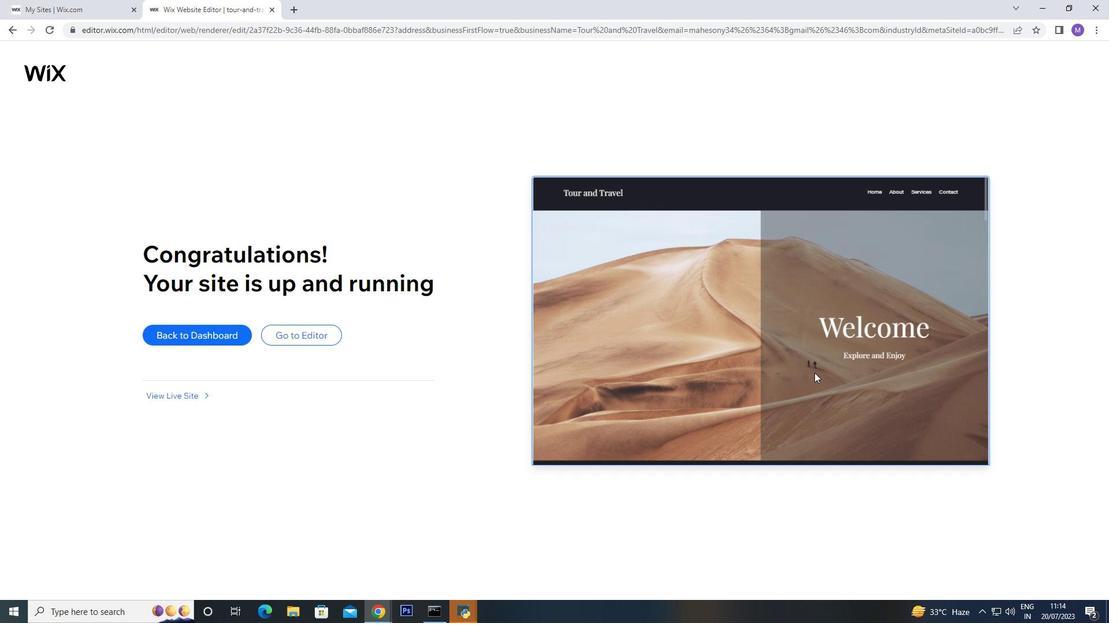 
Action: Mouse scrolled (814, 372) with delta (0, 0)
Screenshot: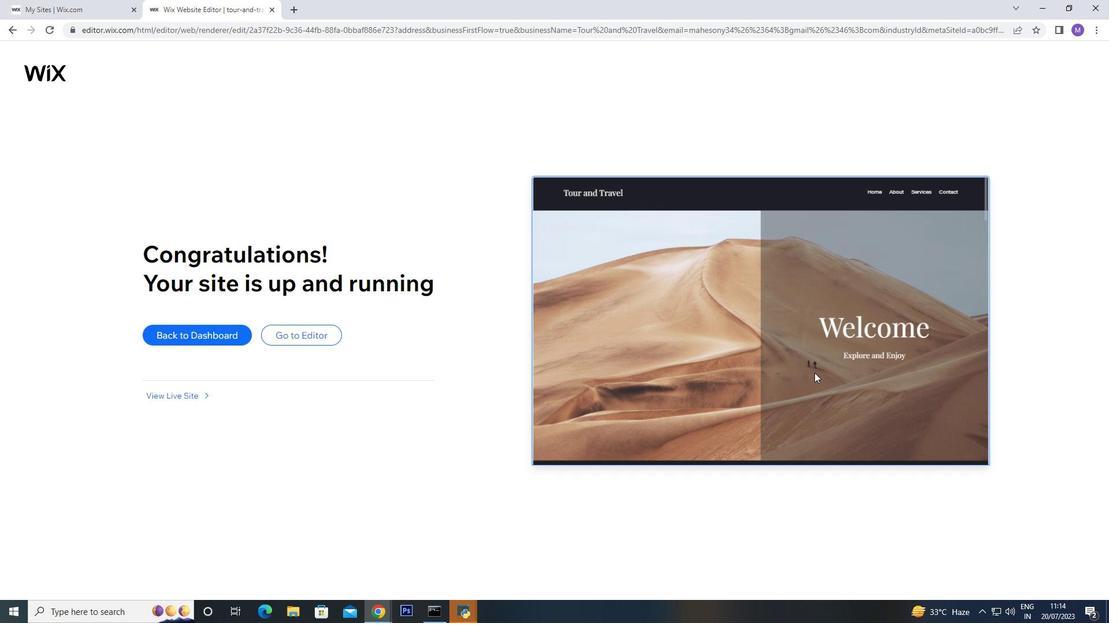 
Action: Mouse moved to (793, 377)
Screenshot: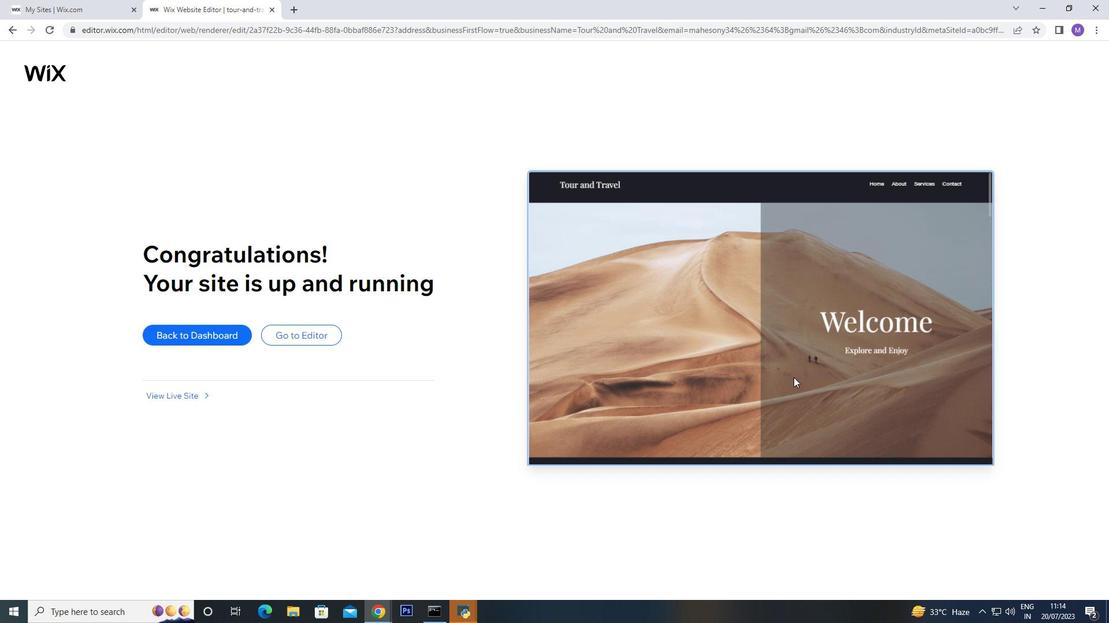 
Action: Mouse scrolled (793, 377) with delta (0, 0)
Screenshot: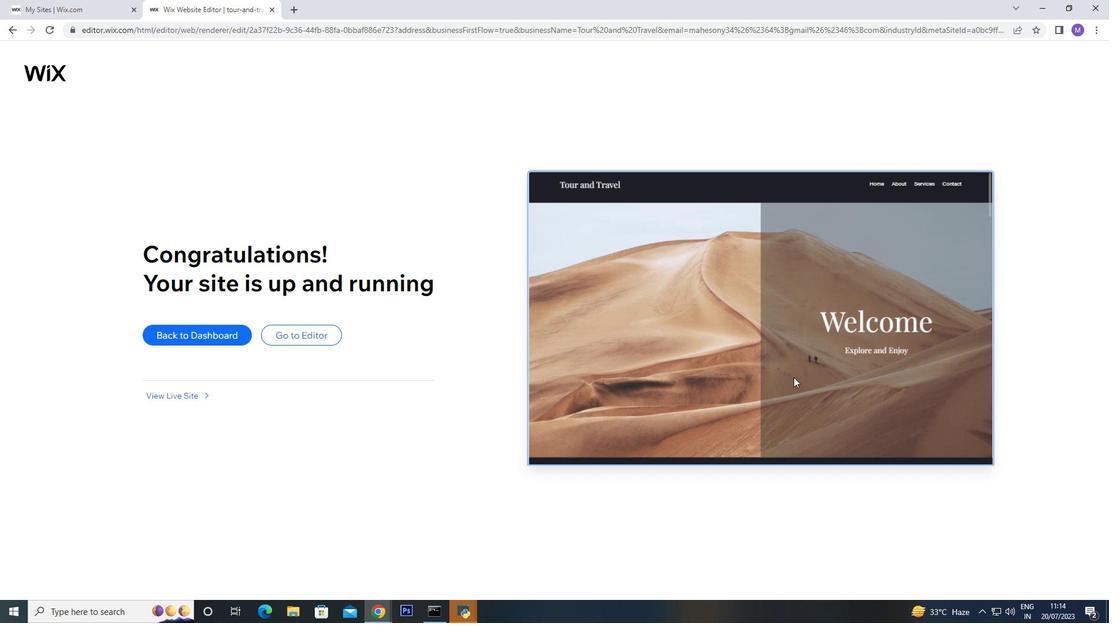
Action: Mouse moved to (793, 377)
Screenshot: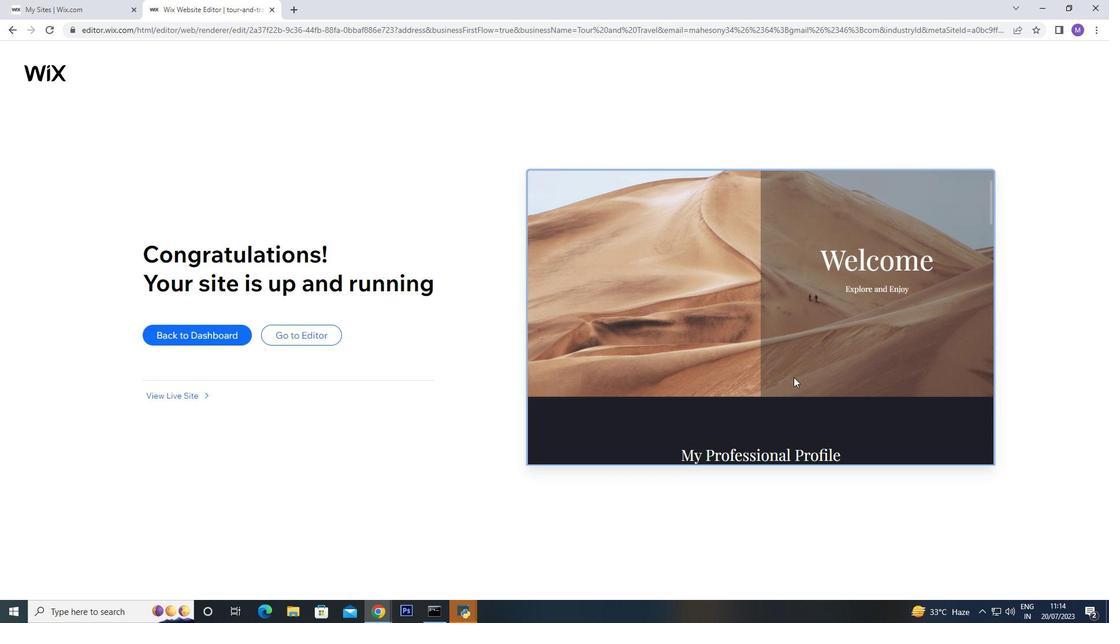 
Action: Mouse scrolled (793, 377) with delta (0, 0)
Screenshot: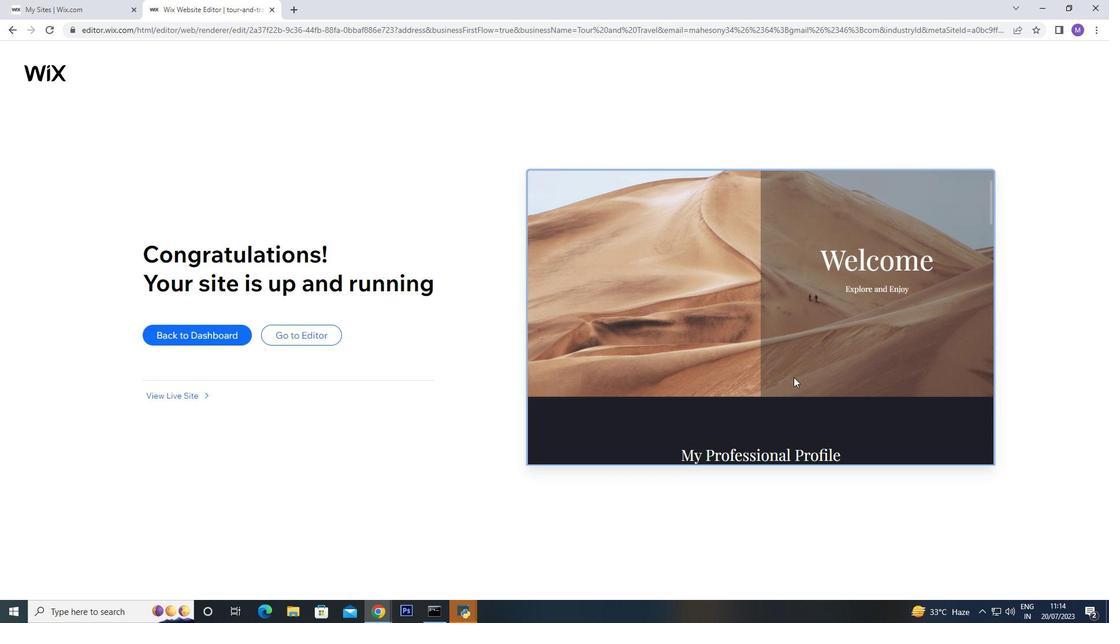 
Action: Mouse moved to (792, 378)
Screenshot: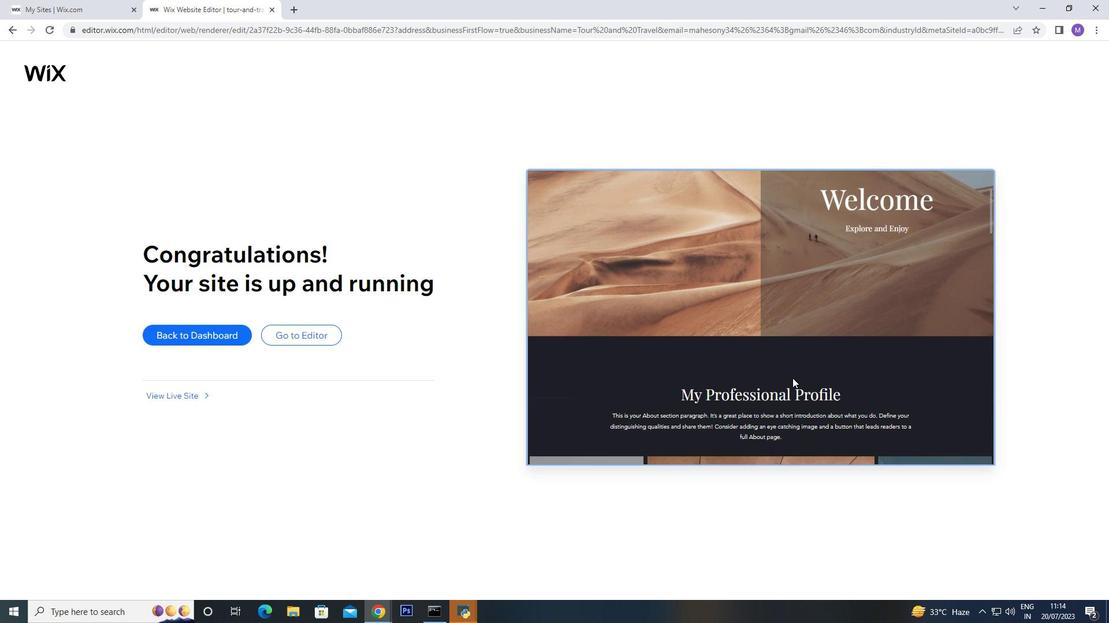
Action: Mouse scrolled (792, 377) with delta (0, 0)
Screenshot: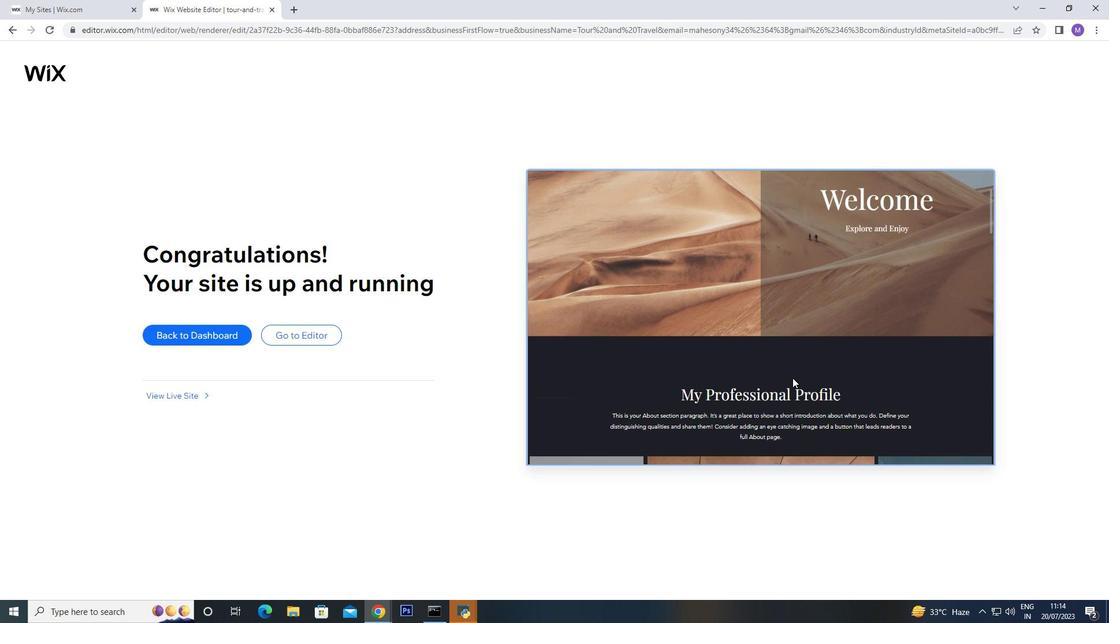 
Action: Mouse moved to (791, 379)
Screenshot: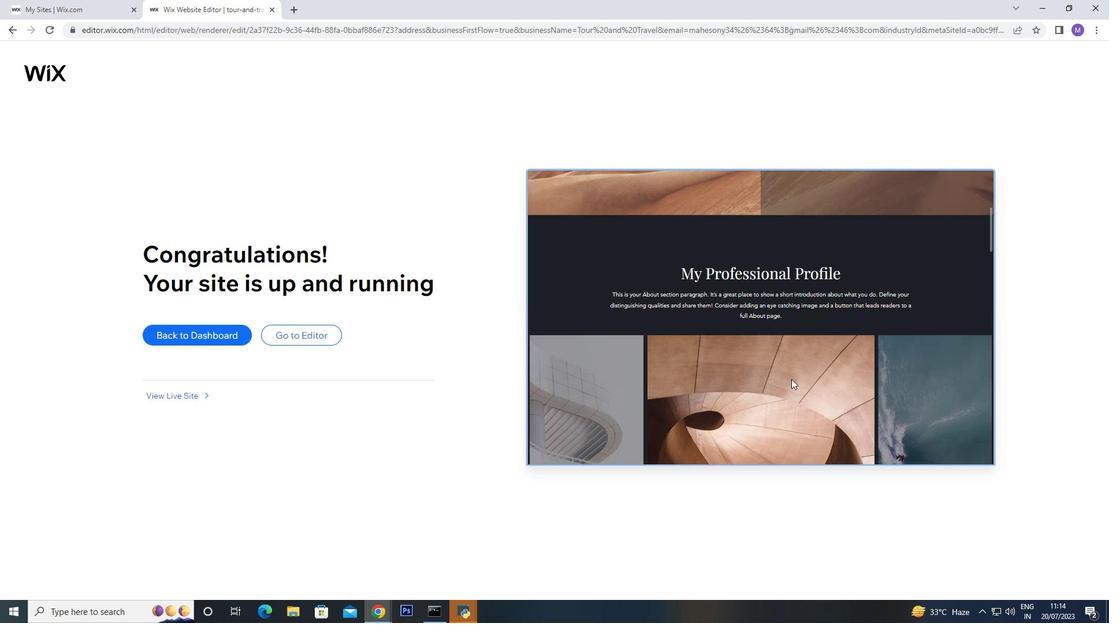 
Action: Mouse scrolled (791, 378) with delta (0, 0)
Screenshot: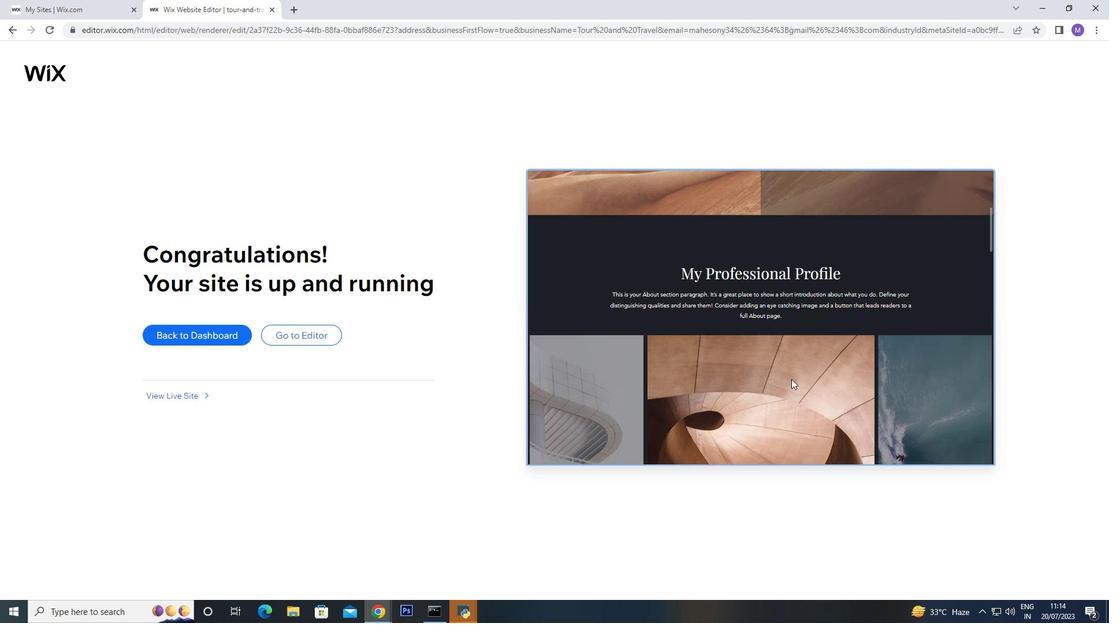 
Action: Mouse moved to (789, 383)
Screenshot: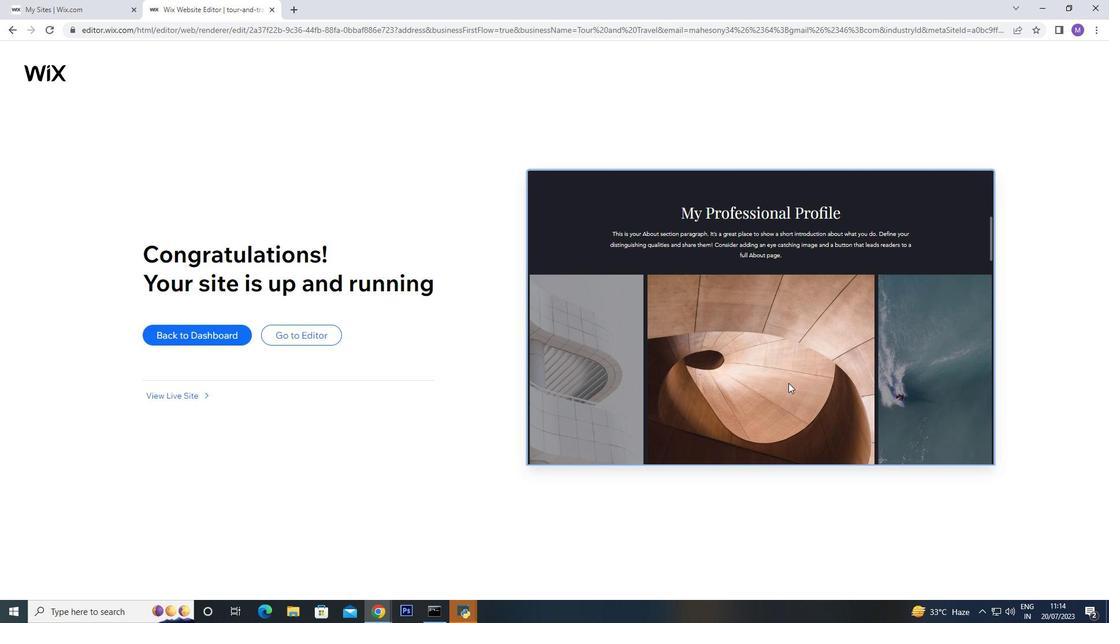 
Action: Mouse scrolled (789, 382) with delta (0, 0)
Screenshot: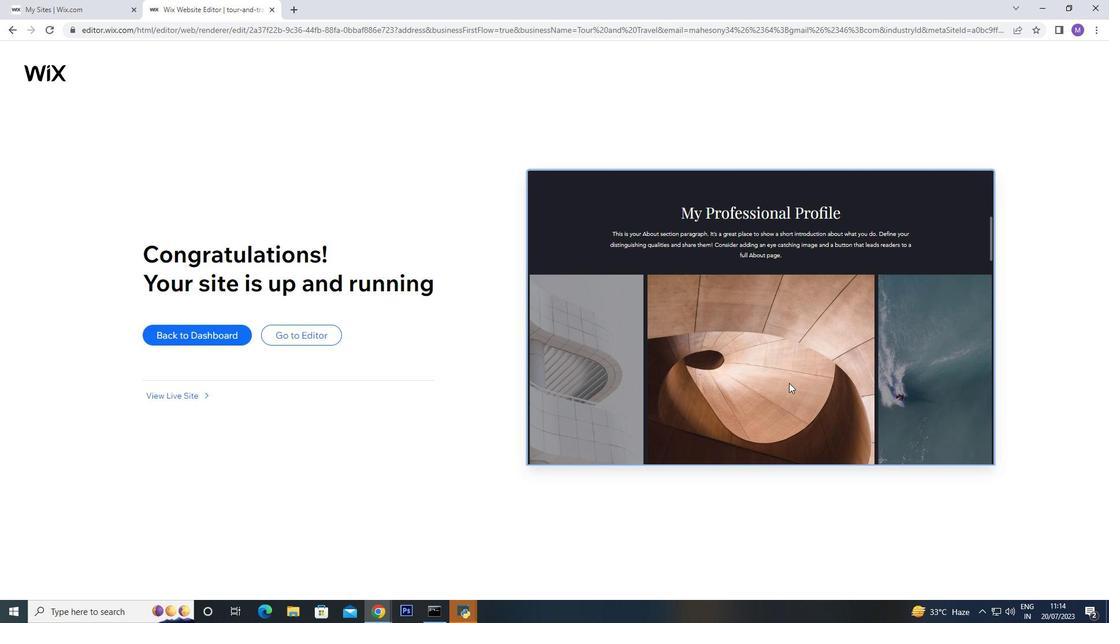 
Action: Mouse scrolled (789, 382) with delta (0, 0)
Screenshot: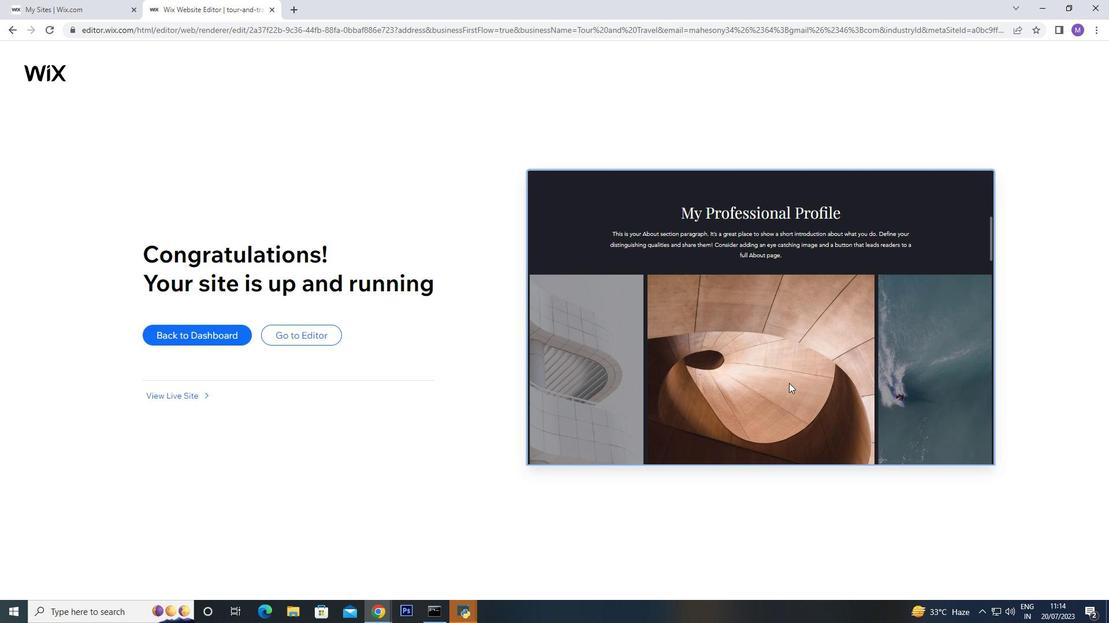 
Action: Mouse scrolled (789, 382) with delta (0, 0)
Screenshot: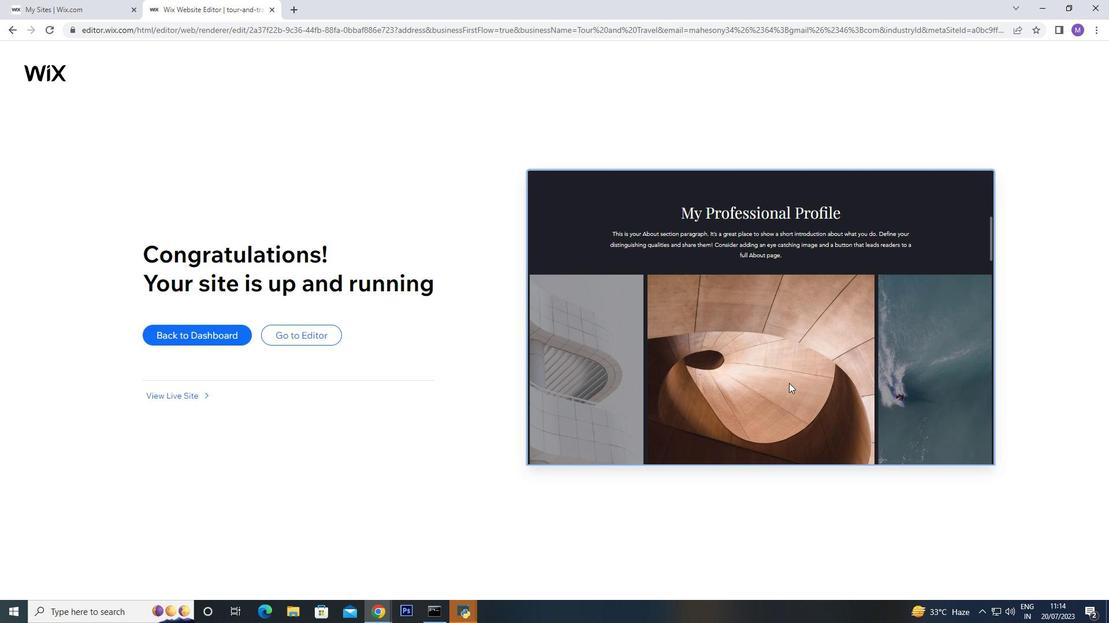 
Action: Mouse moved to (789, 382)
Screenshot: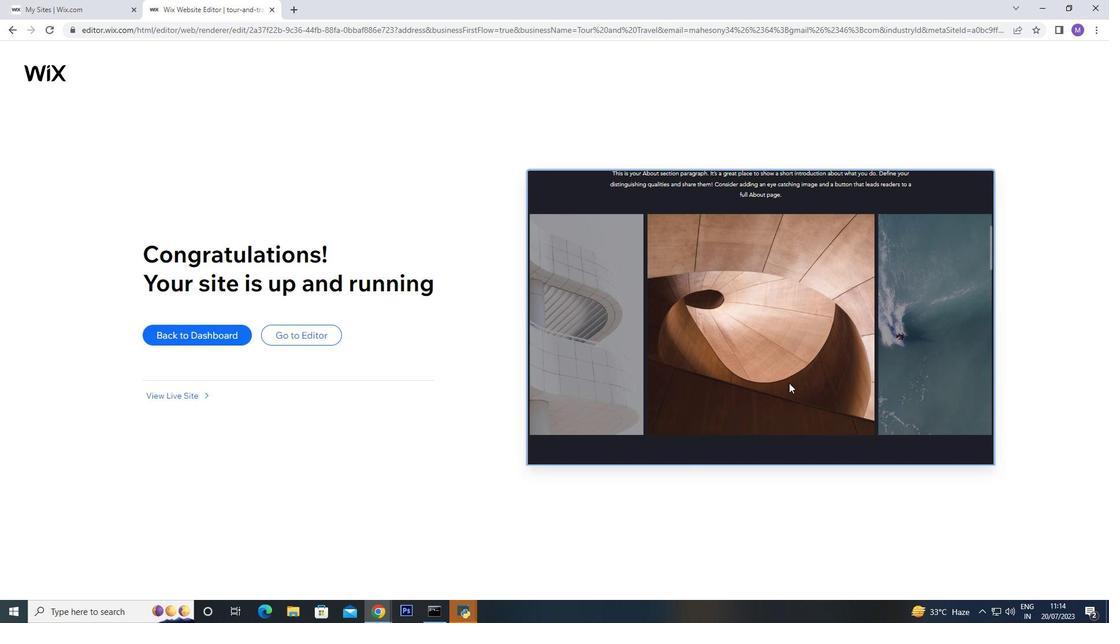 
Action: Mouse scrolled (789, 382) with delta (0, 0)
Screenshot: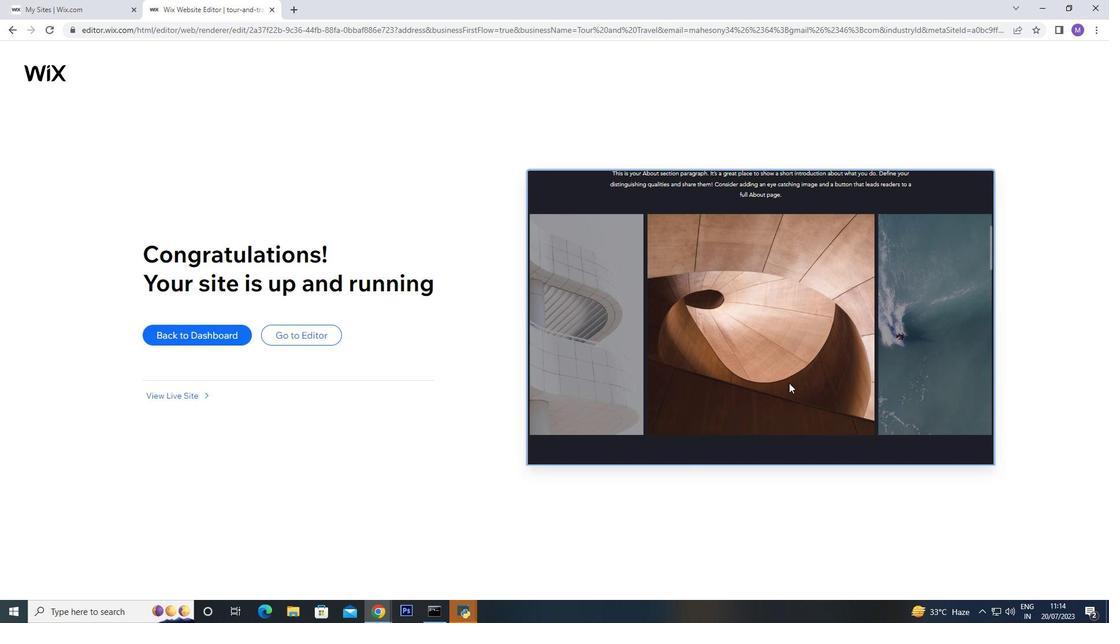 
Action: Mouse moved to (788, 382)
Screenshot: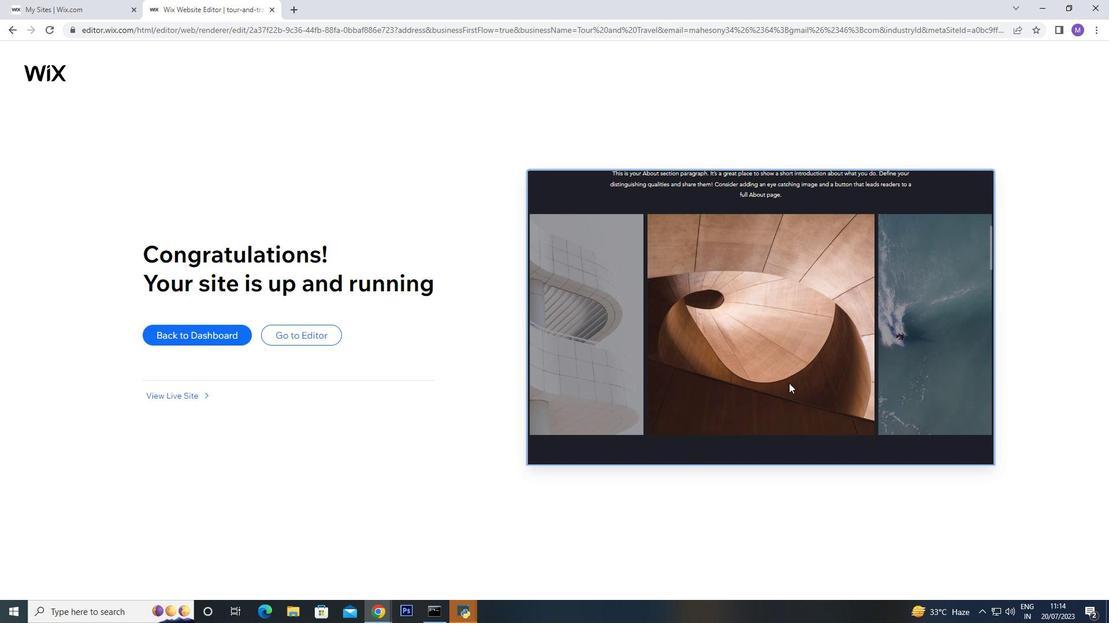 
Action: Mouse scrolled (788, 381) with delta (0, 0)
Screenshot: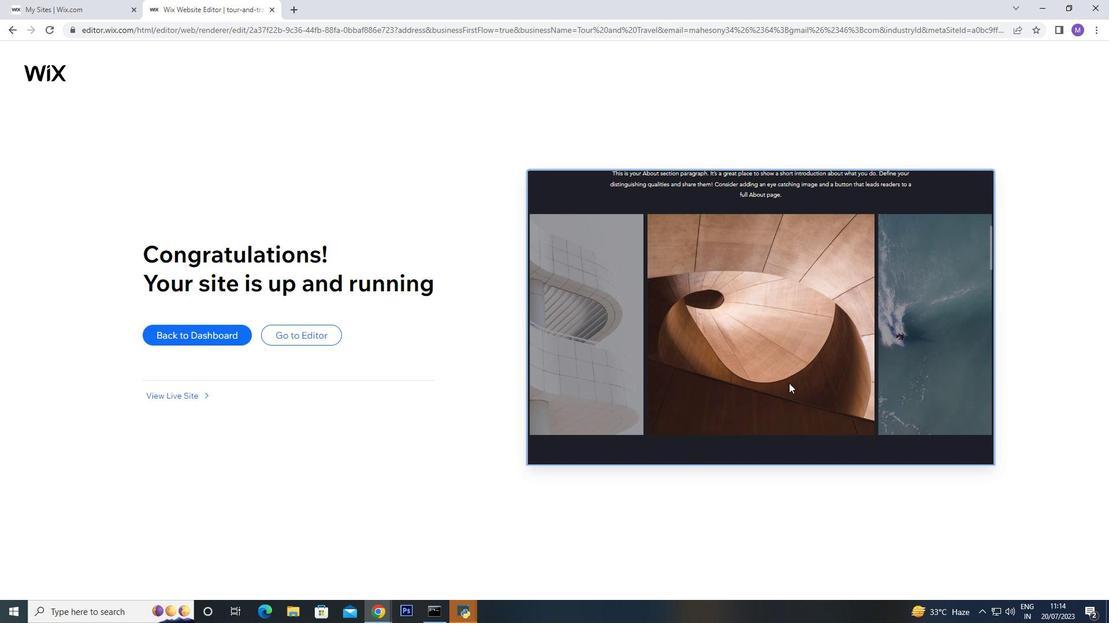 
Action: Mouse moved to (787, 381)
Screenshot: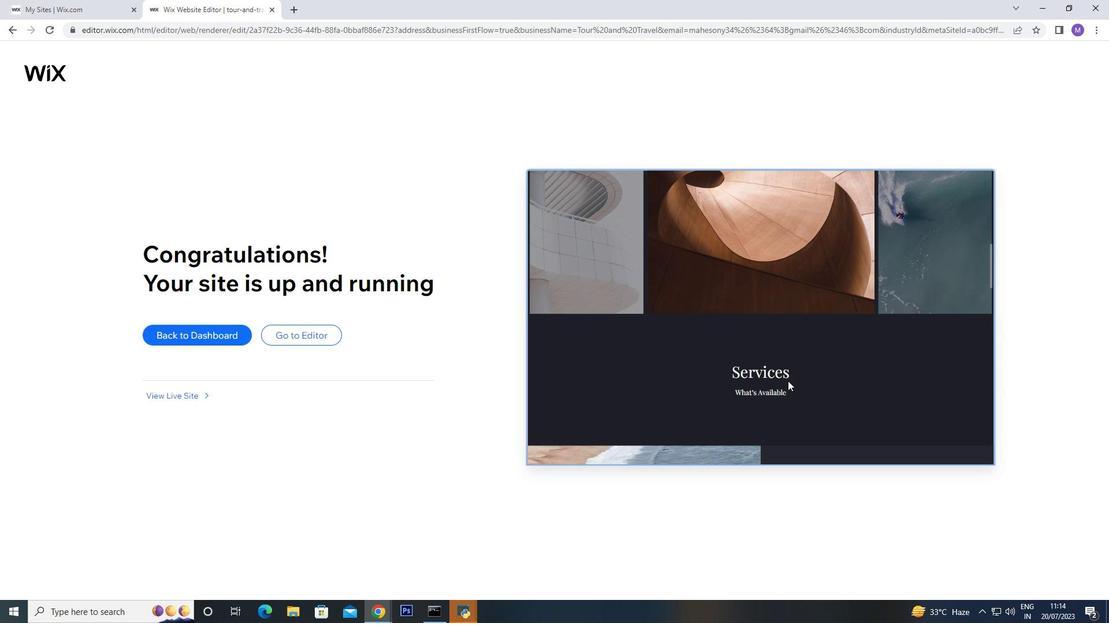 
Action: Mouse scrolled (787, 380) with delta (0, 0)
Screenshot: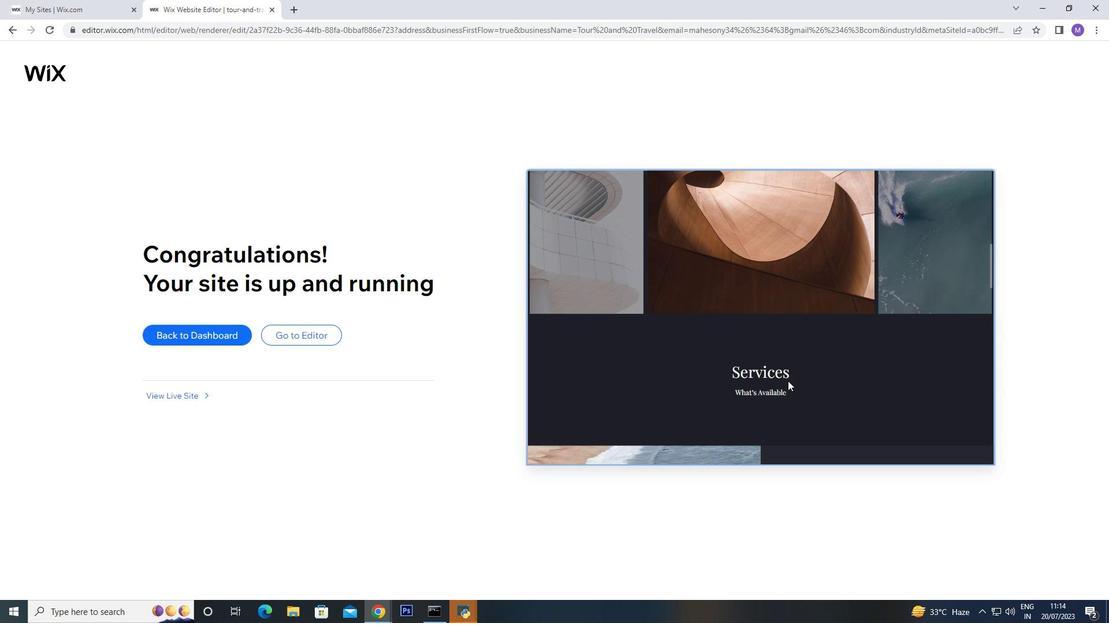 
Action: Mouse moved to (780, 374)
Screenshot: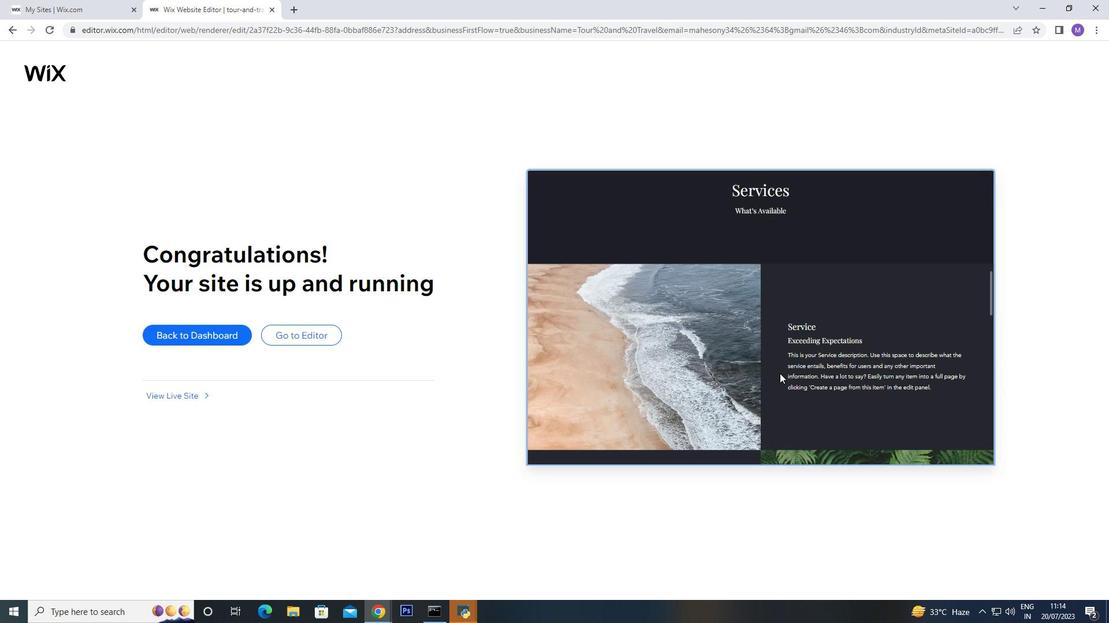 
Action: Mouse scrolled (784, 378) with delta (0, 0)
Screenshot: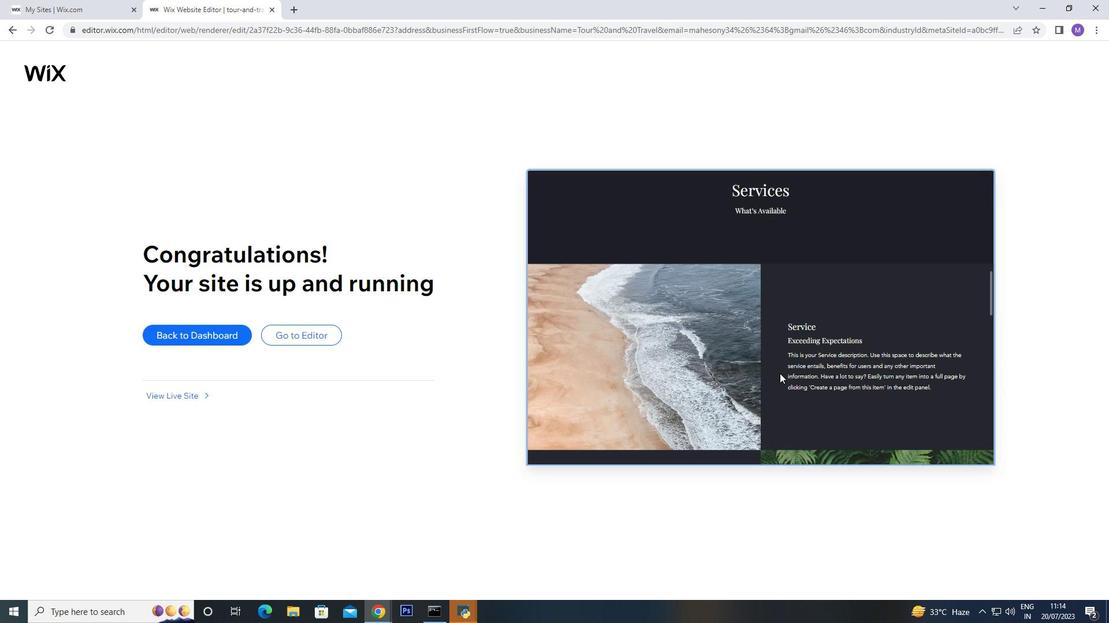 
Action: Mouse moved to (775, 367)
Screenshot: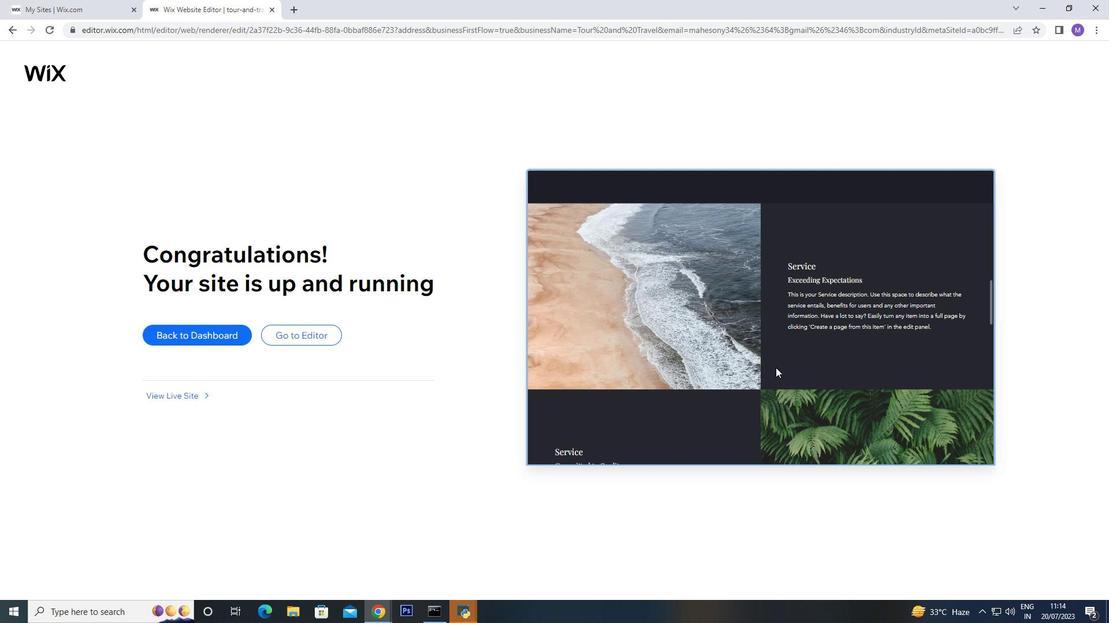 
Action: Mouse scrolled (775, 367) with delta (0, 0)
Screenshot: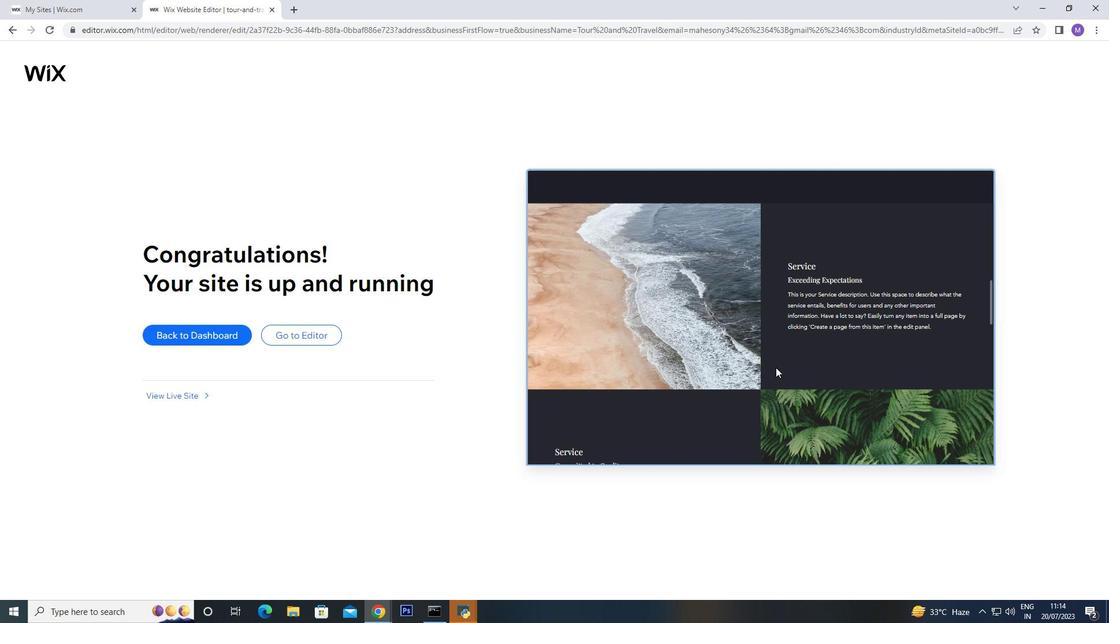 
Action: Mouse scrolled (775, 367) with delta (0, 0)
Screenshot: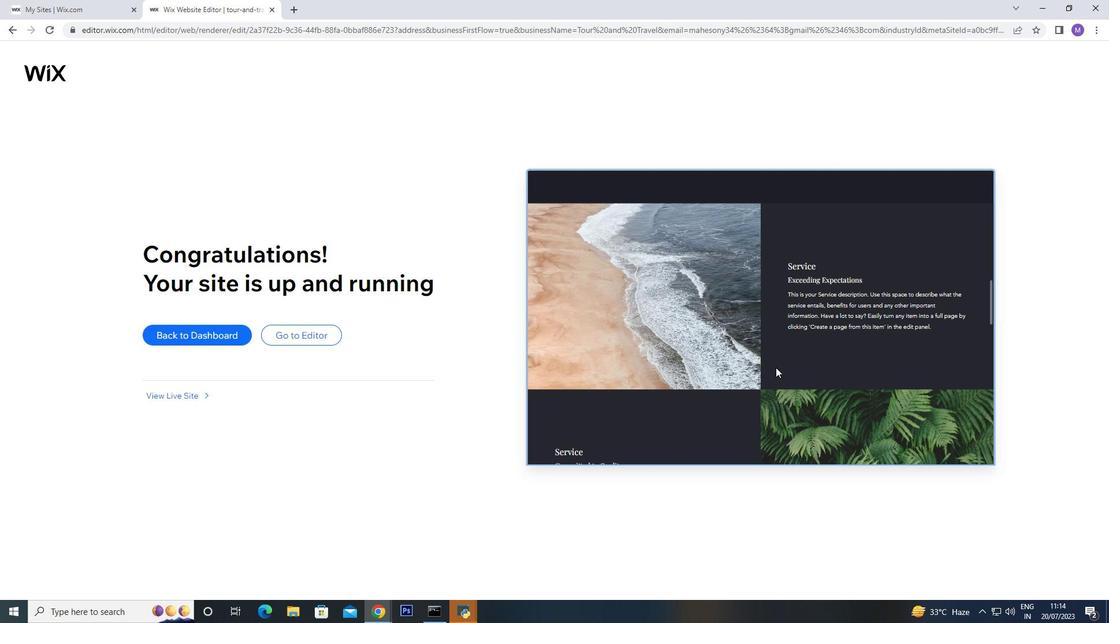 
Action: Mouse scrolled (775, 367) with delta (0, 0)
Screenshot: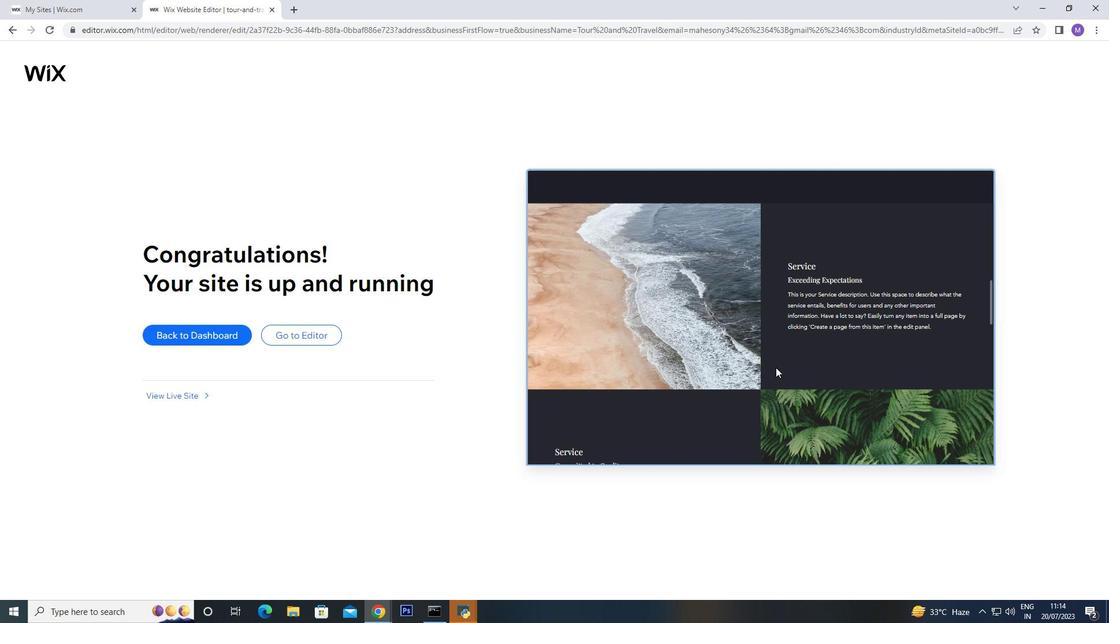 
Action: Mouse scrolled (775, 367) with delta (0, 0)
Screenshot: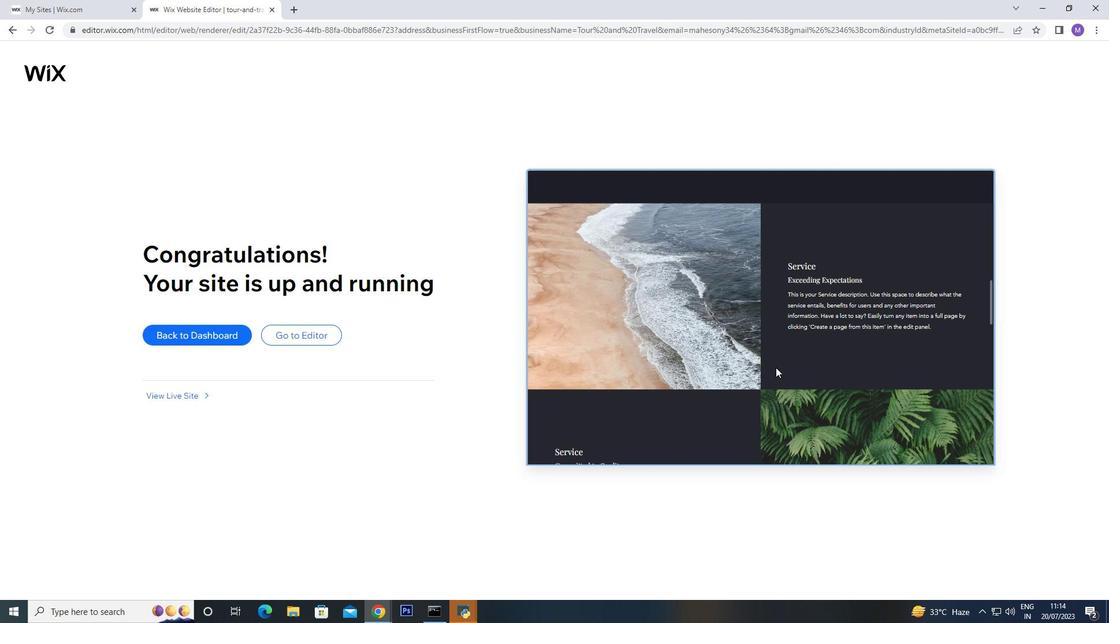 
Action: Mouse moved to (775, 367)
Screenshot: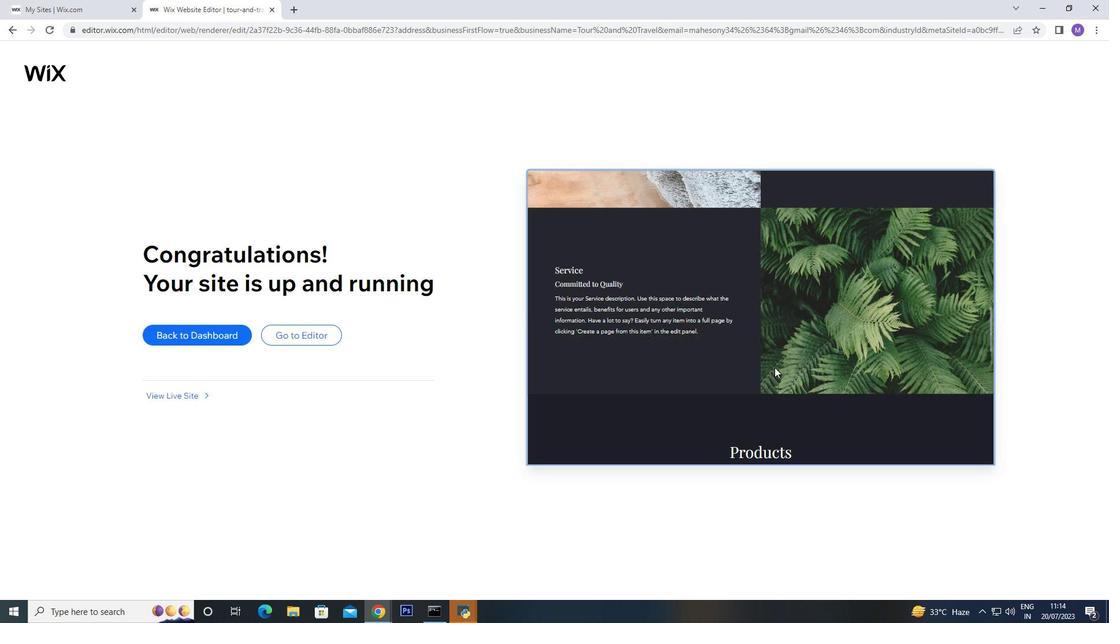 
Action: Mouse scrolled (775, 367) with delta (0, 0)
Screenshot: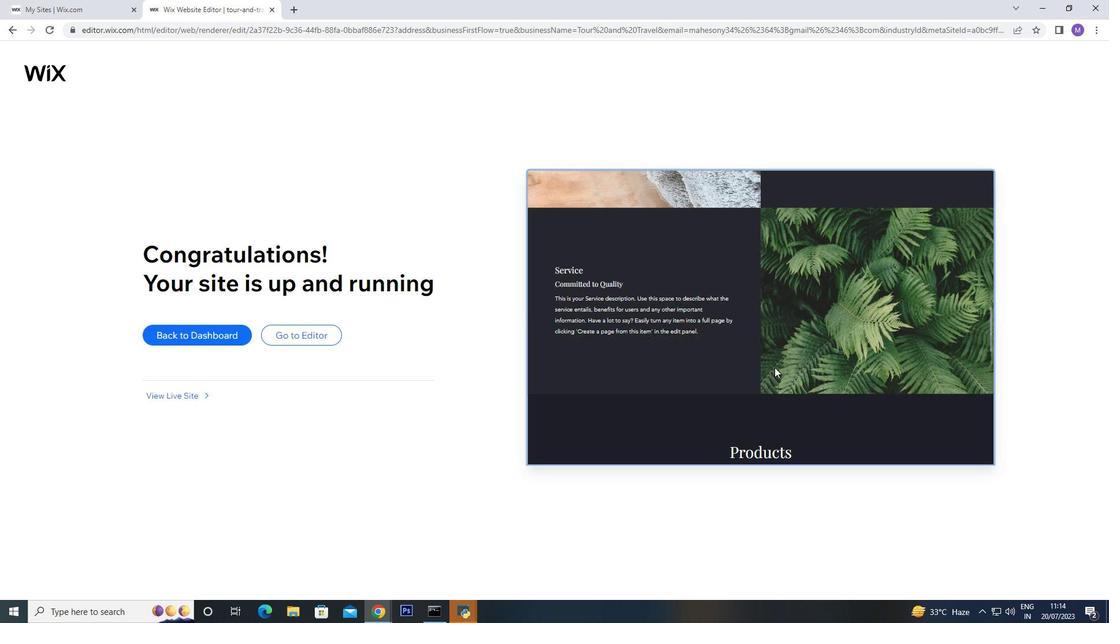 
Action: Mouse scrolled (775, 367) with delta (0, 0)
Screenshot: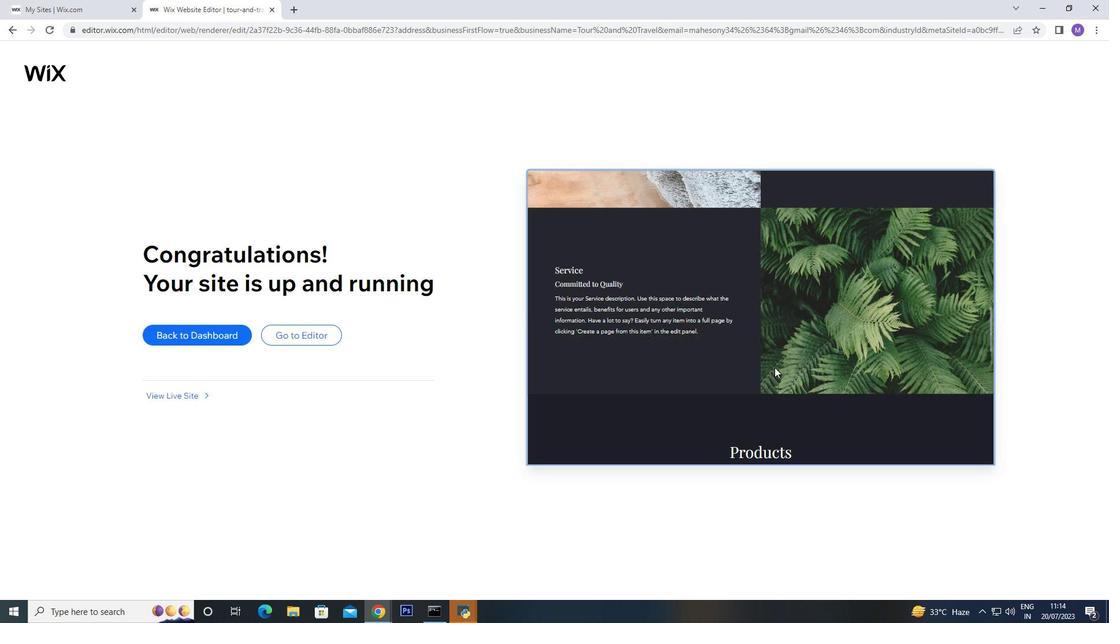 
Action: Mouse moved to (774, 367)
Screenshot: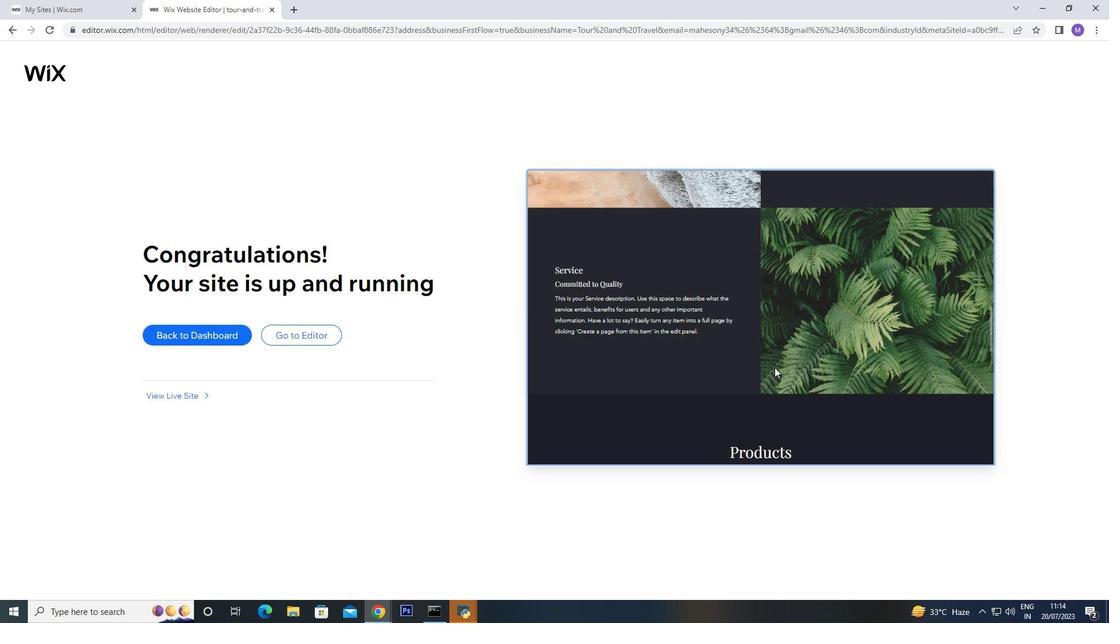 
Action: Mouse scrolled (774, 367) with delta (0, 0)
Screenshot: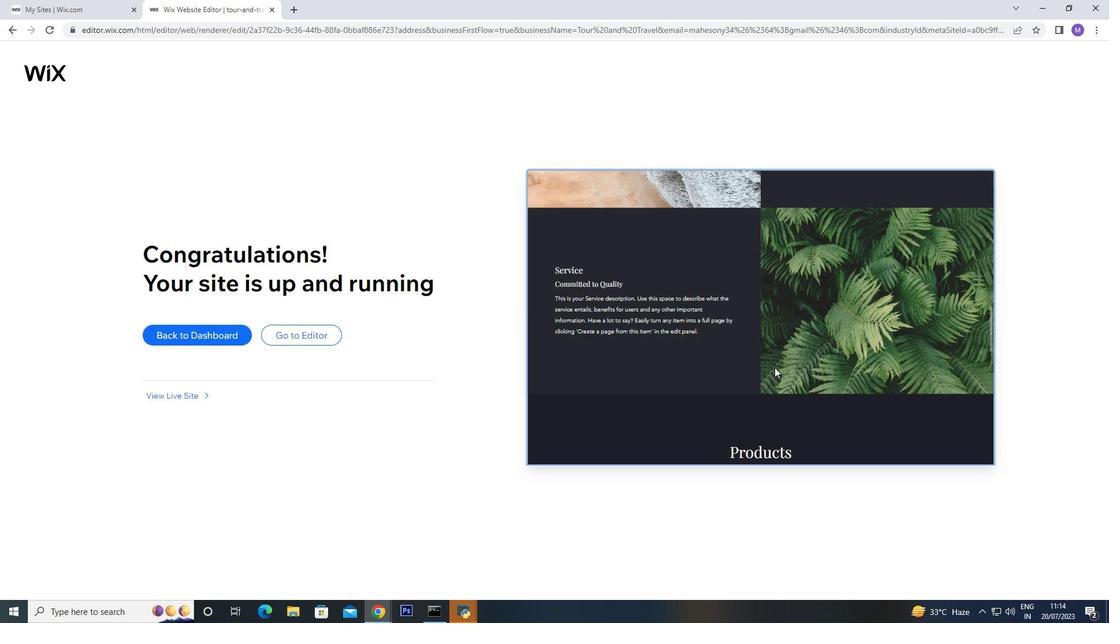 
Action: Mouse moved to (772, 366)
Screenshot: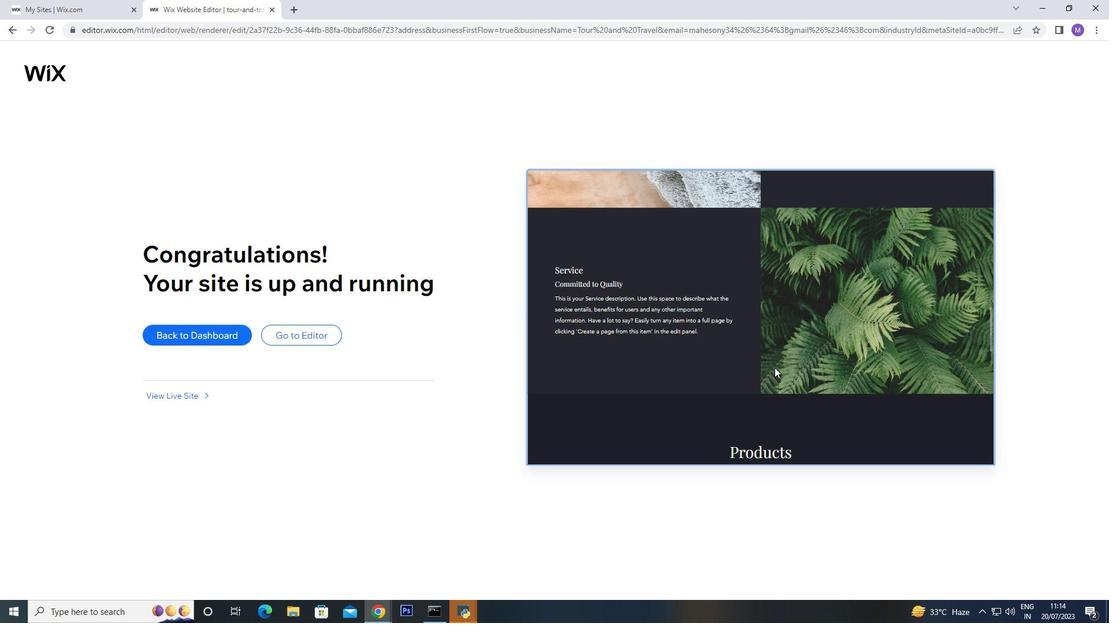 
Action: Mouse scrolled (772, 366) with delta (0, 0)
Screenshot: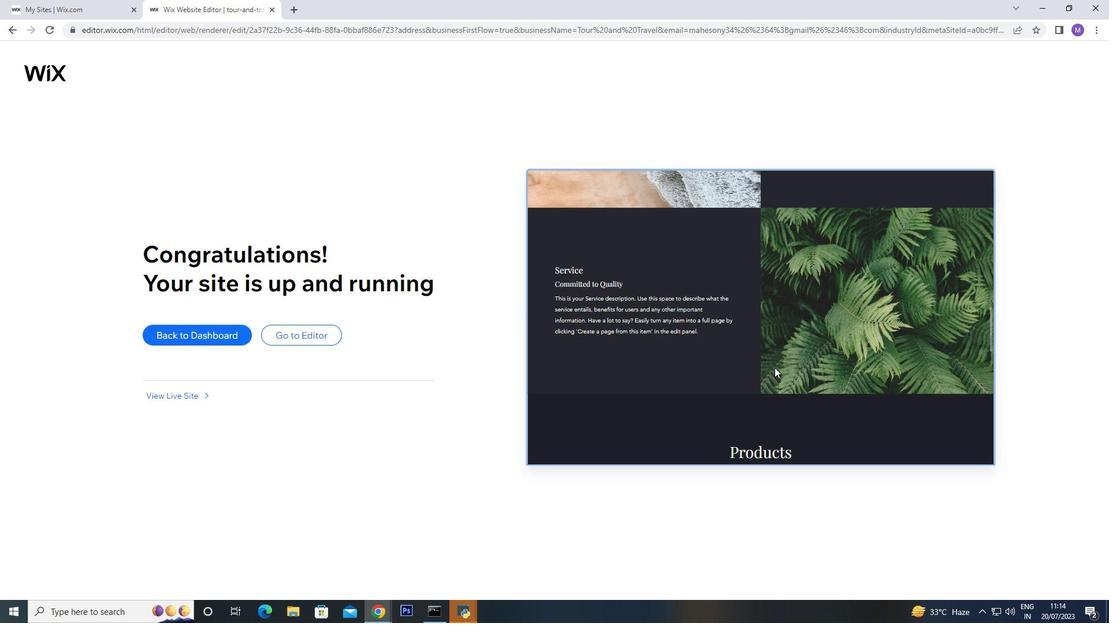 
Action: Mouse moved to (732, 364)
Screenshot: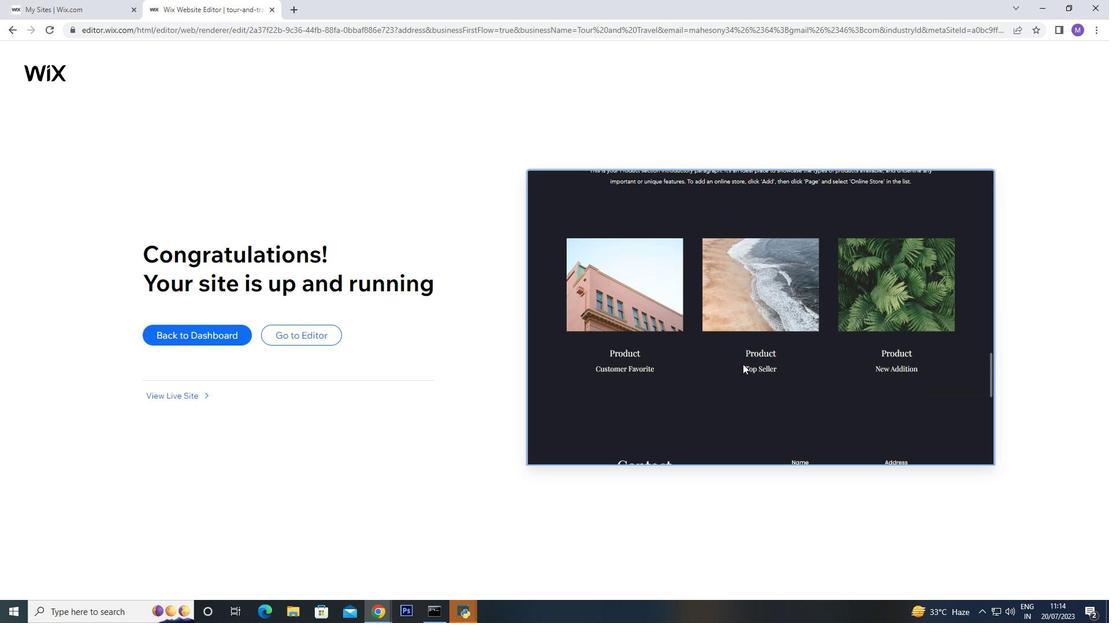 
Action: Mouse scrolled (732, 363) with delta (0, 0)
Screenshot: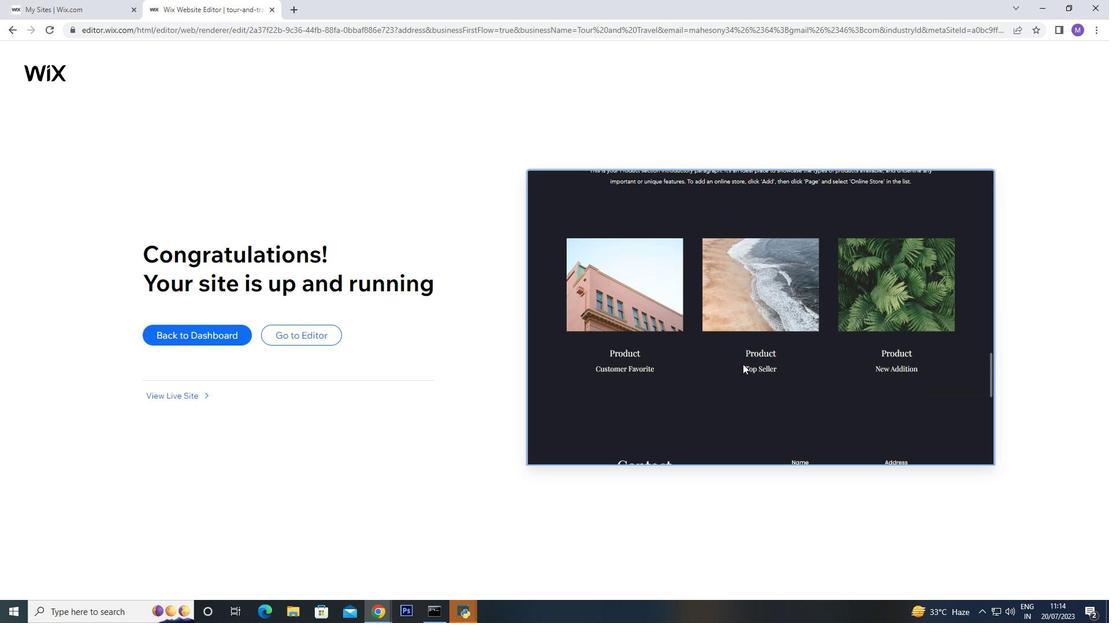 
Action: Mouse moved to (730, 364)
Screenshot: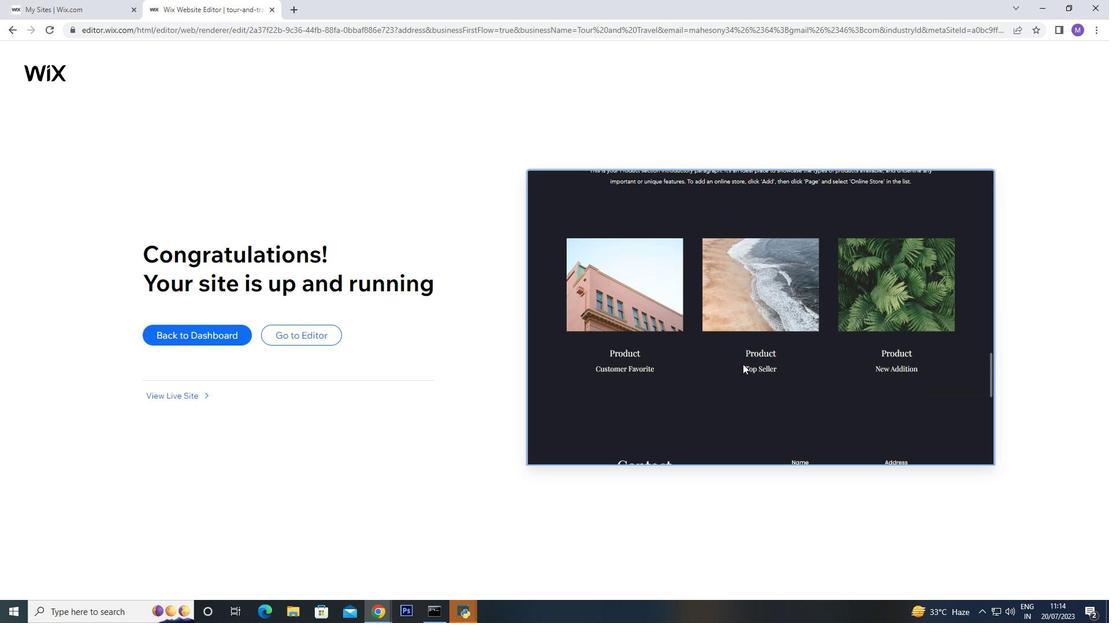 
Action: Mouse scrolled (730, 363) with delta (0, 0)
Screenshot: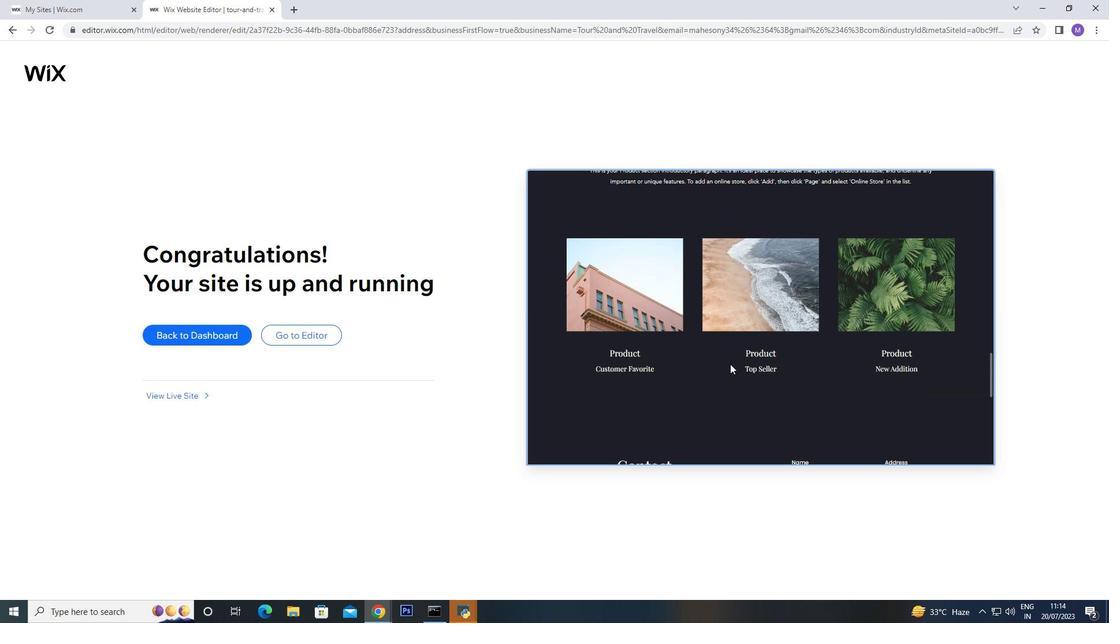 
Action: Mouse scrolled (730, 363) with delta (0, 0)
Screenshot: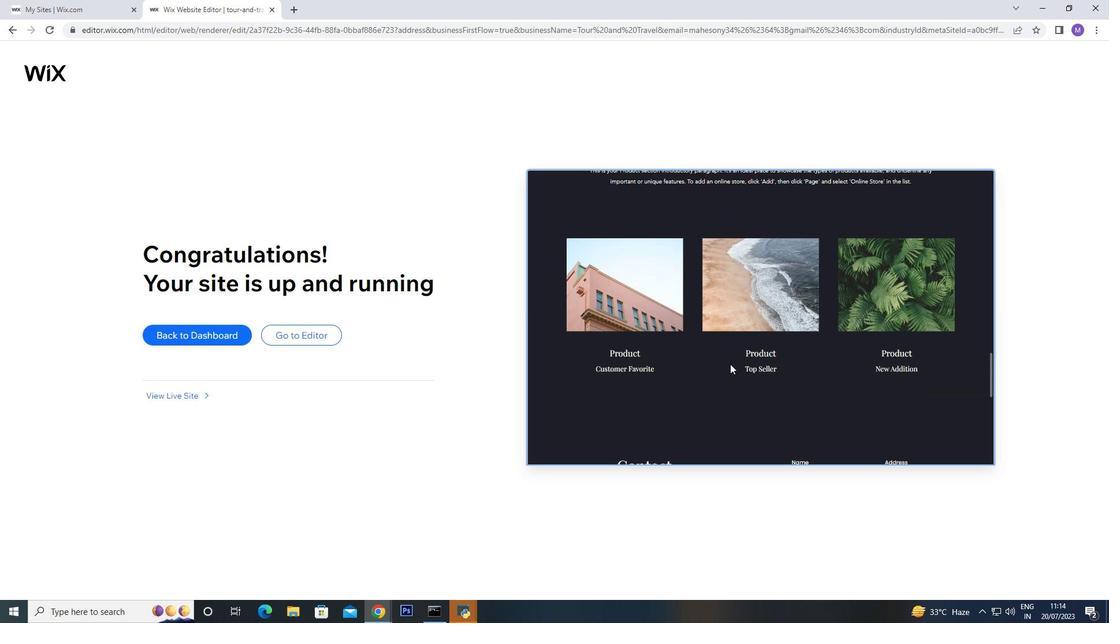 
Action: Mouse scrolled (730, 363) with delta (0, 0)
Screenshot: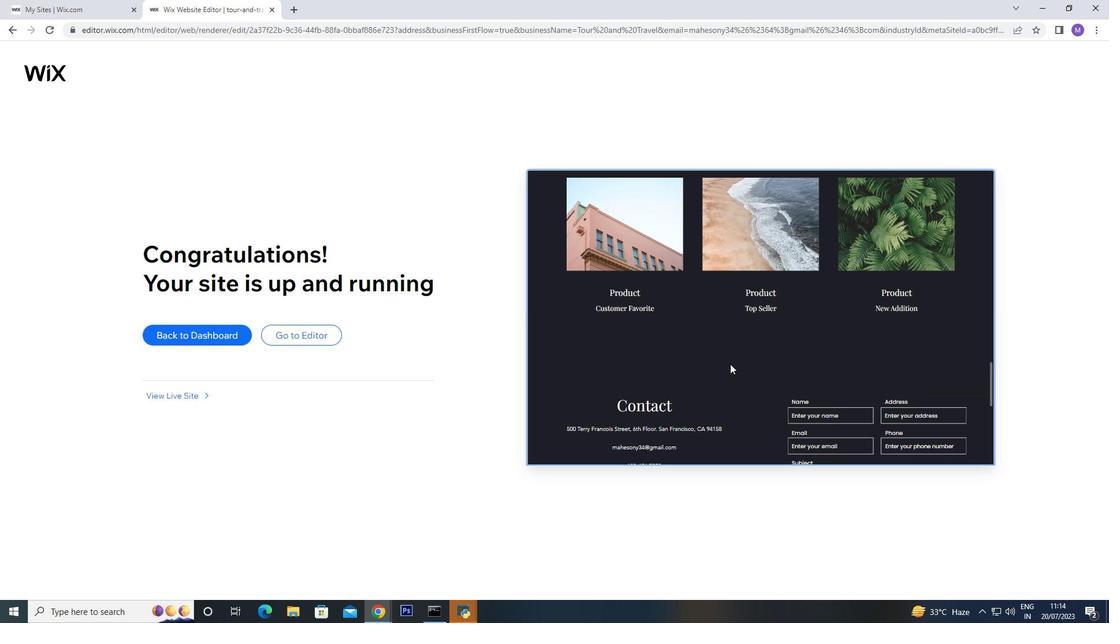 
Action: Mouse moved to (730, 364)
Screenshot: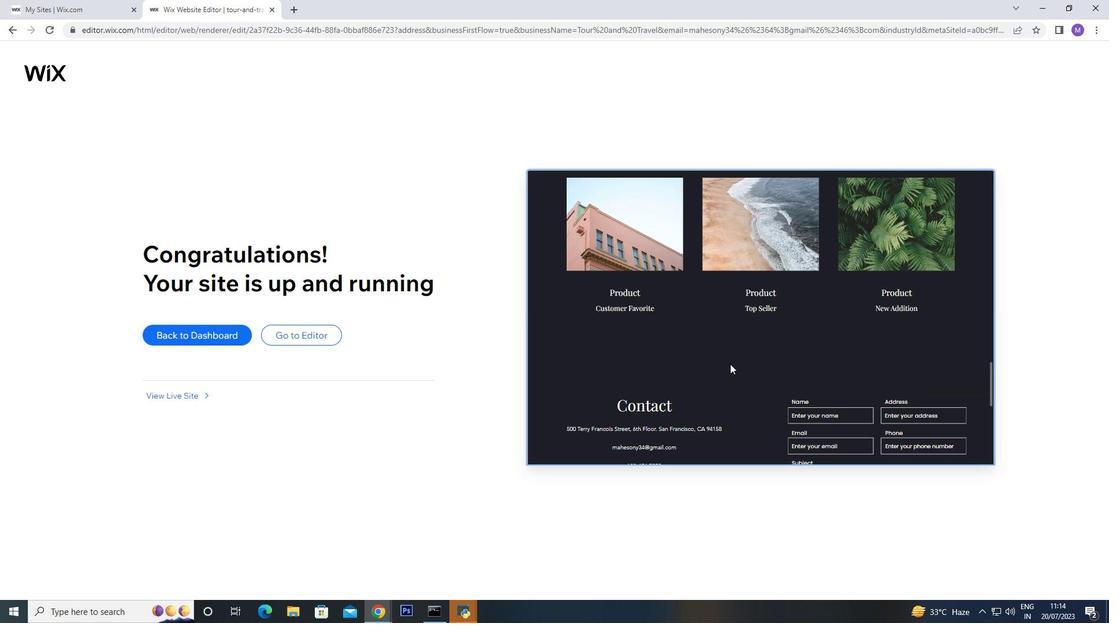 
Action: Mouse scrolled (730, 363) with delta (0, 0)
Screenshot: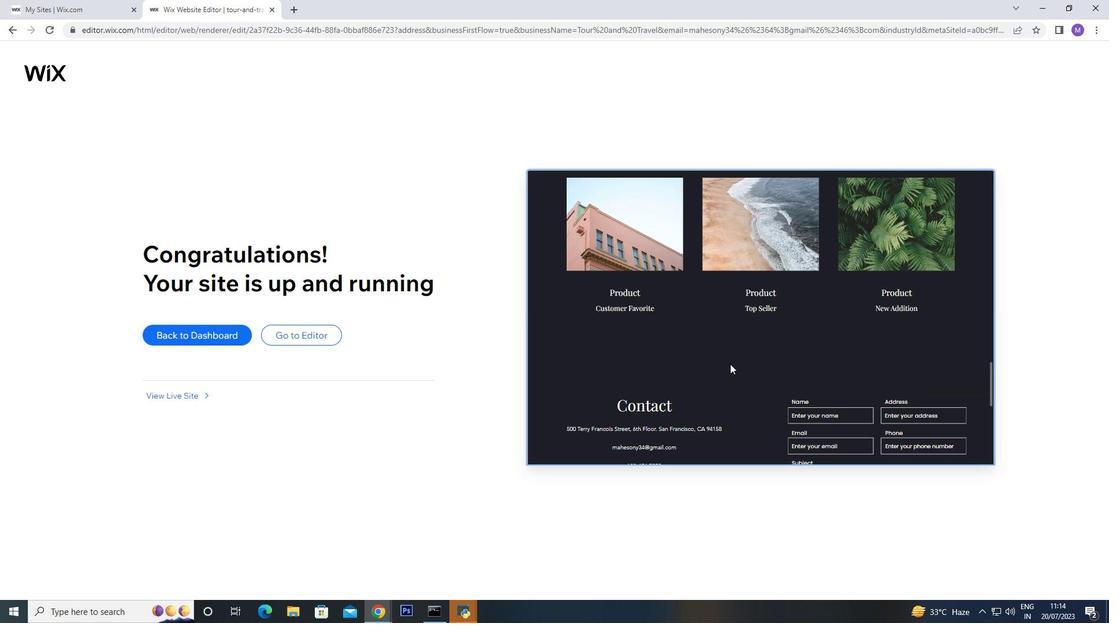 
Action: Mouse moved to (729, 364)
Screenshot: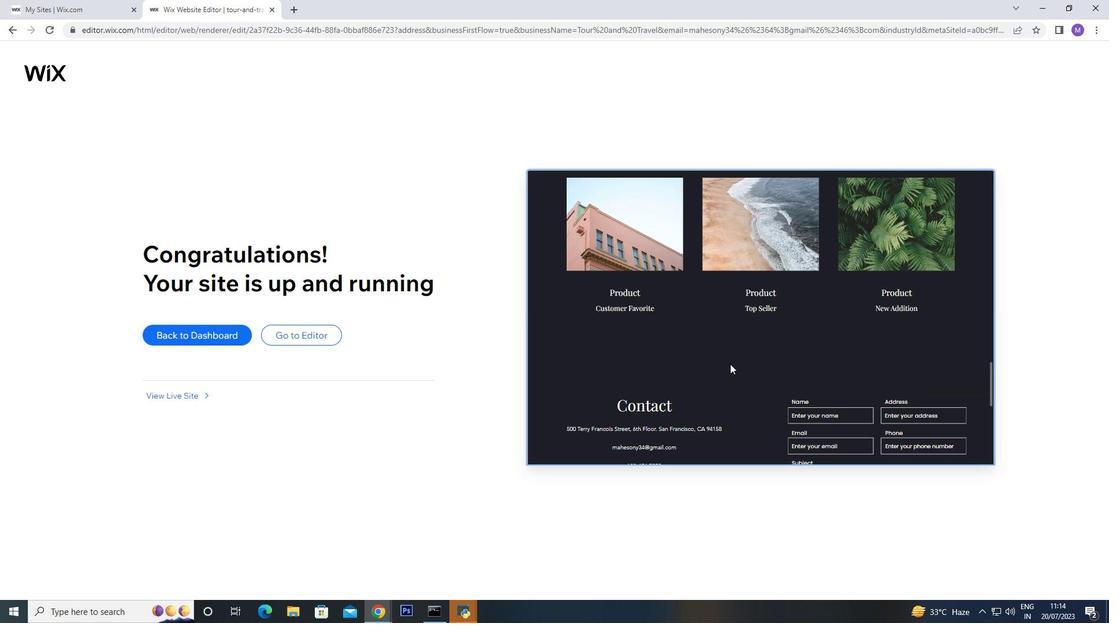 
Action: Mouse scrolled (729, 363) with delta (0, 0)
Screenshot: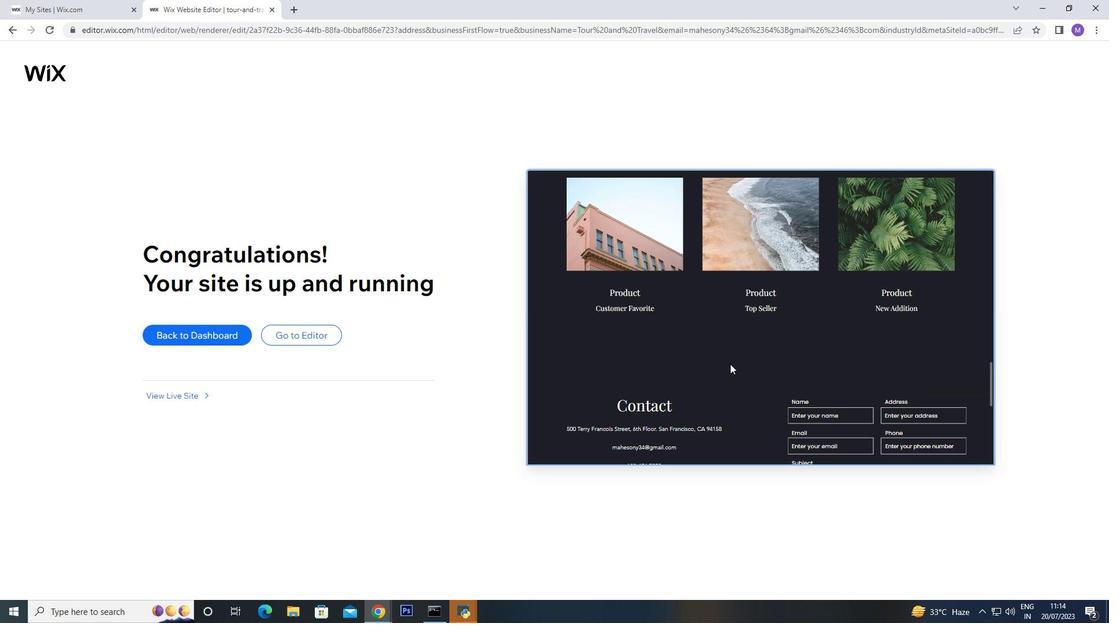 
Action: Mouse moved to (728, 364)
Screenshot: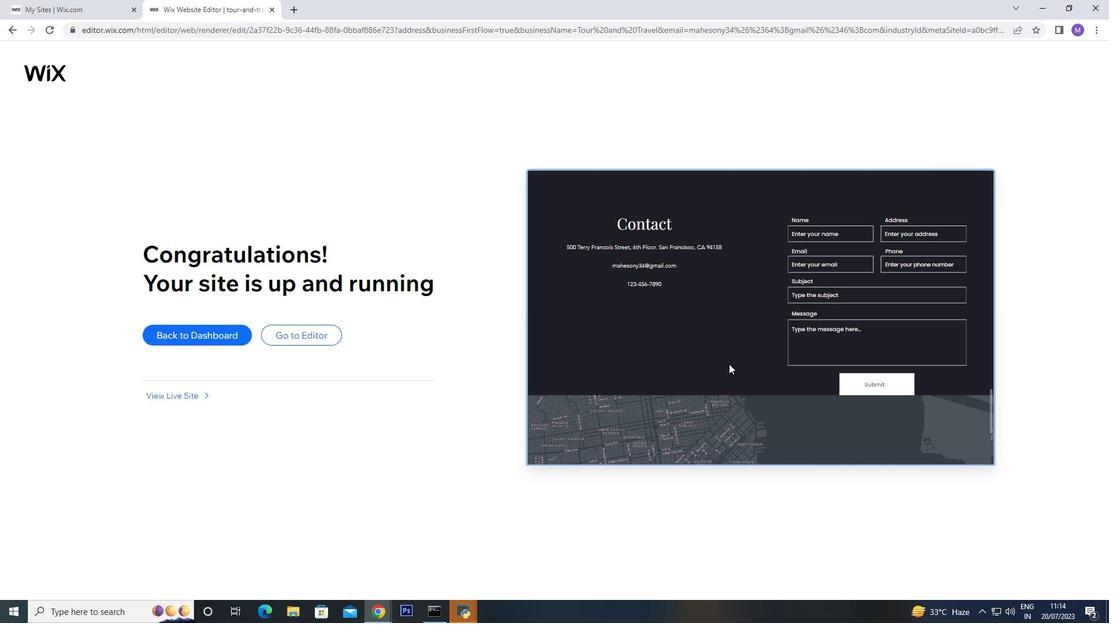 
Action: Mouse scrolled (728, 363) with delta (0, 0)
Screenshot: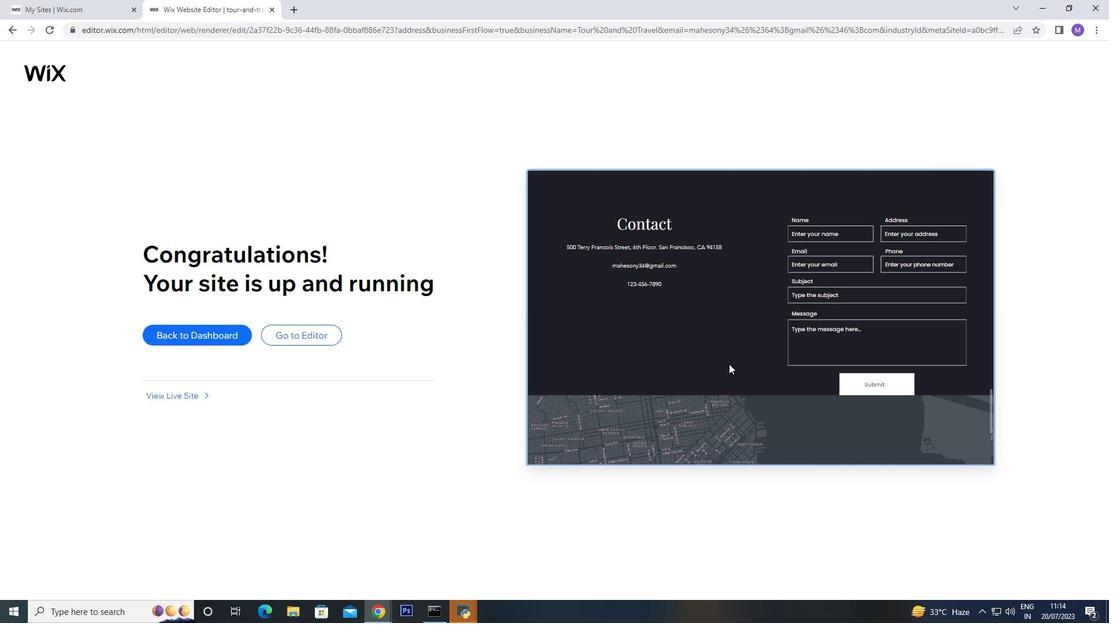 
Action: Mouse scrolled (728, 363) with delta (0, 0)
Screenshot: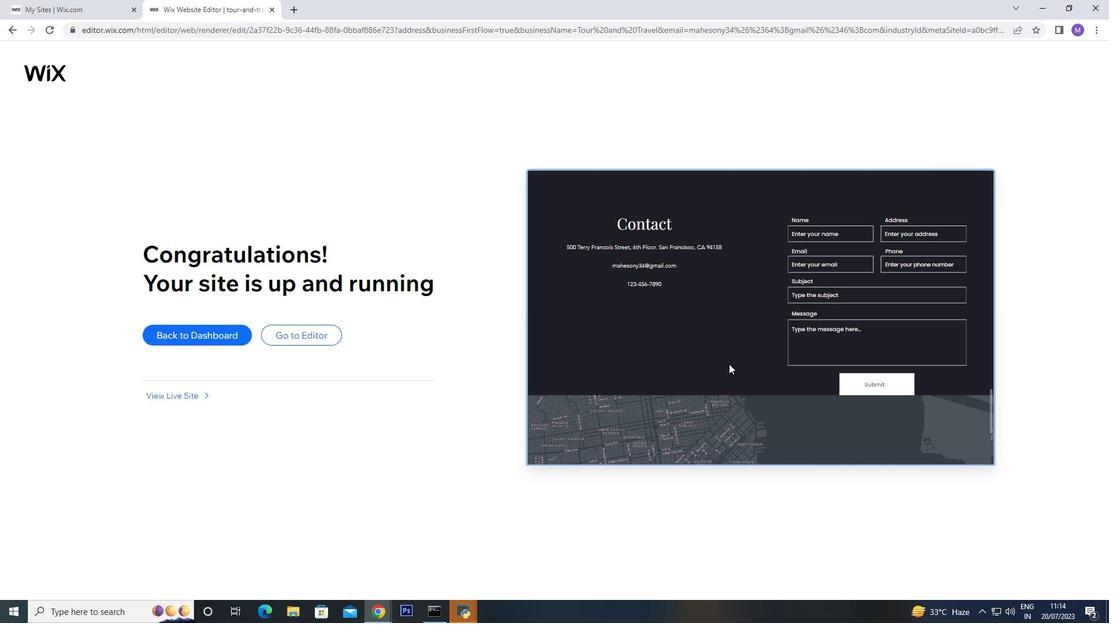 
Action: Mouse moved to (724, 360)
Screenshot: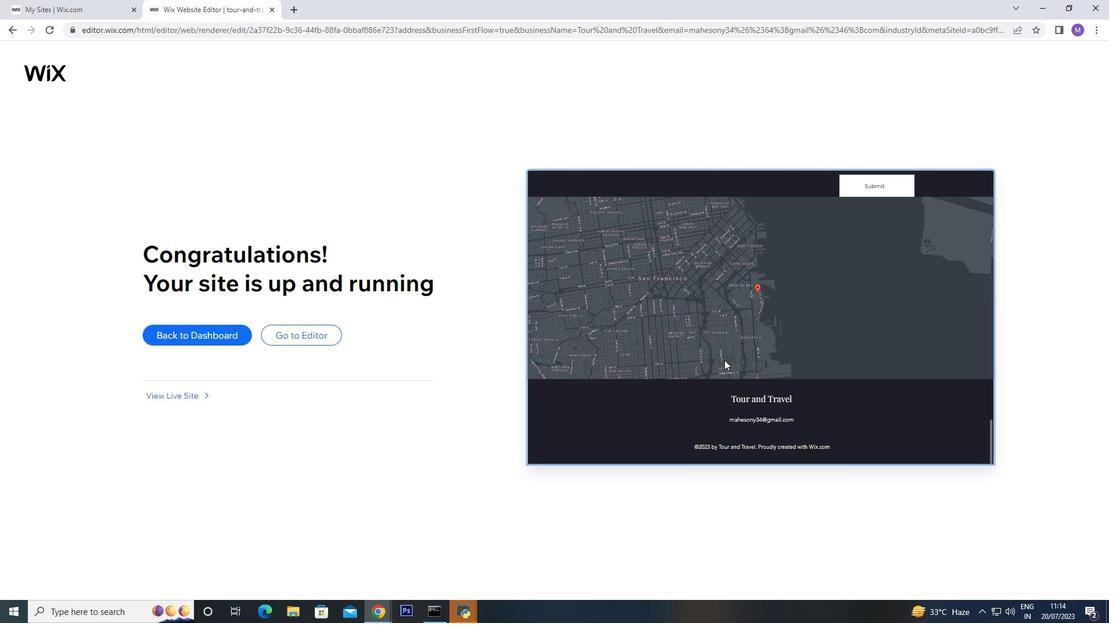 
Action: Mouse scrolled (724, 359) with delta (0, 0)
Screenshot: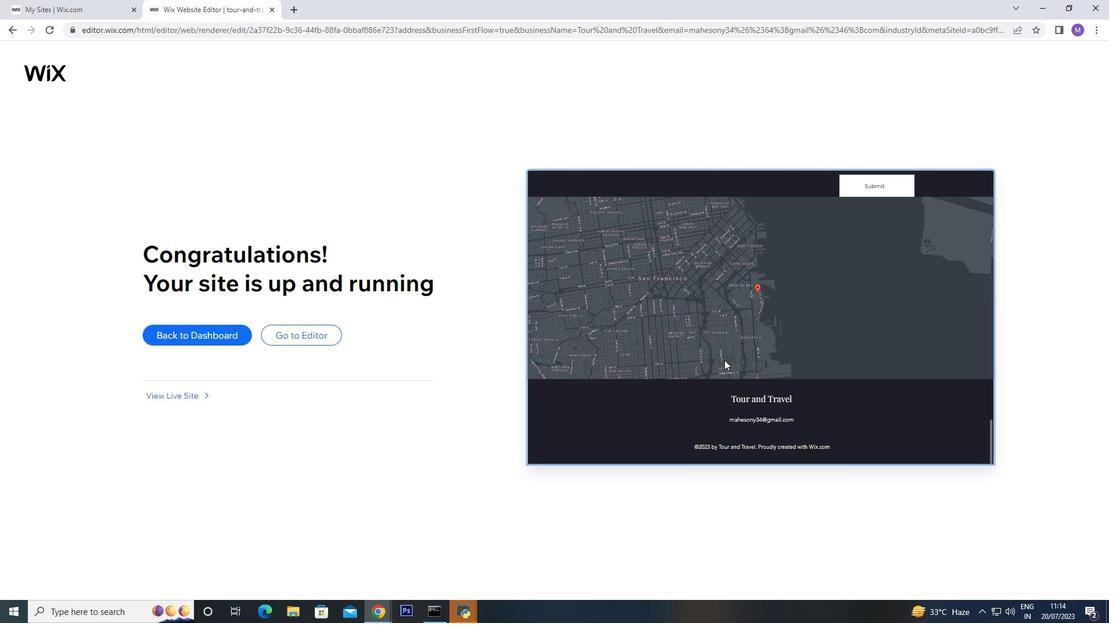
Action: Mouse scrolled (724, 359) with delta (0, 0)
Screenshot: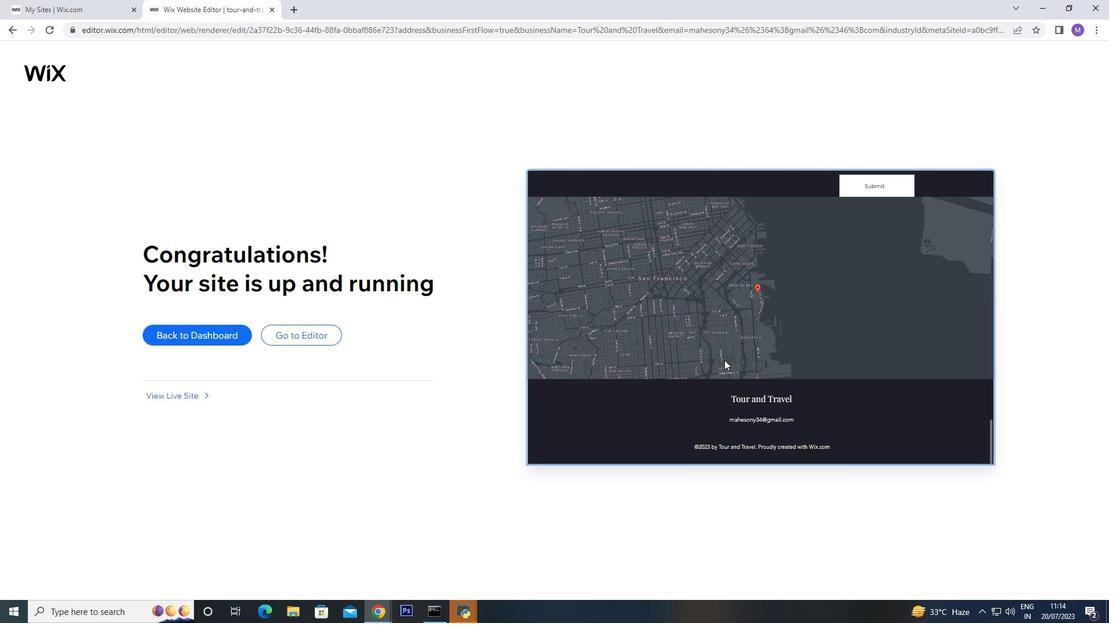 
Action: Mouse scrolled (724, 359) with delta (0, 0)
Screenshot: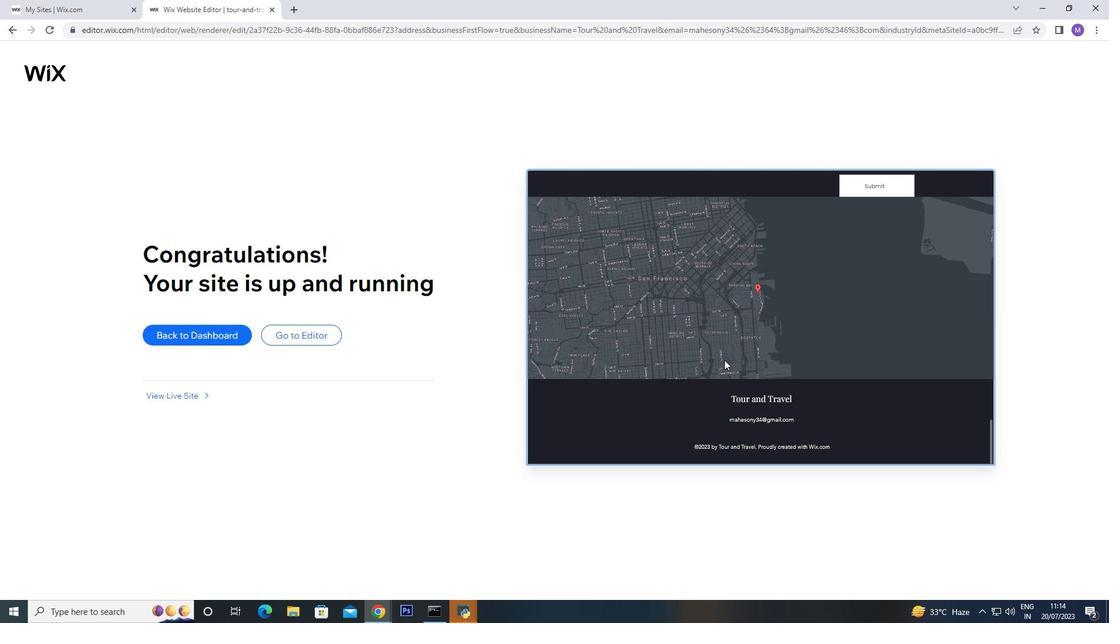
Action: Mouse scrolled (724, 359) with delta (0, 0)
